 Task: Set up alerts for new listings in Louisville, Kentucky, that have a covered parking space or garage.
Action: Key pressed l<Key.caps_lock>OUISVILLE
Screenshot: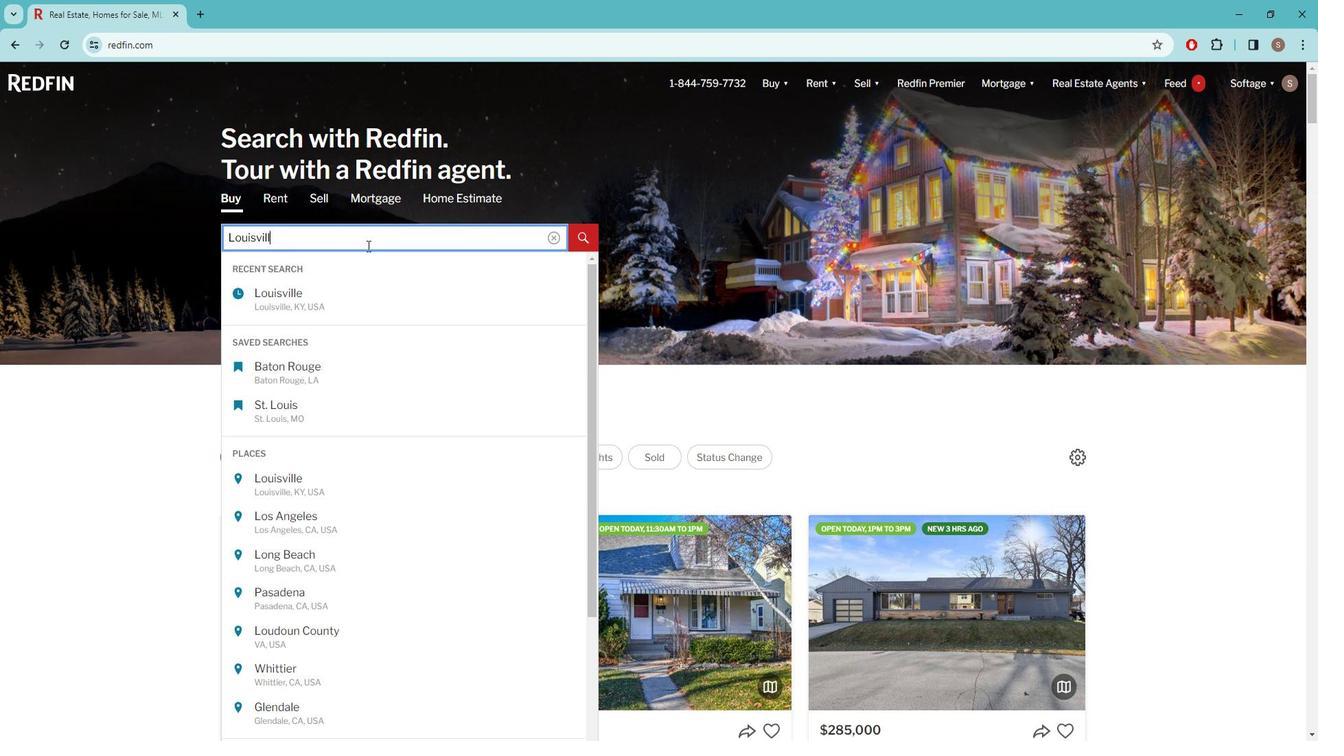 
Action: Mouse moved to (334, 318)
Screenshot: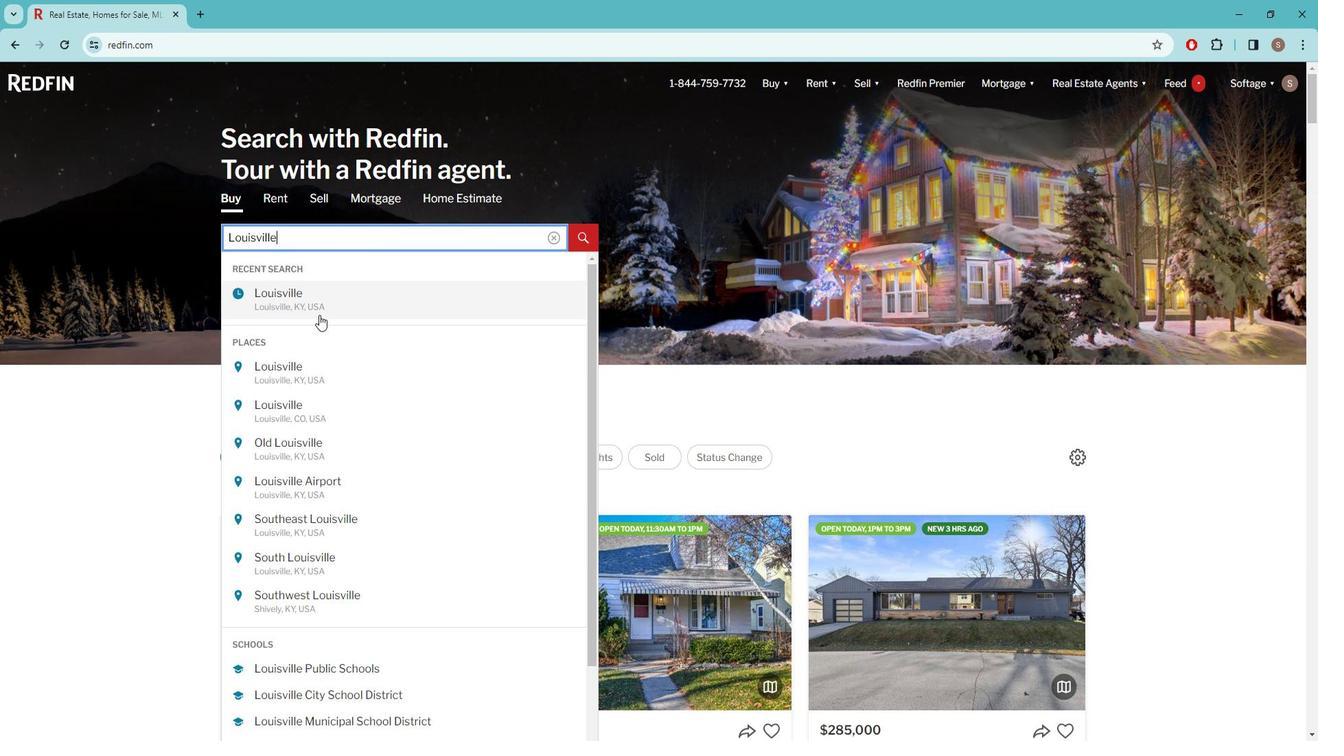 
Action: Mouse pressed left at (334, 318)
Screenshot: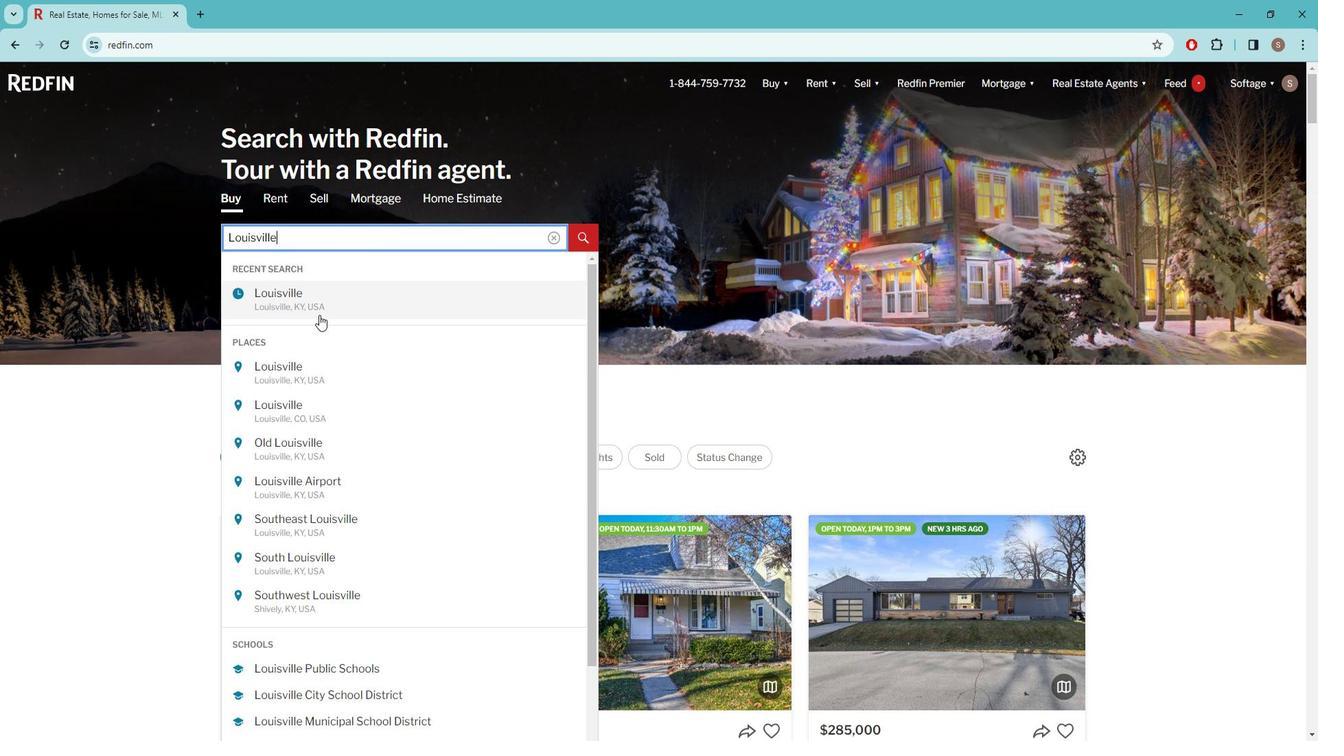 
Action: Mouse moved to (1171, 179)
Screenshot: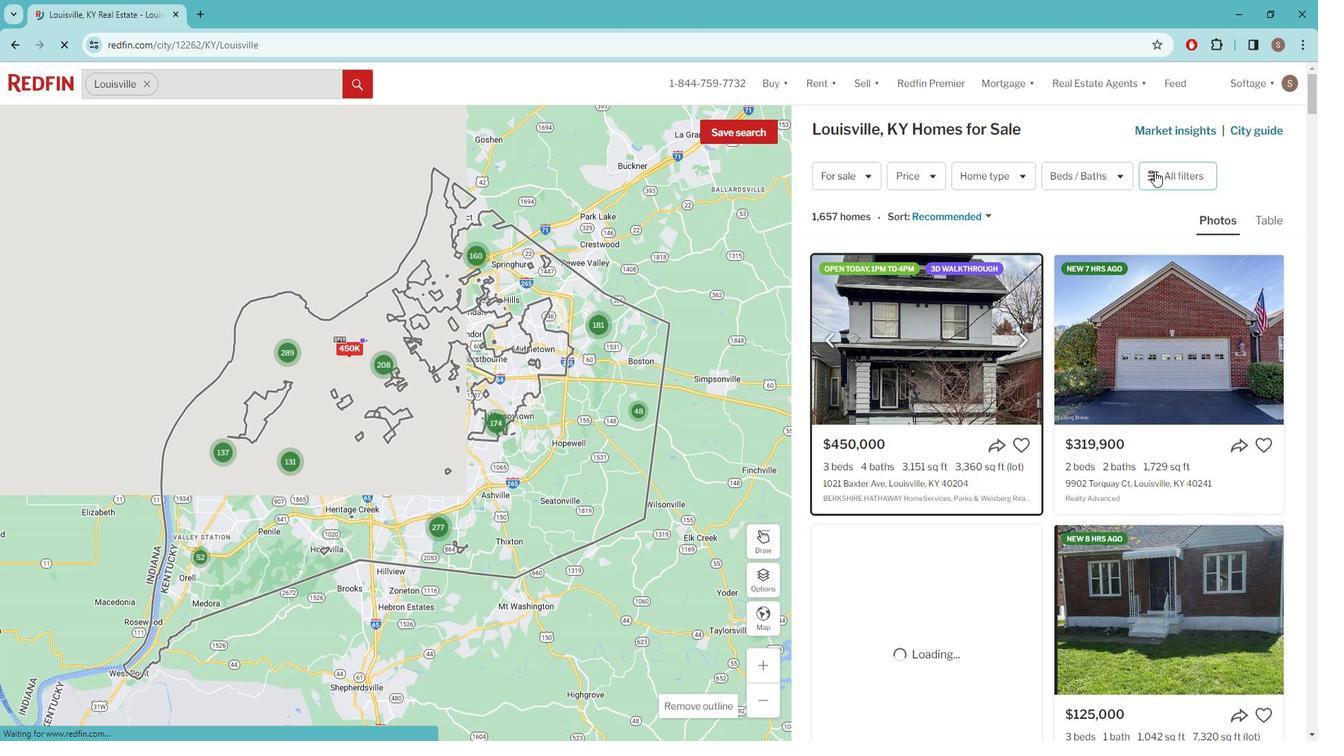 
Action: Mouse pressed left at (1171, 179)
Screenshot: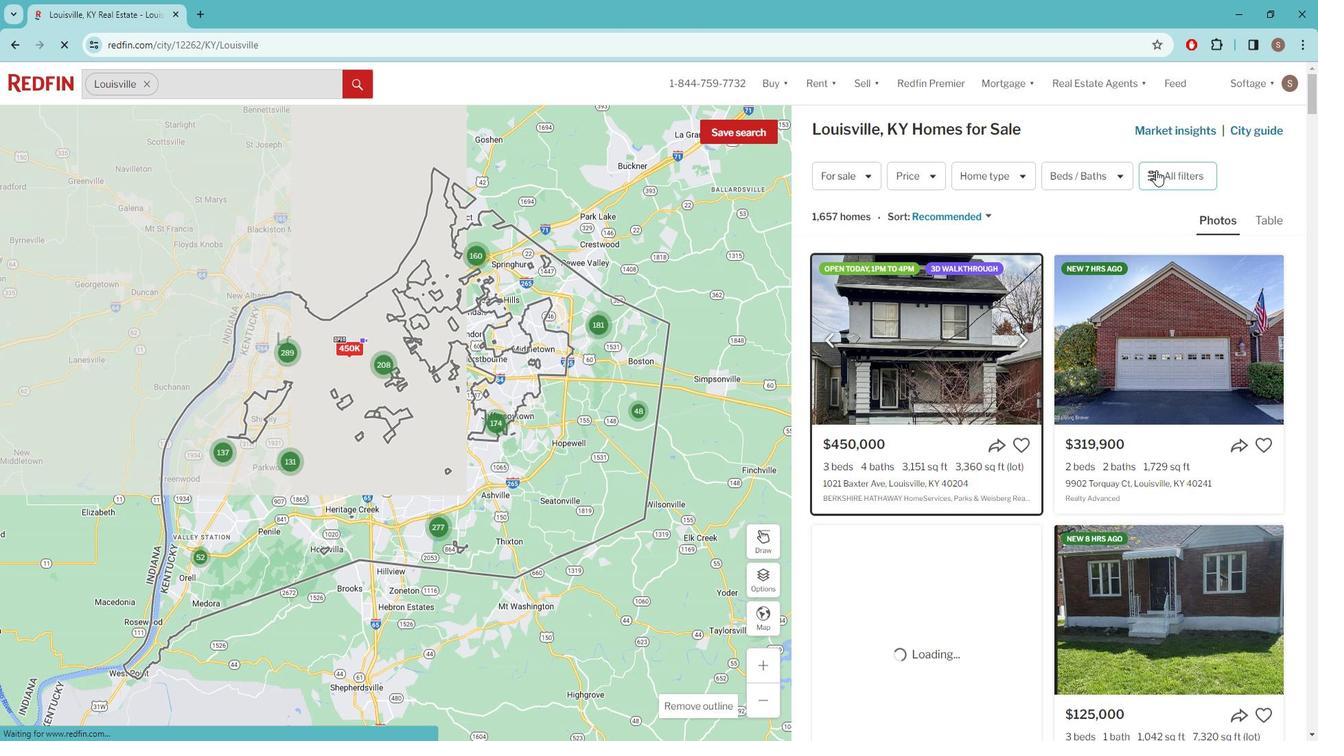 
Action: Mouse pressed left at (1171, 179)
Screenshot: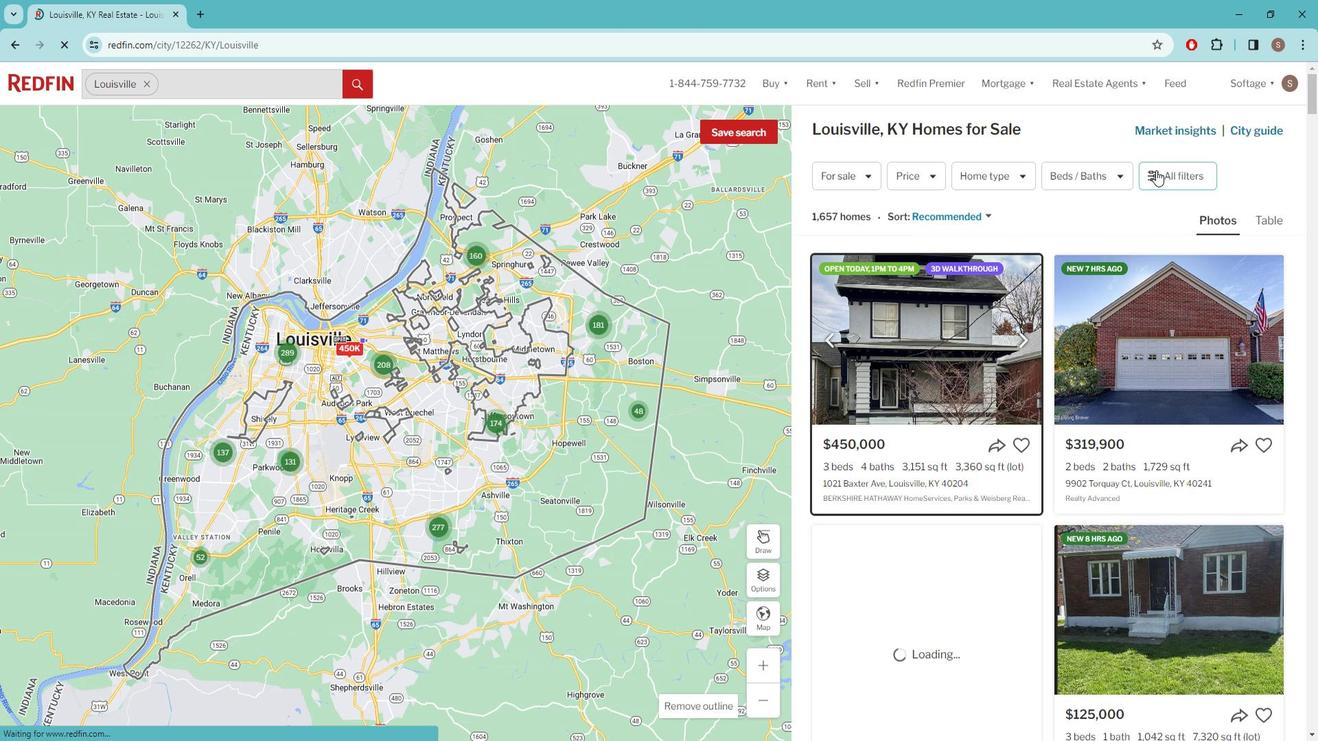 
Action: Mouse pressed left at (1171, 179)
Screenshot: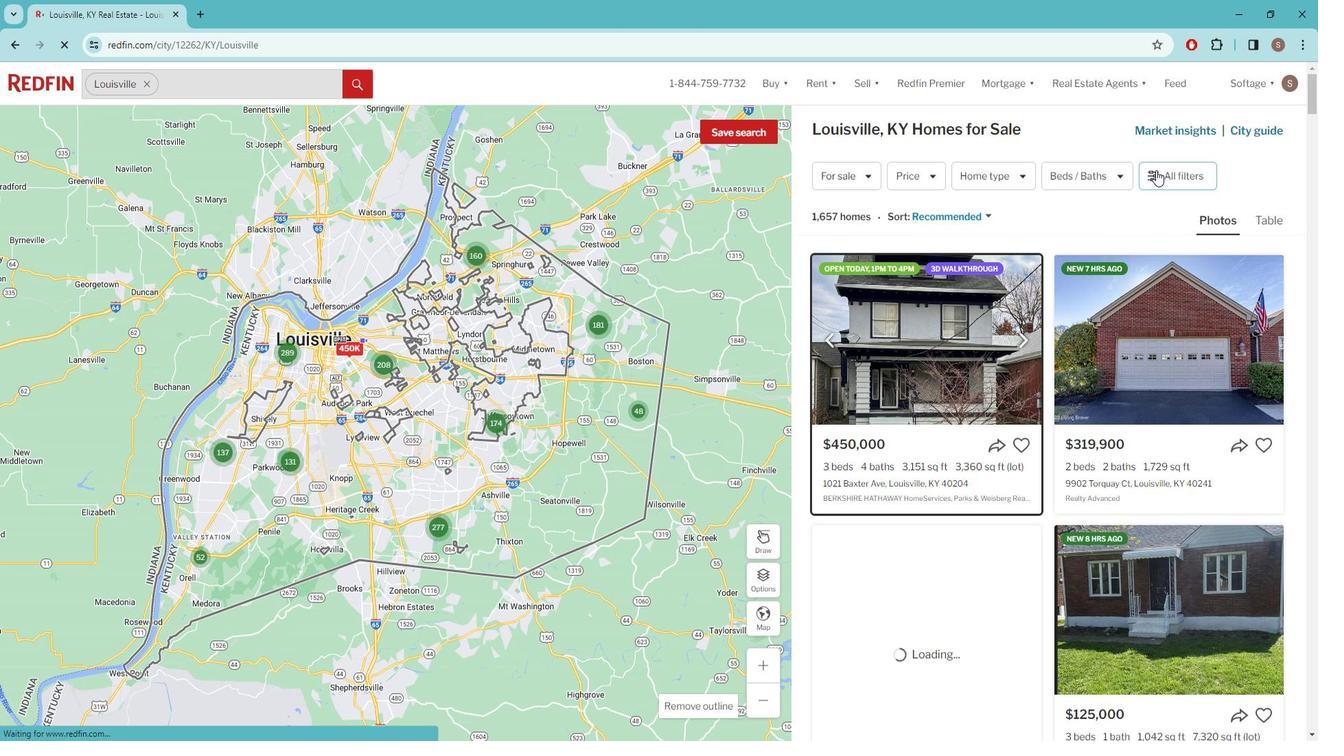 
Action: Mouse pressed left at (1171, 179)
Screenshot: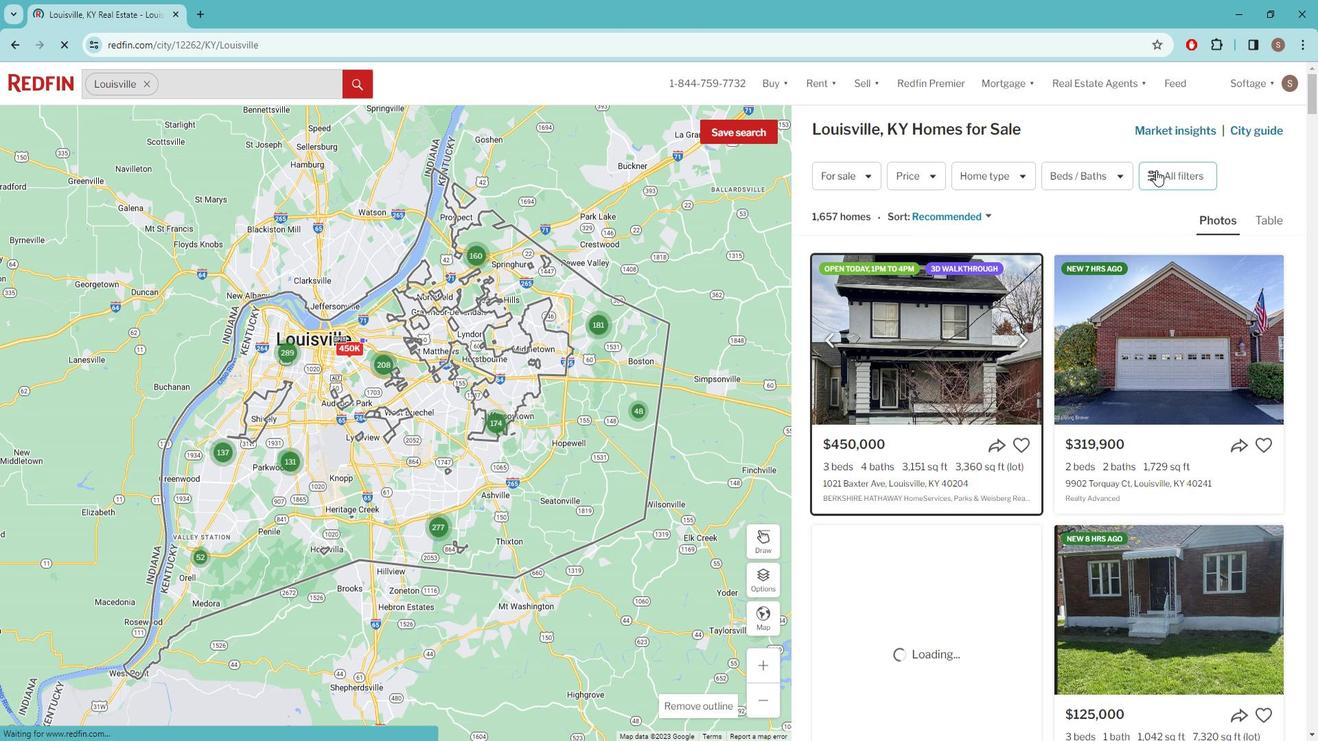 
Action: Mouse pressed left at (1171, 179)
Screenshot: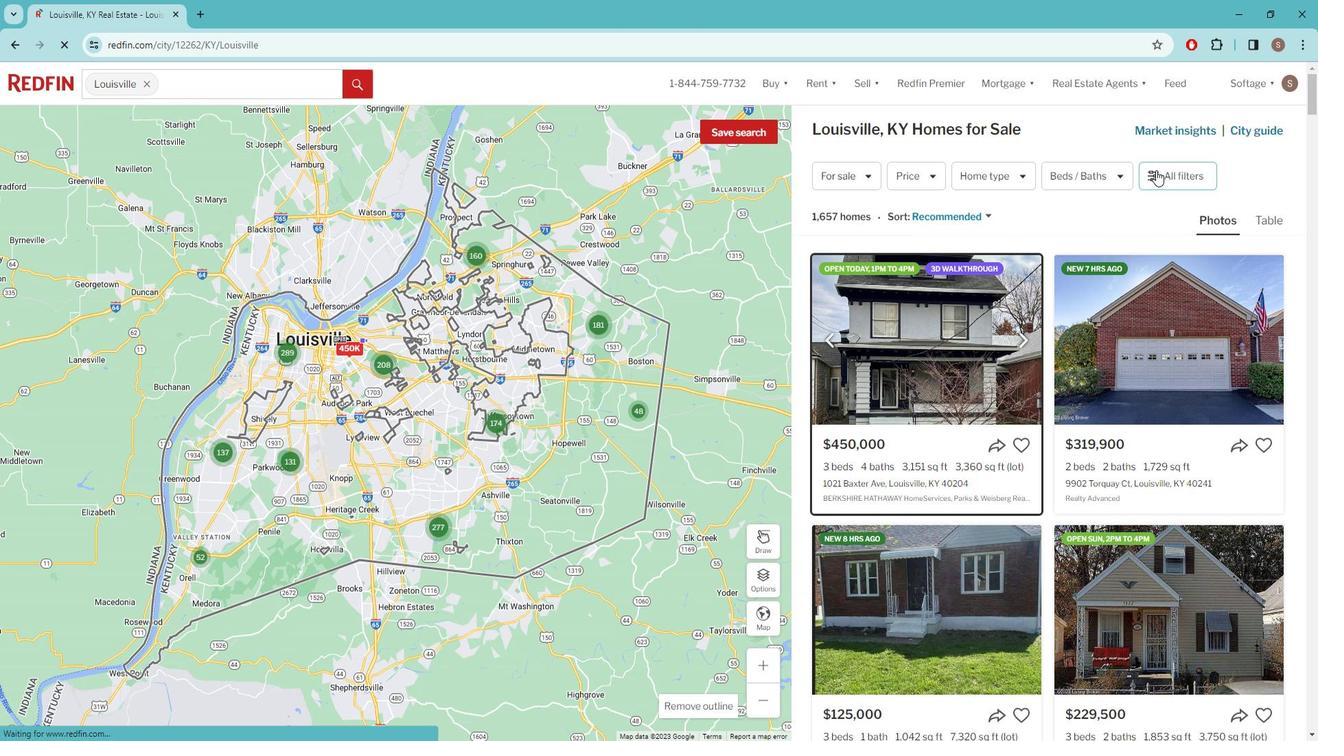 
Action: Mouse pressed left at (1171, 179)
Screenshot: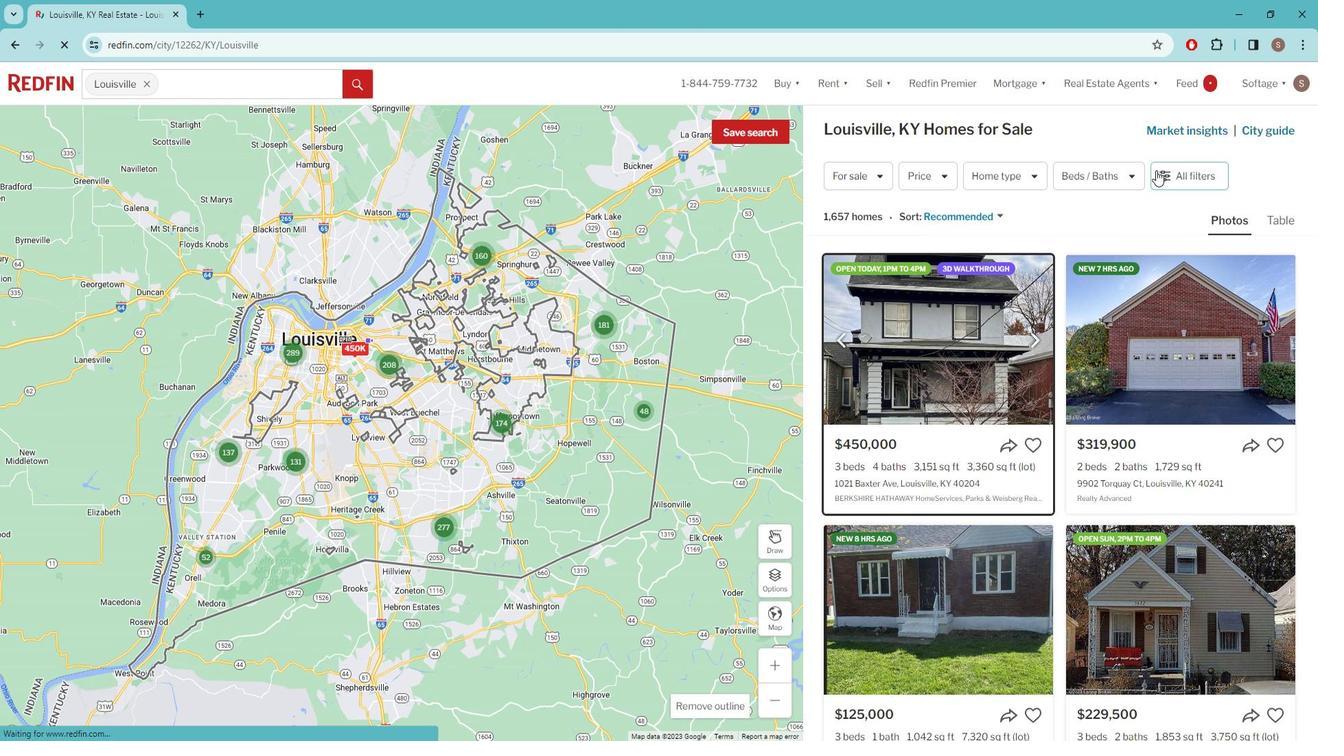 
Action: Mouse pressed left at (1171, 179)
Screenshot: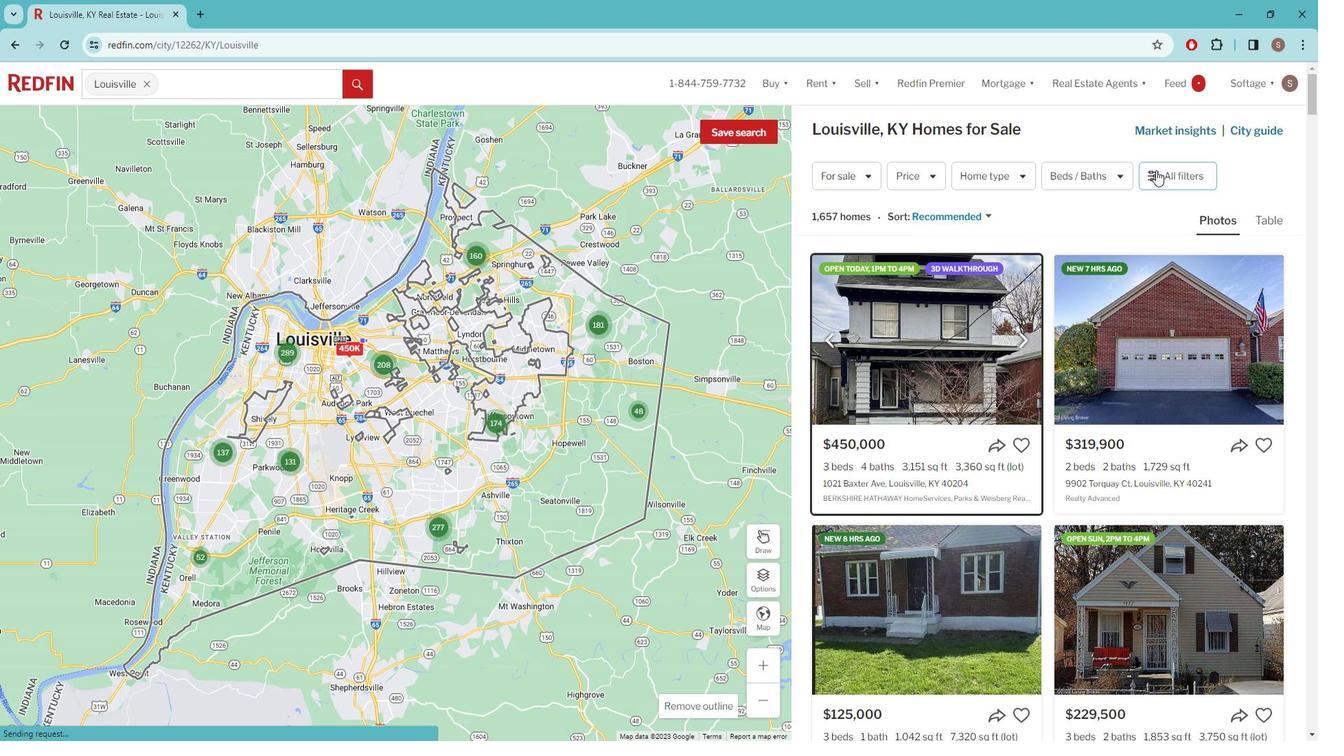 
Action: Mouse moved to (1063, 299)
Screenshot: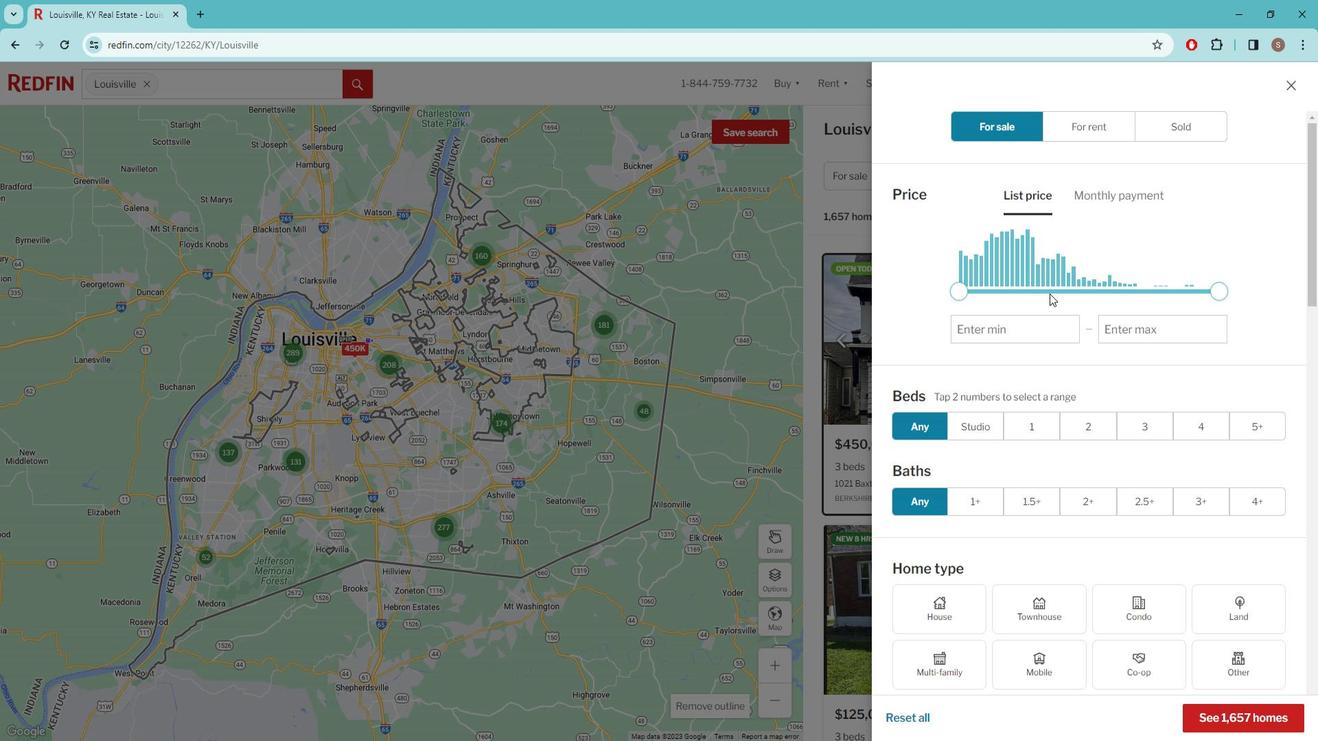 
Action: Mouse scrolled (1063, 298) with delta (0, 0)
Screenshot: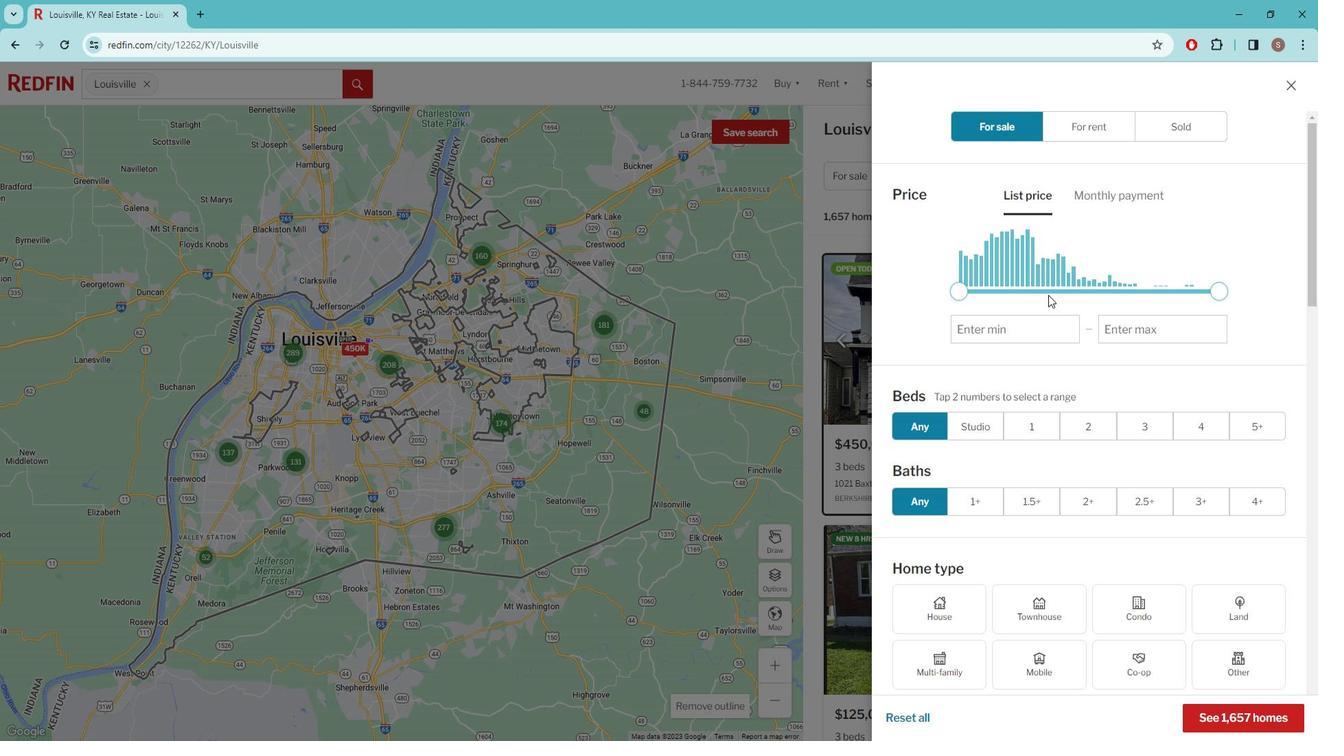 
Action: Mouse moved to (1063, 299)
Screenshot: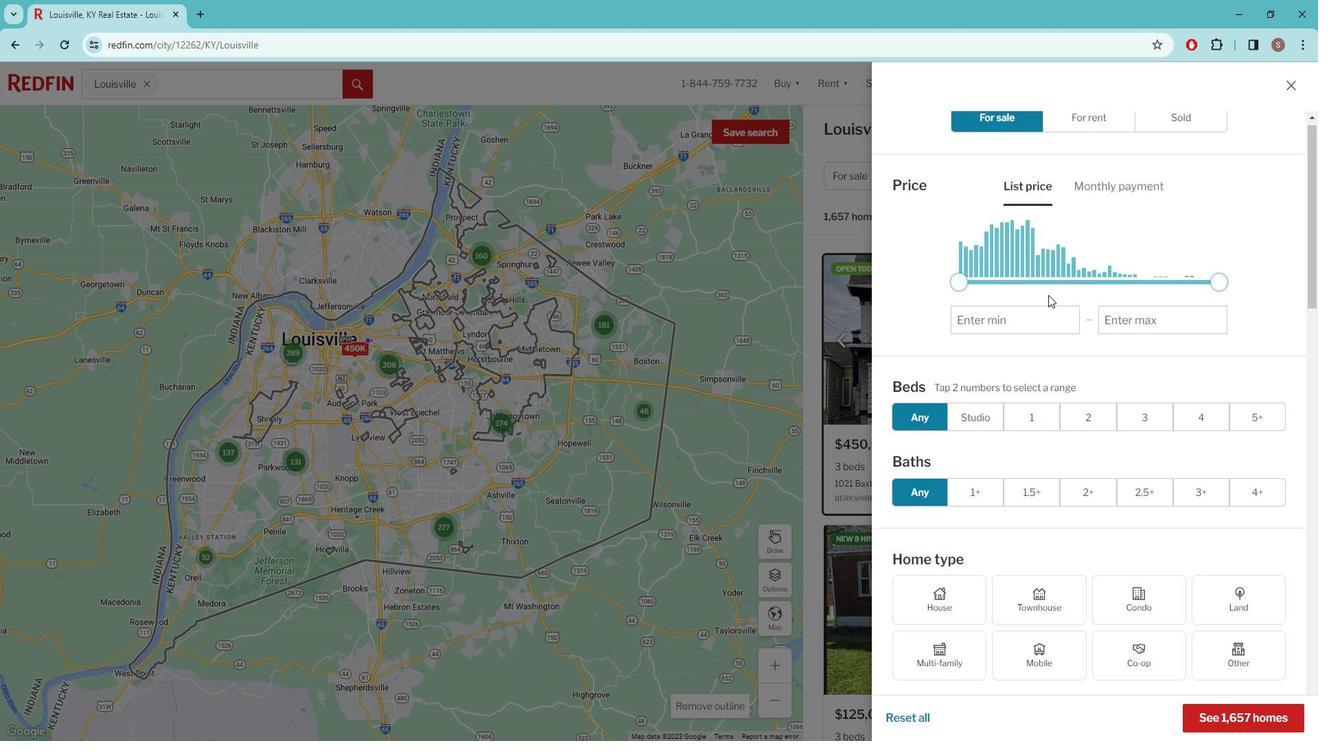 
Action: Mouse scrolled (1063, 298) with delta (0, 0)
Screenshot: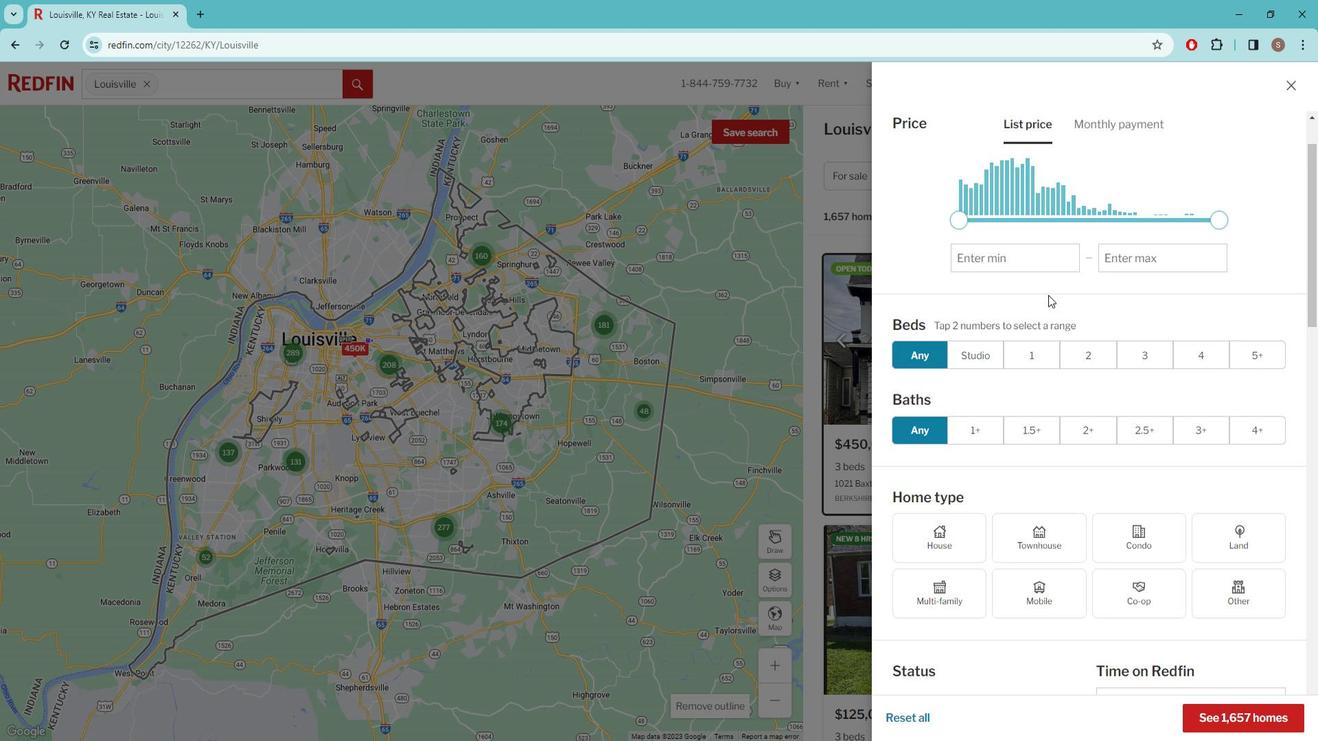 
Action: Mouse scrolled (1063, 298) with delta (0, 0)
Screenshot: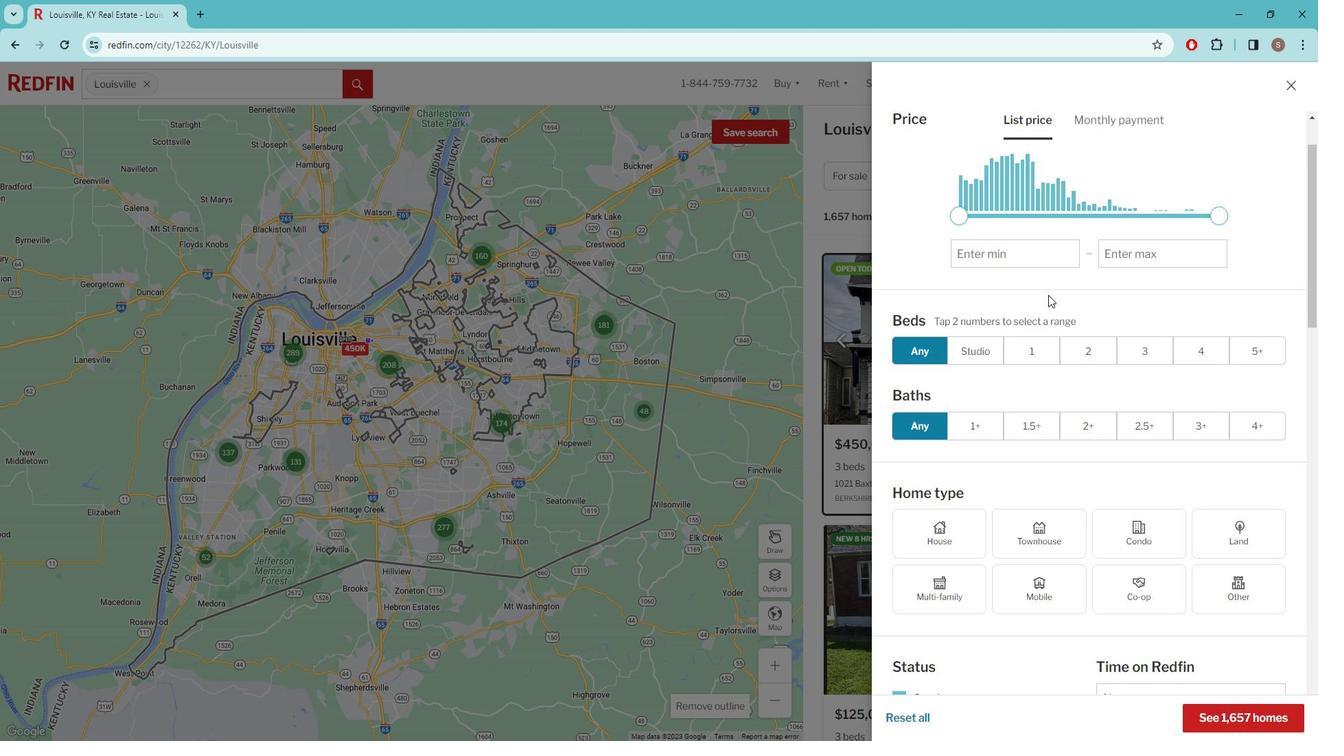 
Action: Mouse scrolled (1063, 298) with delta (0, 0)
Screenshot: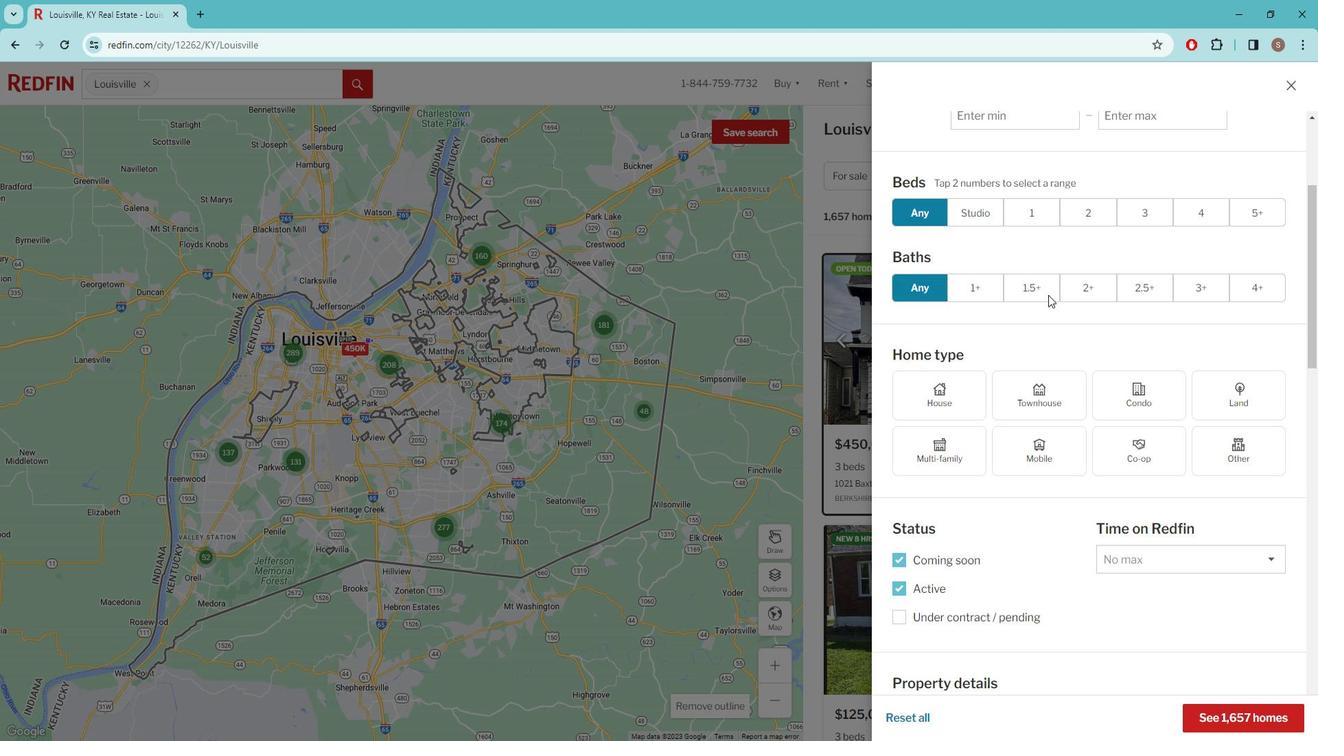 
Action: Mouse moved to (1063, 303)
Screenshot: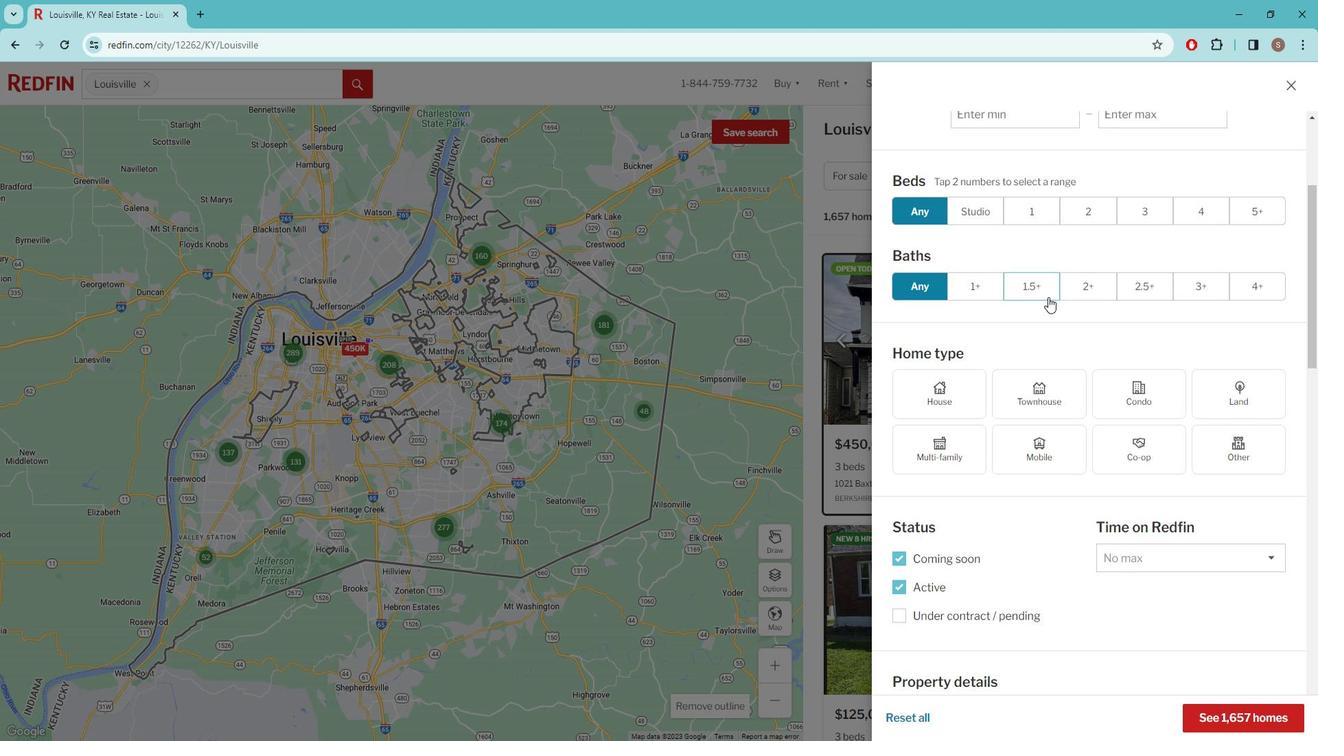 
Action: Mouse scrolled (1063, 302) with delta (0, 0)
Screenshot: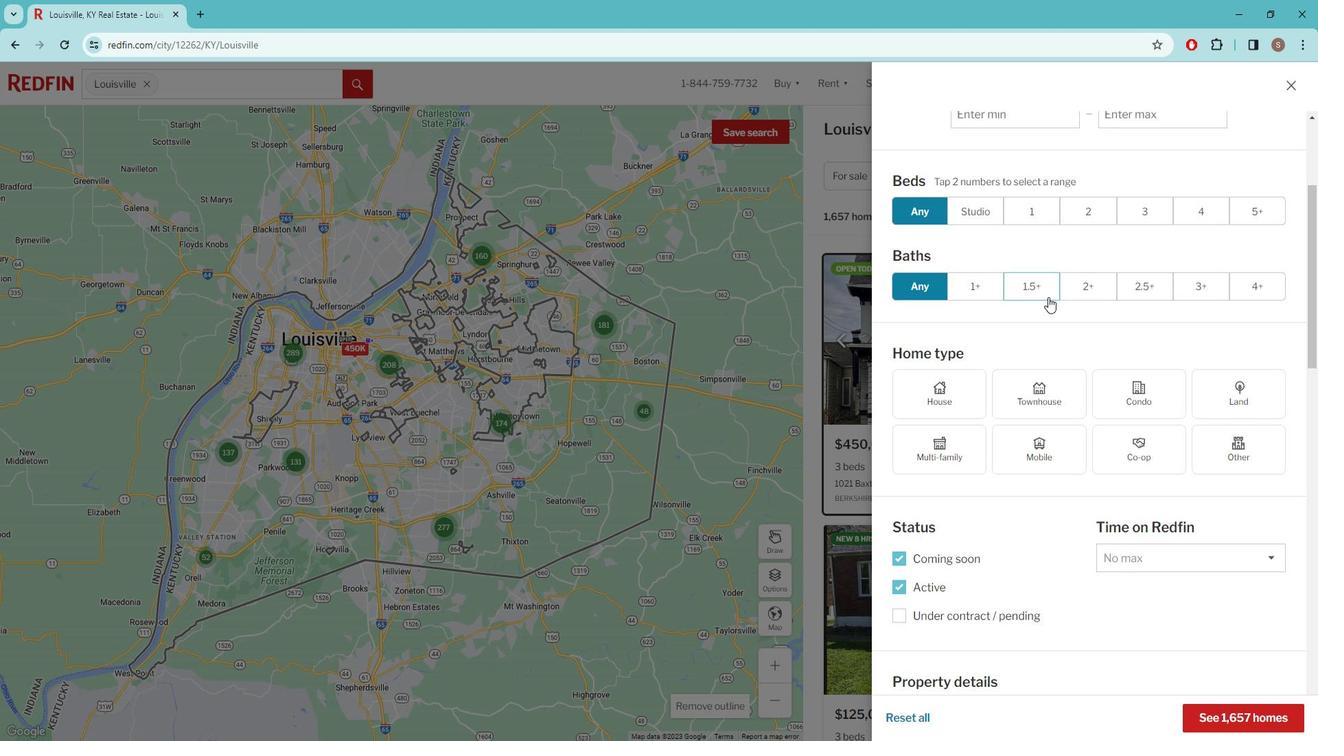 
Action: Mouse moved to (1176, 410)
Screenshot: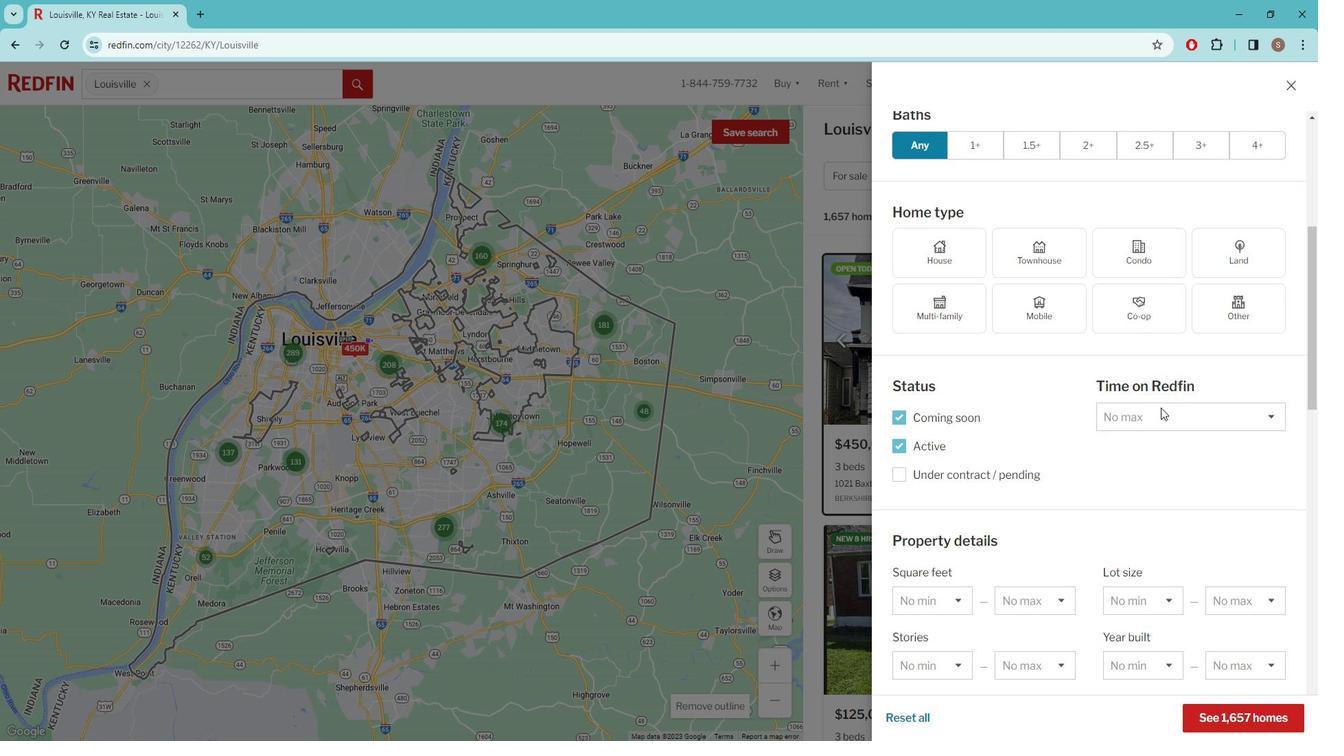 
Action: Mouse pressed left at (1176, 410)
Screenshot: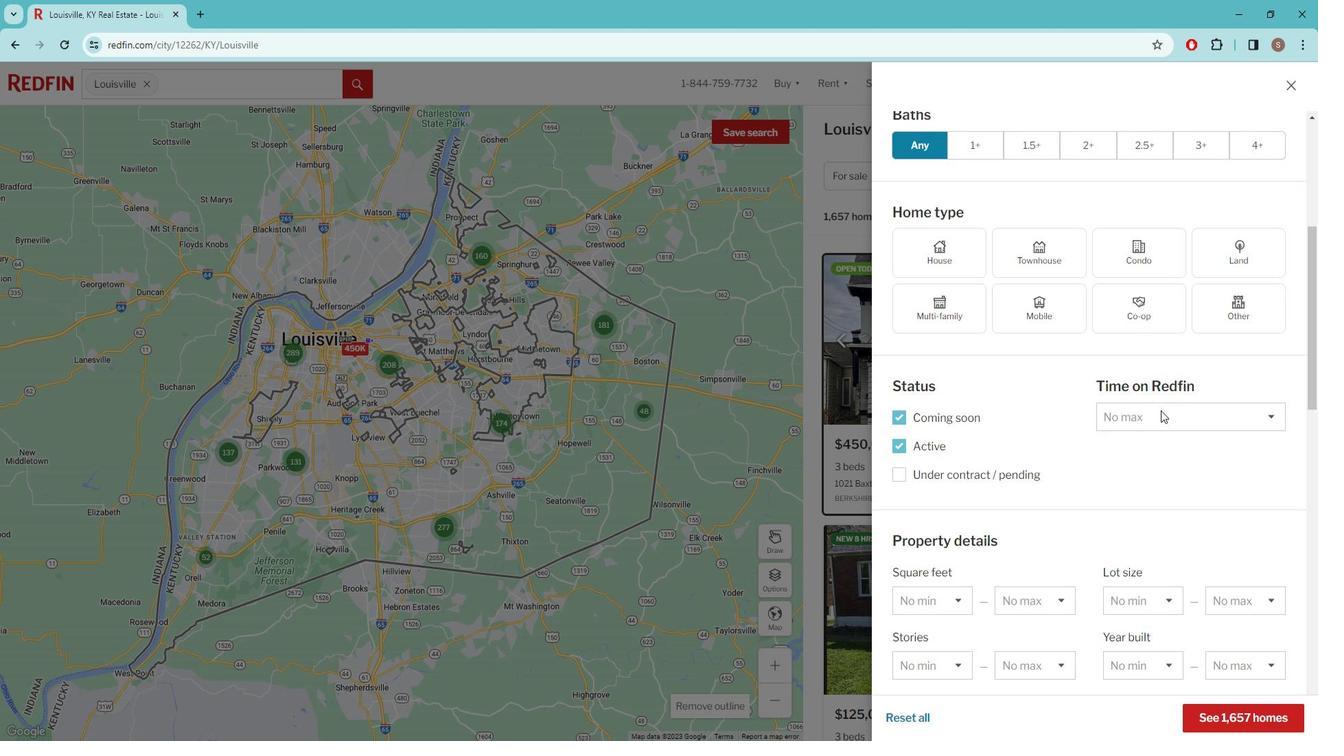 
Action: Mouse moved to (1179, 447)
Screenshot: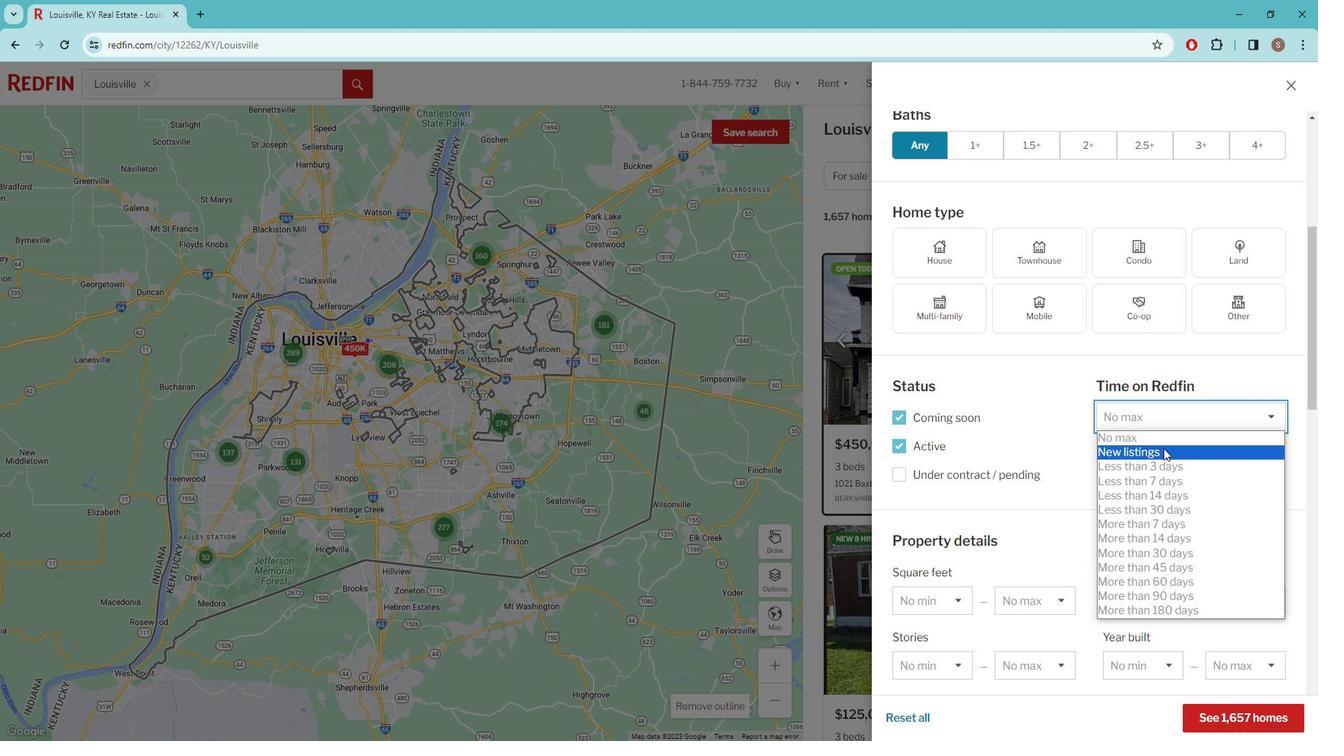 
Action: Mouse pressed left at (1179, 447)
Screenshot: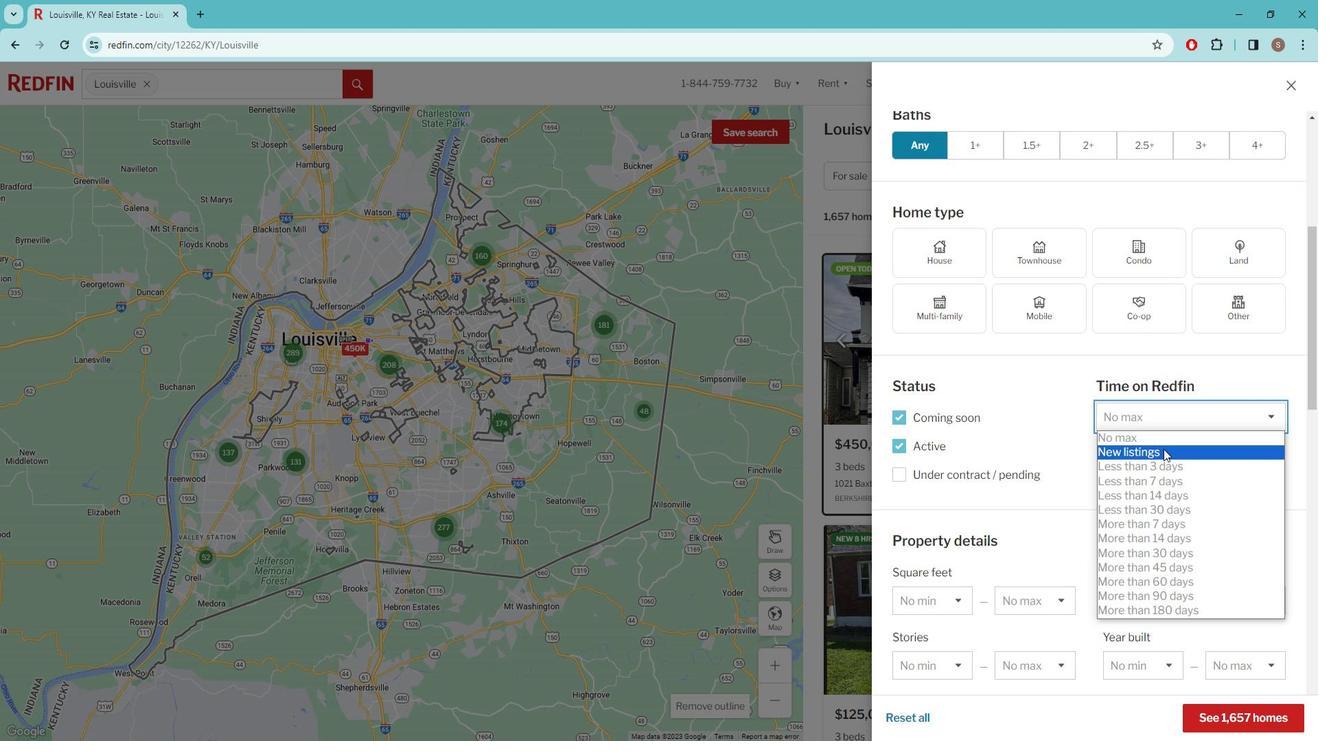
Action: Mouse scrolled (1179, 447) with delta (0, 0)
Screenshot: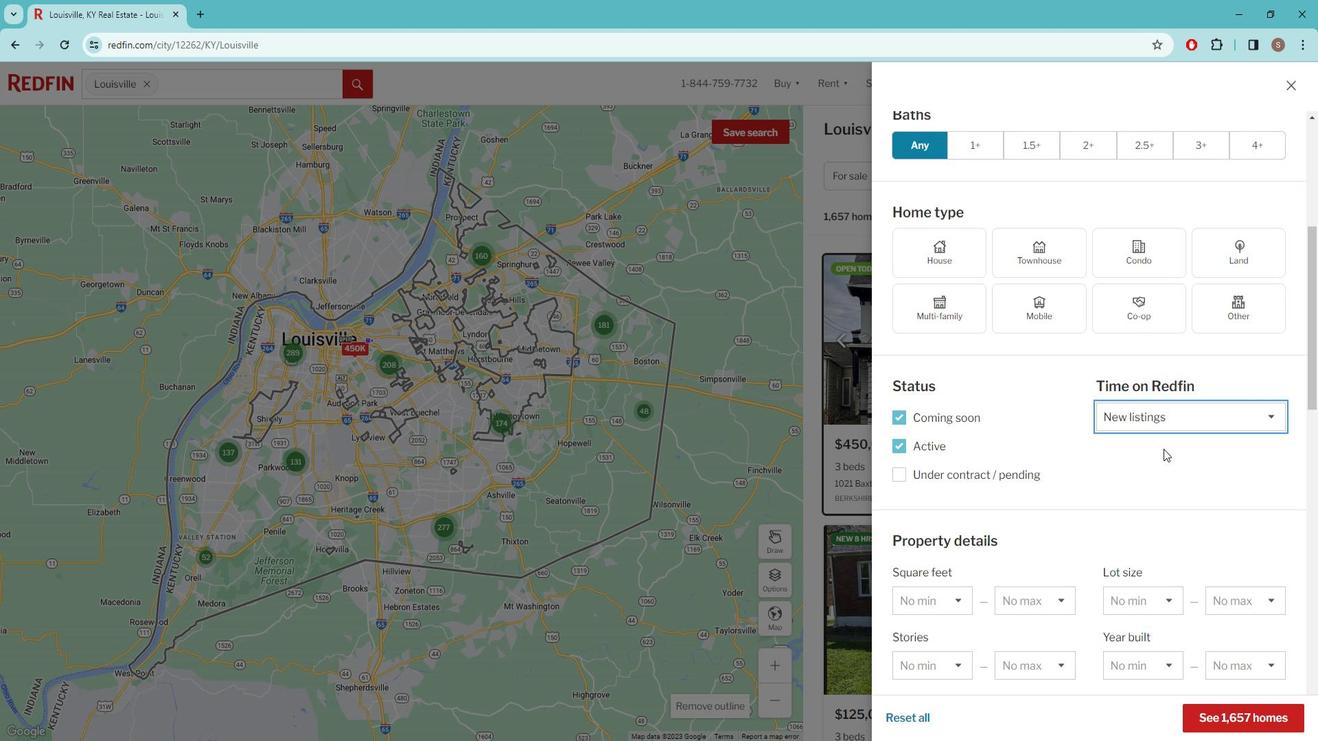 
Action: Mouse scrolled (1179, 447) with delta (0, 0)
Screenshot: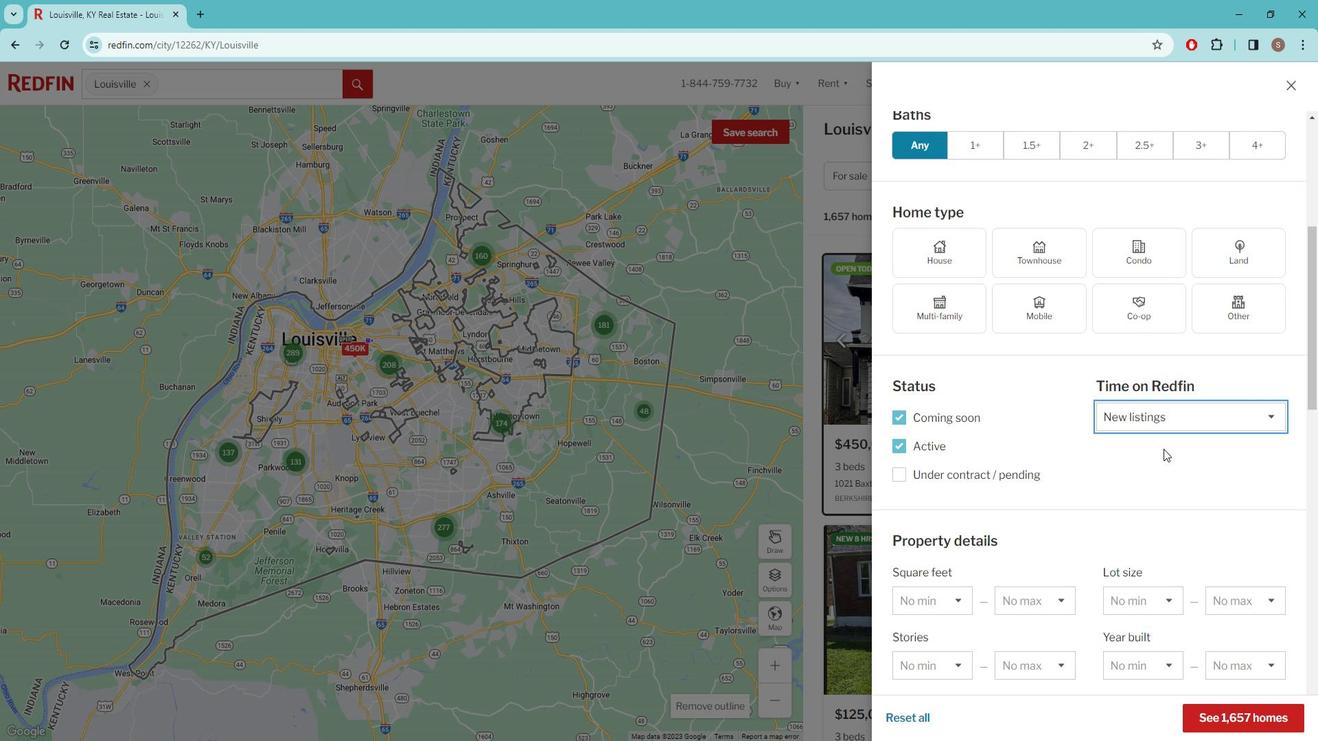 
Action: Mouse scrolled (1179, 447) with delta (0, 0)
Screenshot: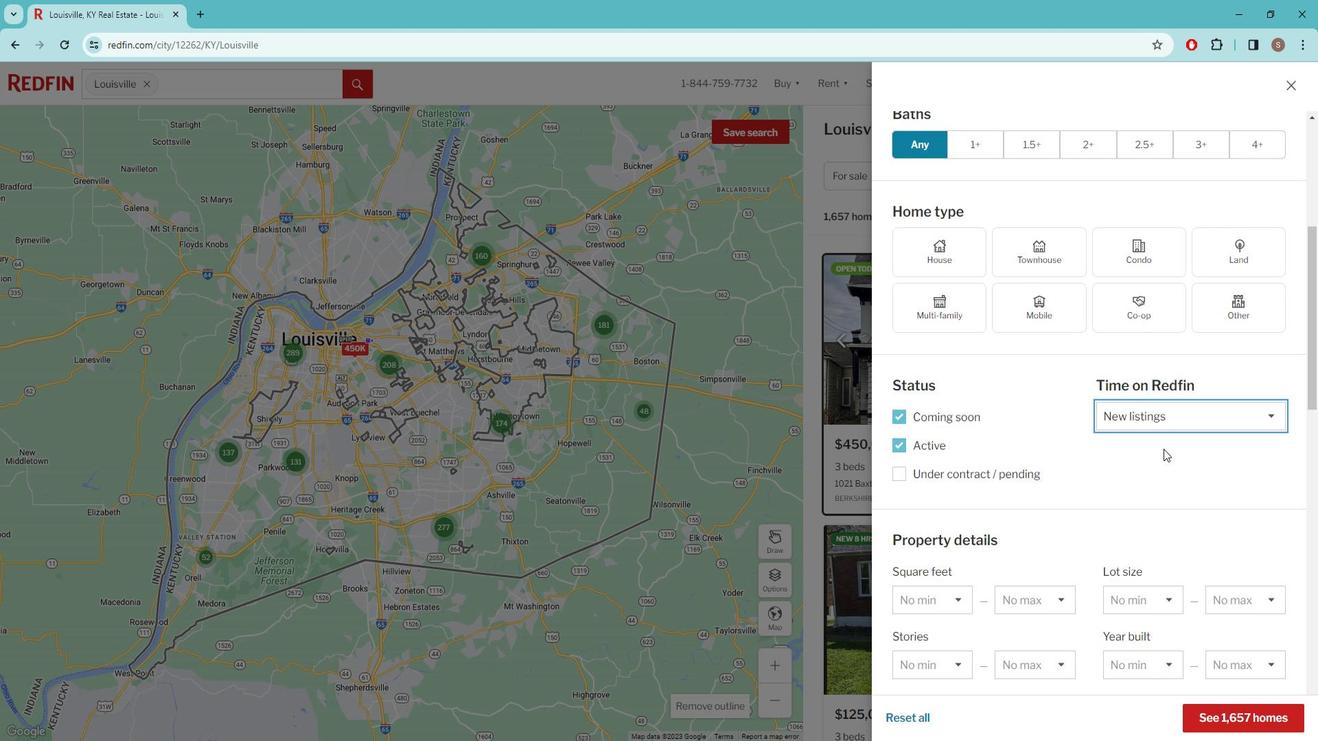 
Action: Mouse scrolled (1179, 447) with delta (0, 0)
Screenshot: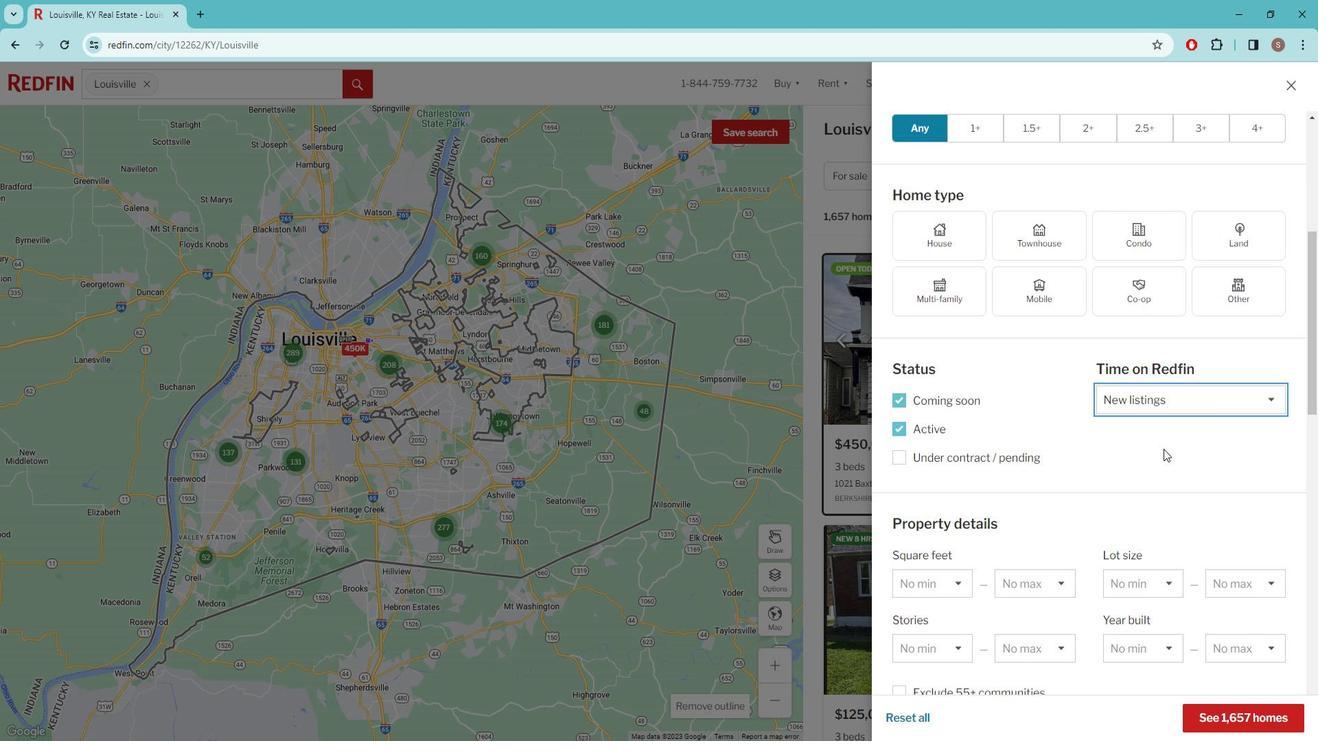 
Action: Mouse scrolled (1179, 447) with delta (0, 0)
Screenshot: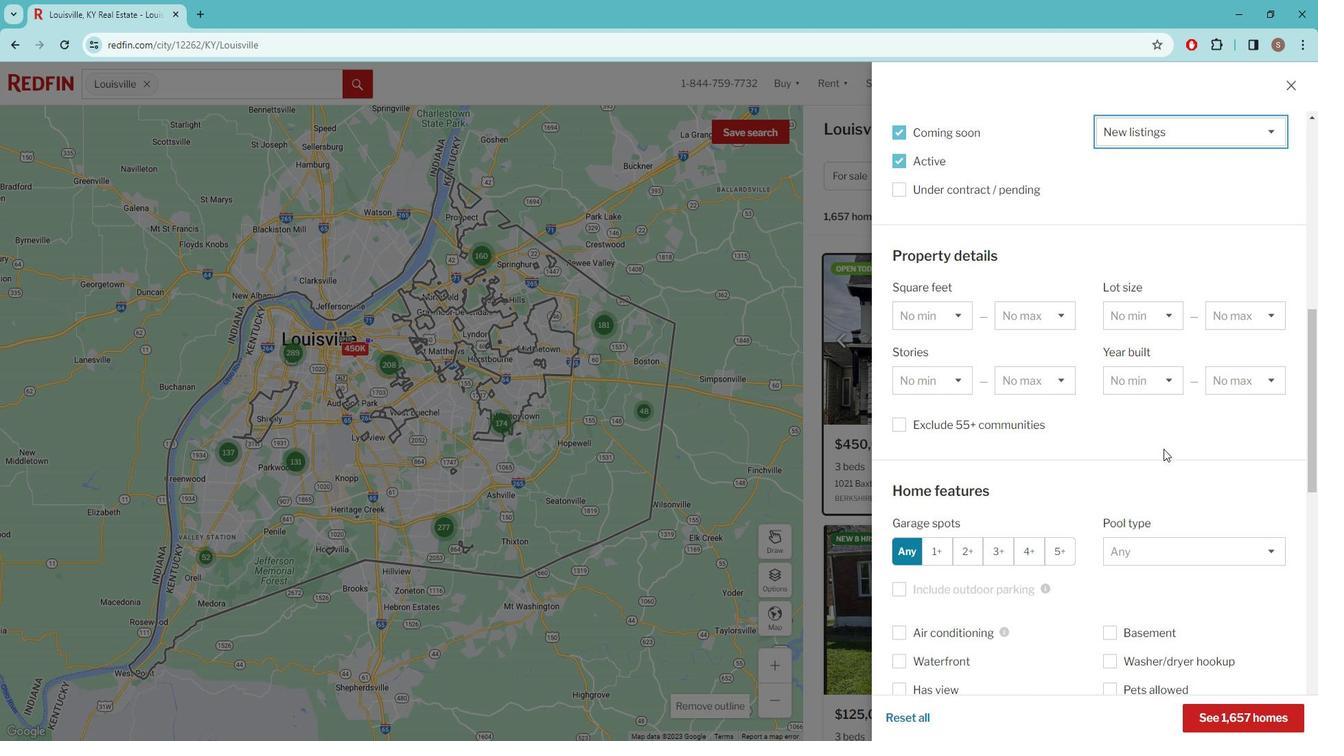 
Action: Mouse scrolled (1179, 447) with delta (0, 0)
Screenshot: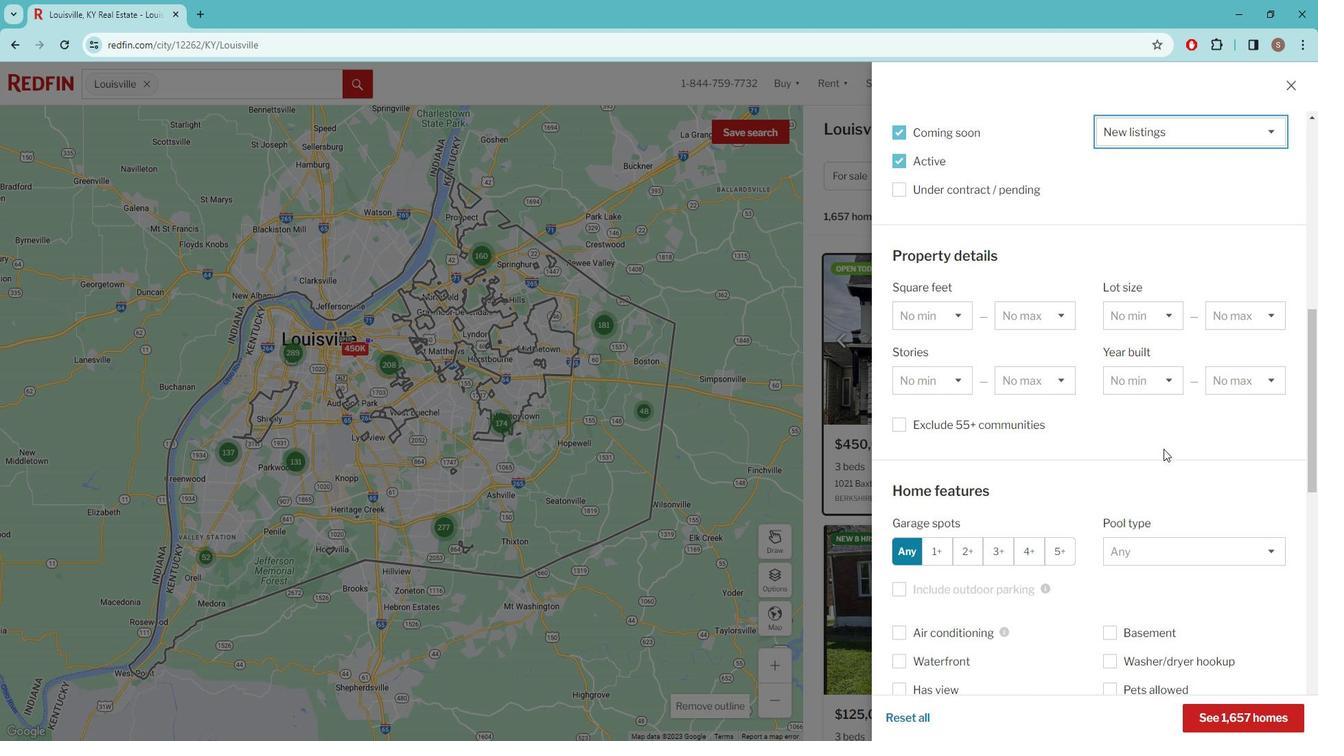 
Action: Mouse scrolled (1179, 447) with delta (0, 0)
Screenshot: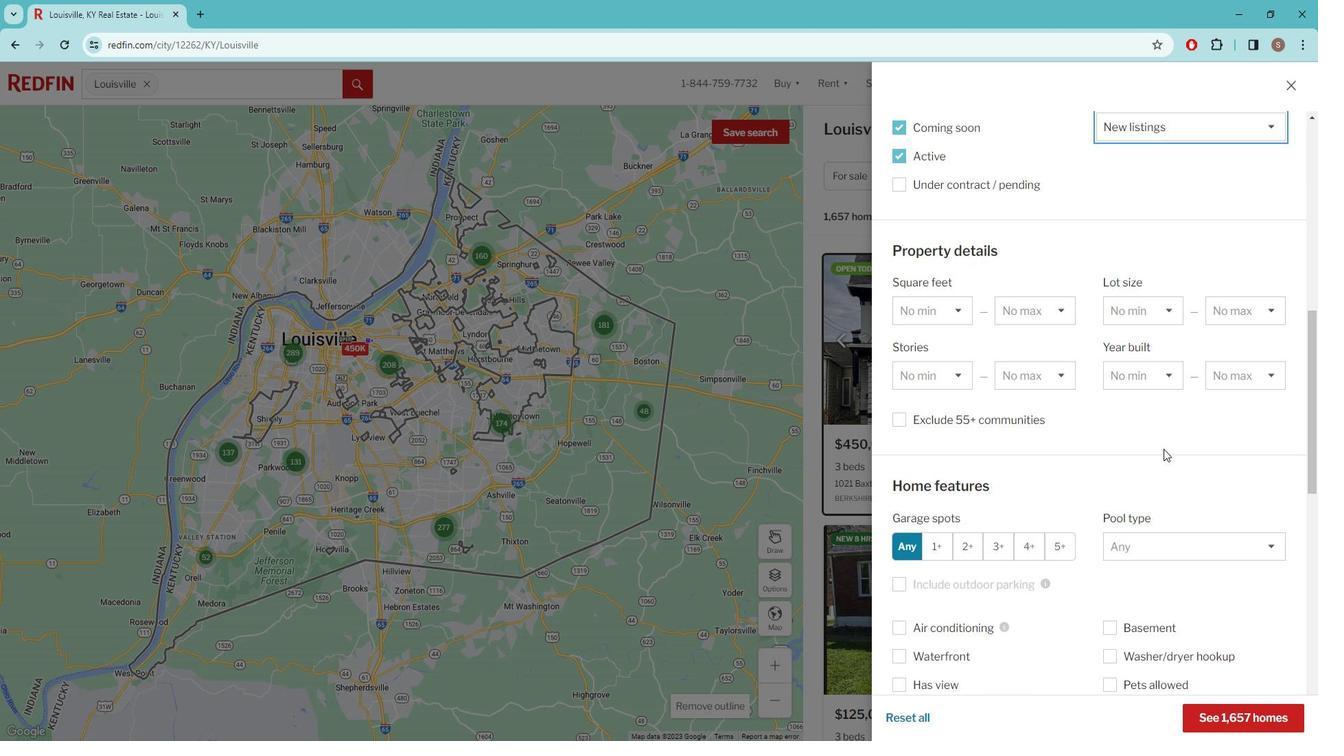 
Action: Mouse moved to (1063, 534)
Screenshot: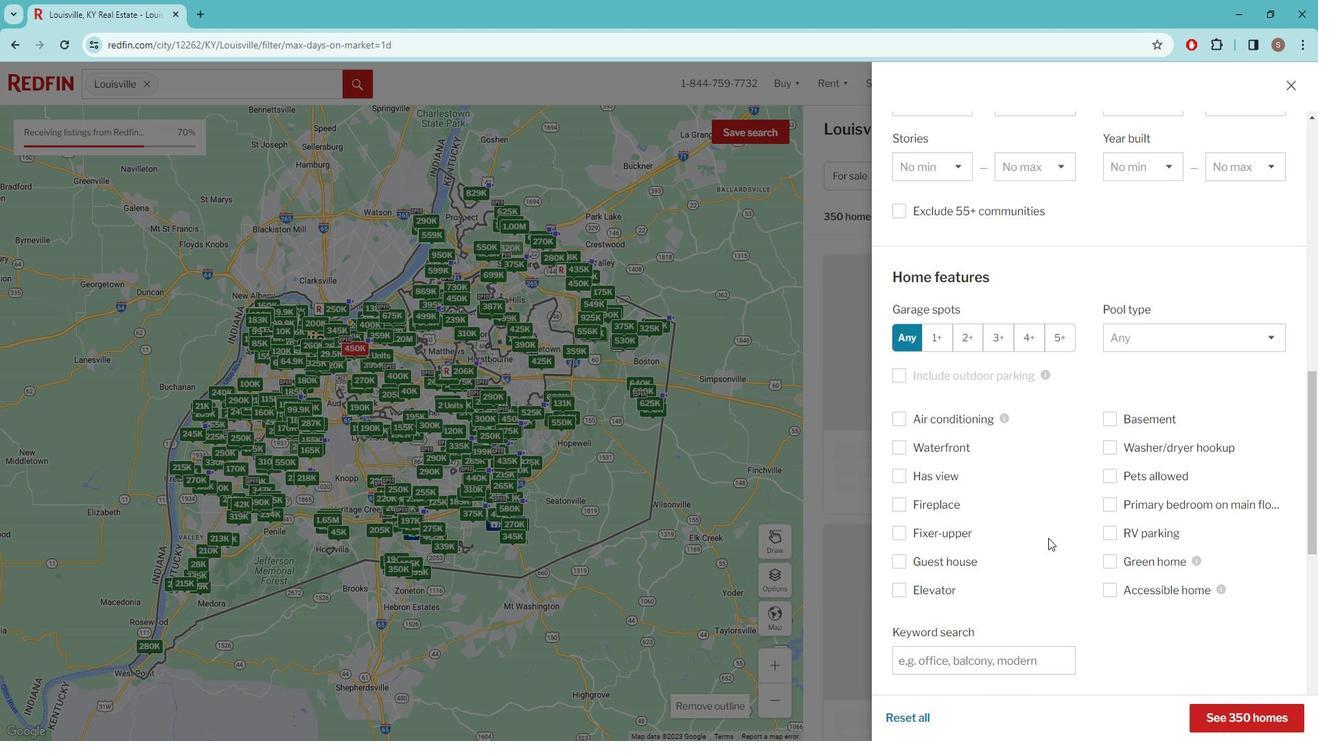 
Action: Mouse scrolled (1063, 534) with delta (0, 0)
Screenshot: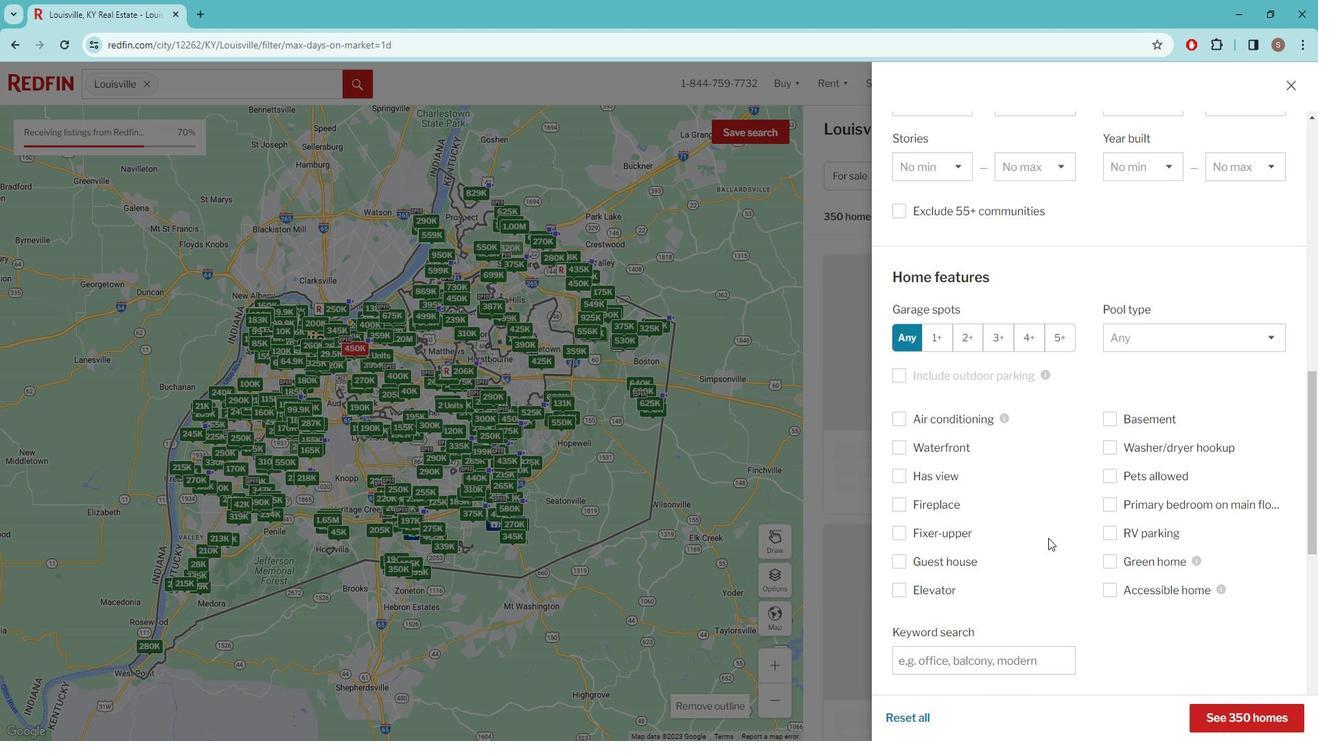 
Action: Mouse moved to (1063, 534)
Screenshot: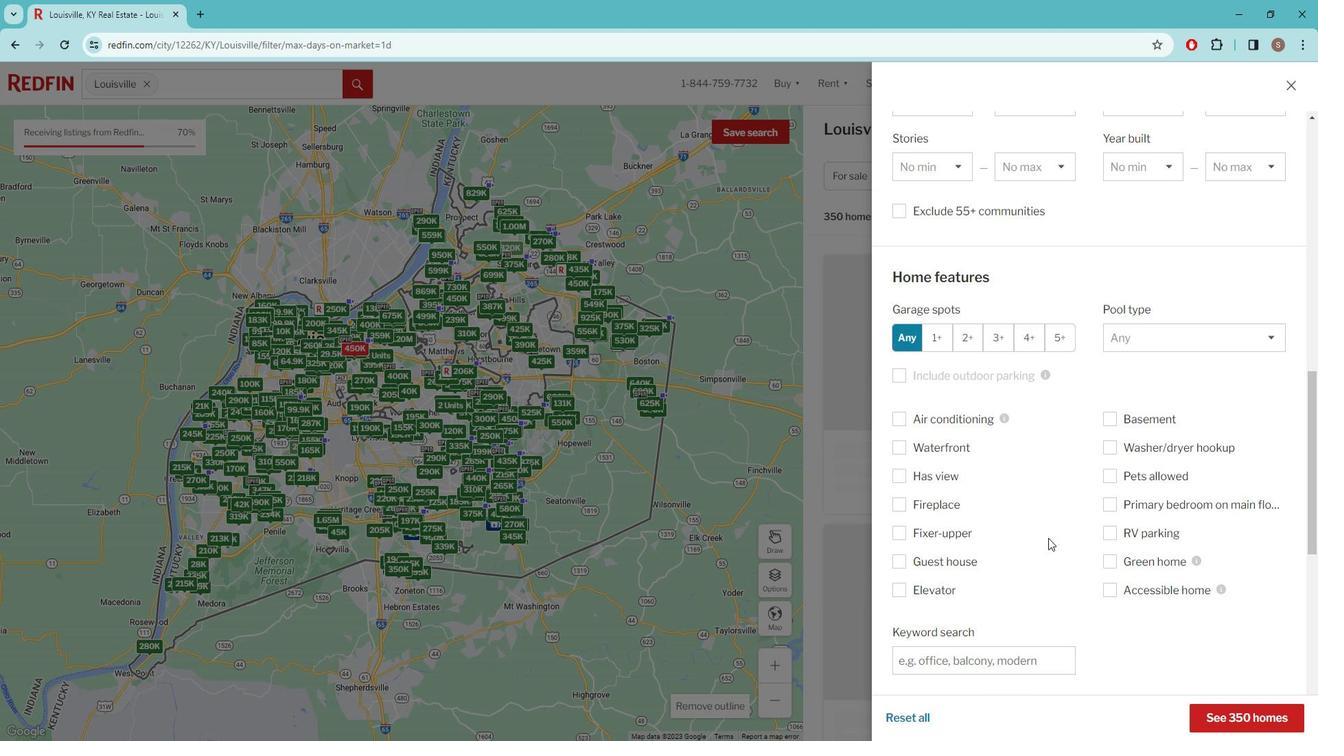 
Action: Mouse scrolled (1063, 534) with delta (0, 0)
Screenshot: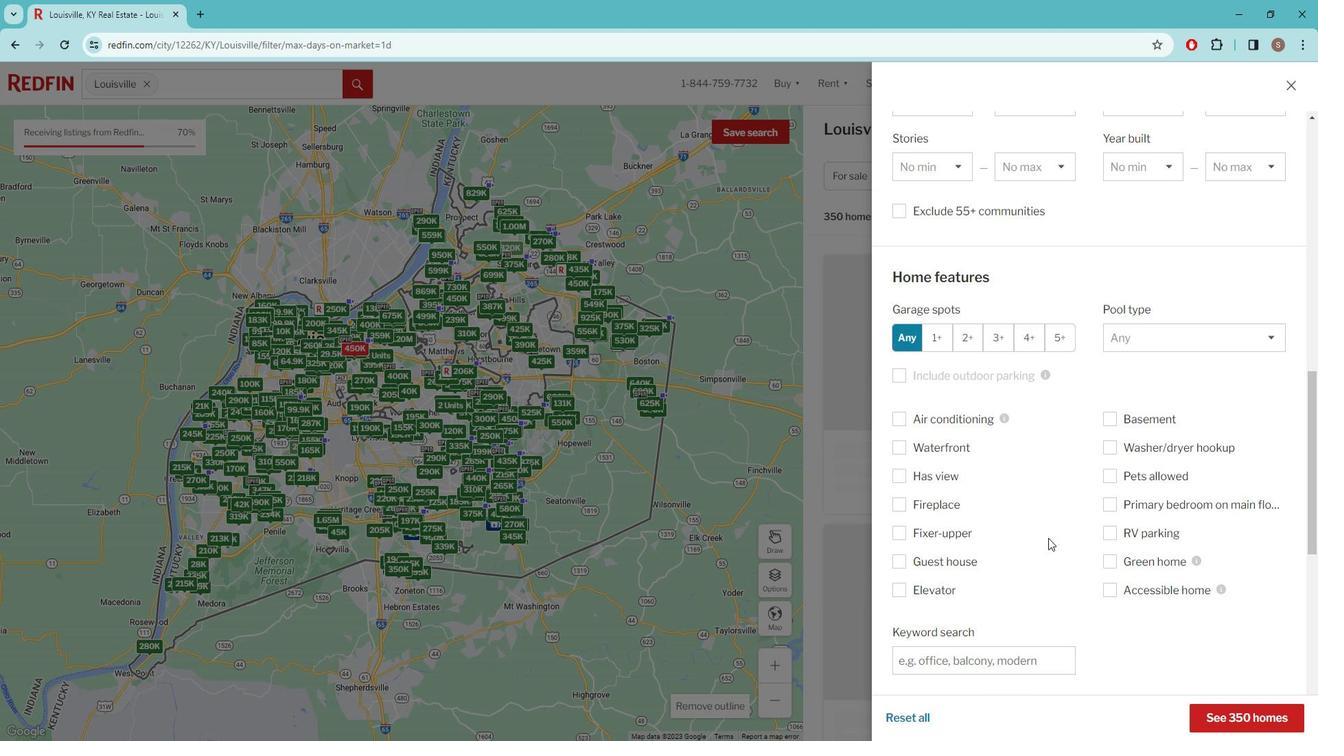 
Action: Mouse moved to (995, 516)
Screenshot: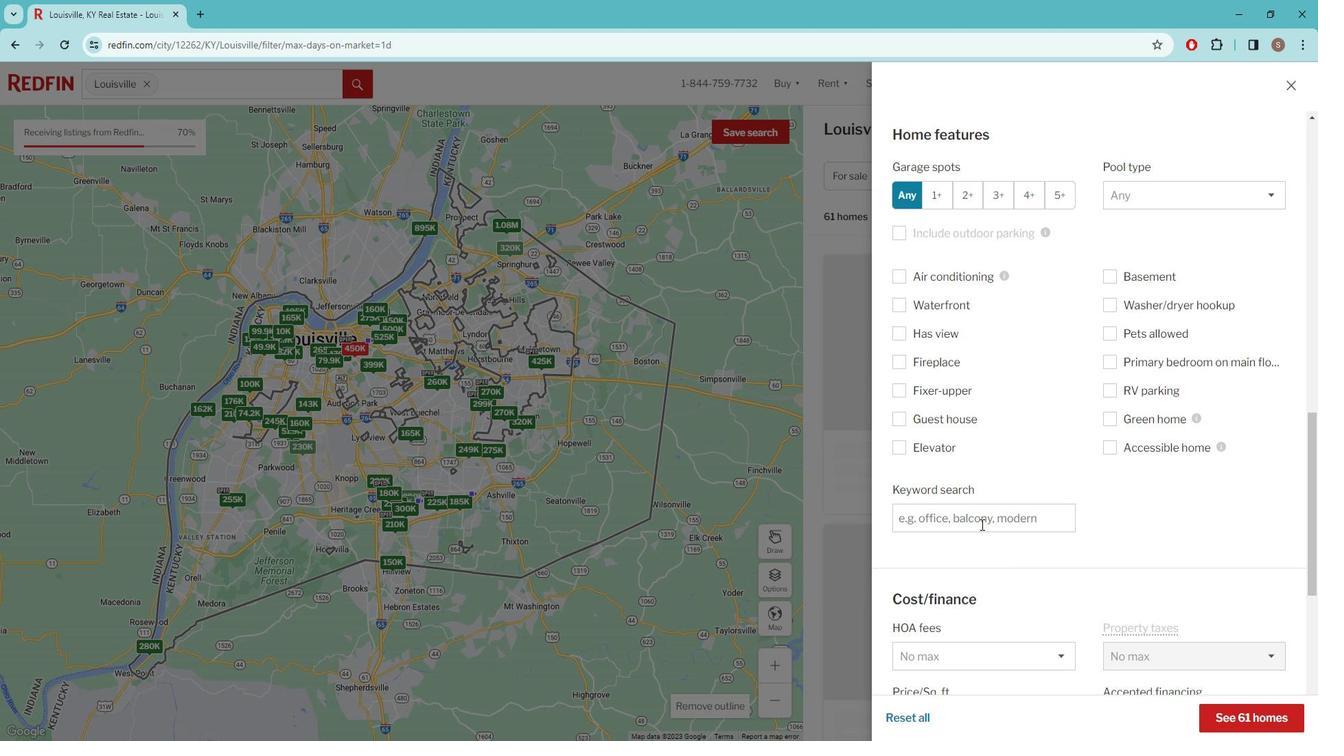 
Action: Mouse pressed left at (995, 516)
Screenshot: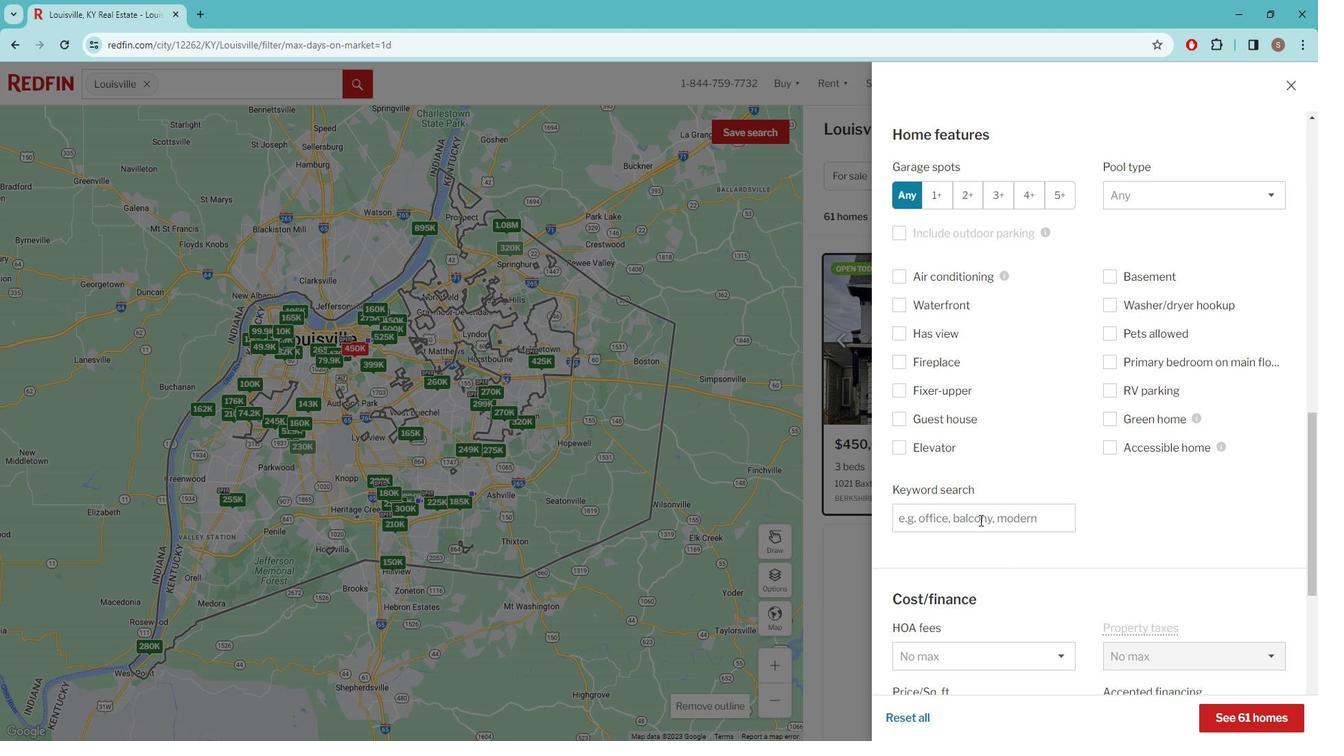 
Action: Mouse moved to (949, 203)
Screenshot: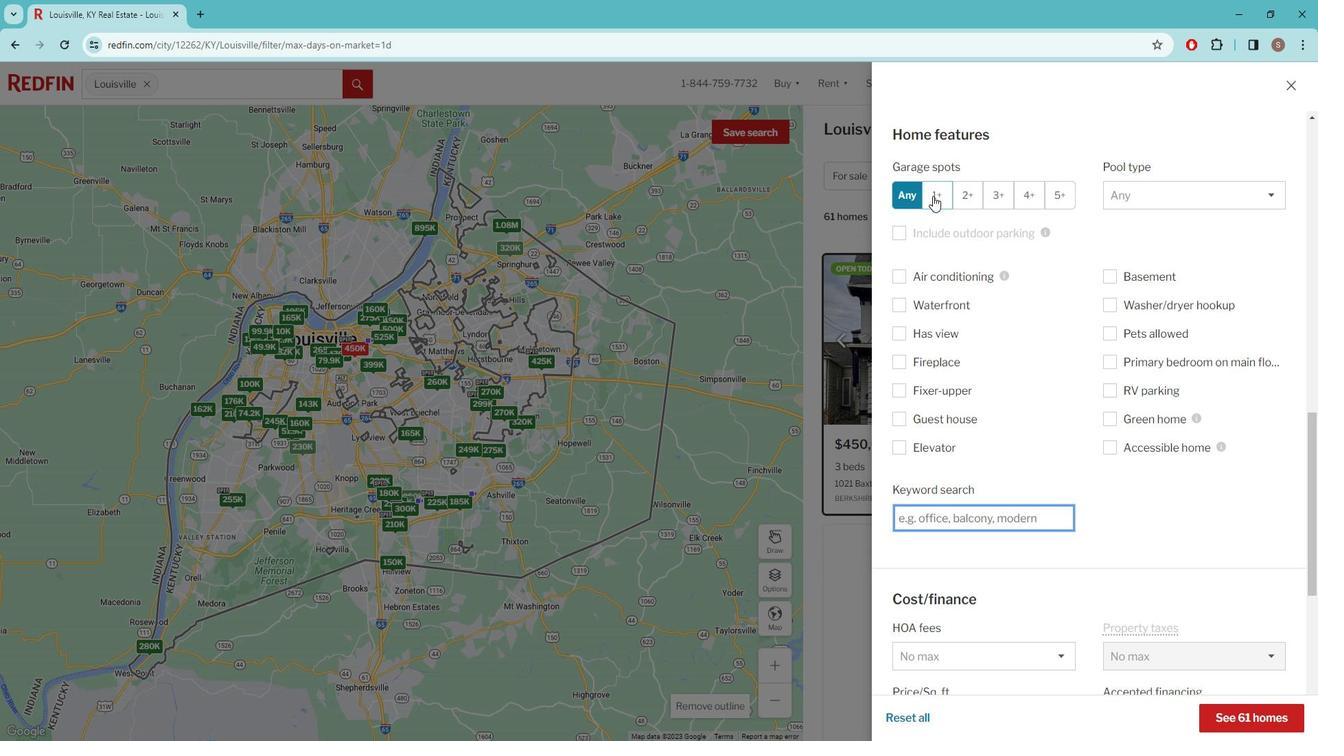 
Action: Mouse pressed left at (949, 203)
Screenshot: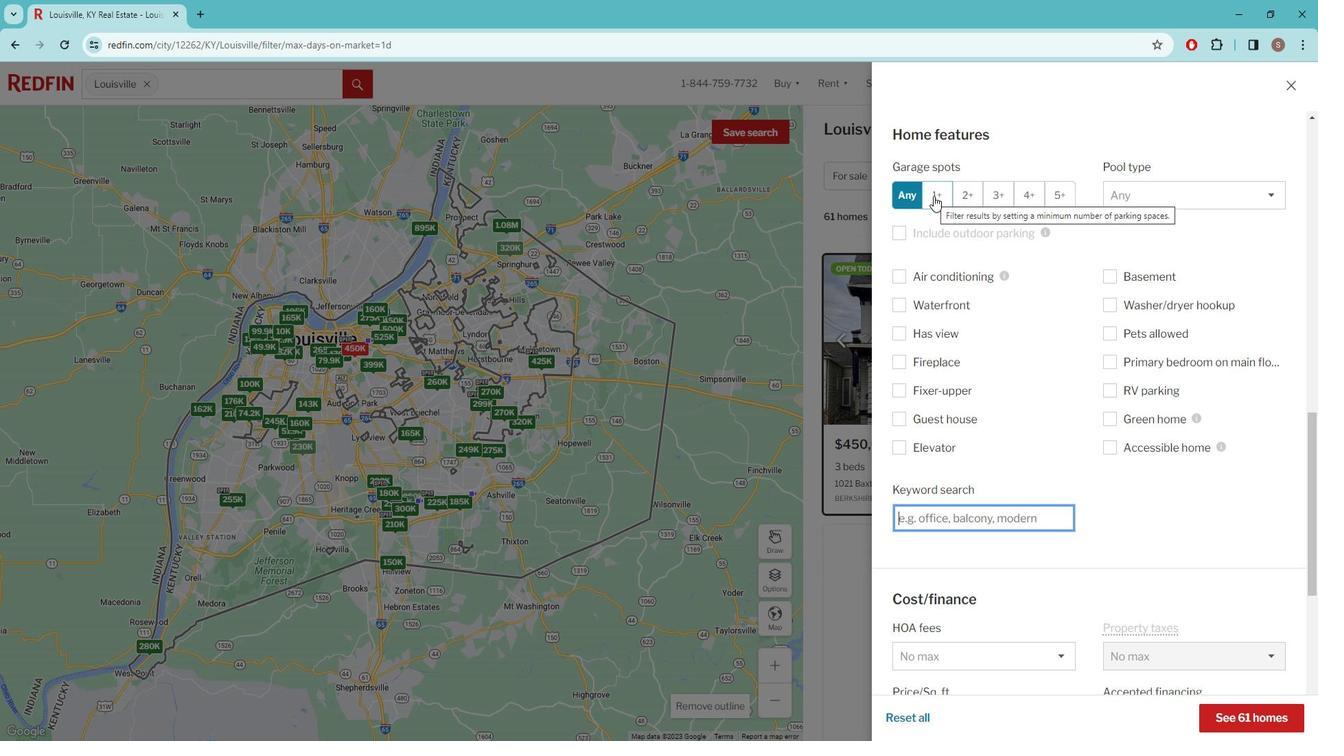 
Action: Mouse moved to (966, 446)
Screenshot: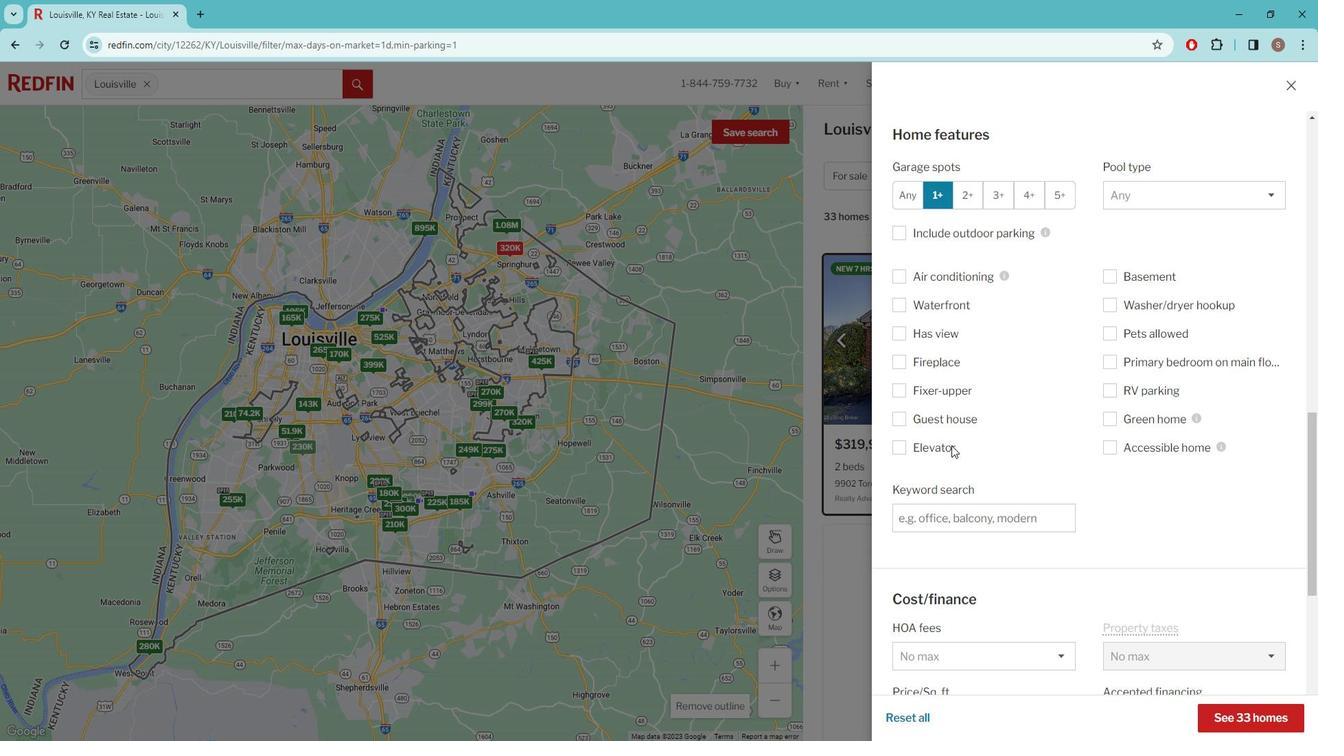 
Action: Mouse scrolled (966, 445) with delta (0, 0)
Screenshot: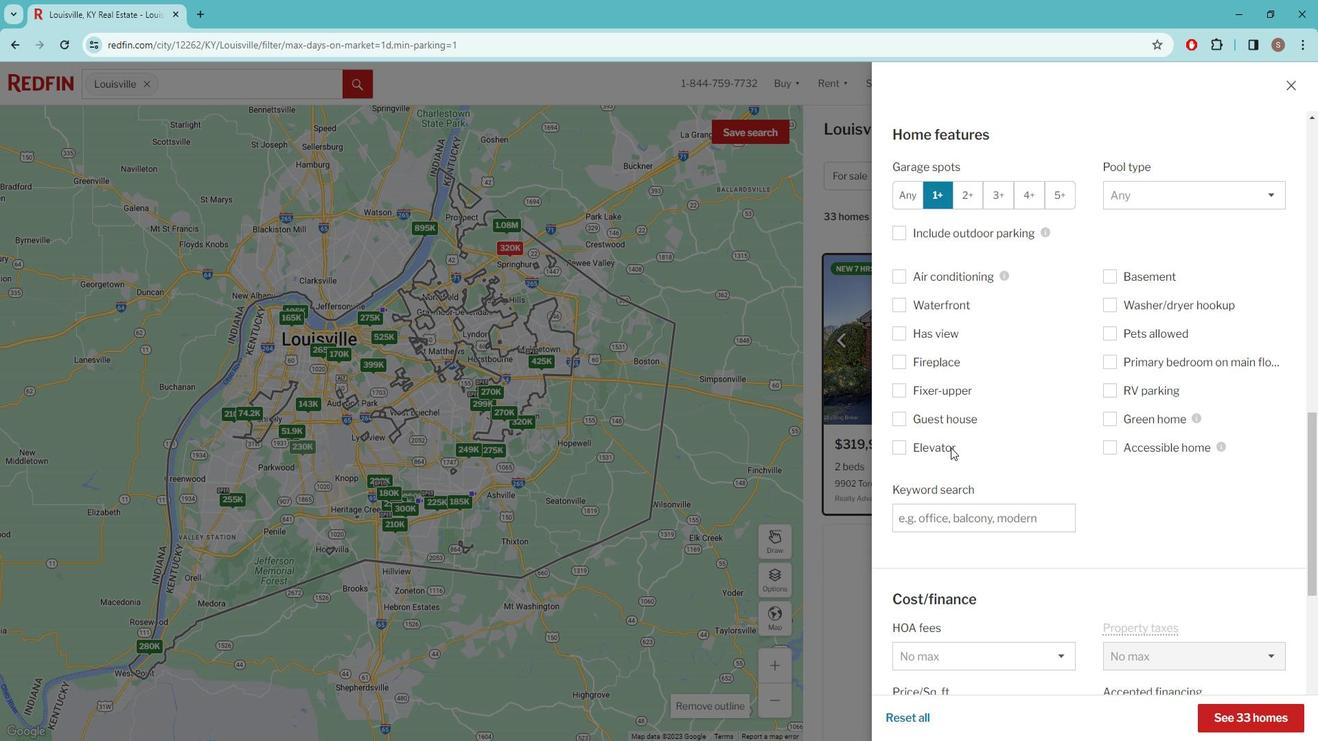 
Action: Mouse moved to (966, 466)
Screenshot: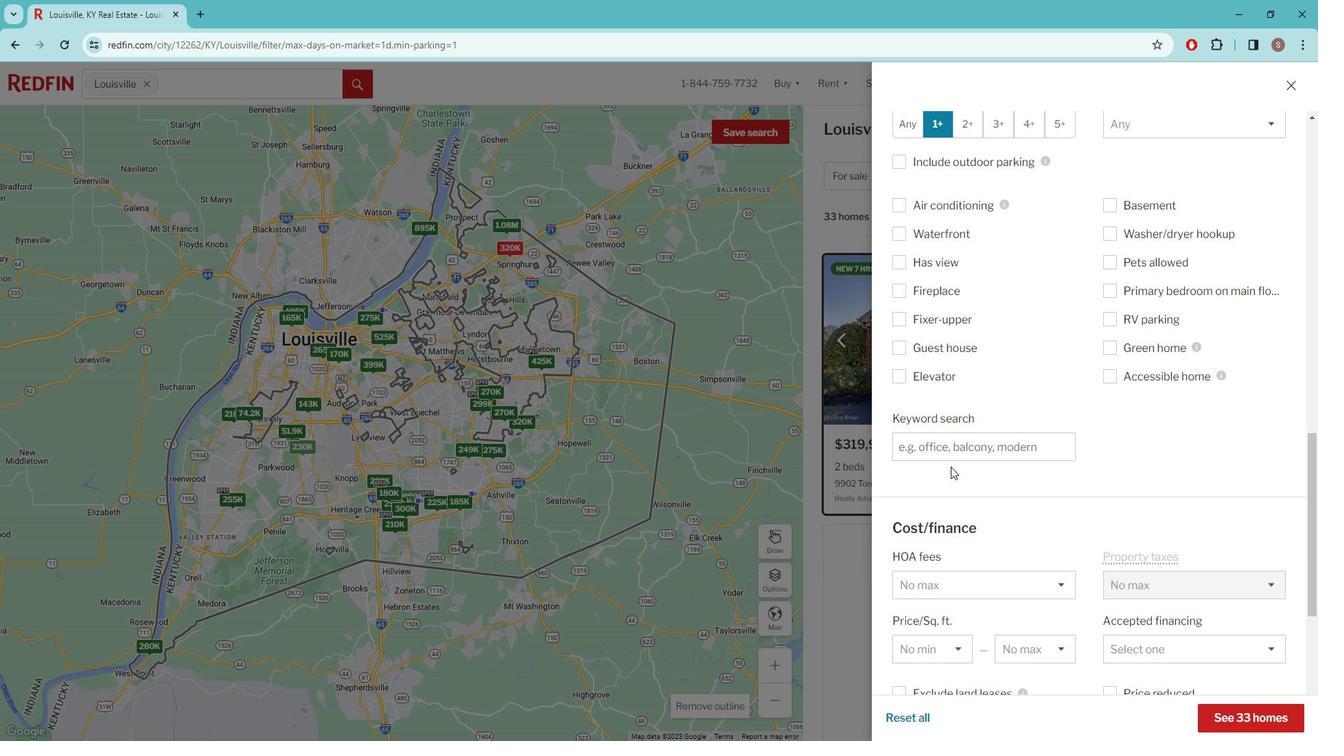 
Action: Mouse scrolled (966, 465) with delta (0, 0)
Screenshot: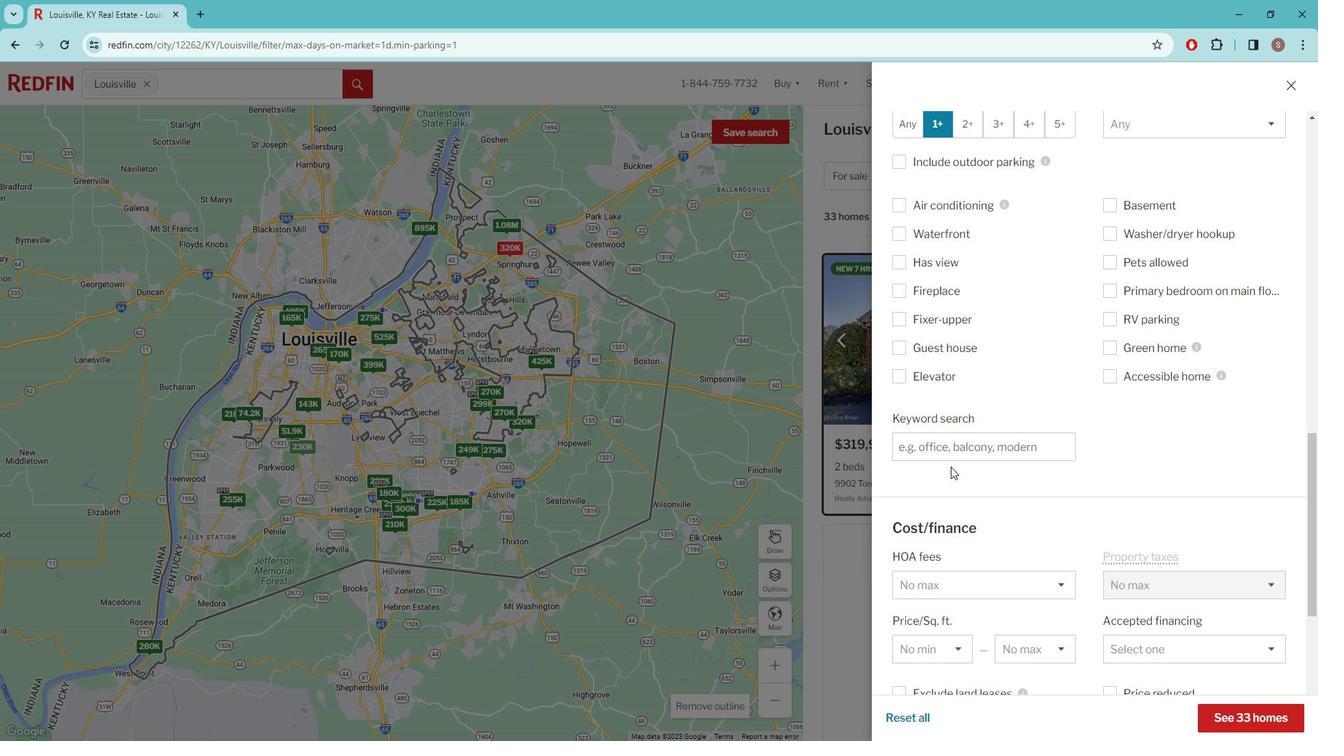 
Action: Mouse moved to (966, 468)
Screenshot: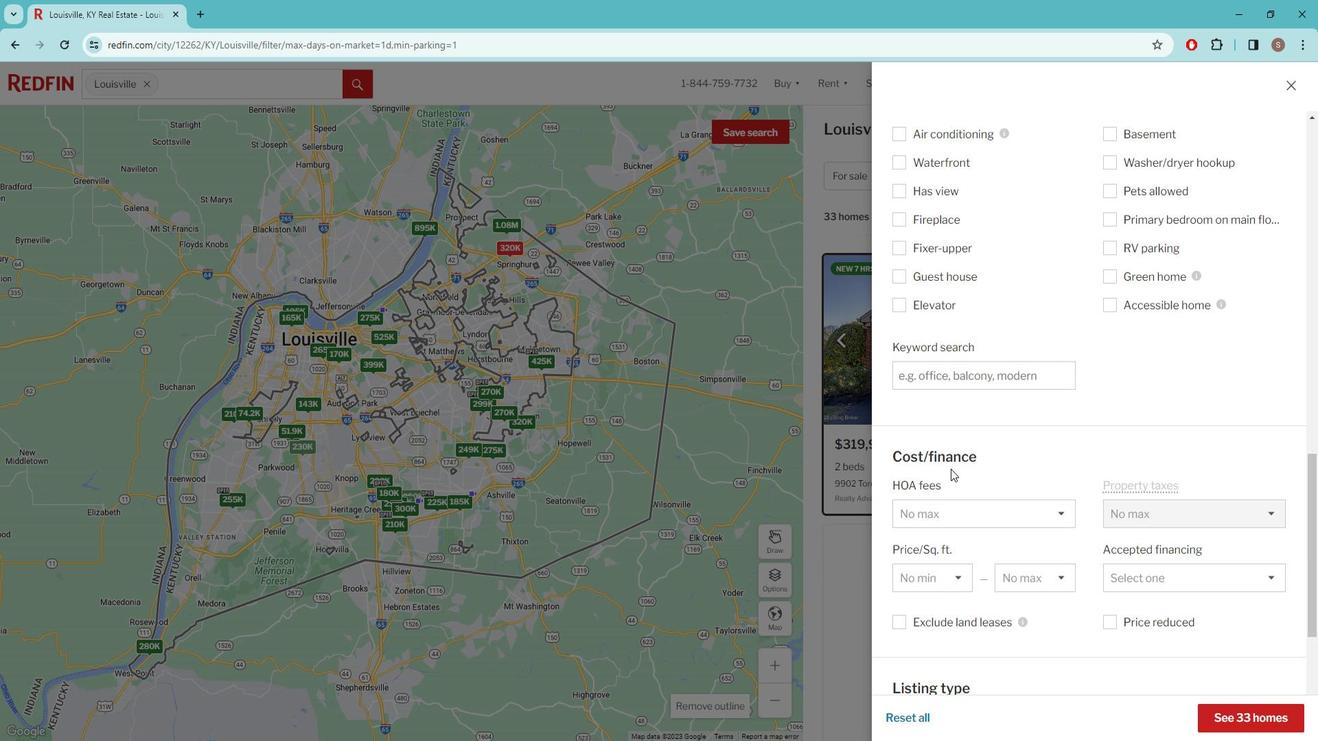 
Action: Mouse scrolled (966, 467) with delta (0, 0)
Screenshot: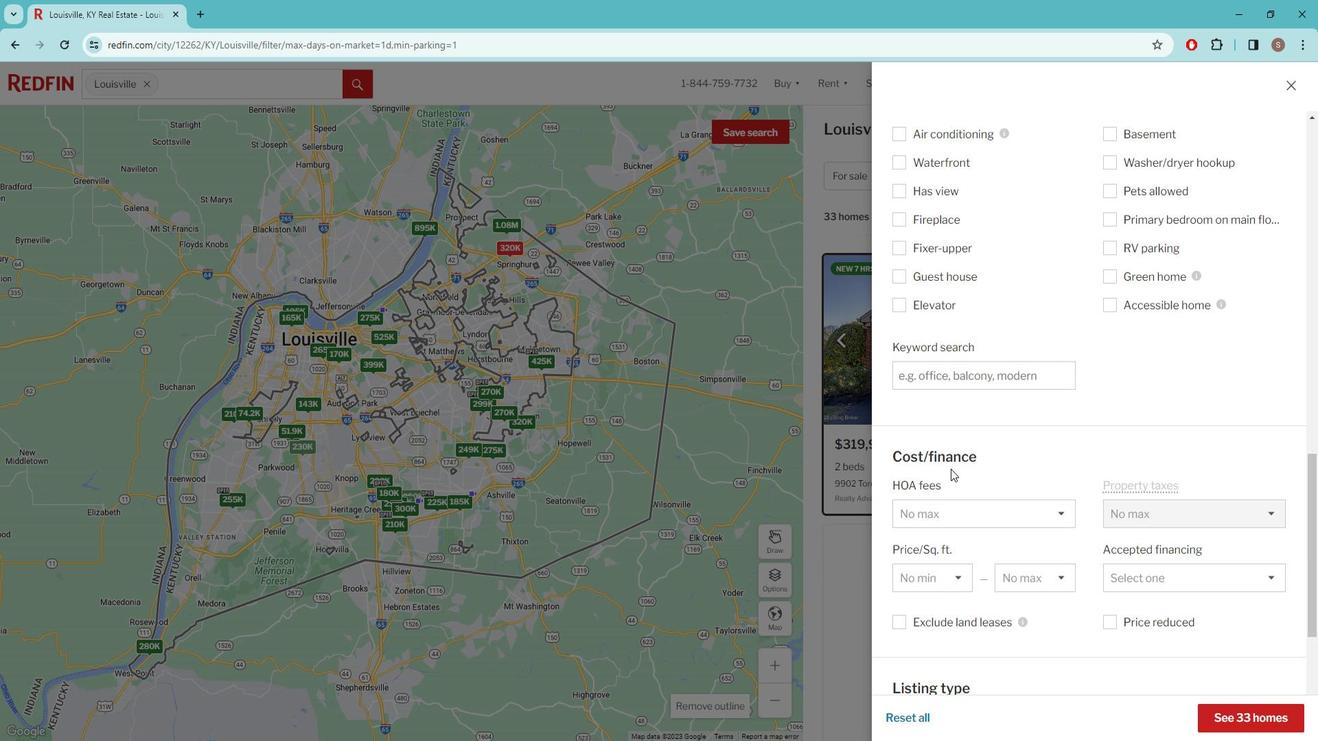 
Action: Mouse moved to (966, 468)
Screenshot: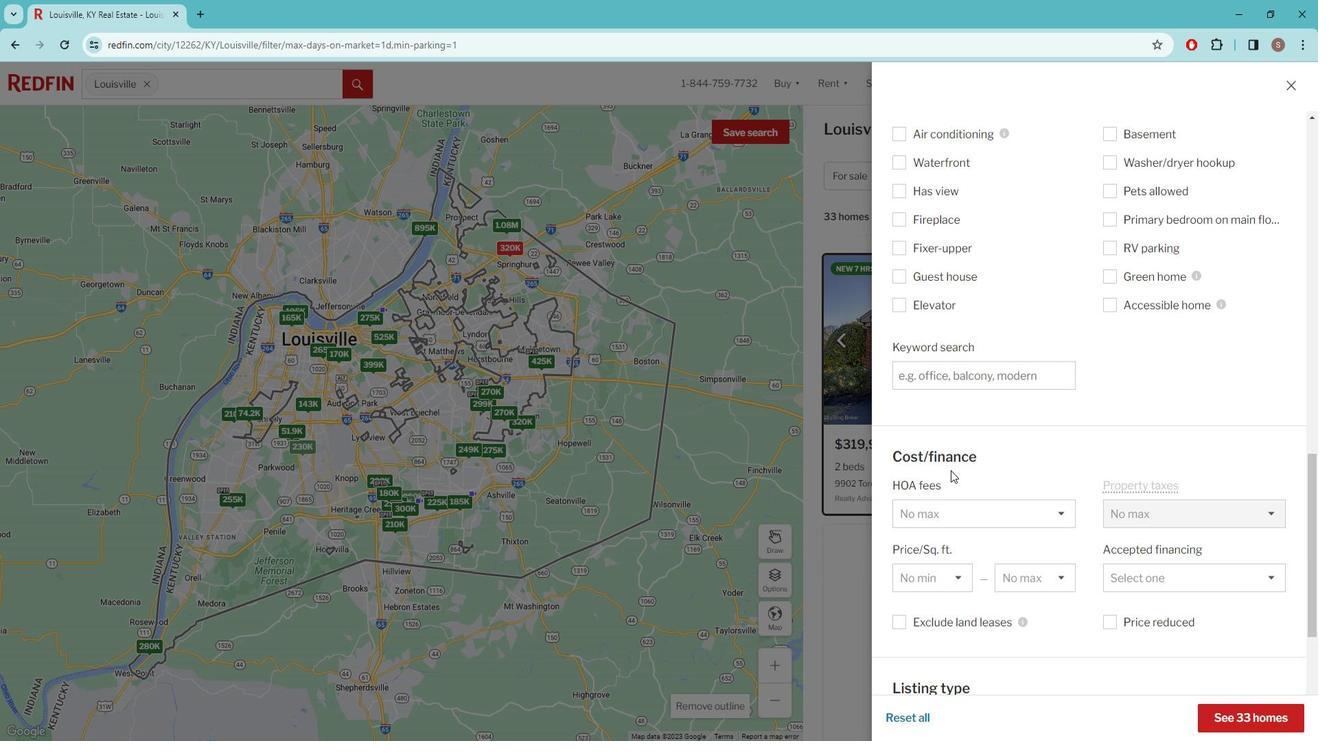 
Action: Mouse scrolled (966, 467) with delta (0, 0)
Screenshot: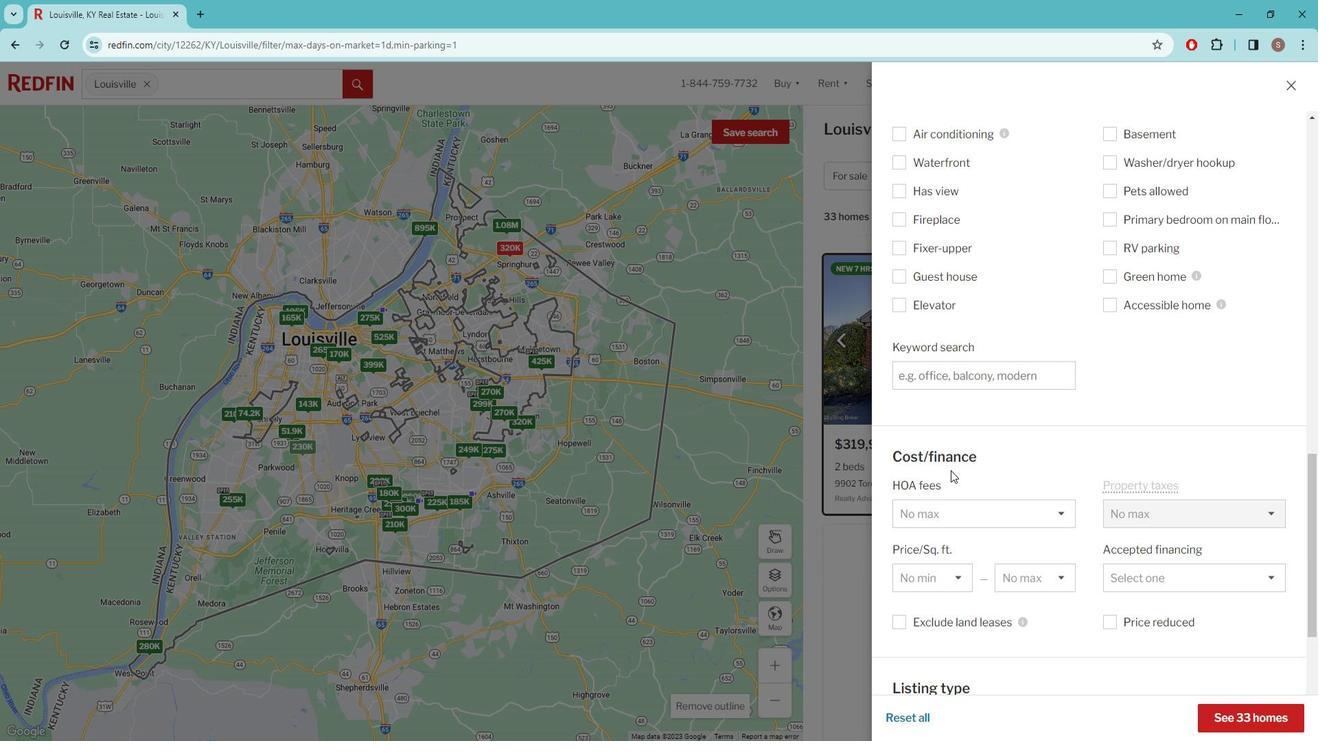 
Action: Mouse moved to (966, 470)
Screenshot: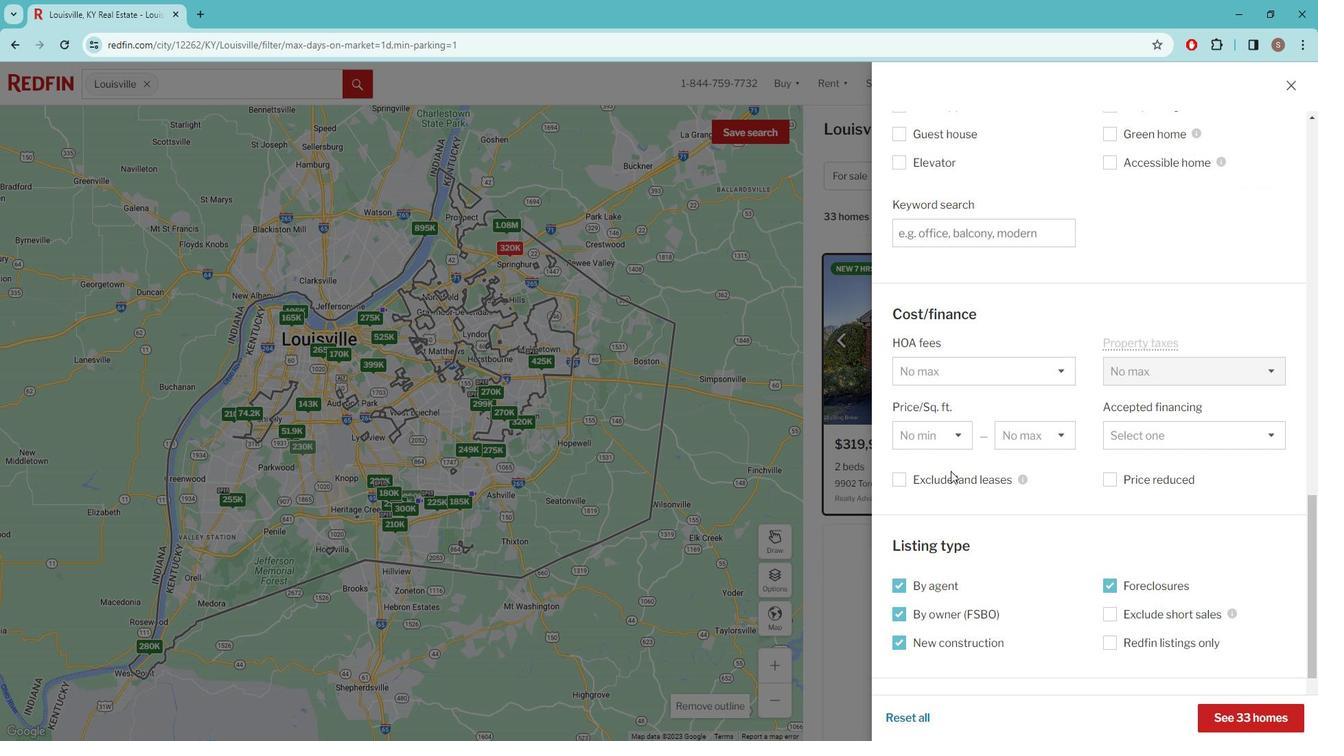 
Action: Mouse scrolled (966, 469) with delta (0, 0)
Screenshot: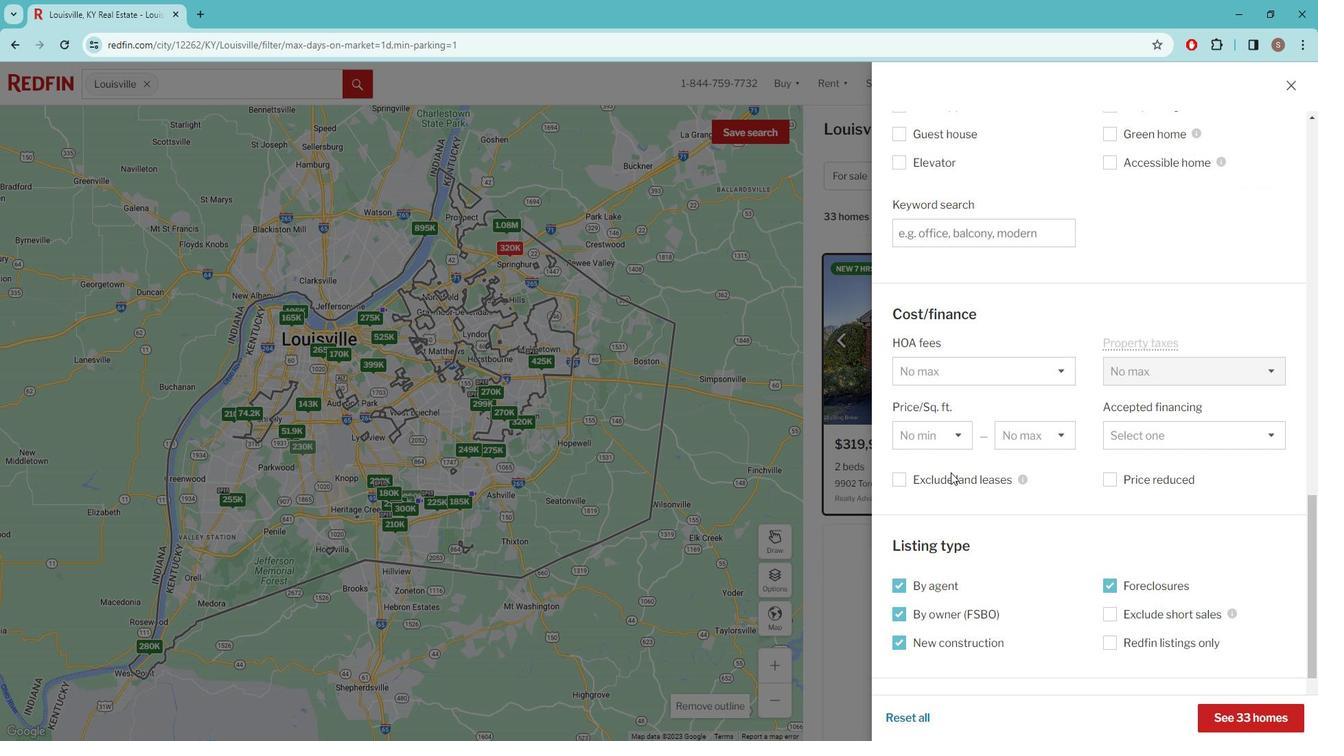 
Action: Mouse moved to (965, 471)
Screenshot: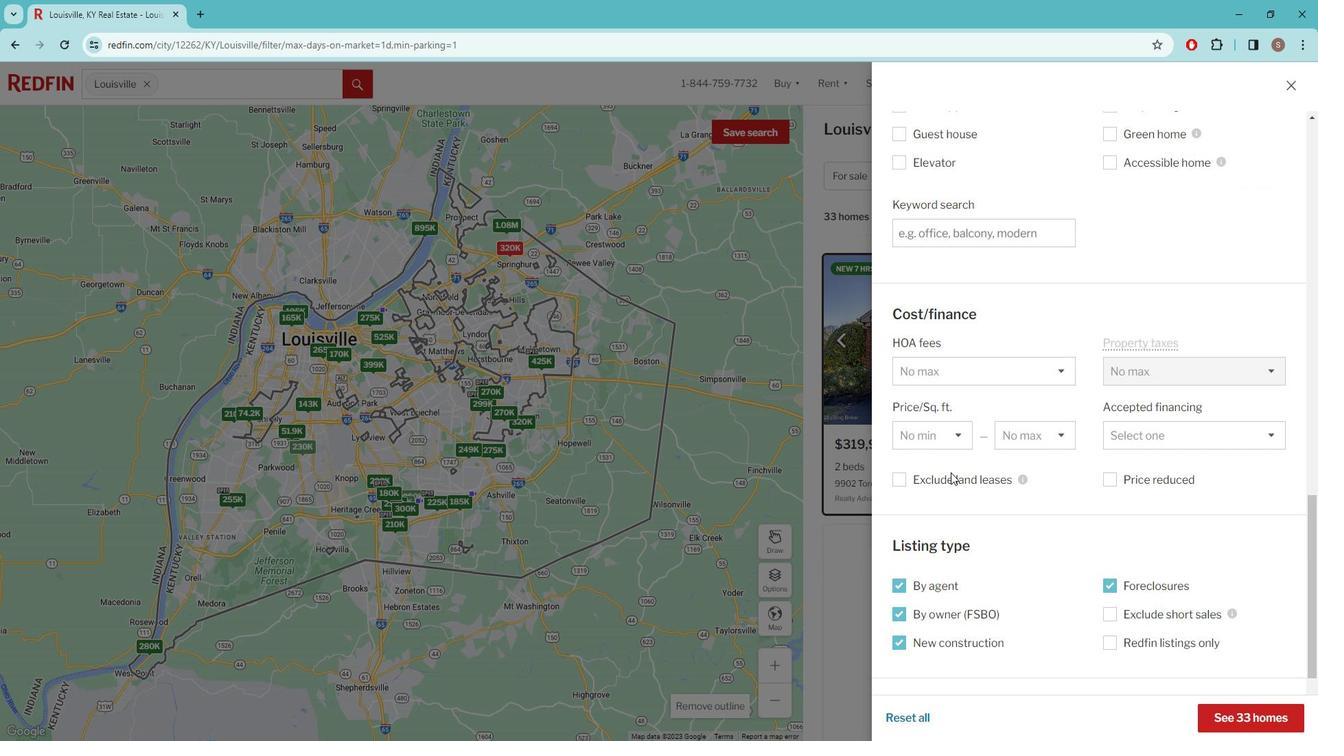 
Action: Mouse scrolled (965, 470) with delta (0, 0)
Screenshot: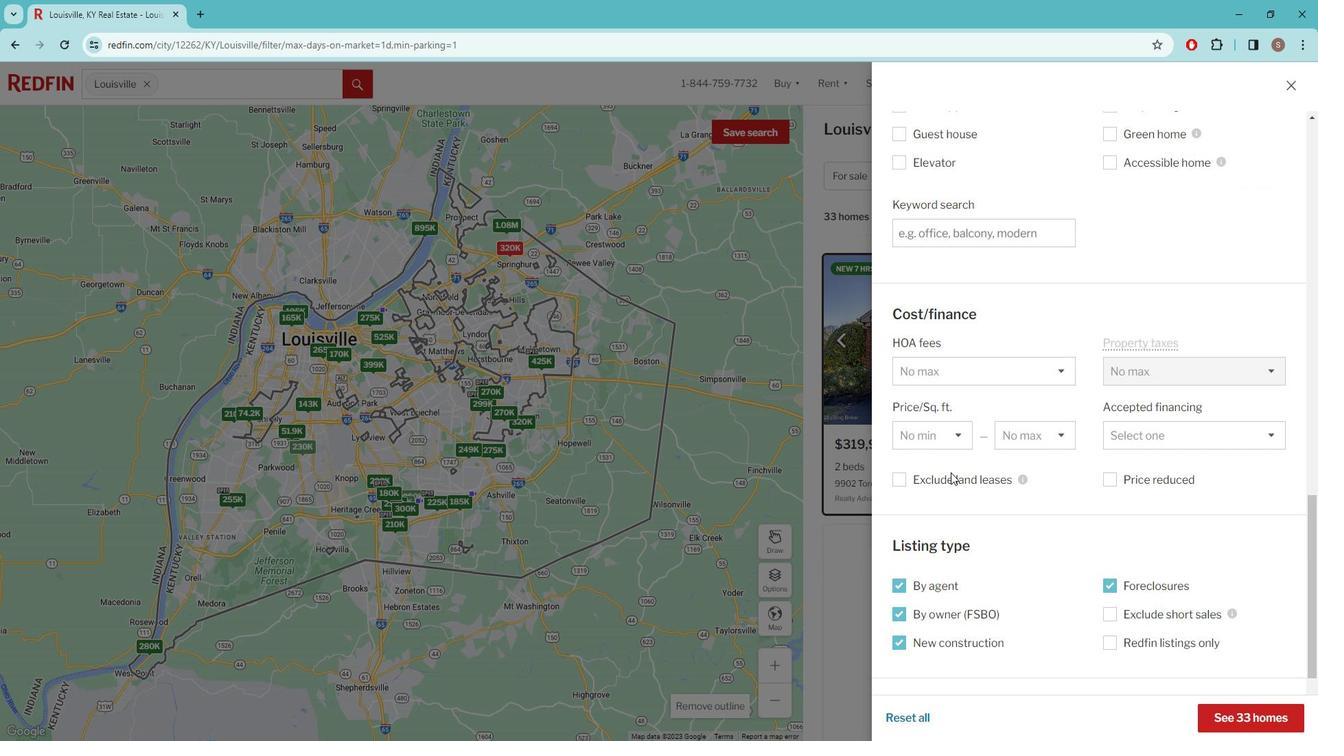 
Action: Mouse scrolled (965, 470) with delta (0, 0)
Screenshot: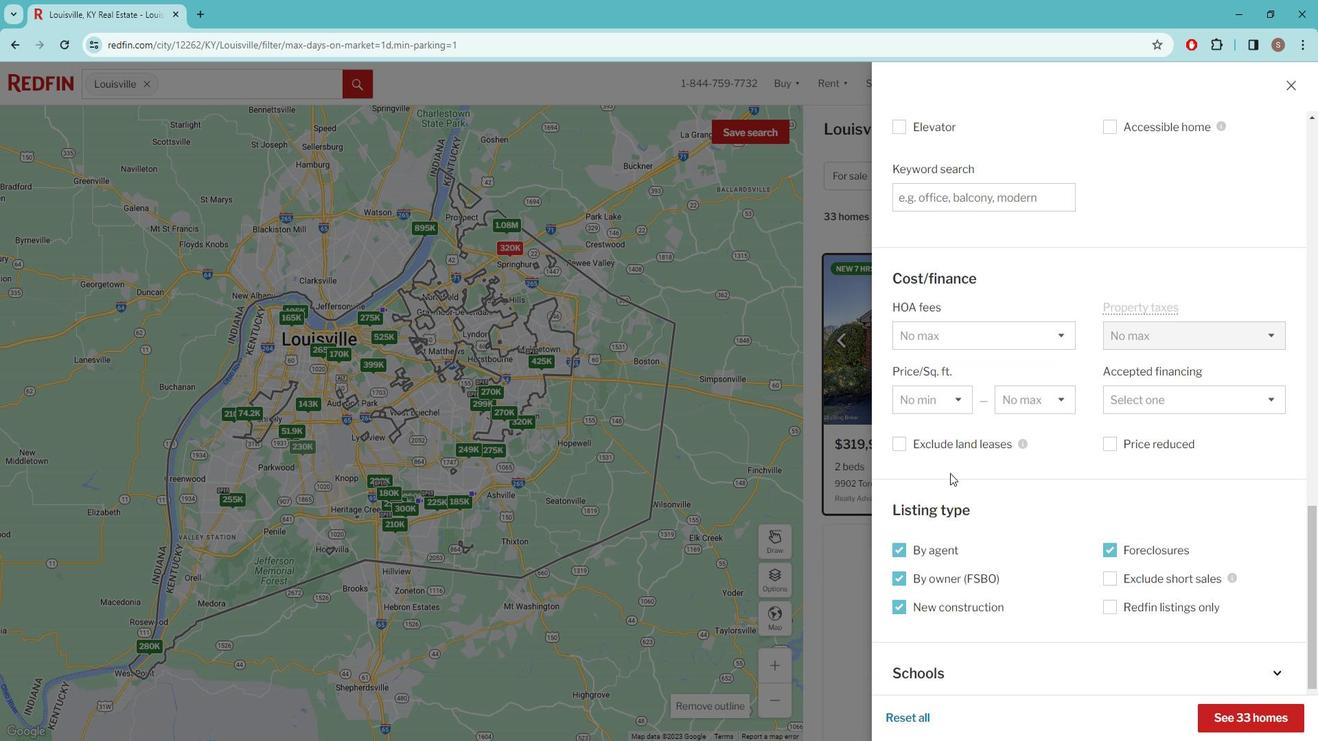 
Action: Mouse moved to (964, 473)
Screenshot: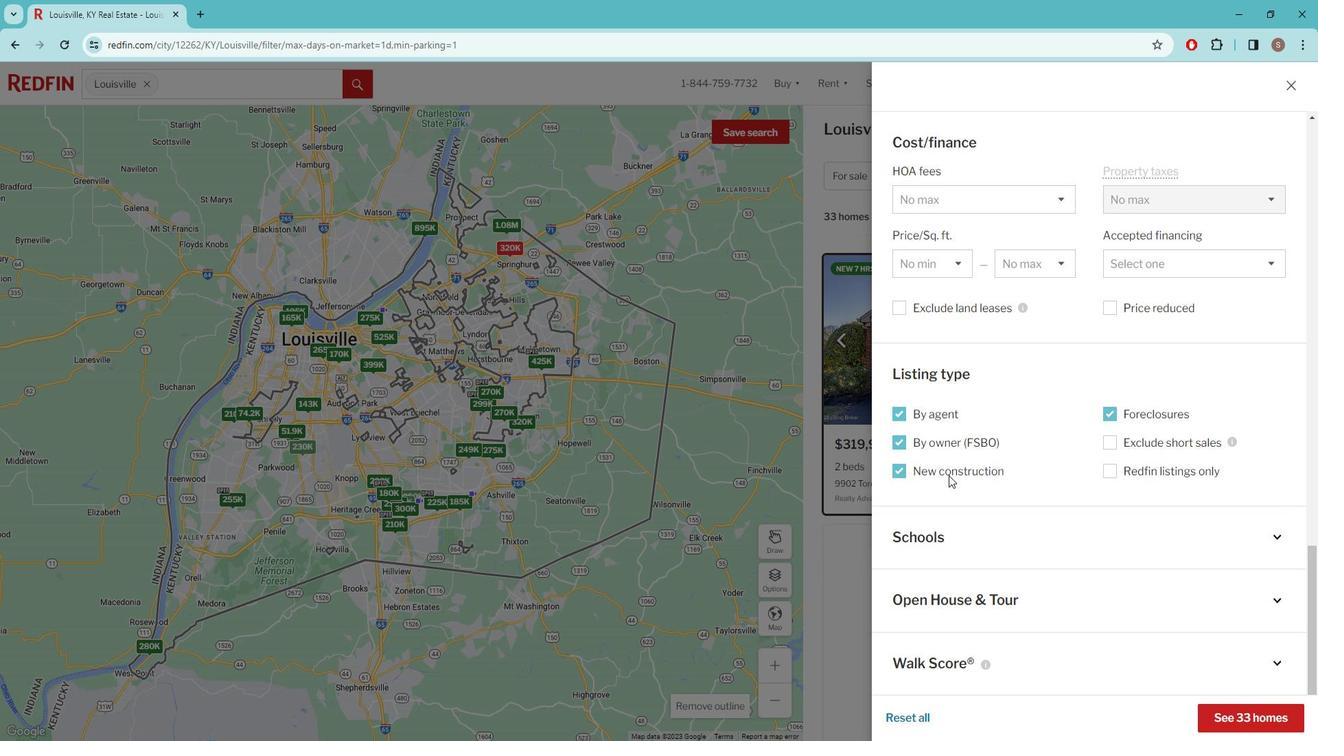 
Action: Mouse scrolled (964, 472) with delta (0, 0)
Screenshot: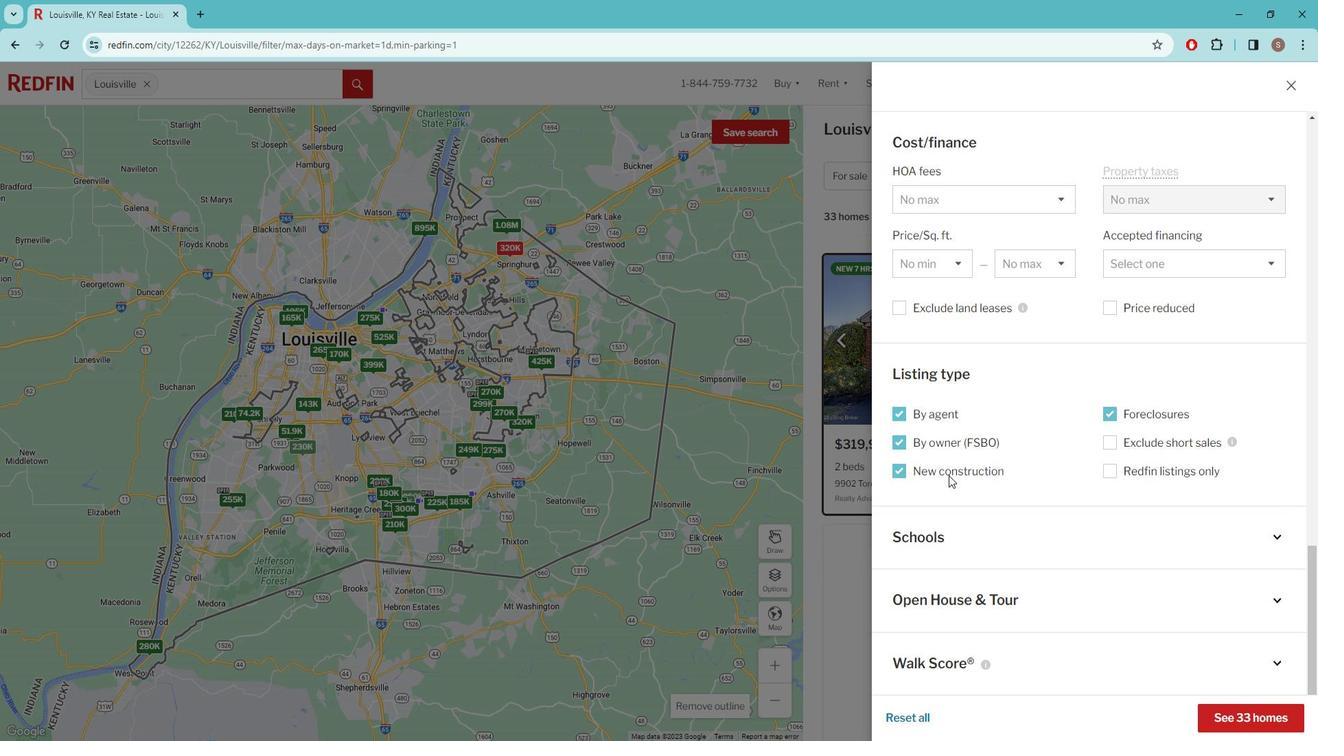 
Action: Mouse moved to (964, 473)
Screenshot: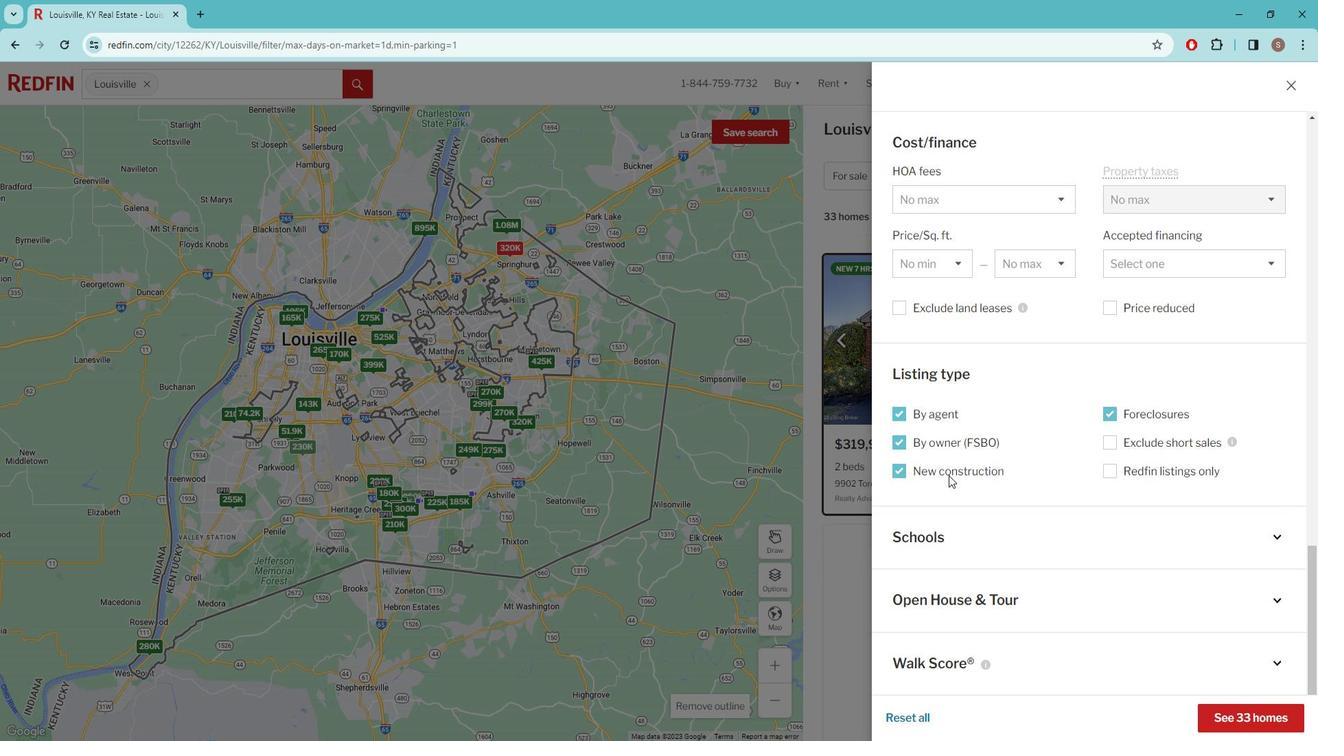 
Action: Mouse scrolled (964, 473) with delta (0, 0)
Screenshot: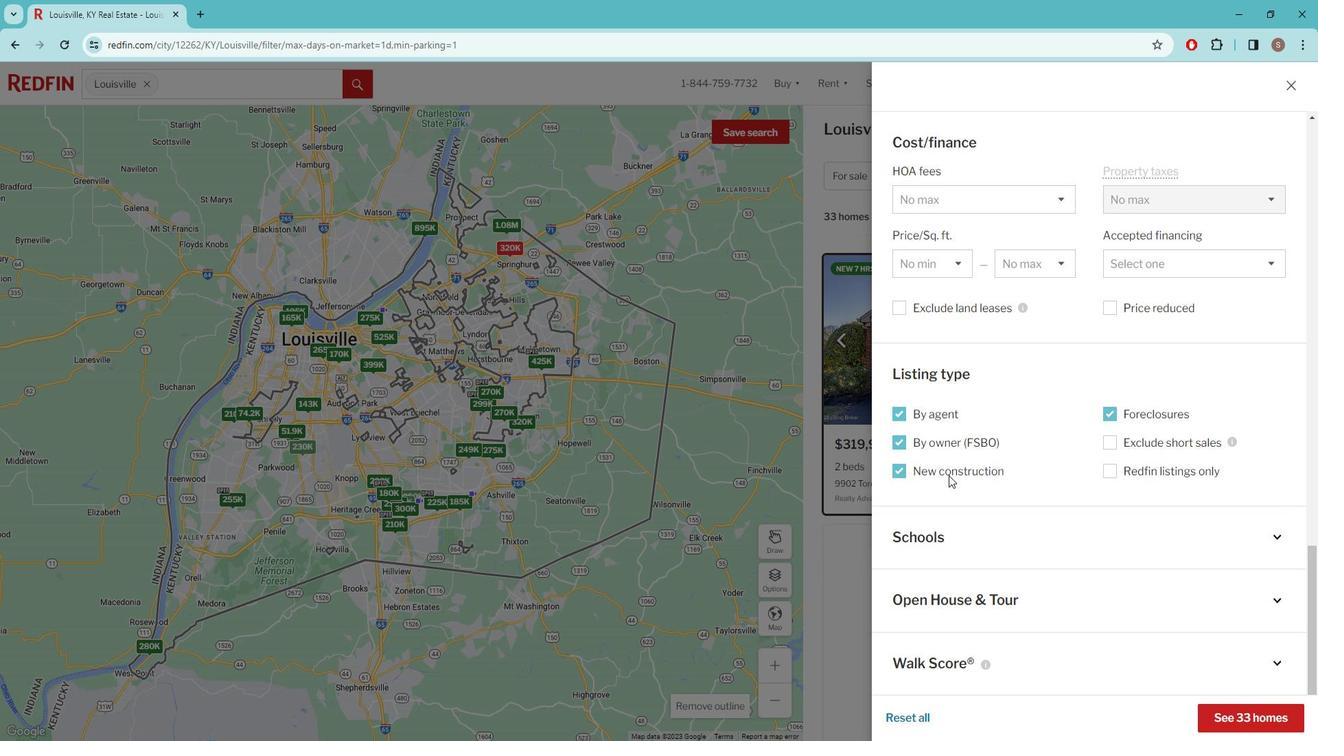 
Action: Mouse scrolled (964, 473) with delta (0, 0)
Screenshot: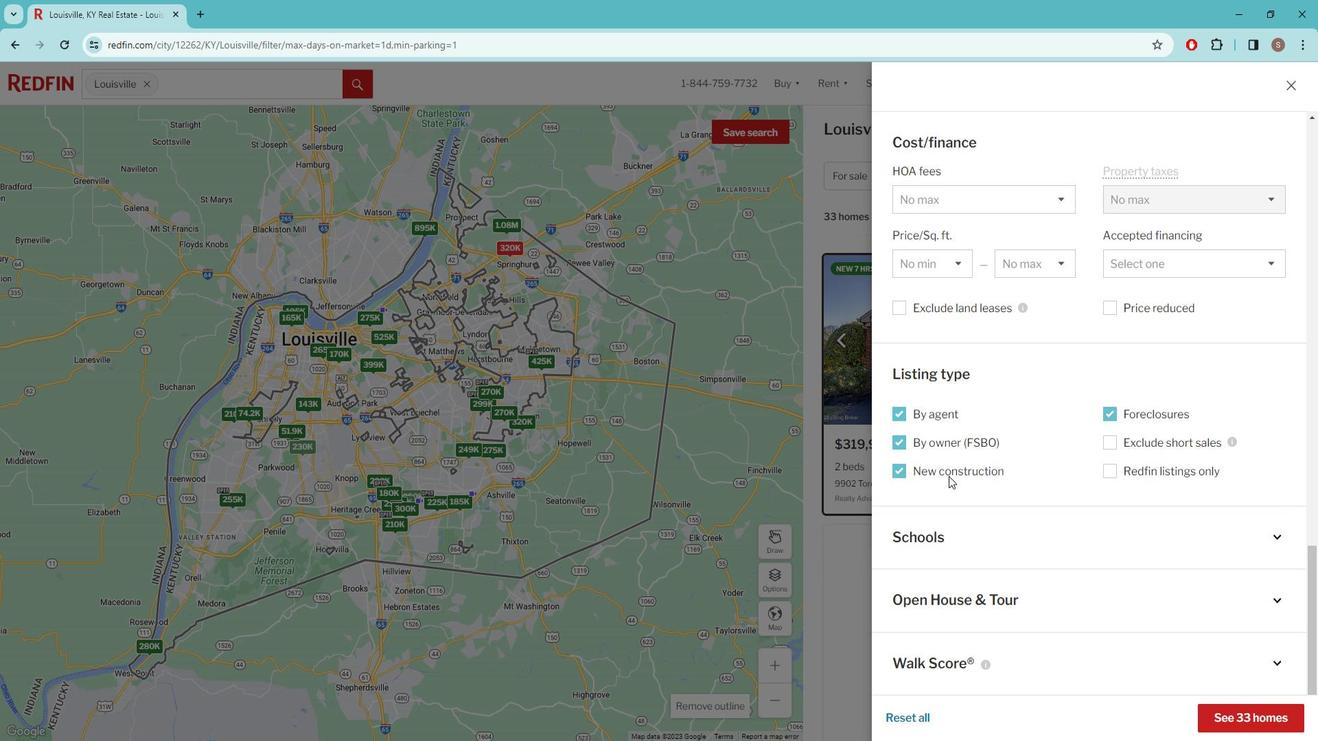 
Action: Mouse scrolled (964, 473) with delta (0, 0)
Screenshot: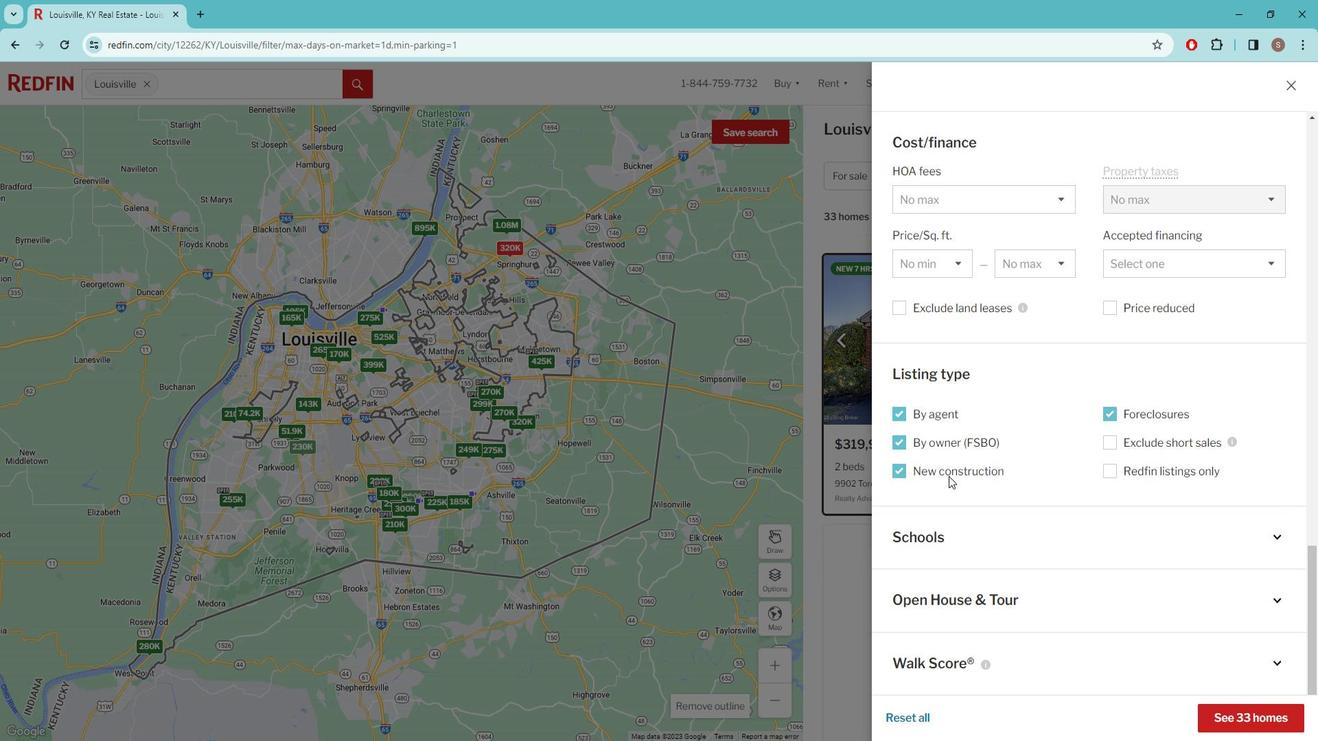 
Action: Mouse moved to (968, 507)
Screenshot: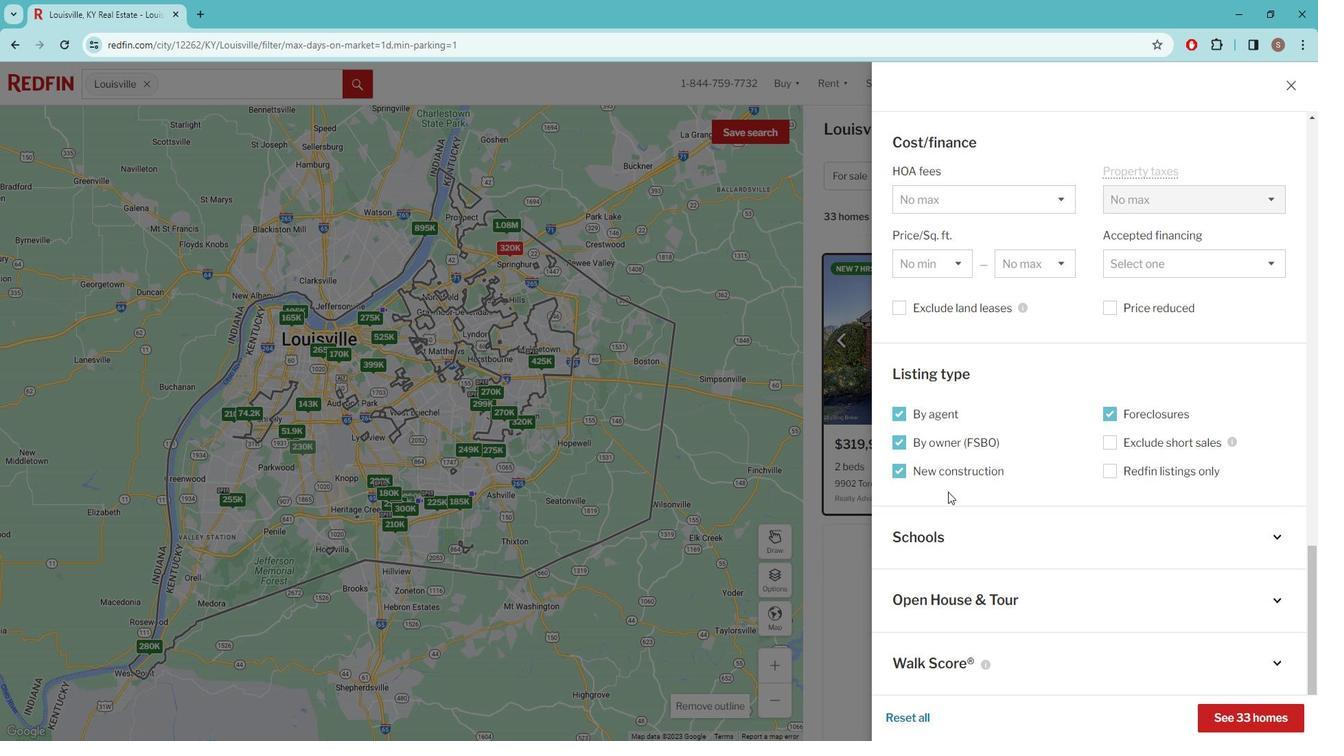 
Action: Mouse scrolled (968, 506) with delta (0, 0)
Screenshot: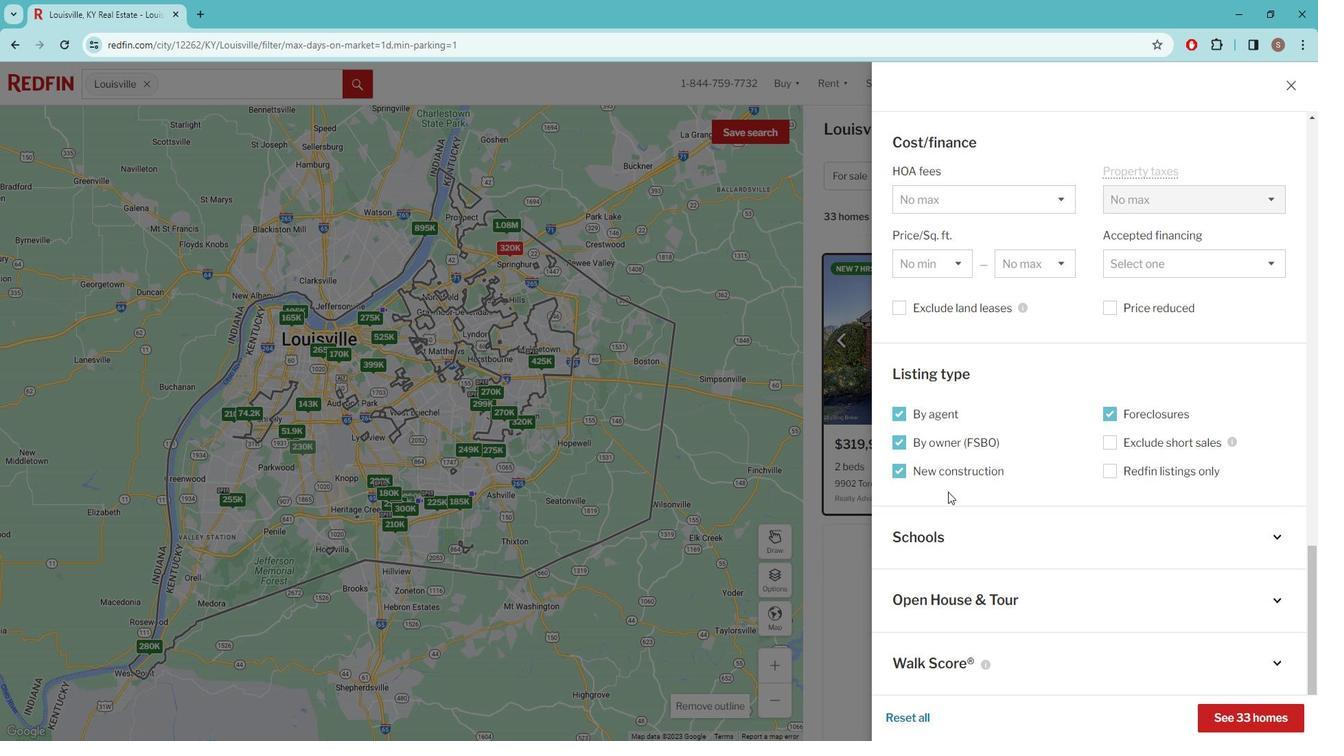 
Action: Mouse moved to (984, 543)
Screenshot: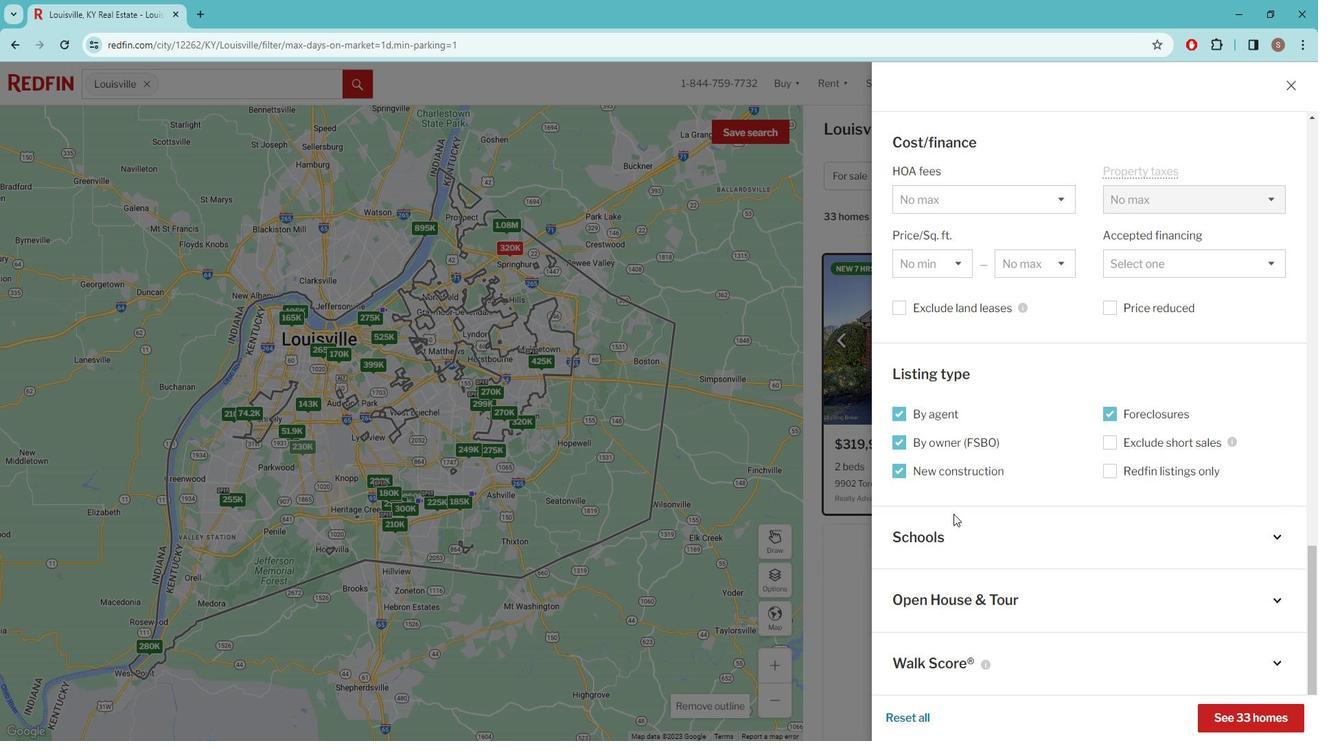 
Action: Mouse scrolled (984, 543) with delta (0, 0)
Screenshot: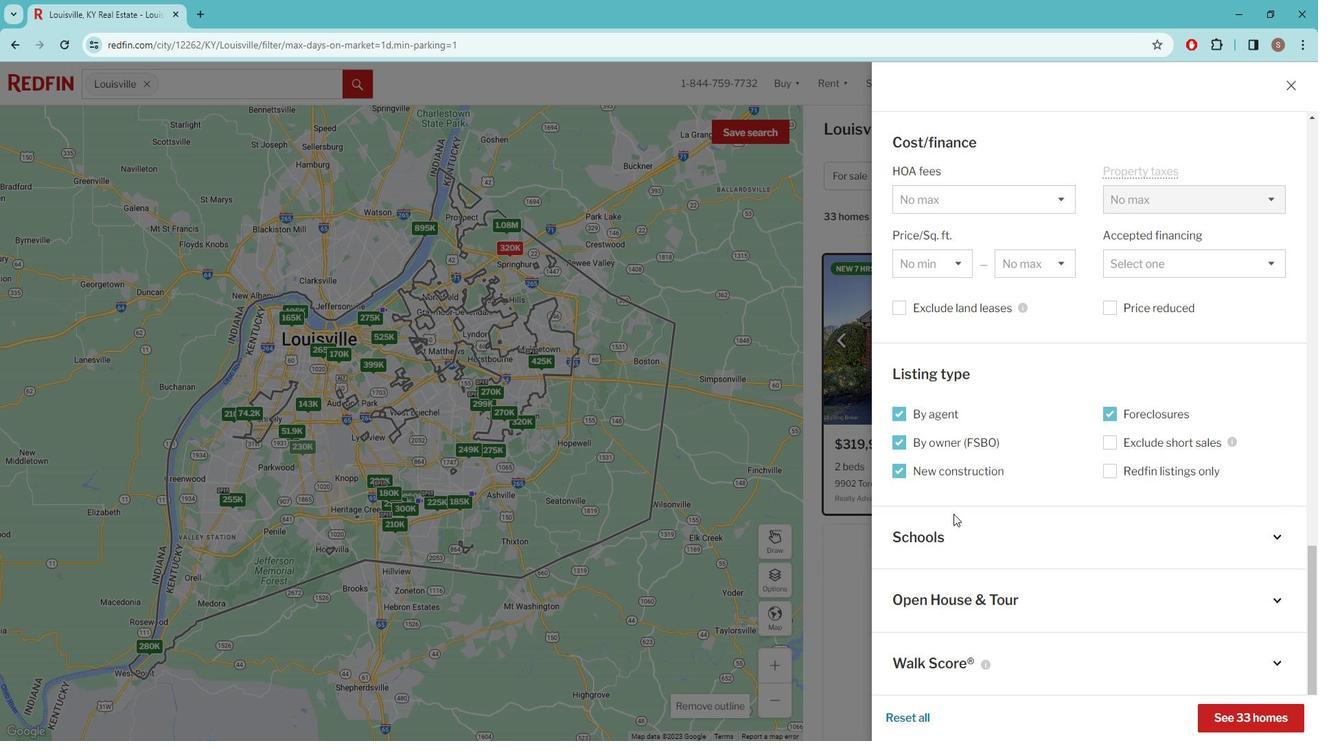 
Action: Mouse moved to (1262, 705)
Screenshot: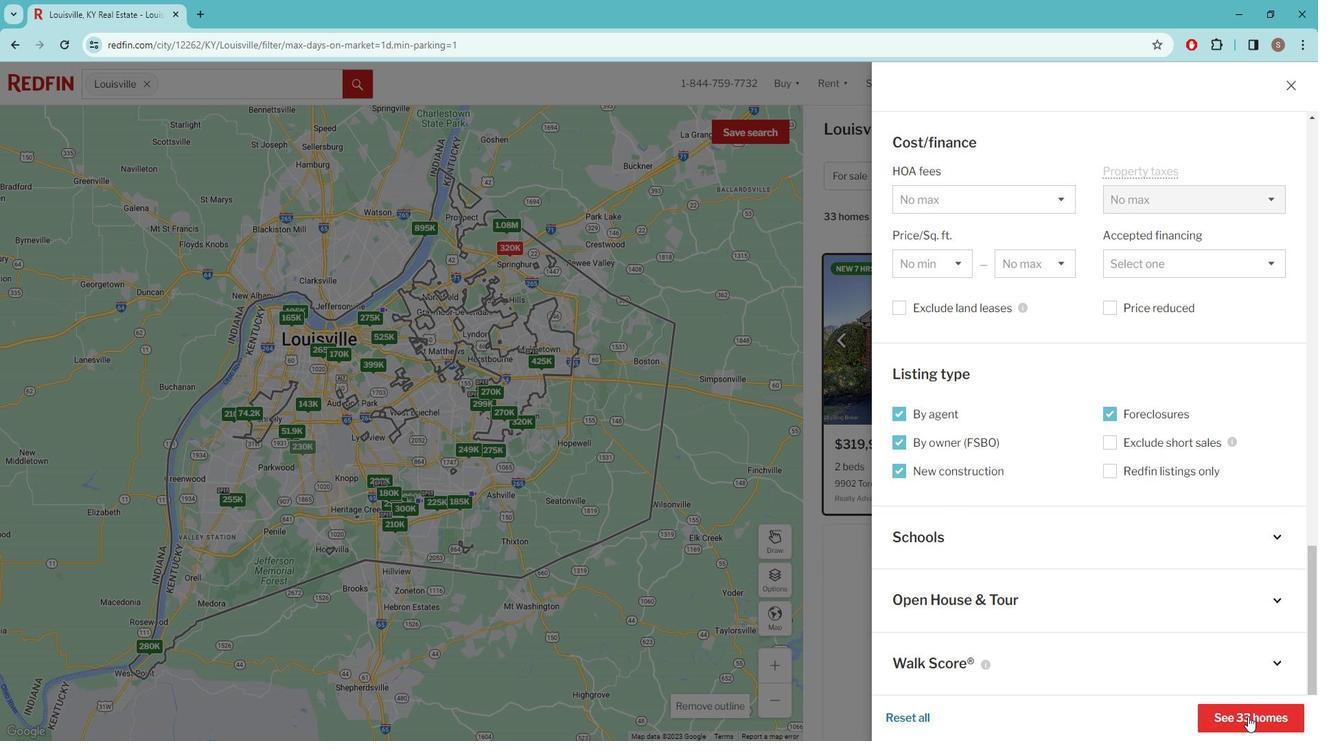 
Action: Mouse pressed left at (1262, 705)
Screenshot: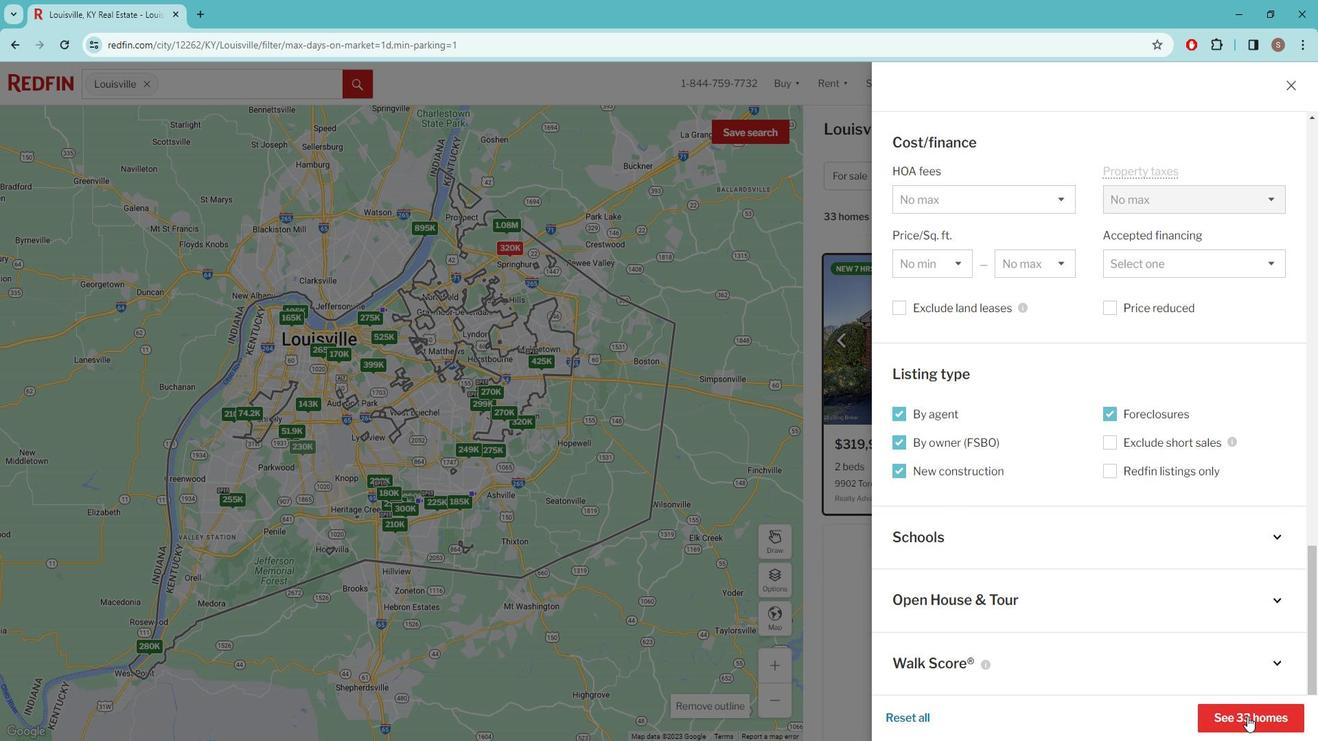 
Action: Mouse moved to (960, 445)
Screenshot: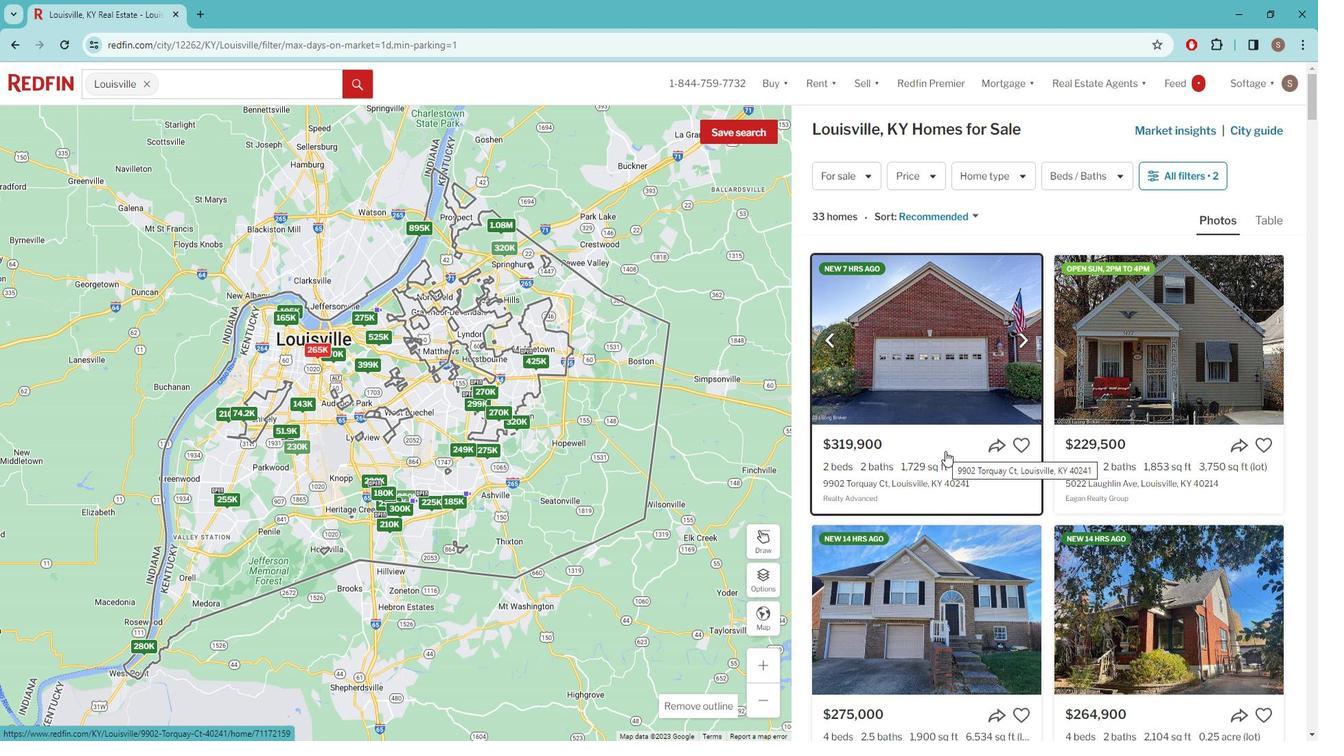 
Action: Mouse pressed left at (960, 445)
Screenshot: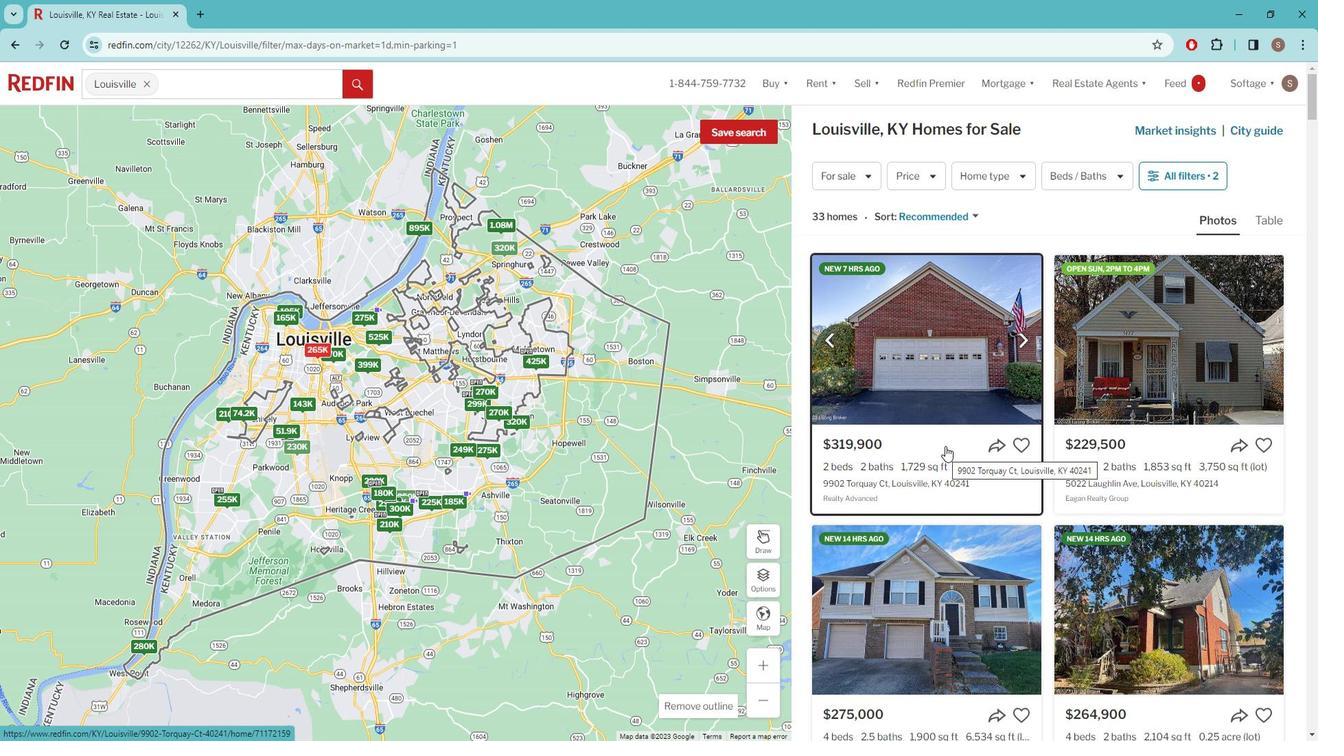 
Action: Mouse moved to (701, 360)
Screenshot: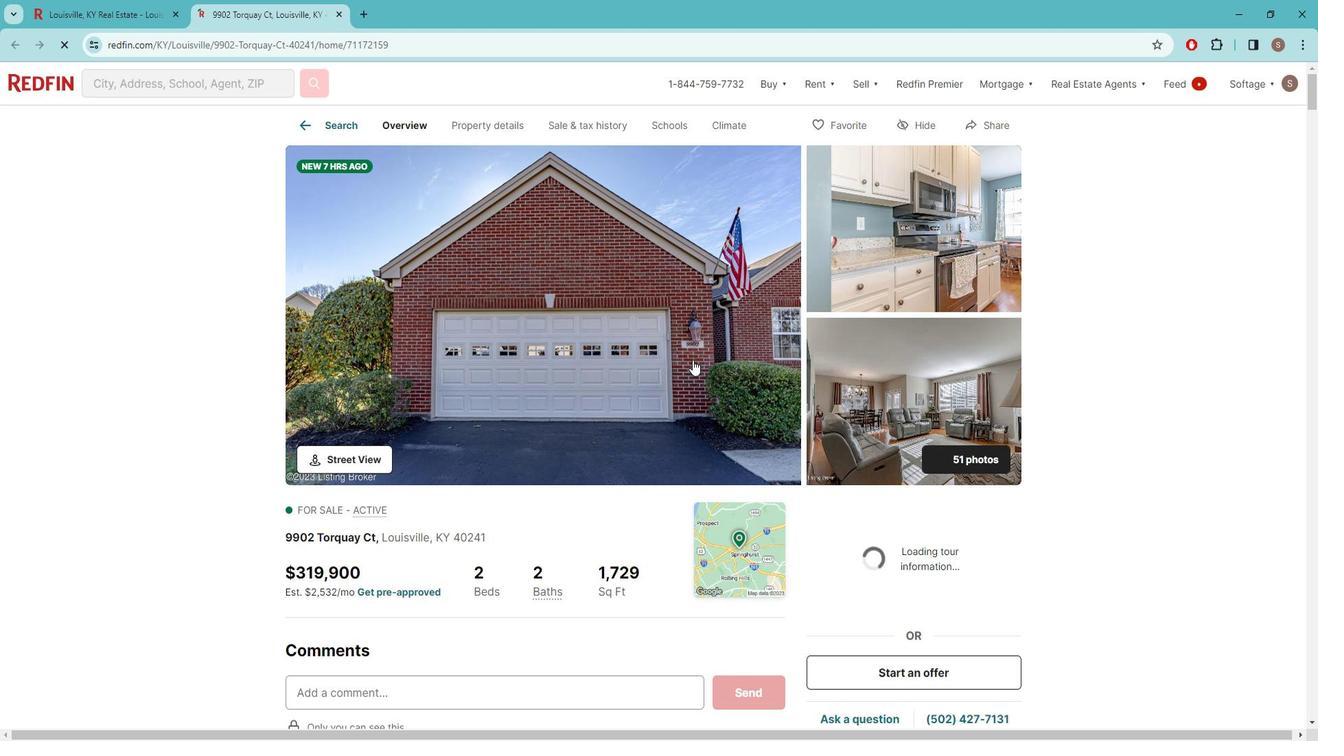 
Action: Mouse pressed left at (701, 360)
Screenshot: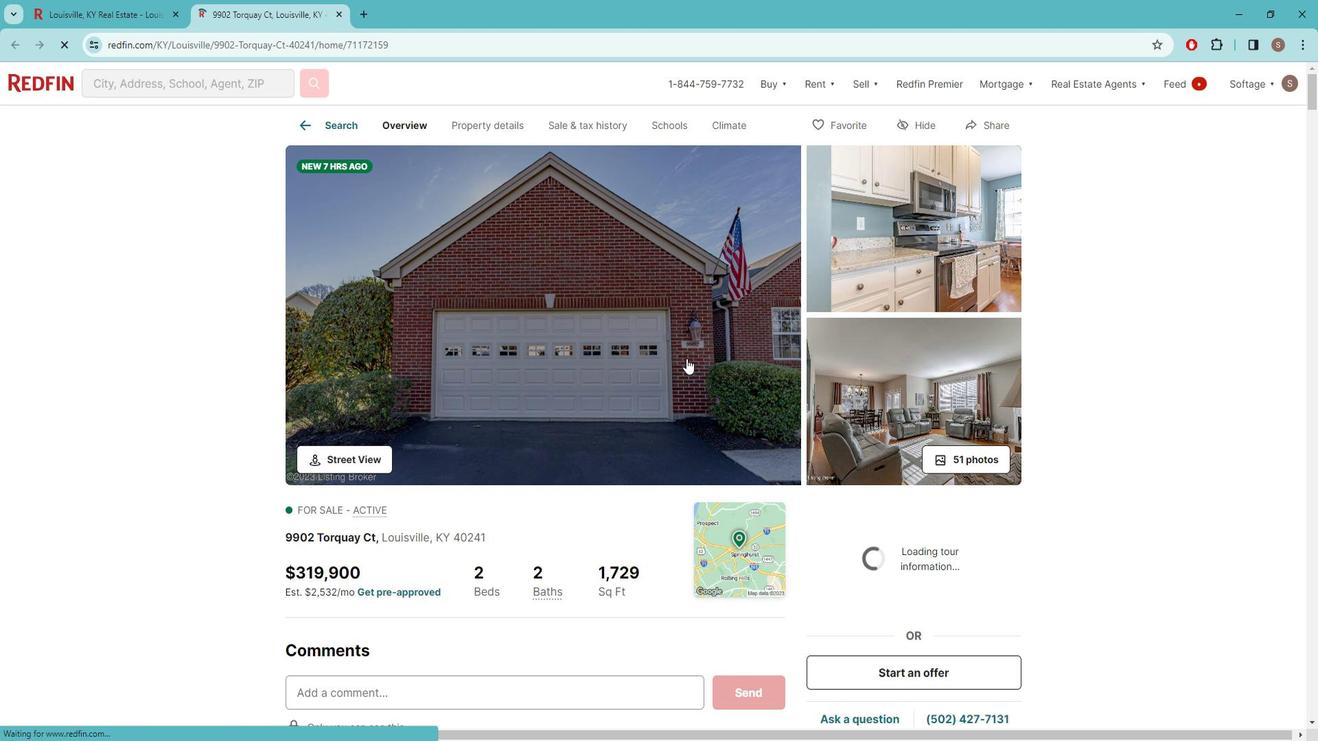 
Action: Mouse moved to (1258, 399)
Screenshot: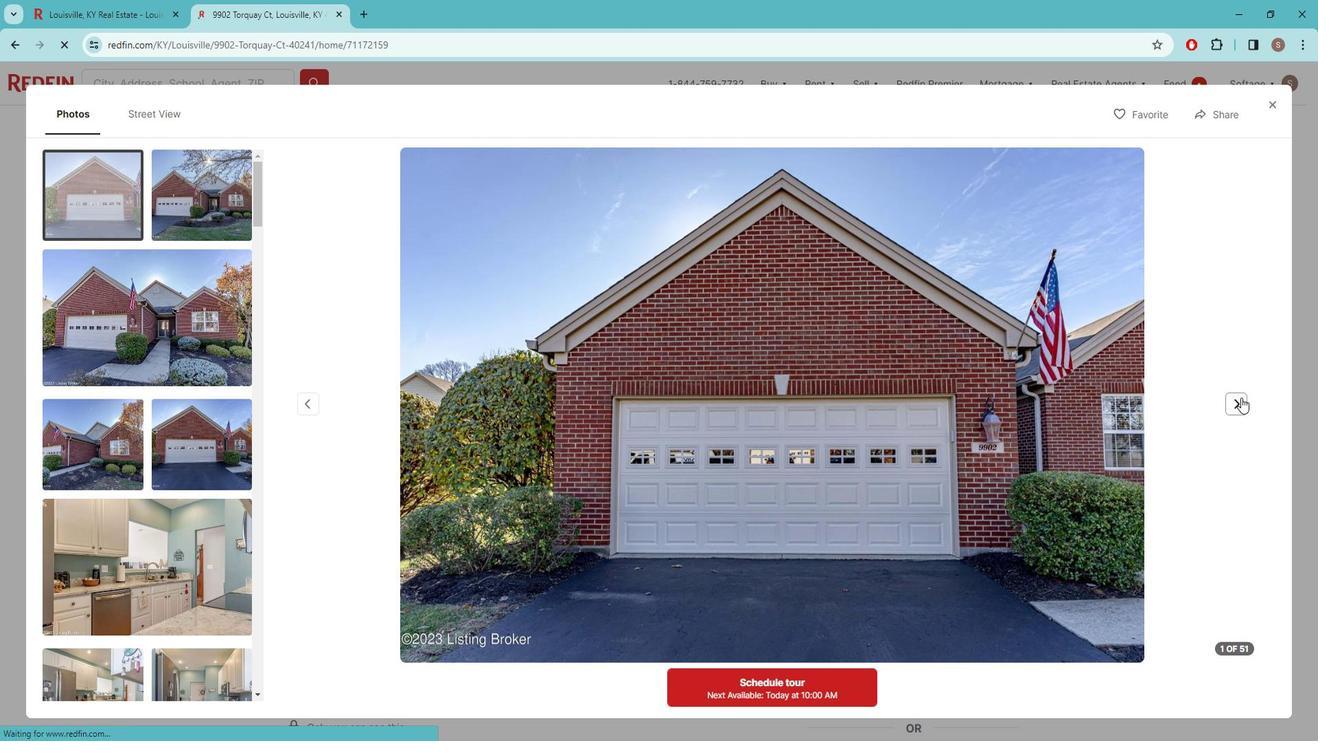
Action: Mouse pressed left at (1258, 399)
Screenshot: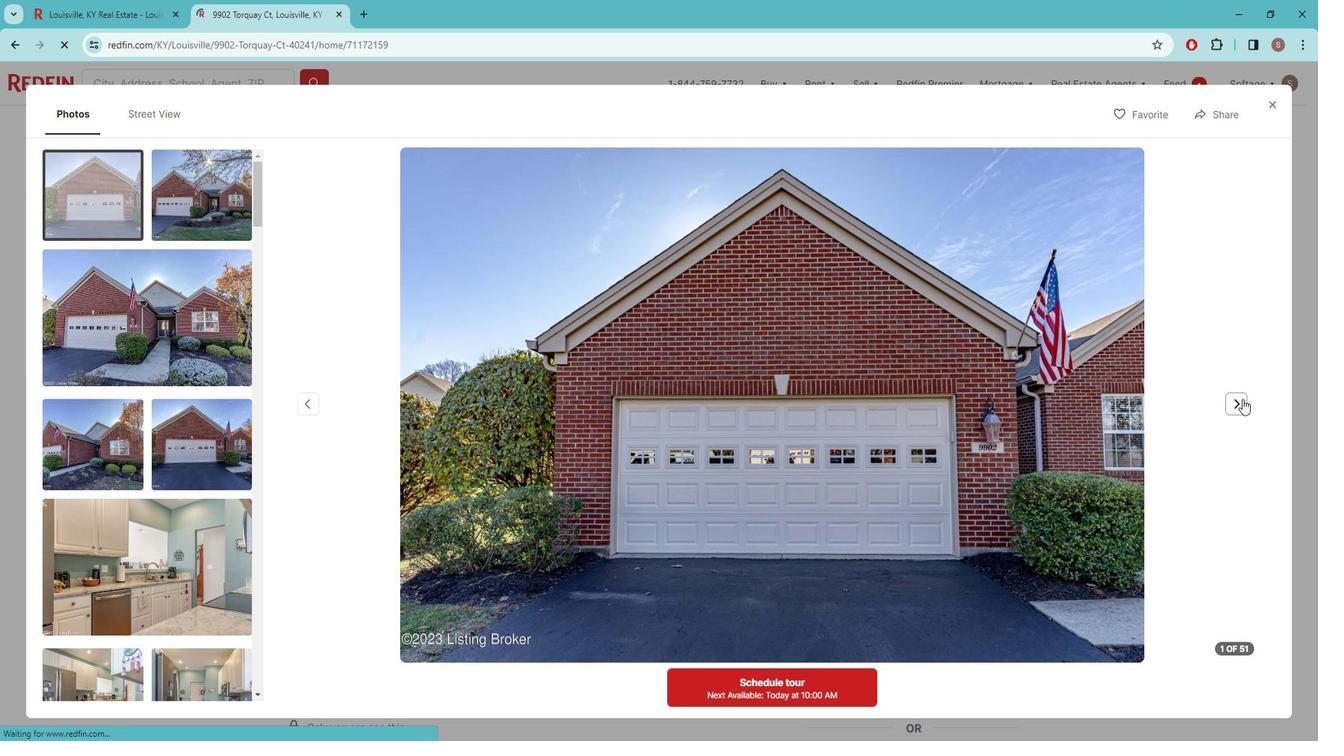 
Action: Mouse pressed left at (1258, 399)
Screenshot: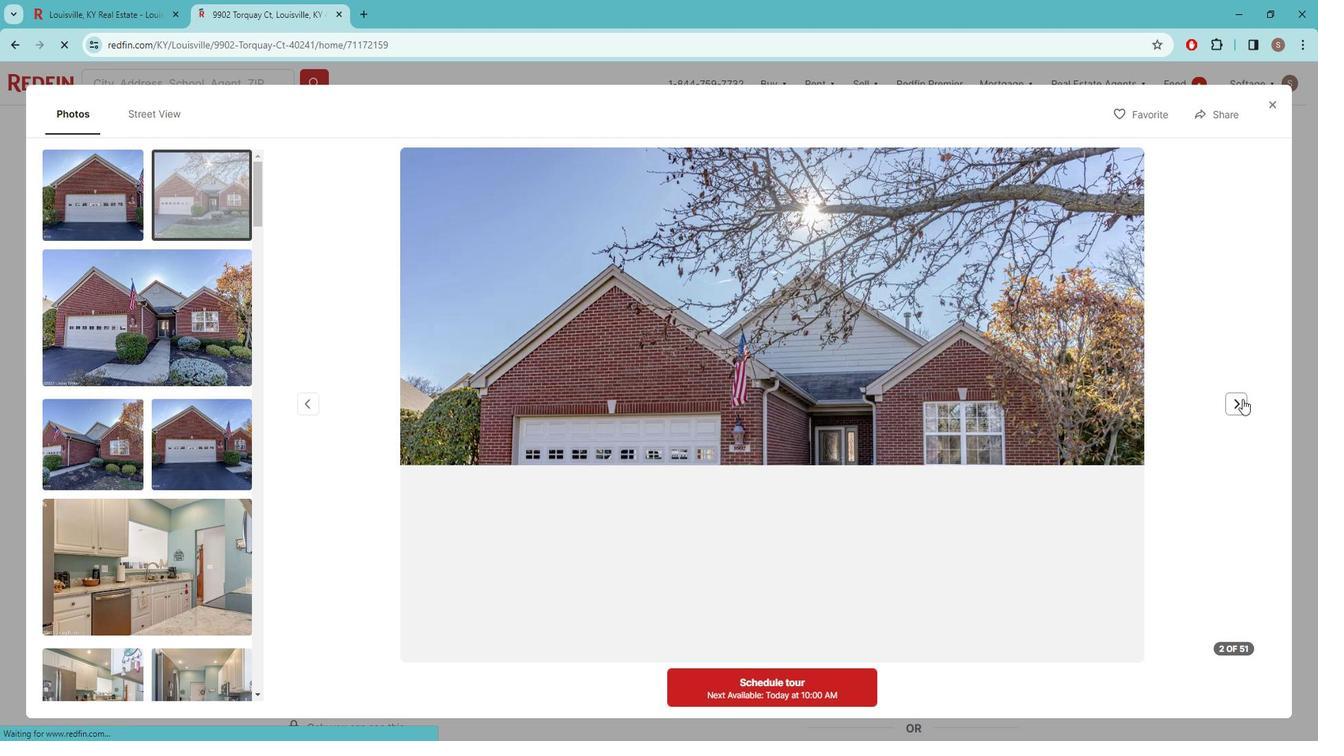 
Action: Mouse pressed left at (1258, 399)
Screenshot: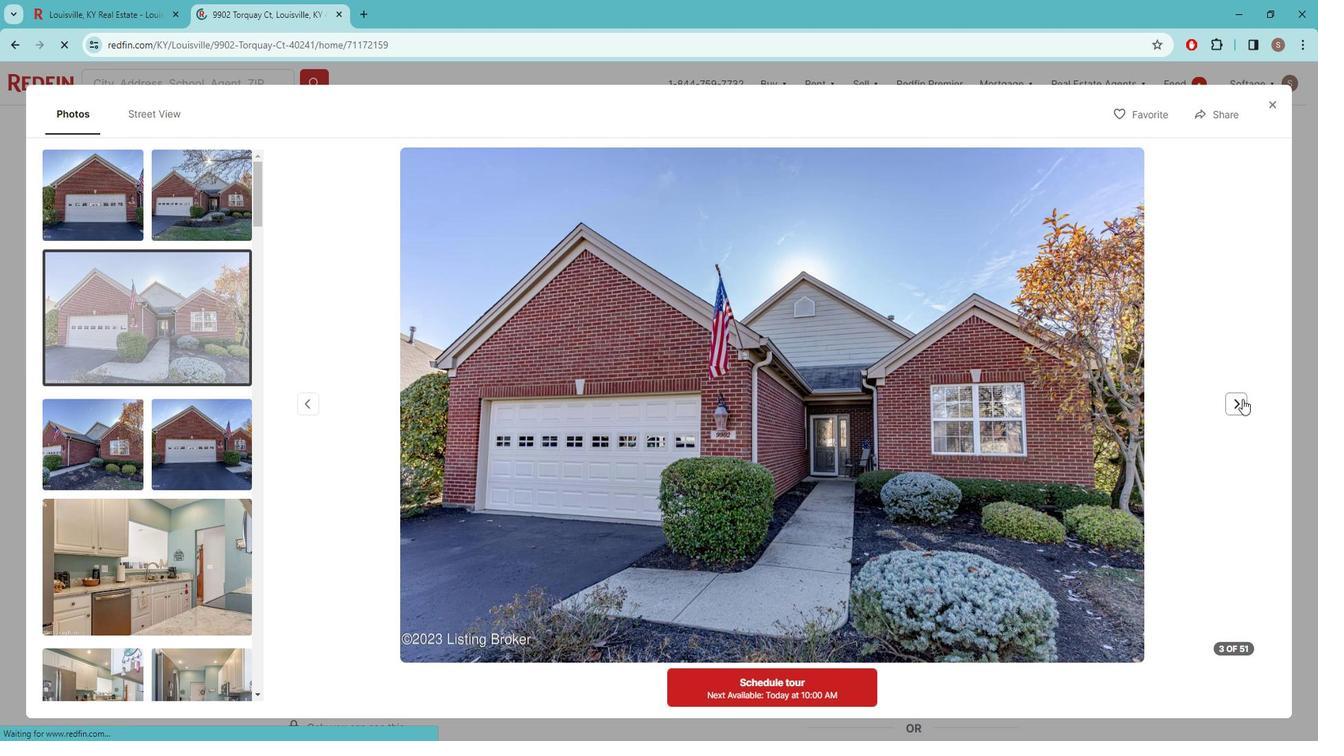 
Action: Mouse pressed left at (1258, 399)
Screenshot: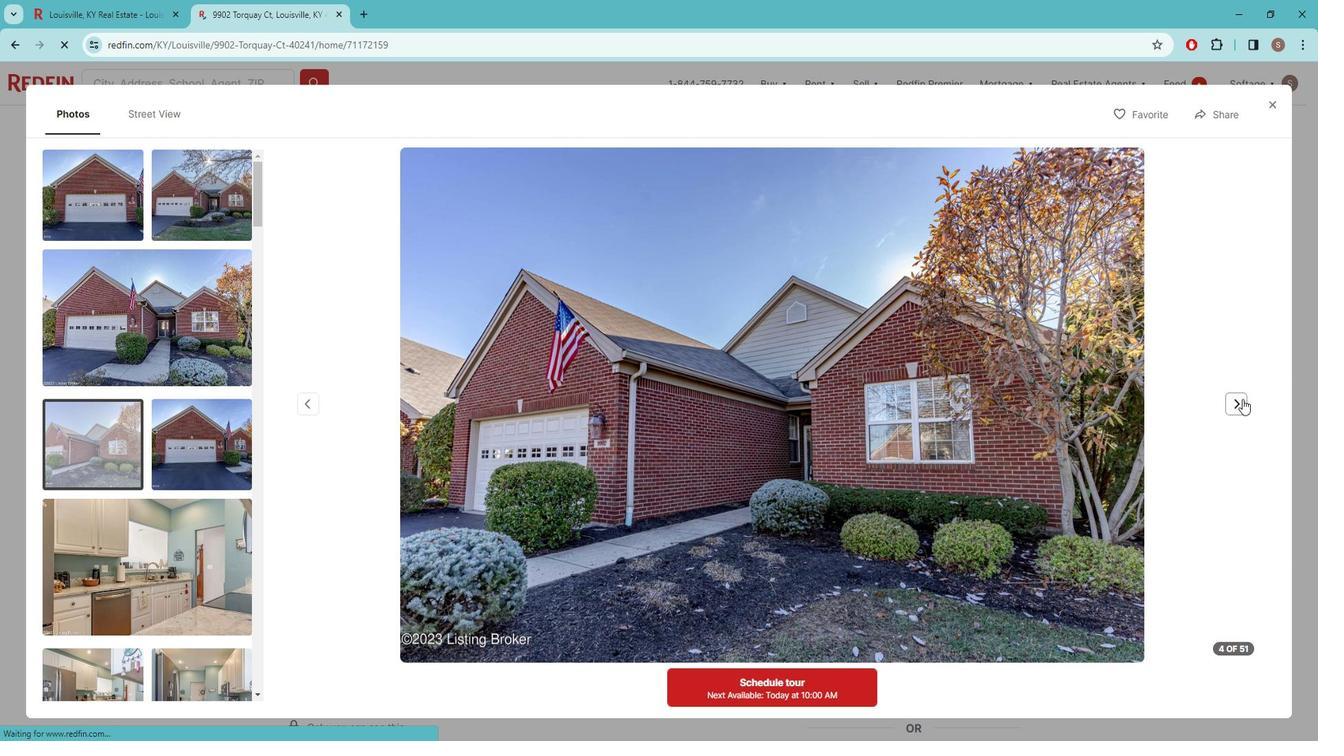 
Action: Mouse pressed left at (1258, 399)
Screenshot: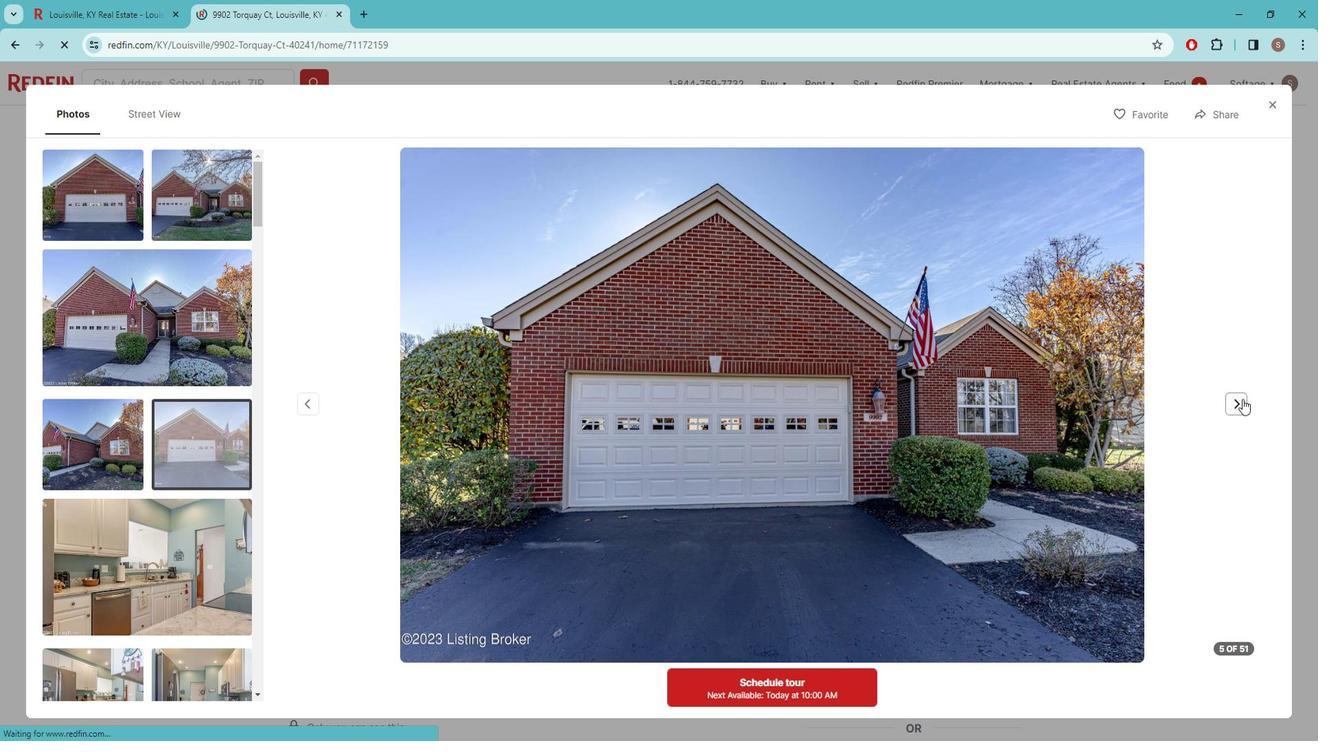 
Action: Mouse pressed left at (1258, 399)
Screenshot: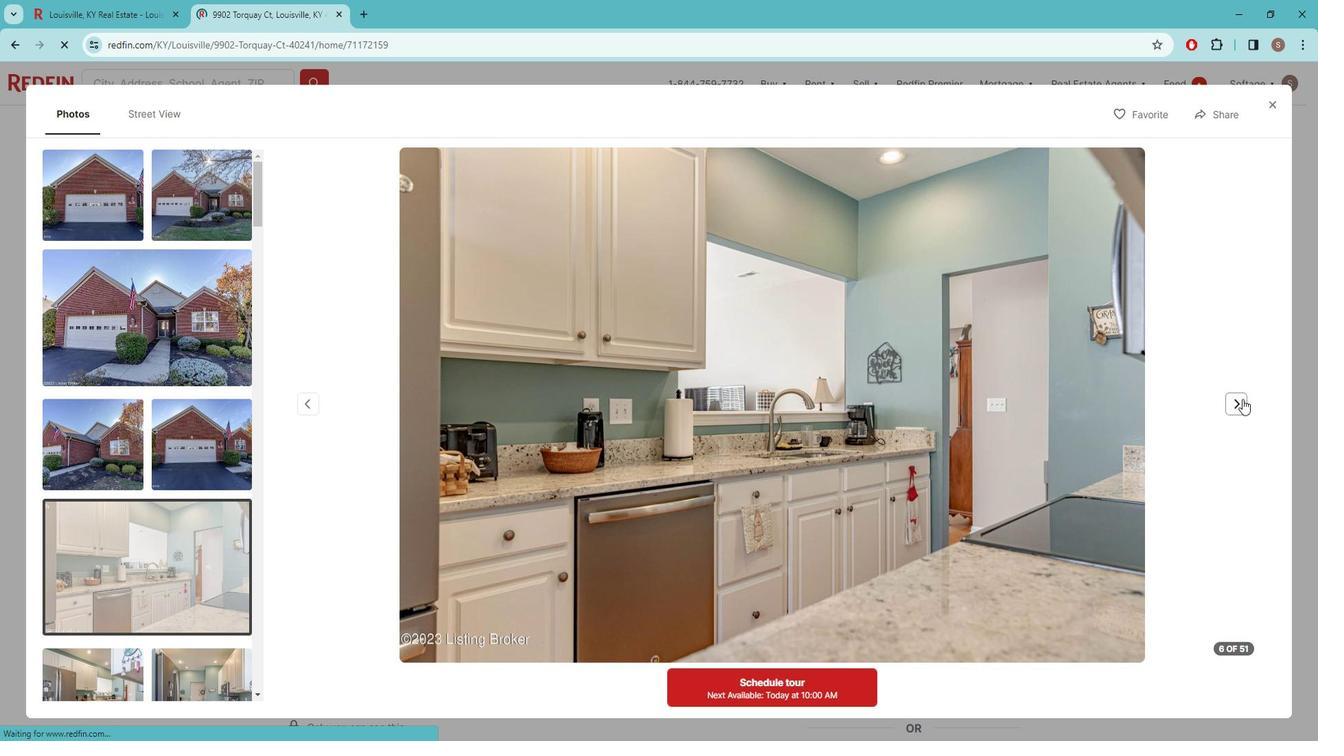 
Action: Mouse pressed left at (1258, 399)
Screenshot: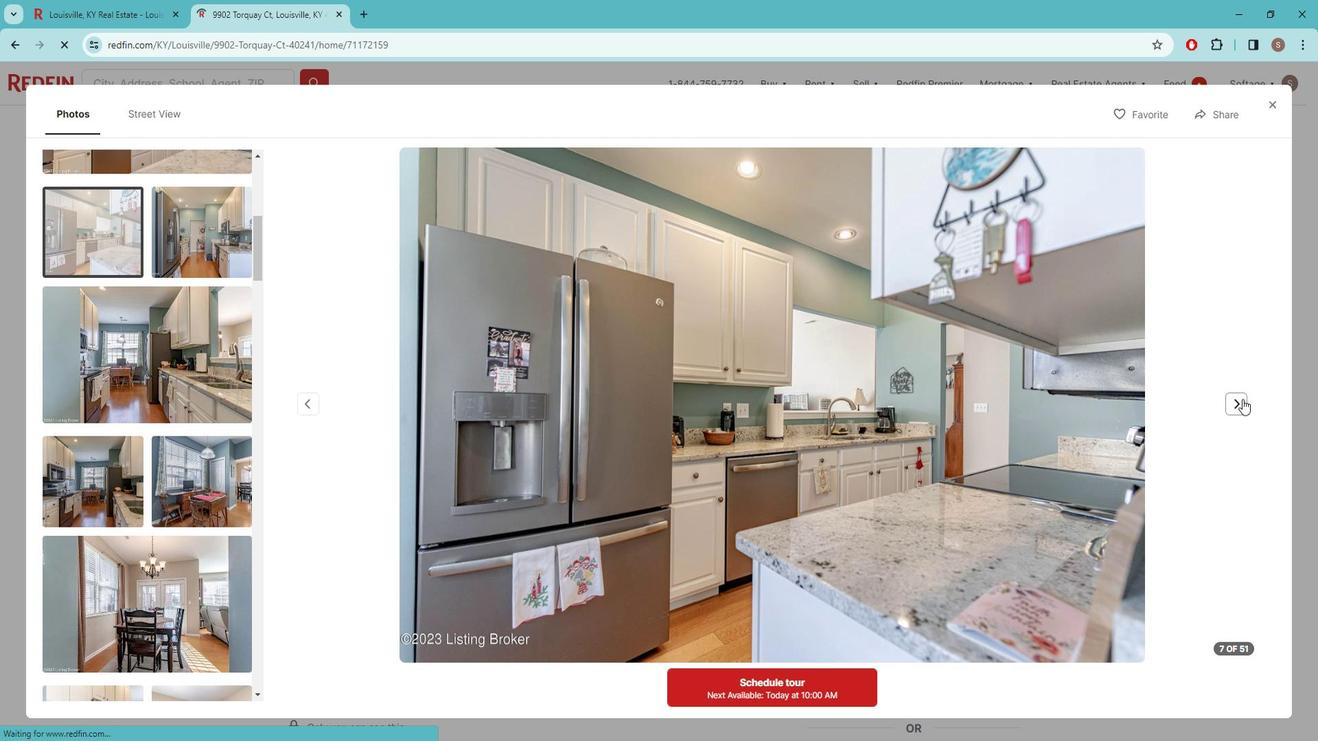 
Action: Mouse pressed left at (1258, 399)
Screenshot: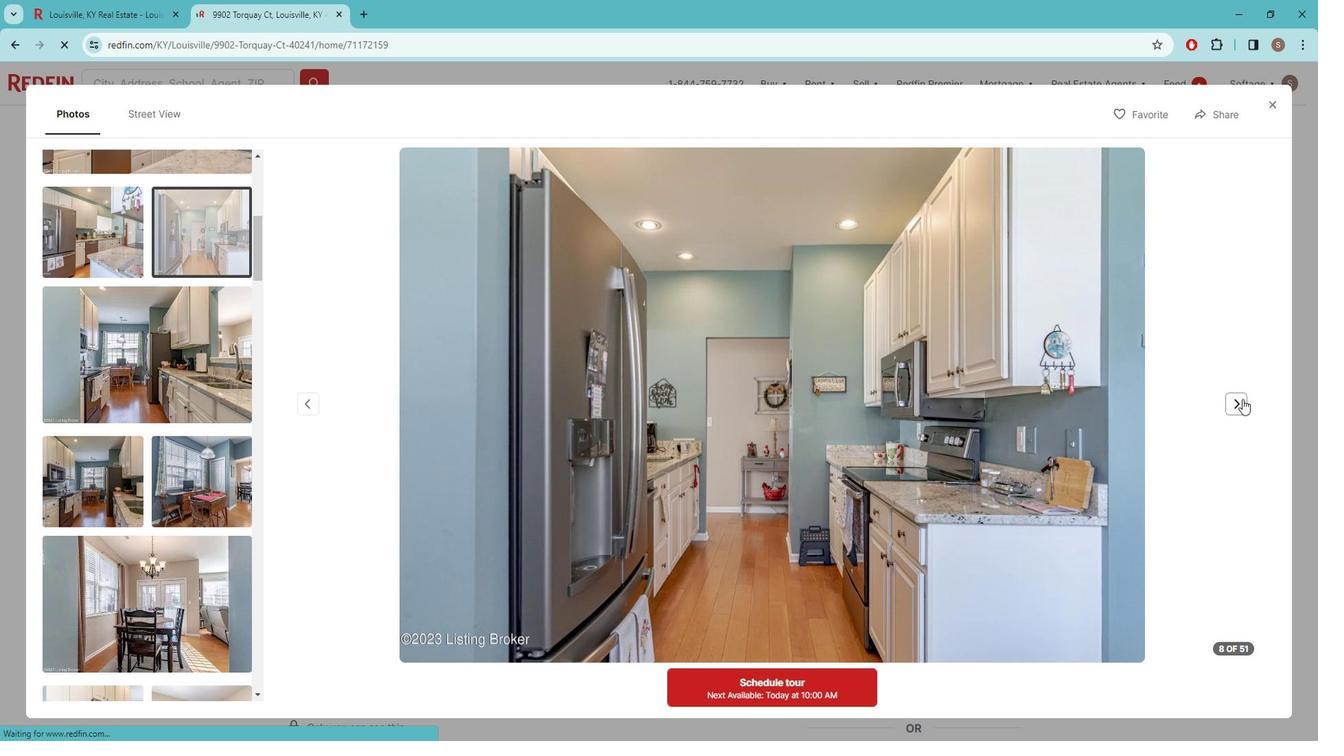 
Action: Mouse pressed left at (1258, 399)
Screenshot: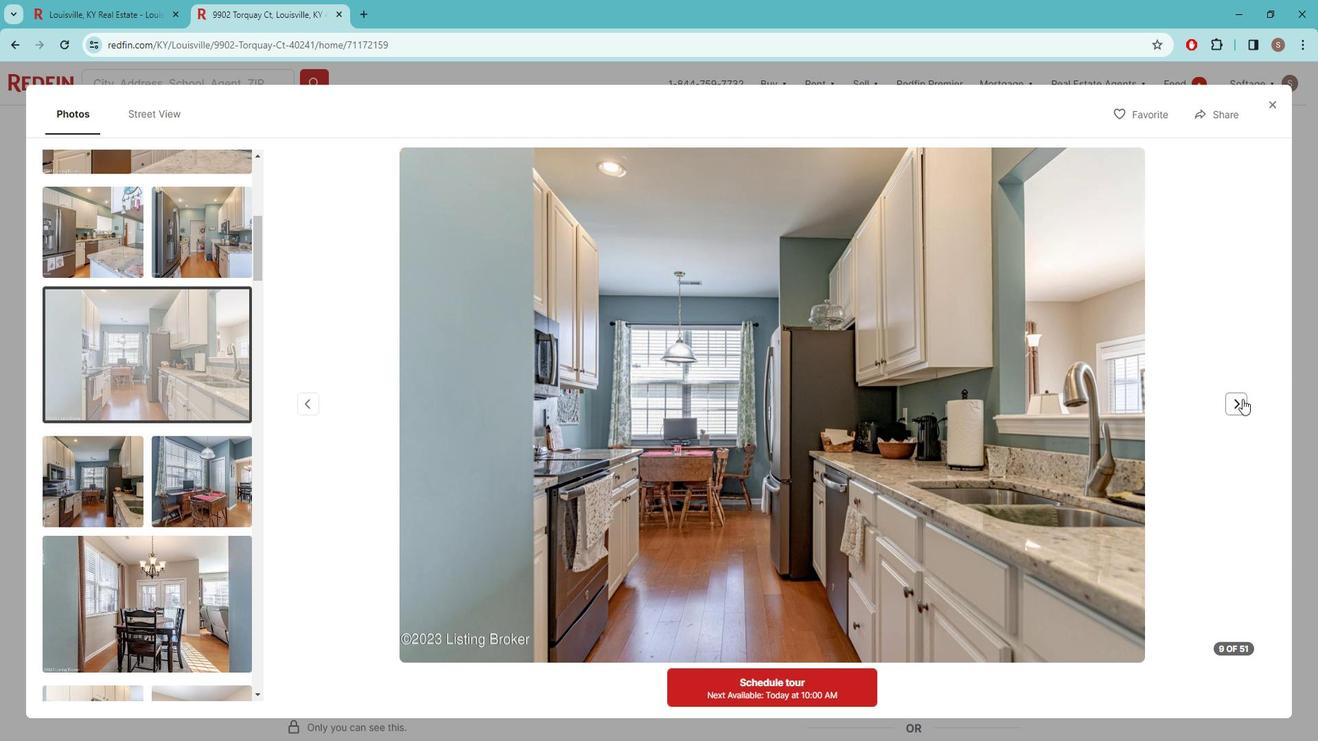 
Action: Mouse pressed left at (1258, 399)
Screenshot: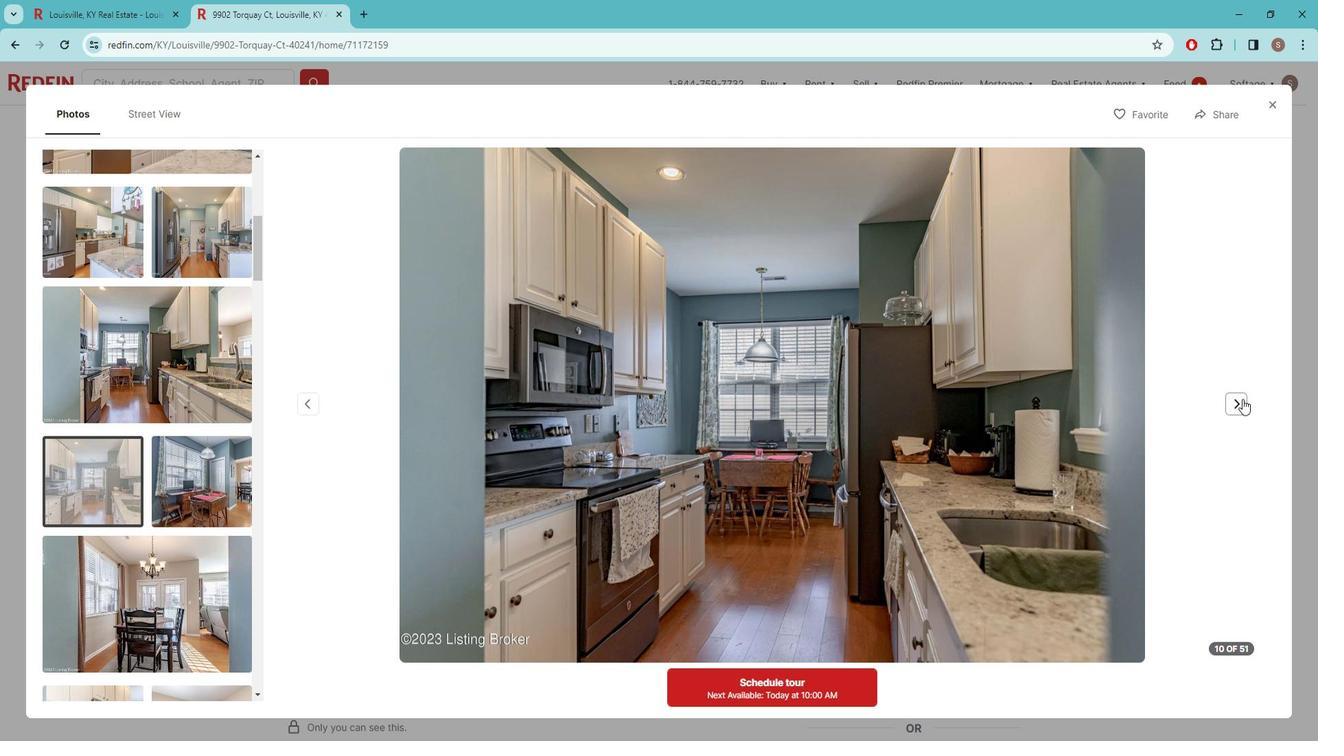 
Action: Mouse pressed left at (1258, 399)
Screenshot: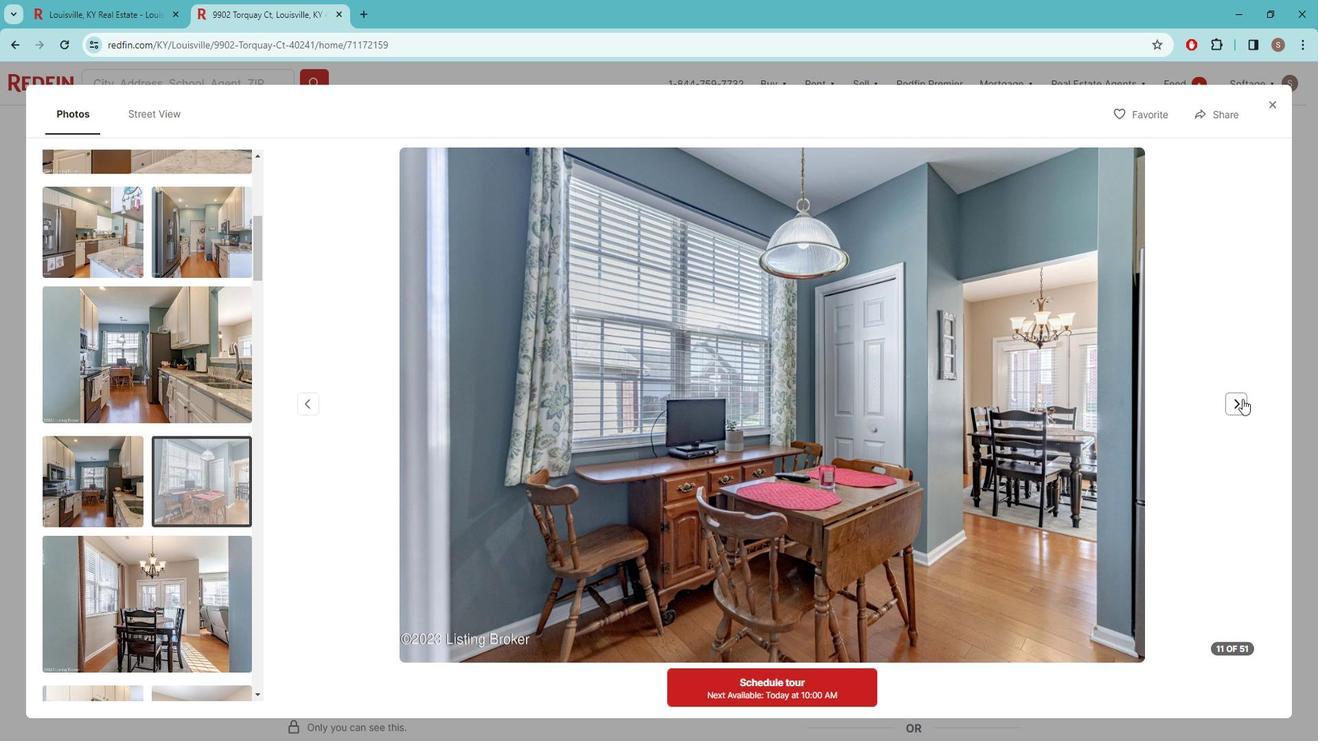 
Action: Mouse pressed left at (1258, 399)
Screenshot: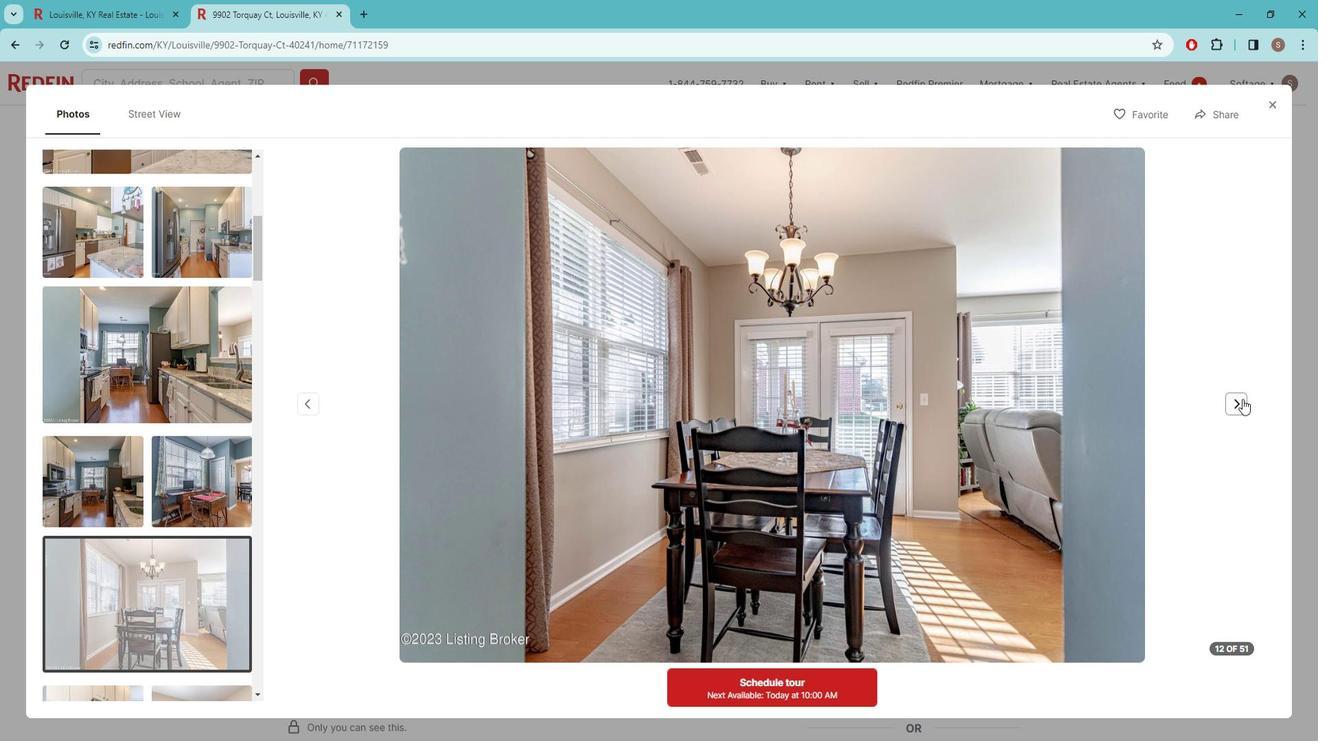 
Action: Mouse pressed left at (1258, 399)
Screenshot: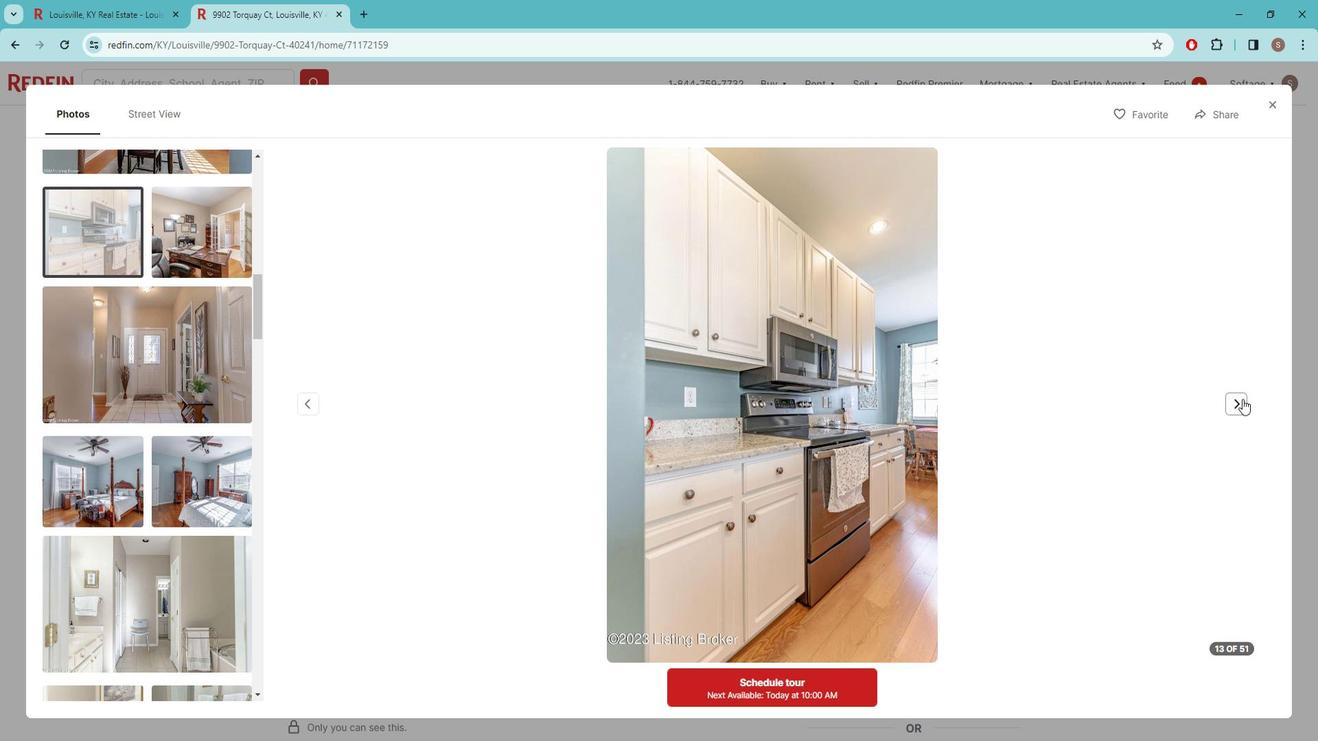 
Action: Mouse pressed left at (1258, 399)
Screenshot: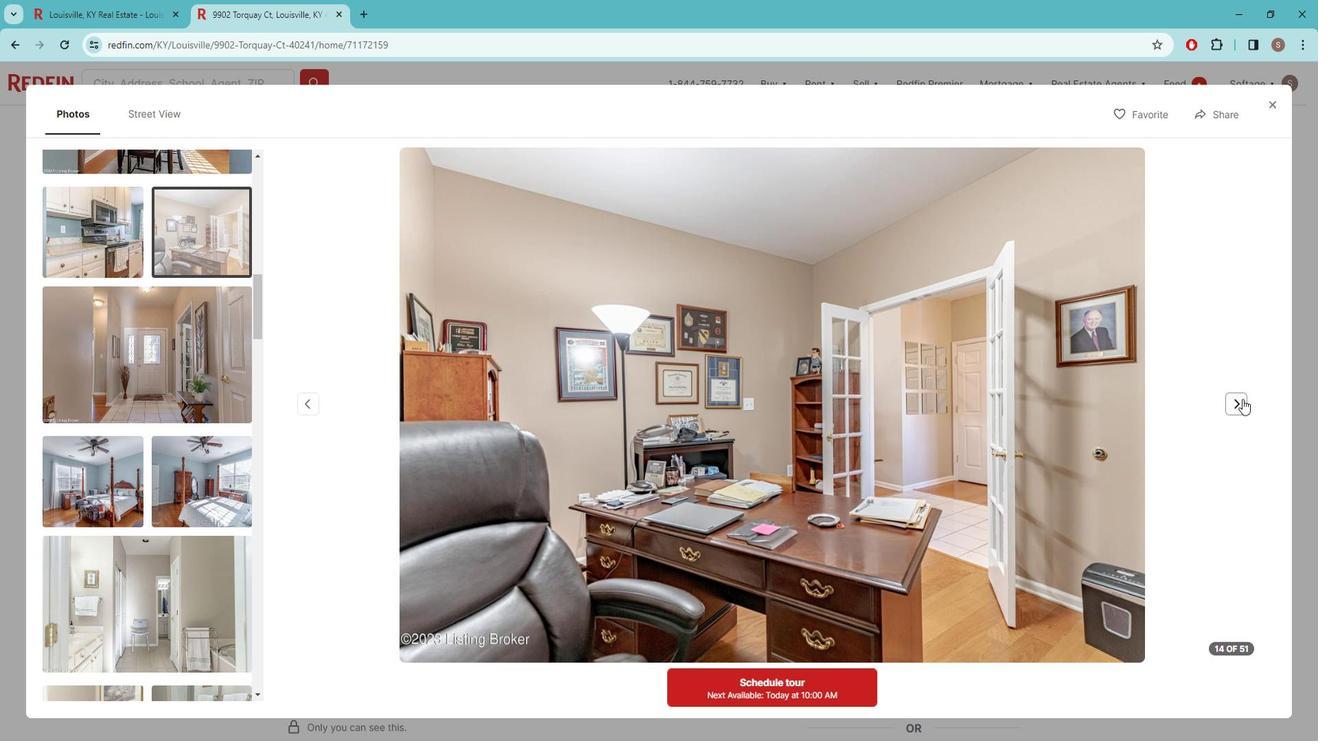 
Action: Mouse pressed left at (1258, 399)
Screenshot: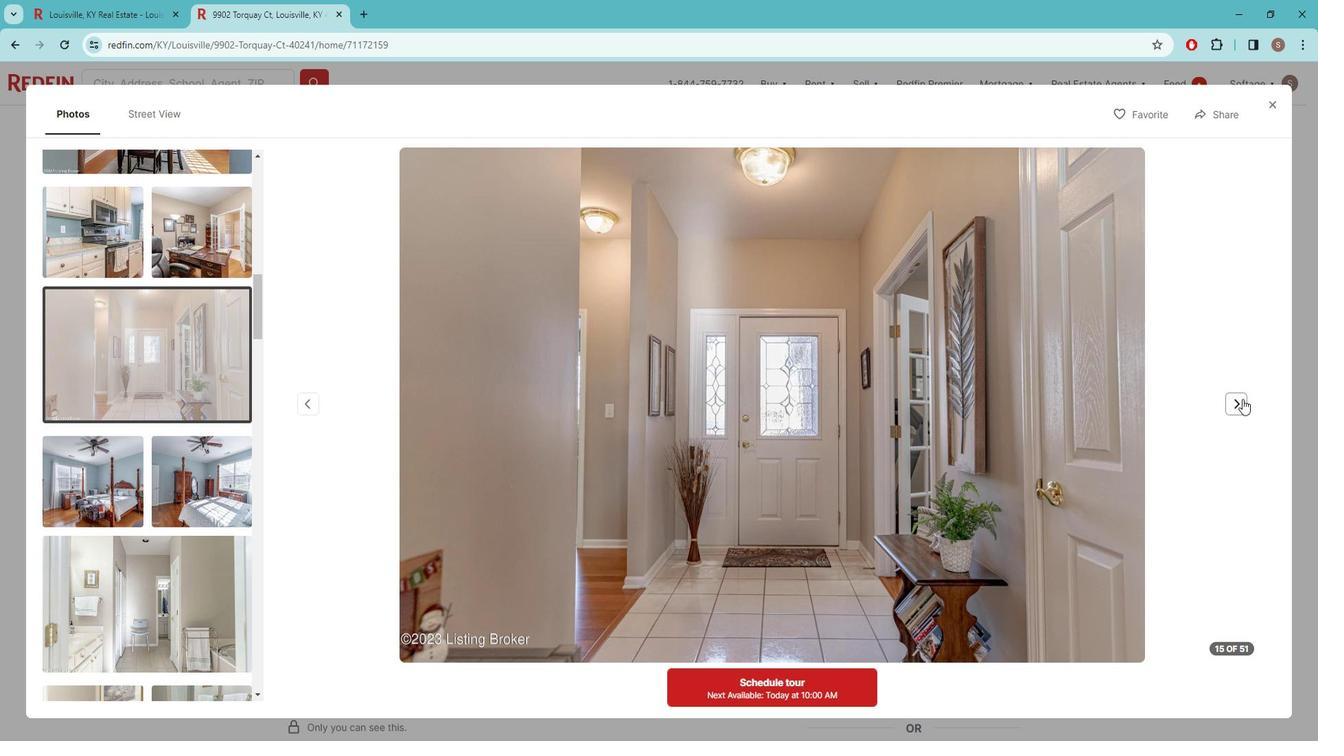 
Action: Mouse pressed left at (1258, 399)
Screenshot: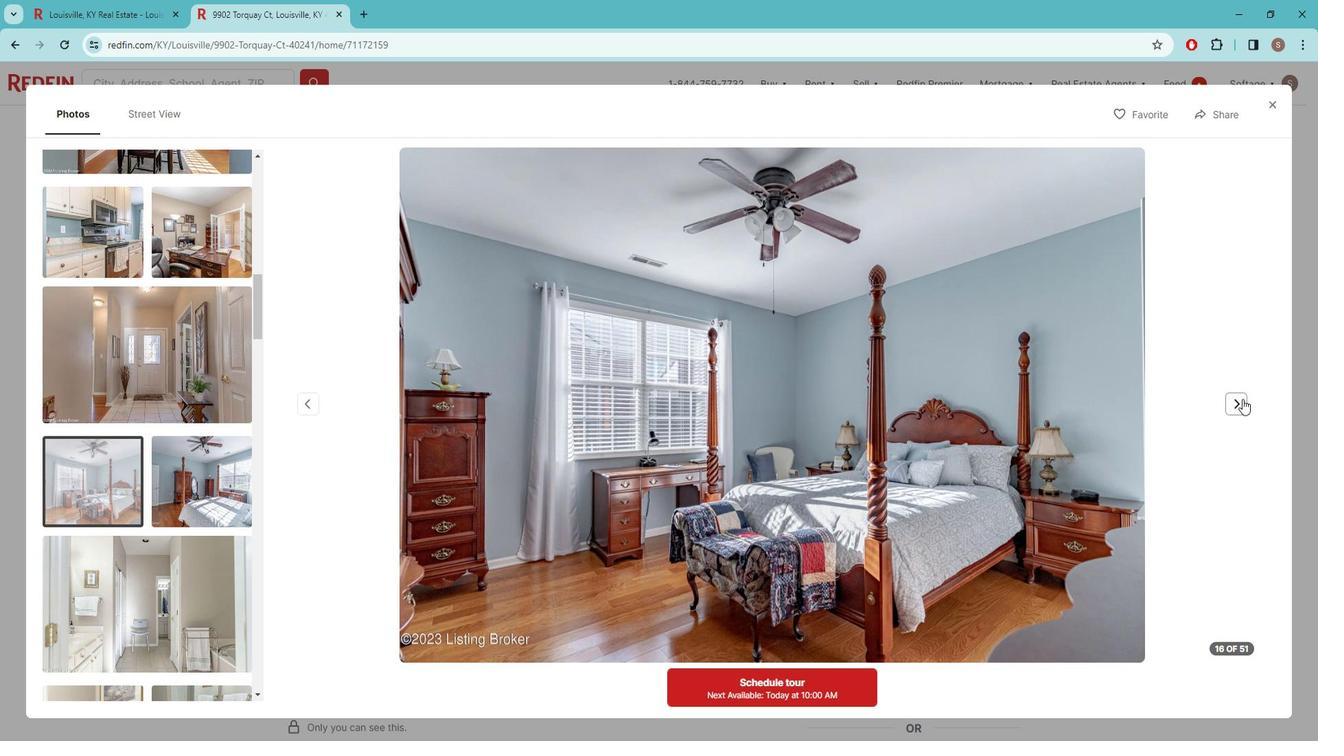 
Action: Mouse pressed left at (1258, 399)
Screenshot: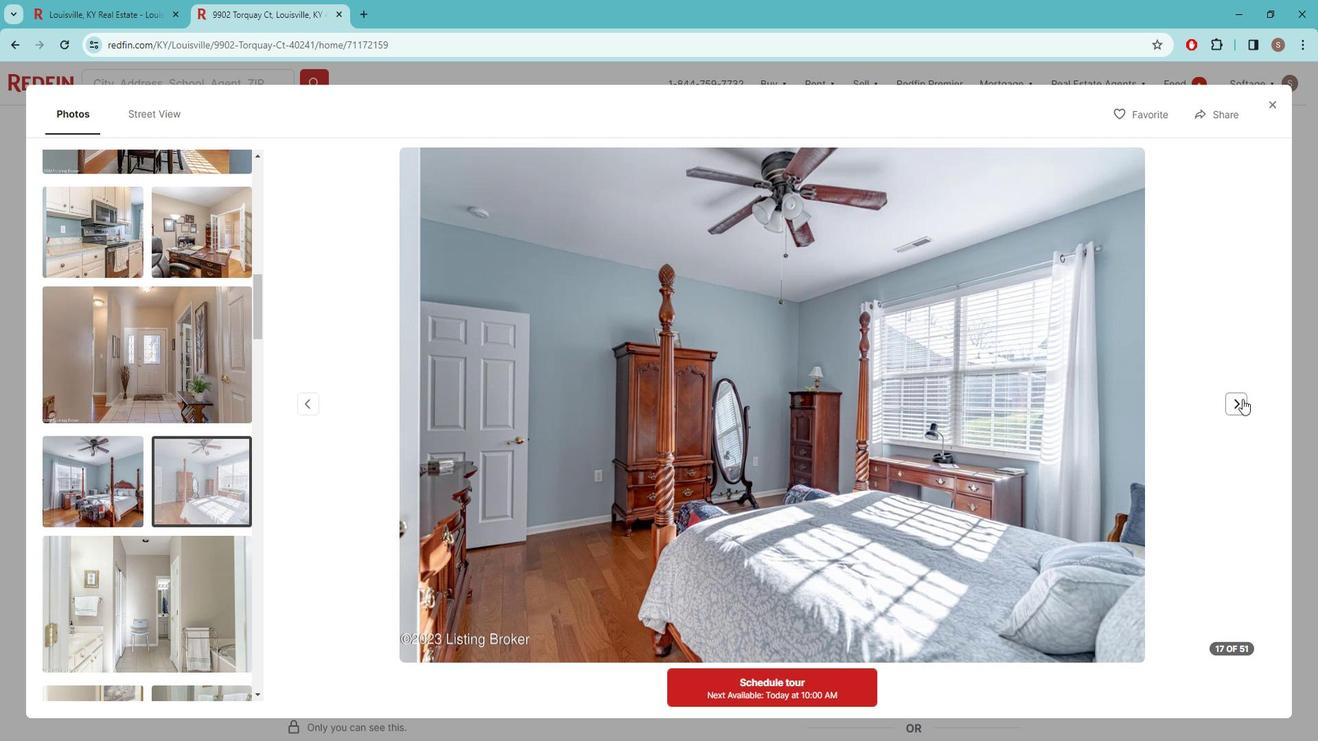 
Action: Mouse pressed left at (1258, 399)
Screenshot: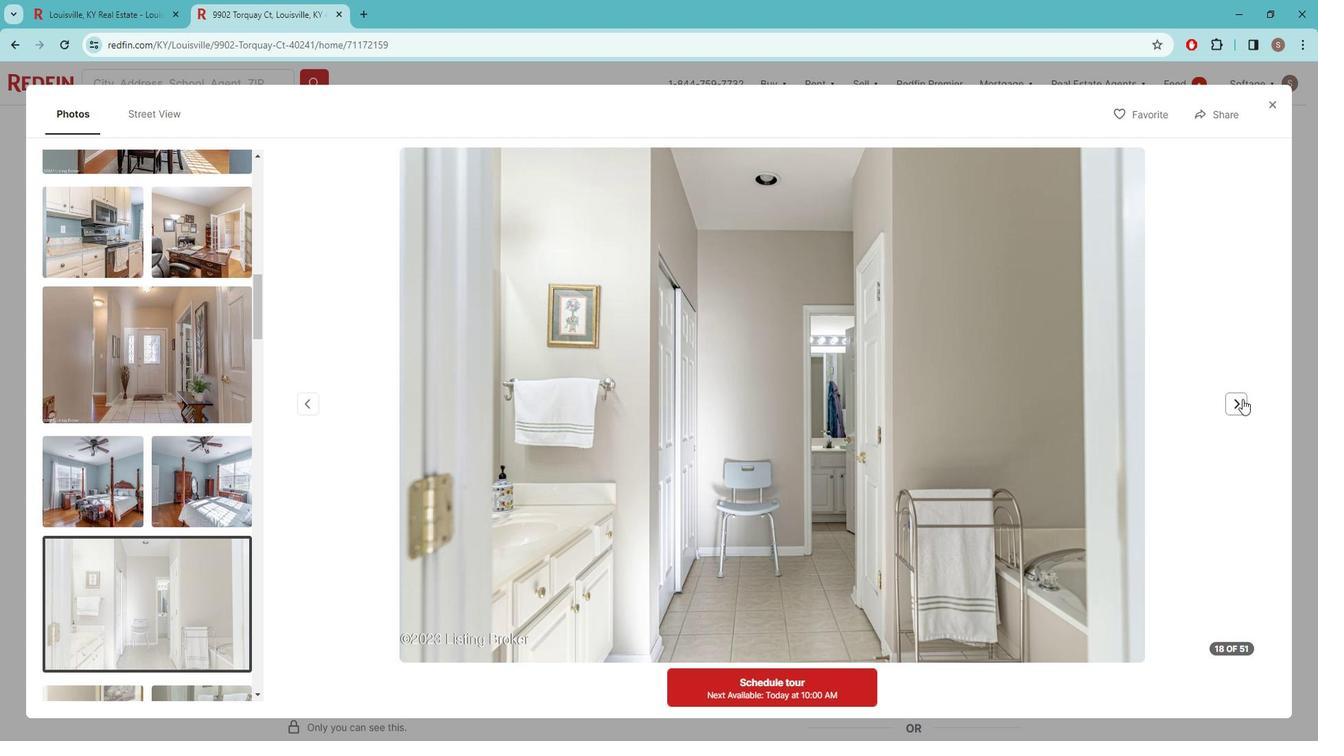 
Action: Mouse pressed left at (1258, 399)
Screenshot: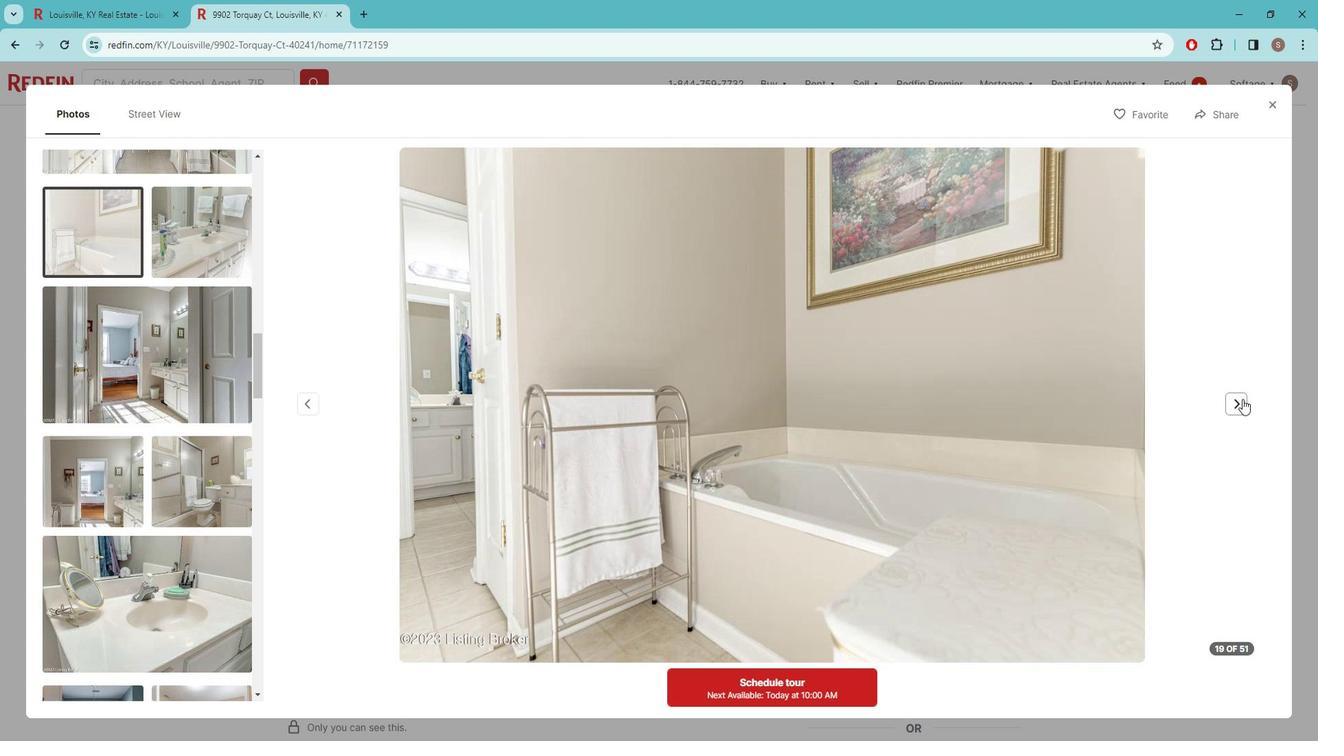 
Action: Mouse pressed left at (1258, 399)
Screenshot: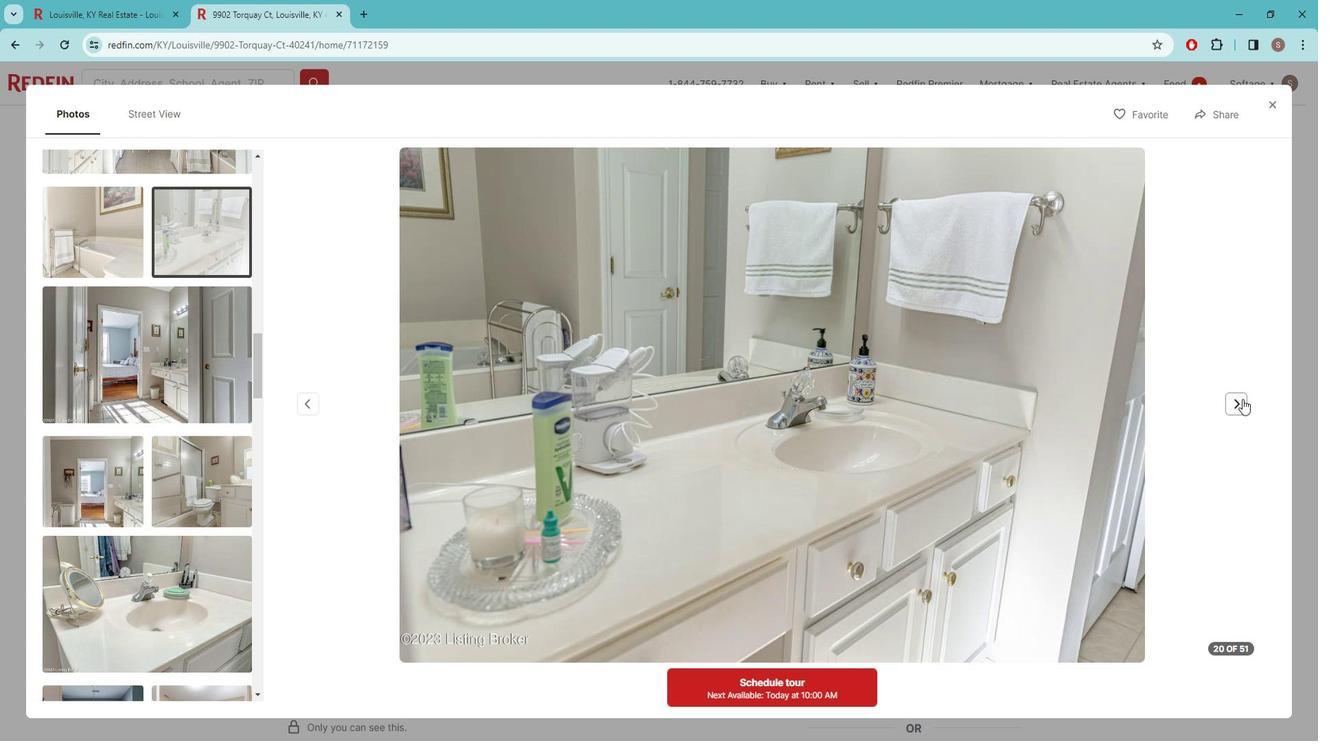
Action: Mouse pressed left at (1258, 399)
Screenshot: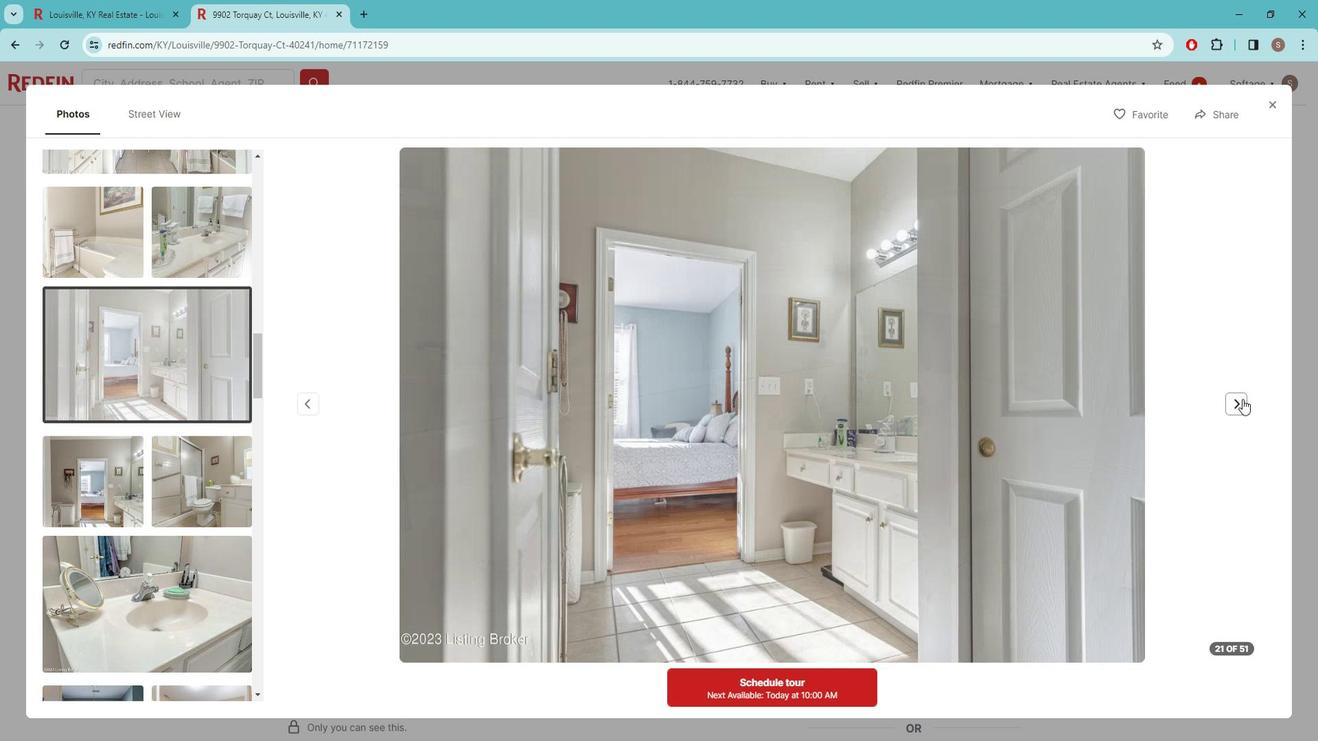 
Action: Mouse pressed left at (1258, 399)
Screenshot: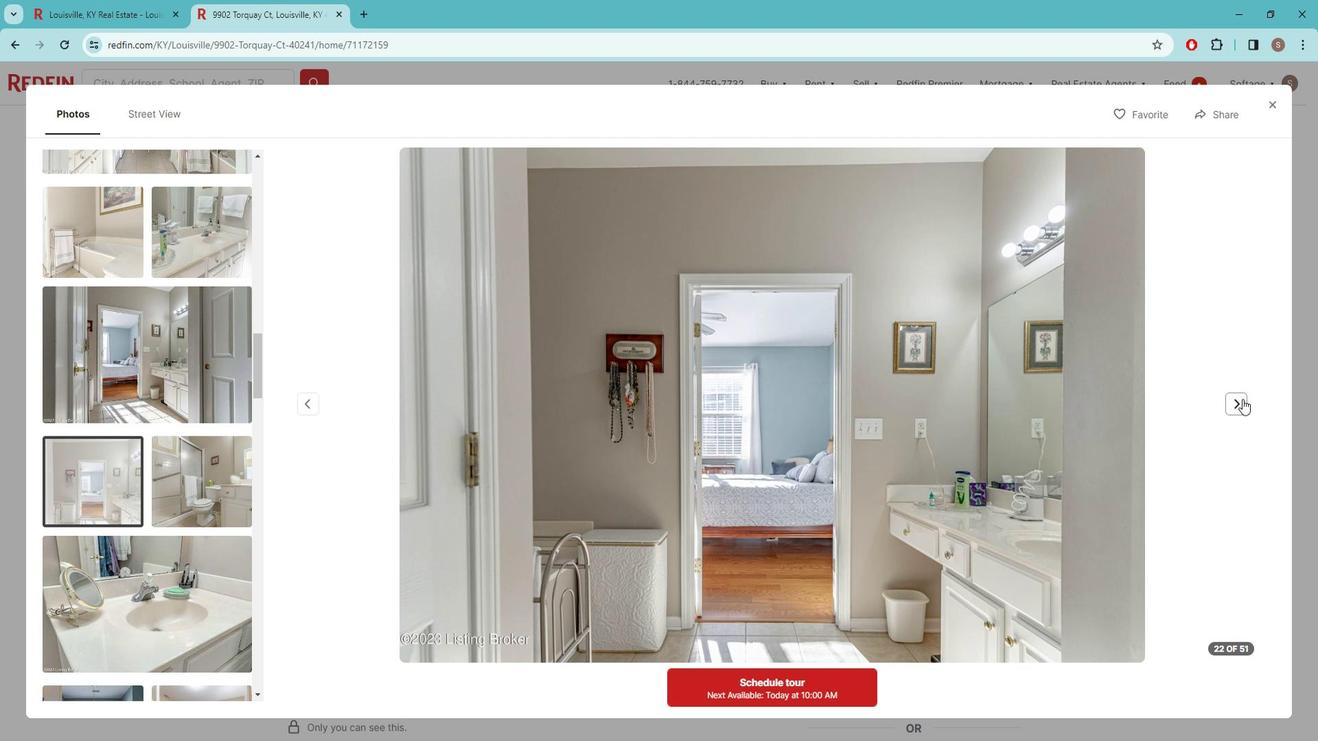 
Action: Mouse pressed left at (1258, 399)
Screenshot: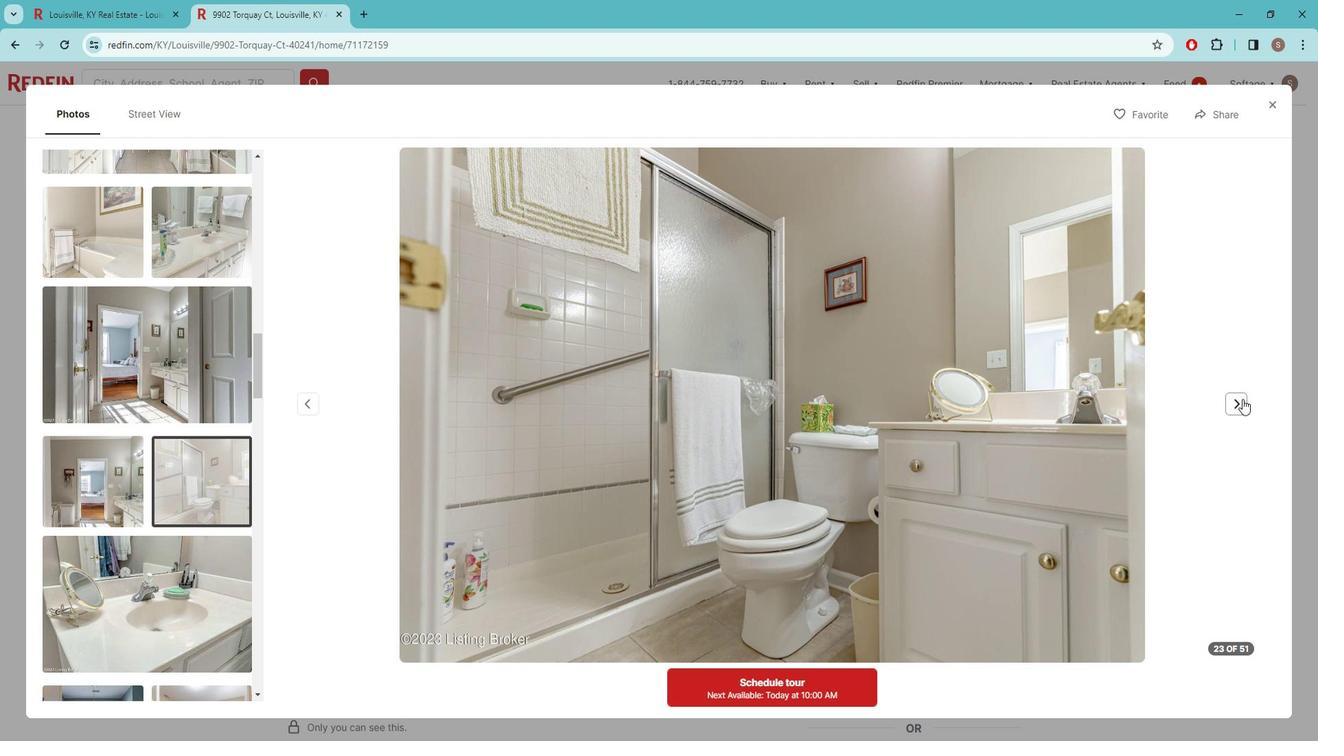 
Action: Mouse pressed left at (1258, 399)
Screenshot: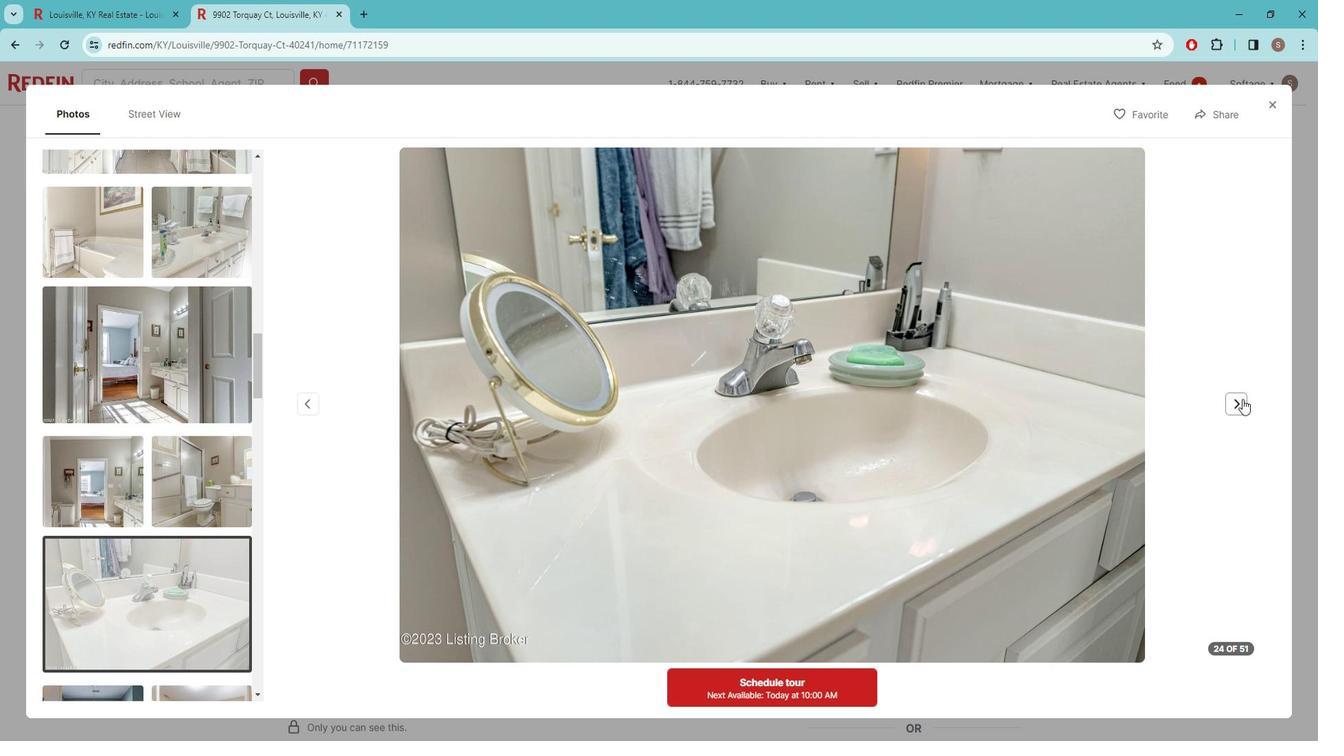 
Action: Mouse pressed left at (1258, 399)
Screenshot: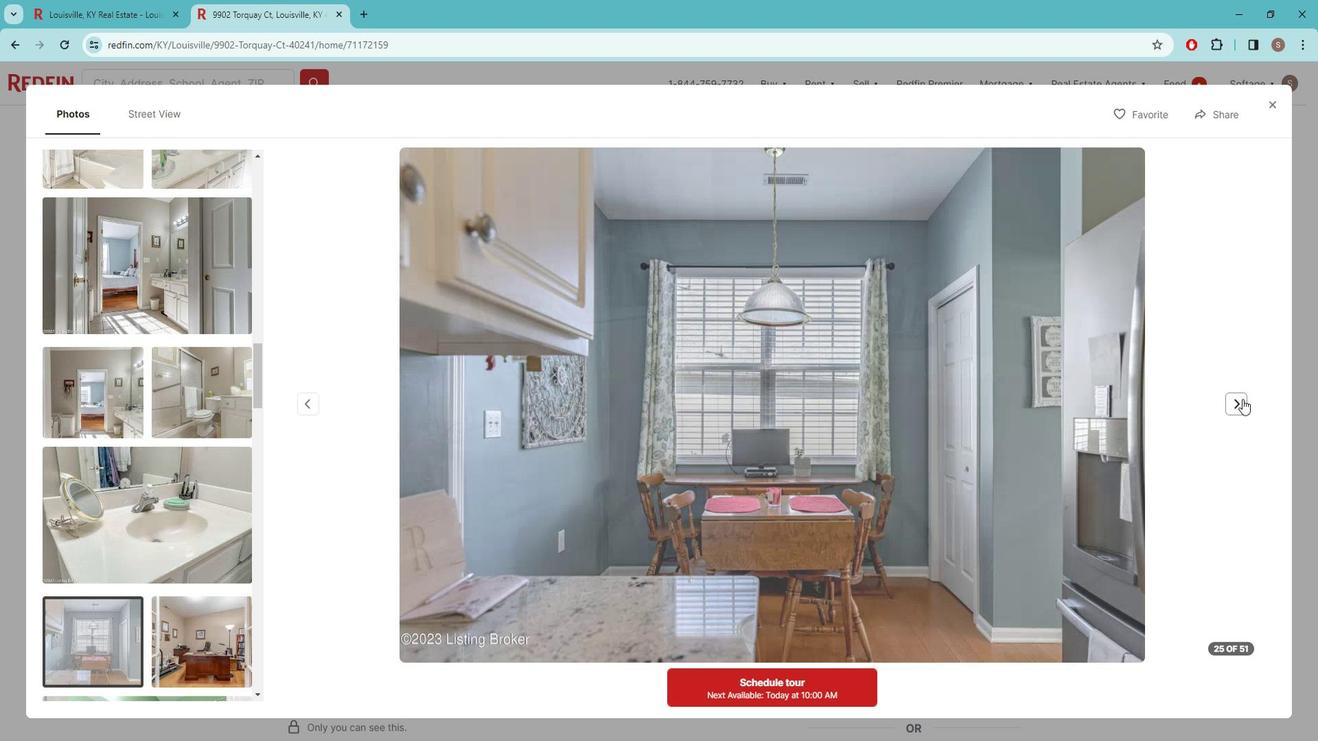 
Action: Mouse pressed left at (1258, 399)
Screenshot: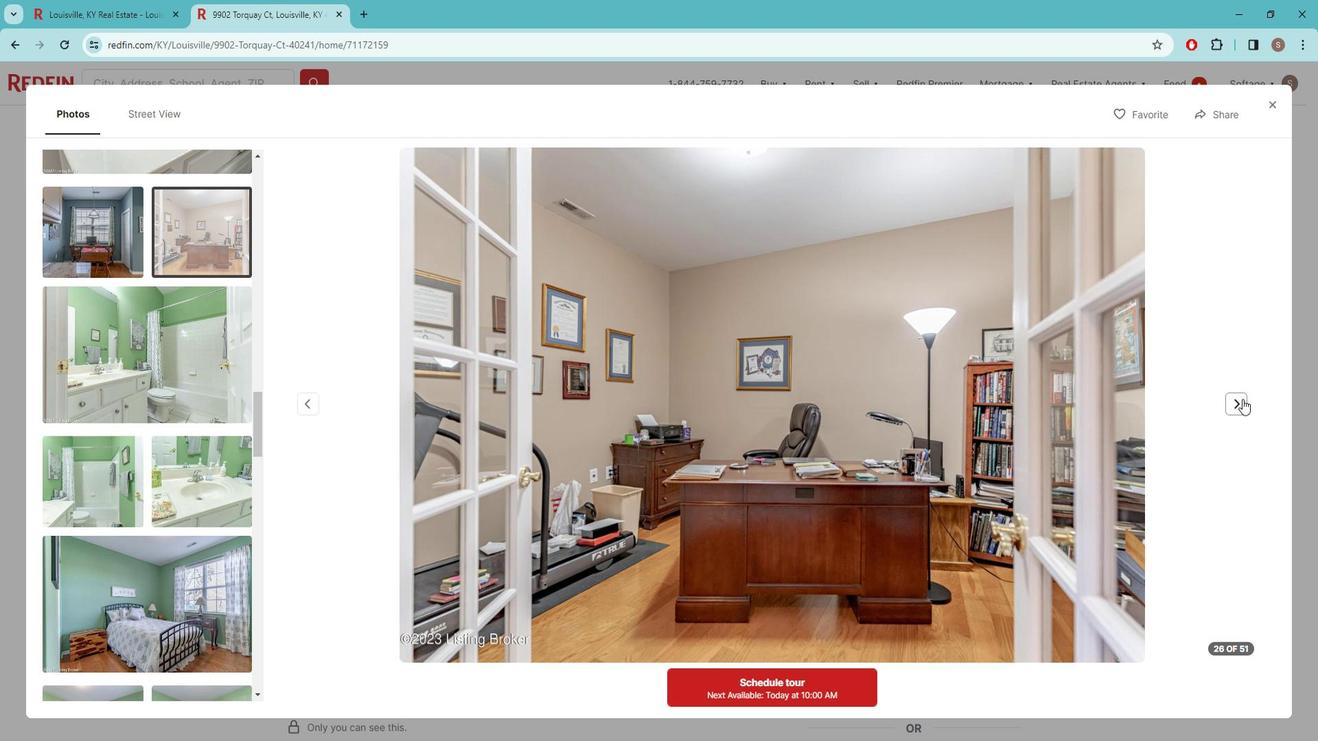 
Action: Mouse pressed left at (1258, 399)
Screenshot: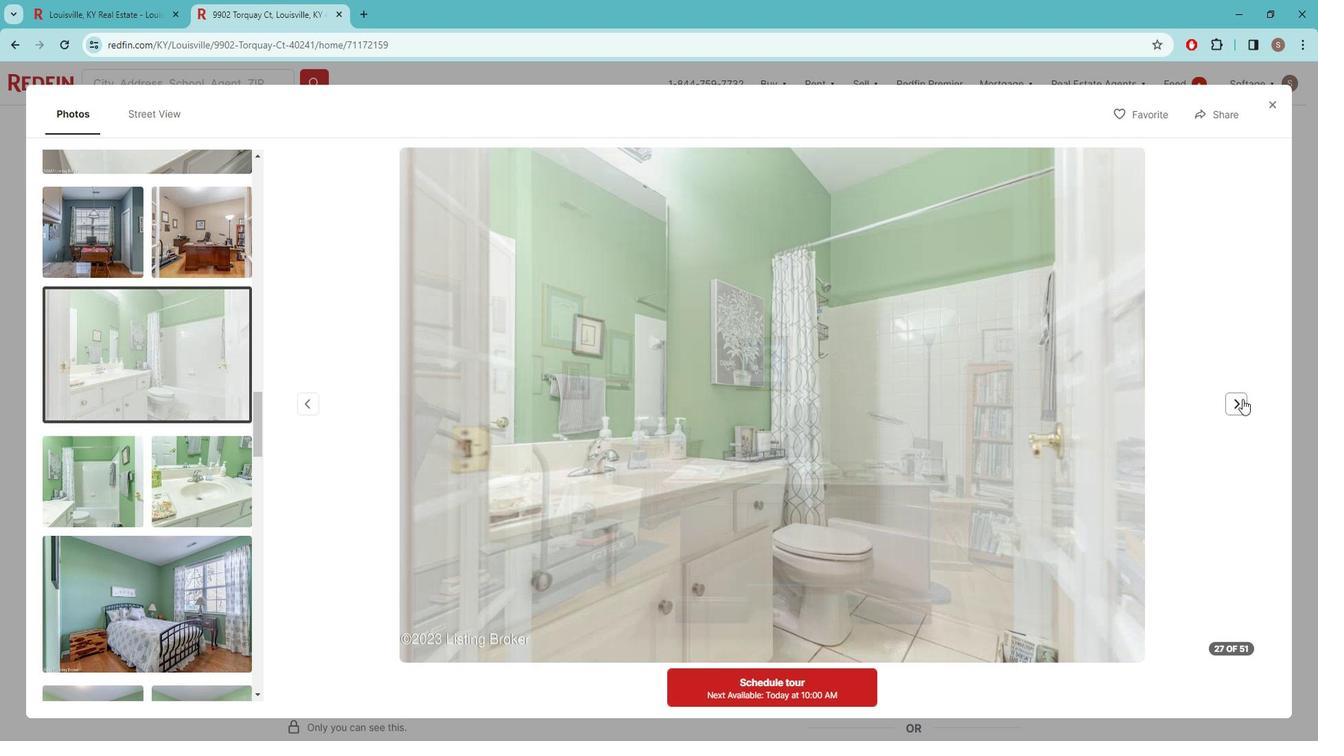 
Action: Mouse pressed left at (1258, 399)
Screenshot: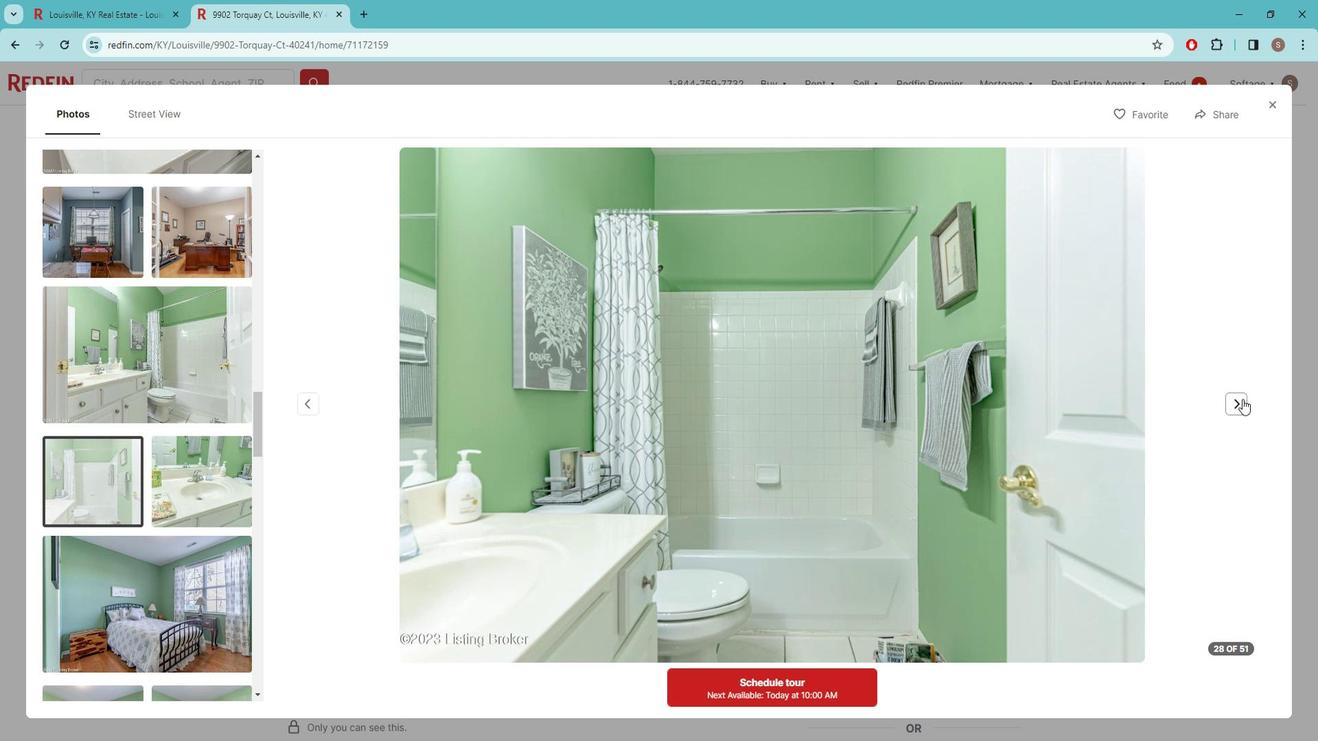 
Action: Mouse pressed left at (1258, 399)
Screenshot: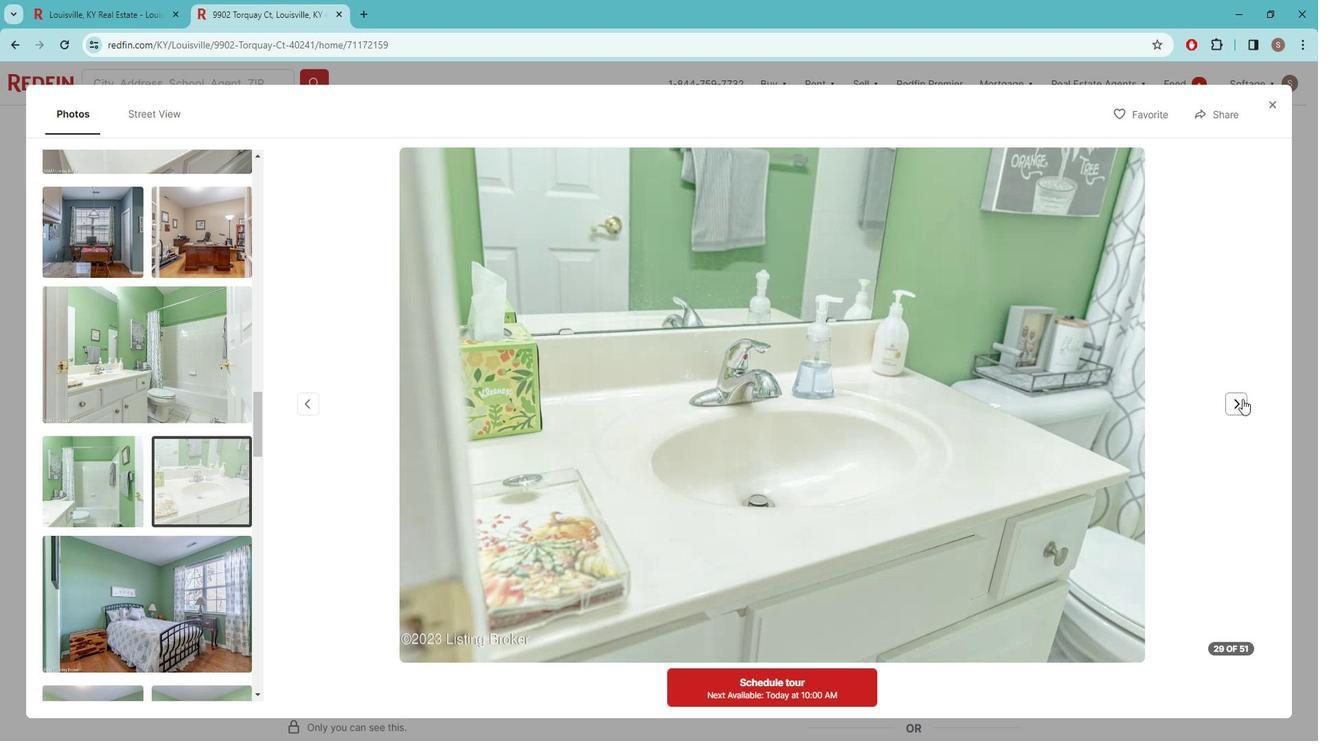 
Action: Mouse pressed left at (1258, 399)
Screenshot: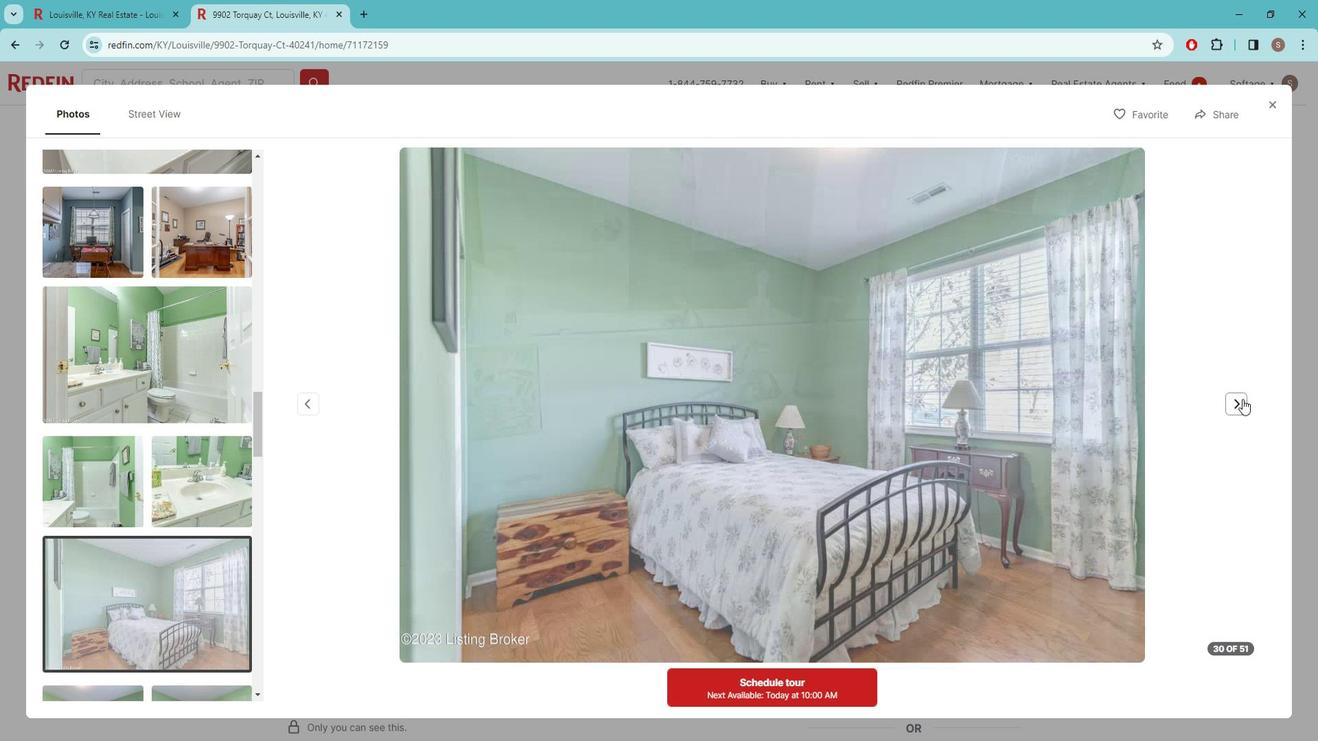 
Action: Mouse pressed left at (1258, 399)
Screenshot: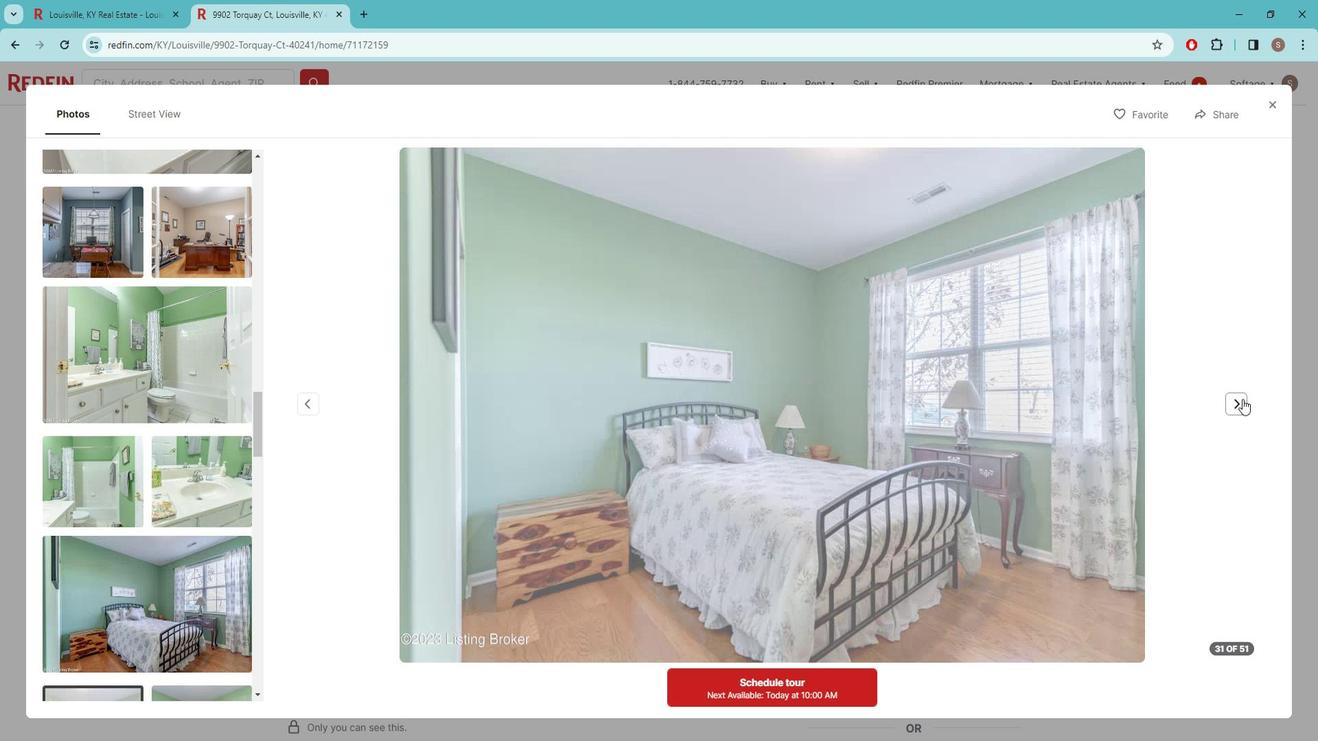 
Action: Mouse pressed left at (1258, 399)
Screenshot: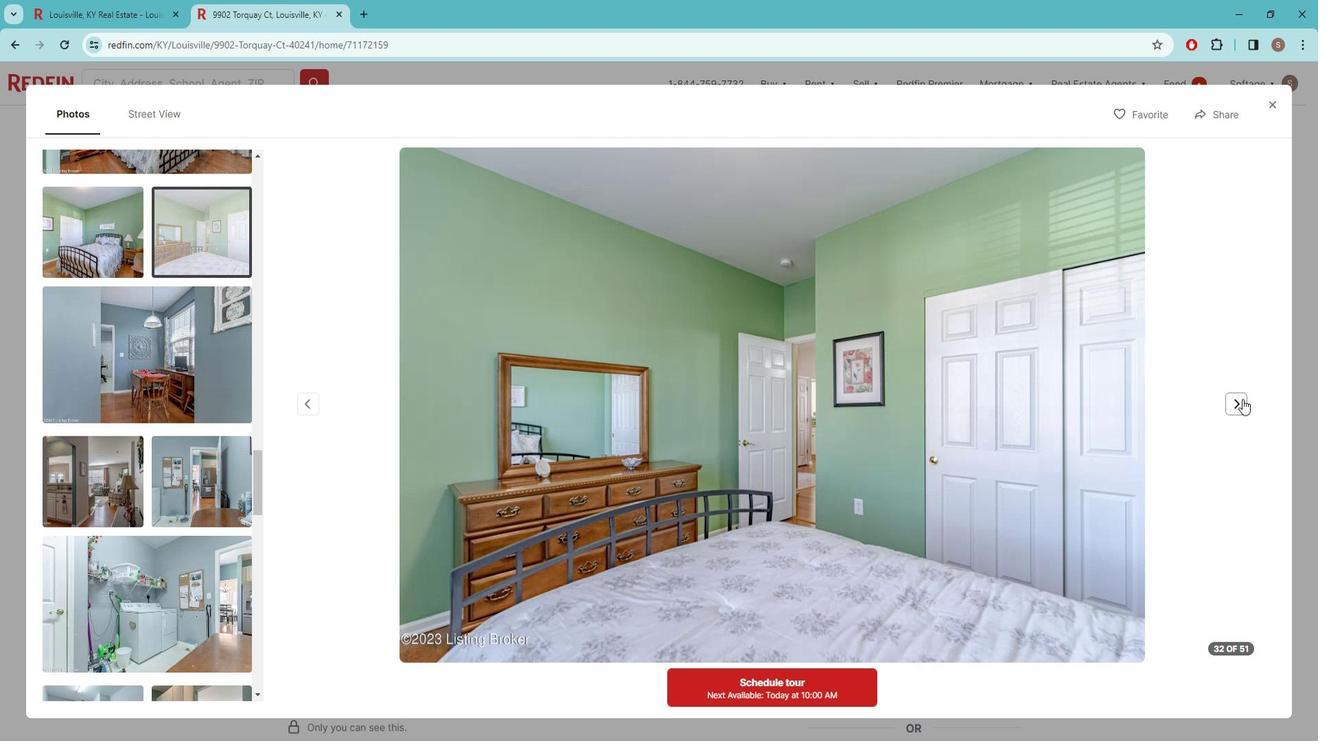 
Action: Mouse pressed left at (1258, 399)
Screenshot: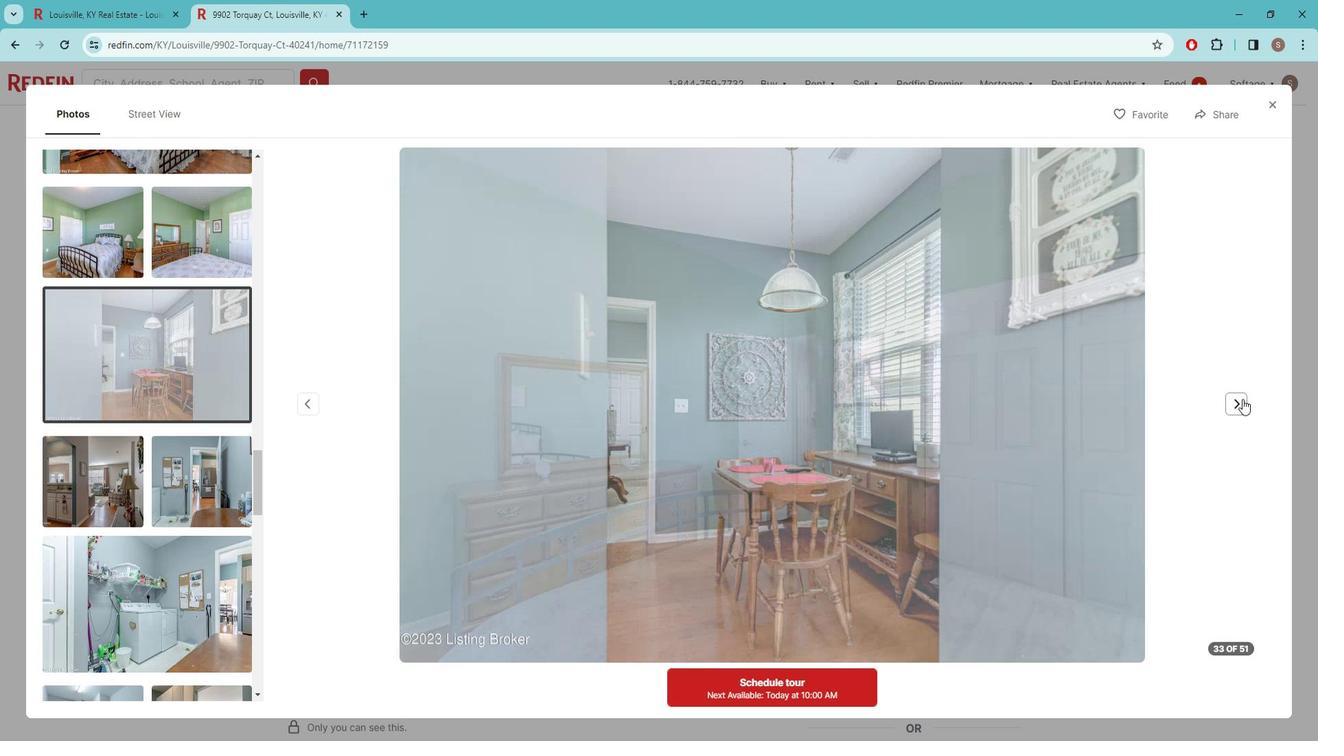 
Action: Mouse pressed left at (1258, 399)
Screenshot: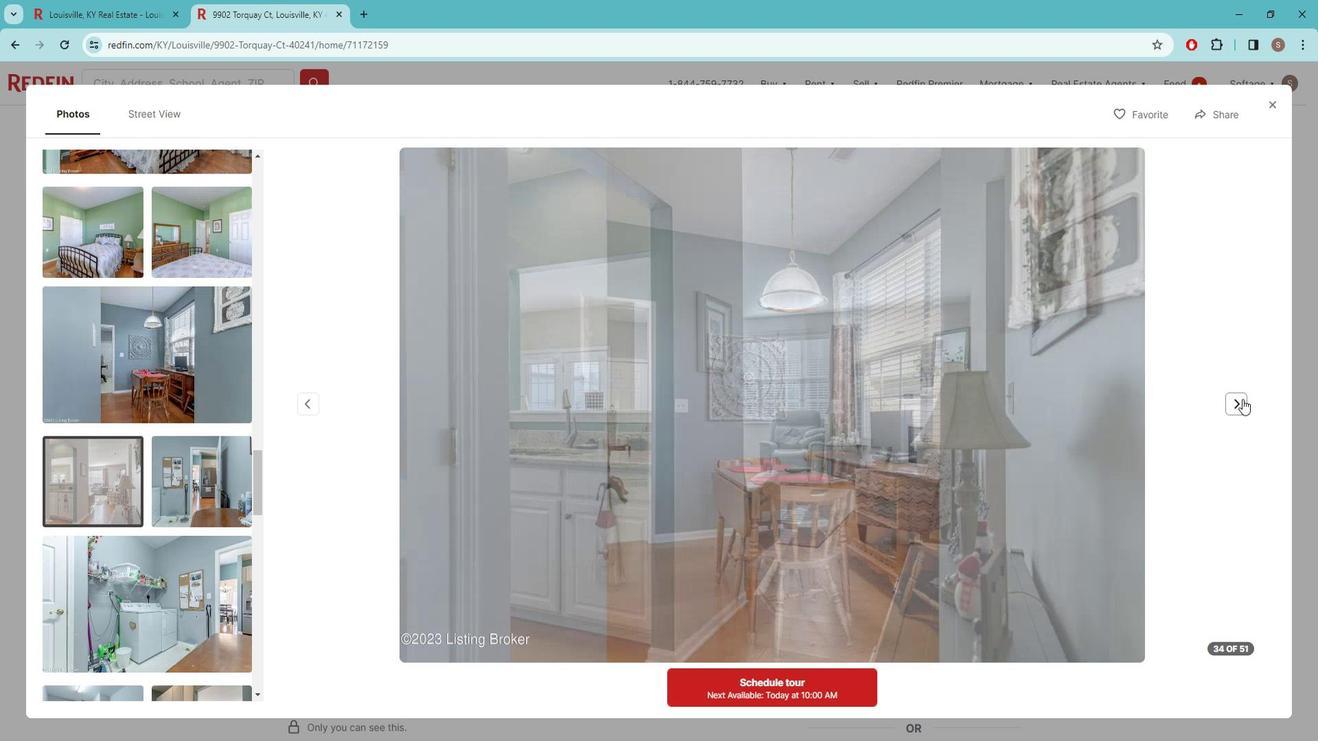 
Action: Mouse pressed left at (1258, 399)
Screenshot: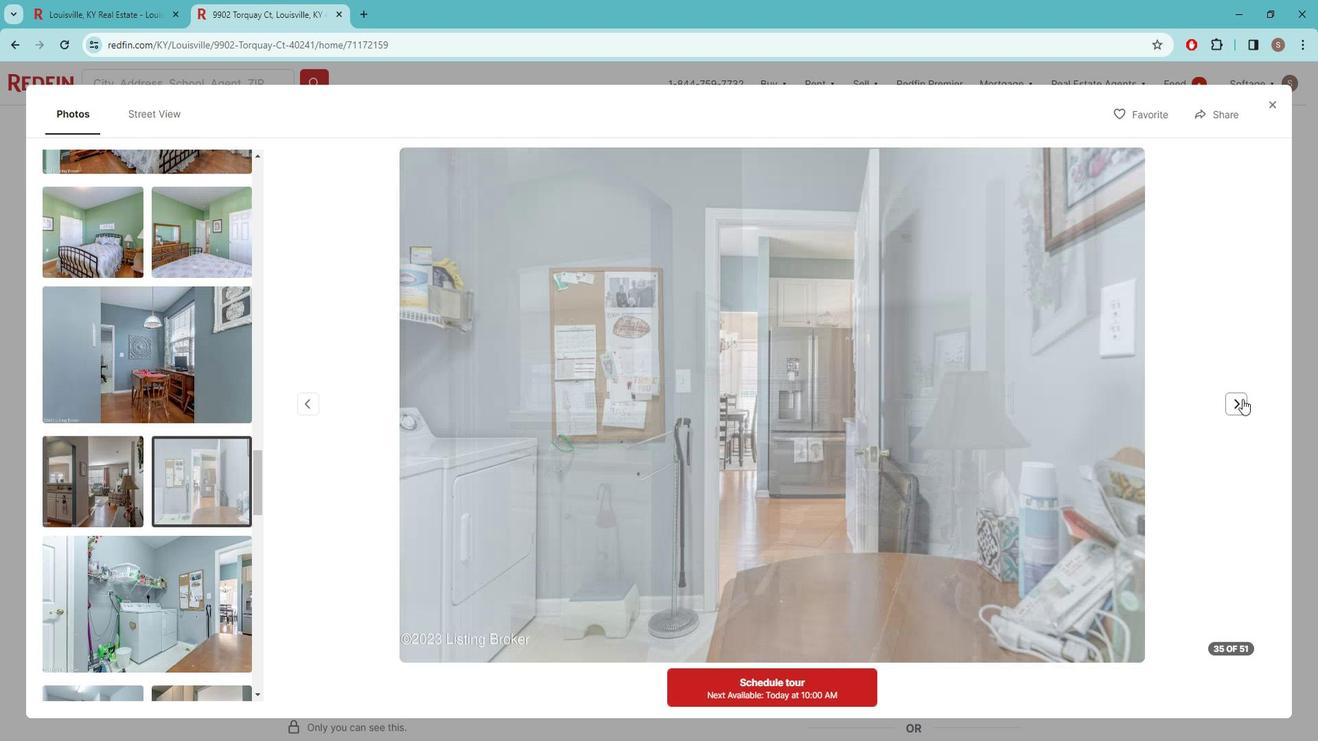 
Action: Mouse pressed left at (1258, 399)
Screenshot: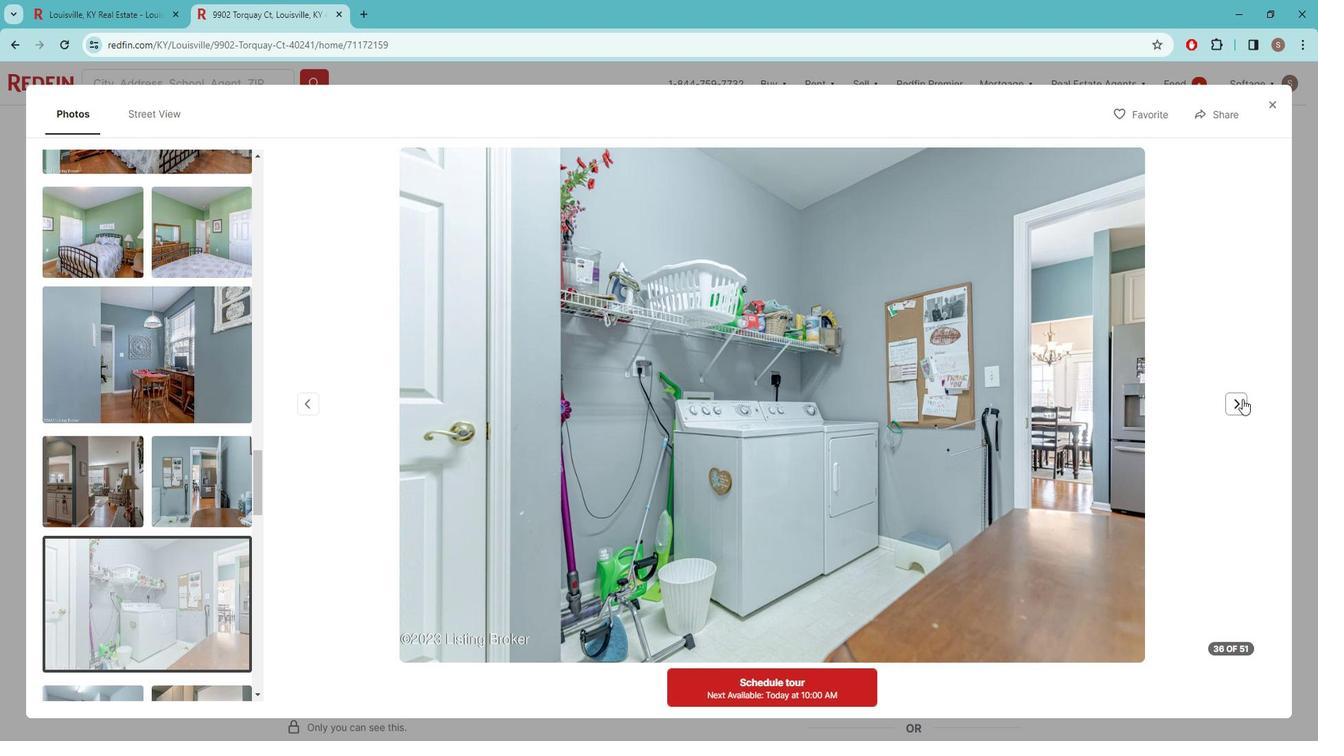 
Action: Mouse pressed left at (1258, 399)
Screenshot: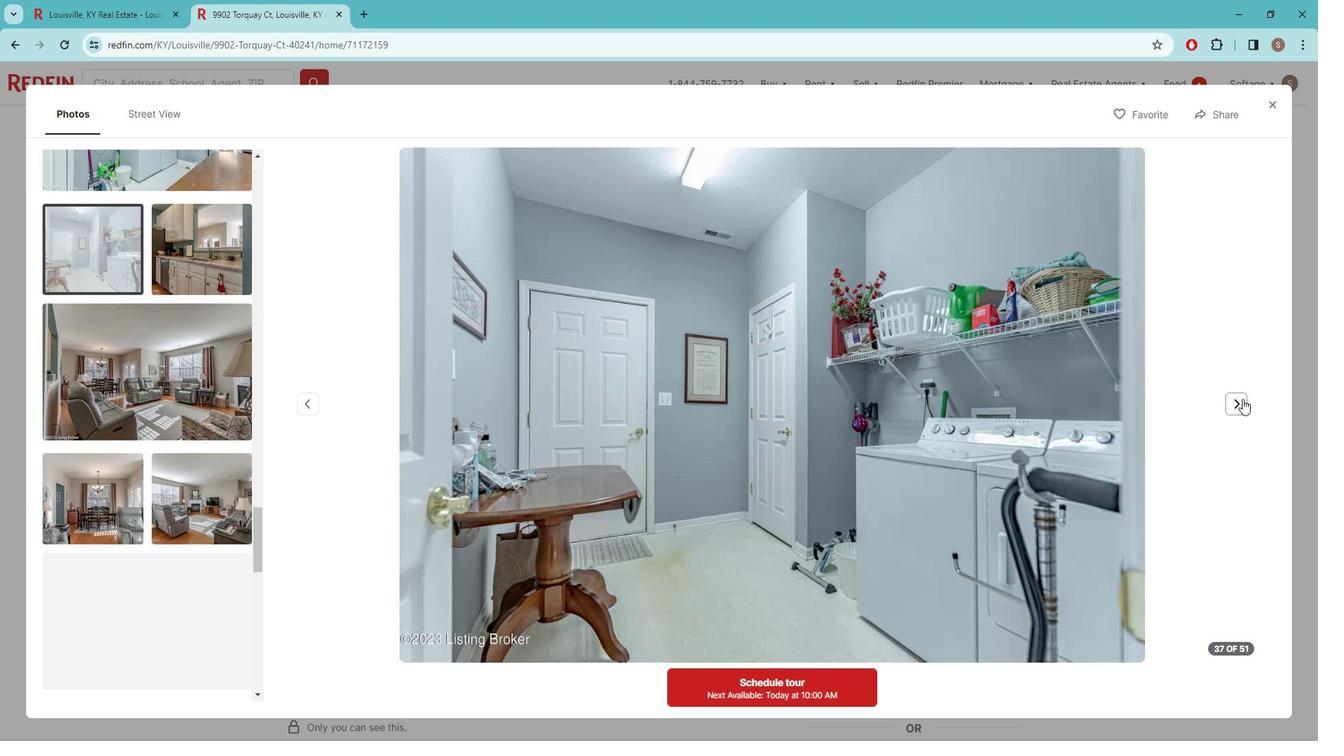 
Action: Mouse pressed left at (1258, 399)
Screenshot: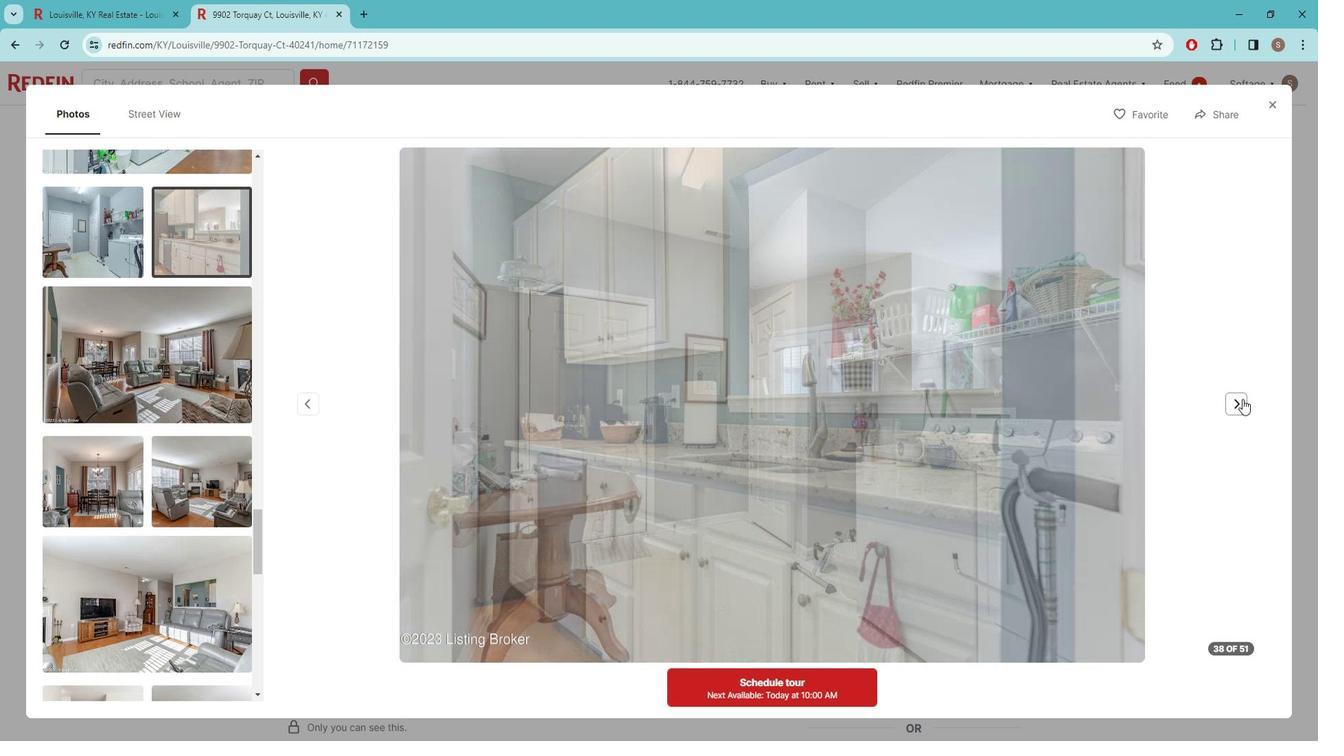 
Action: Mouse pressed left at (1258, 399)
Screenshot: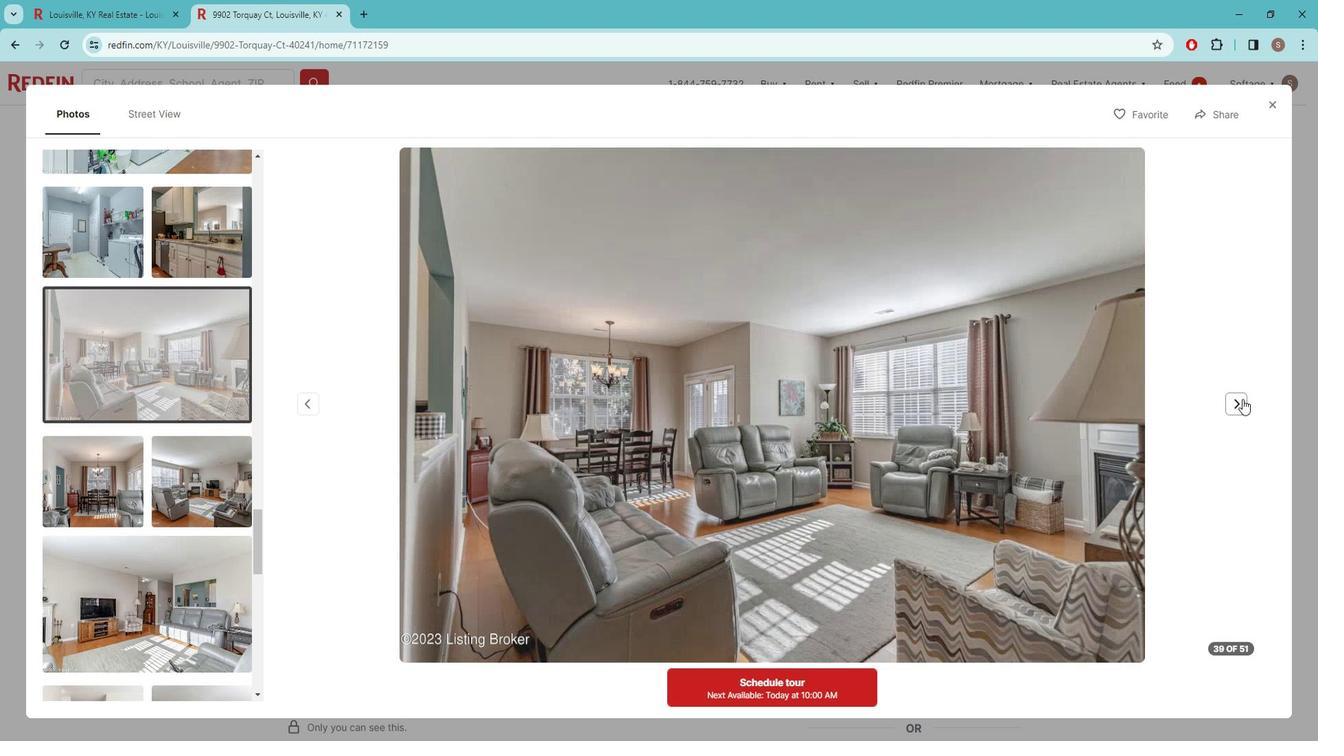 
Action: Mouse pressed left at (1258, 399)
Screenshot: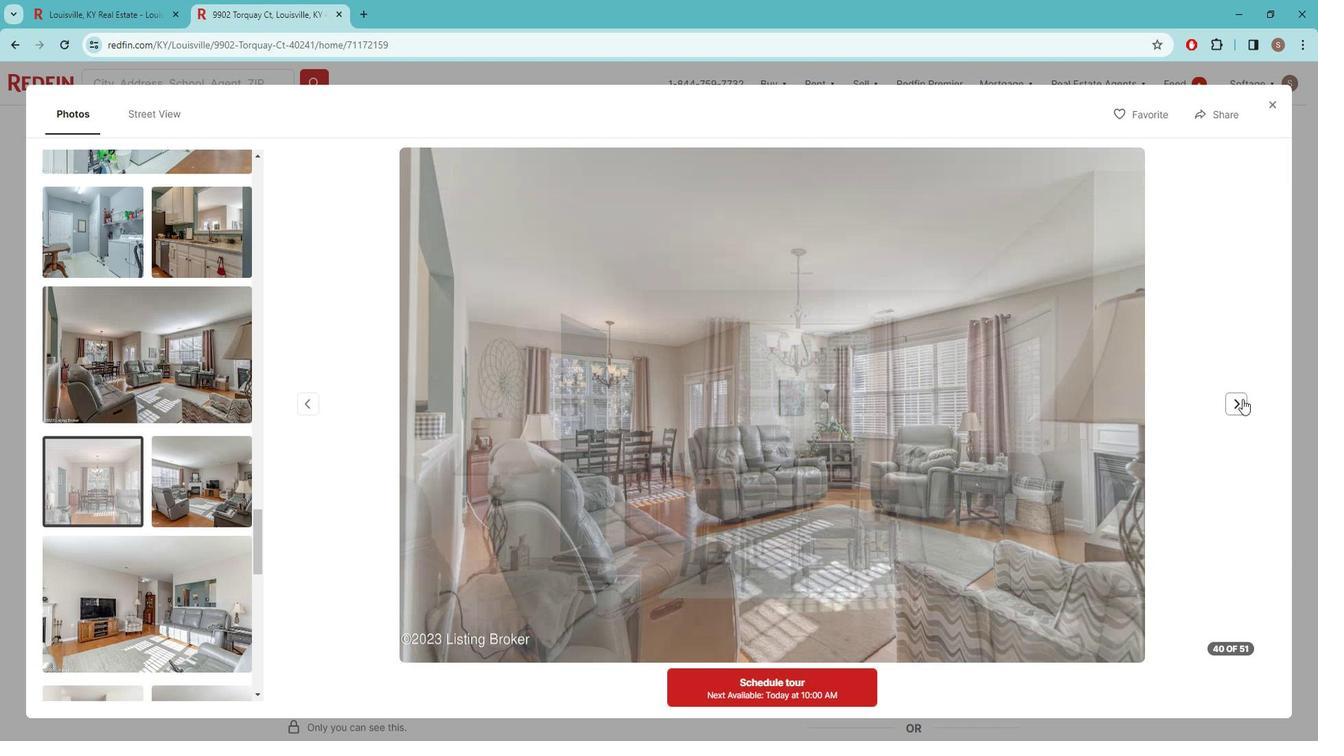 
Action: Mouse pressed left at (1258, 399)
Screenshot: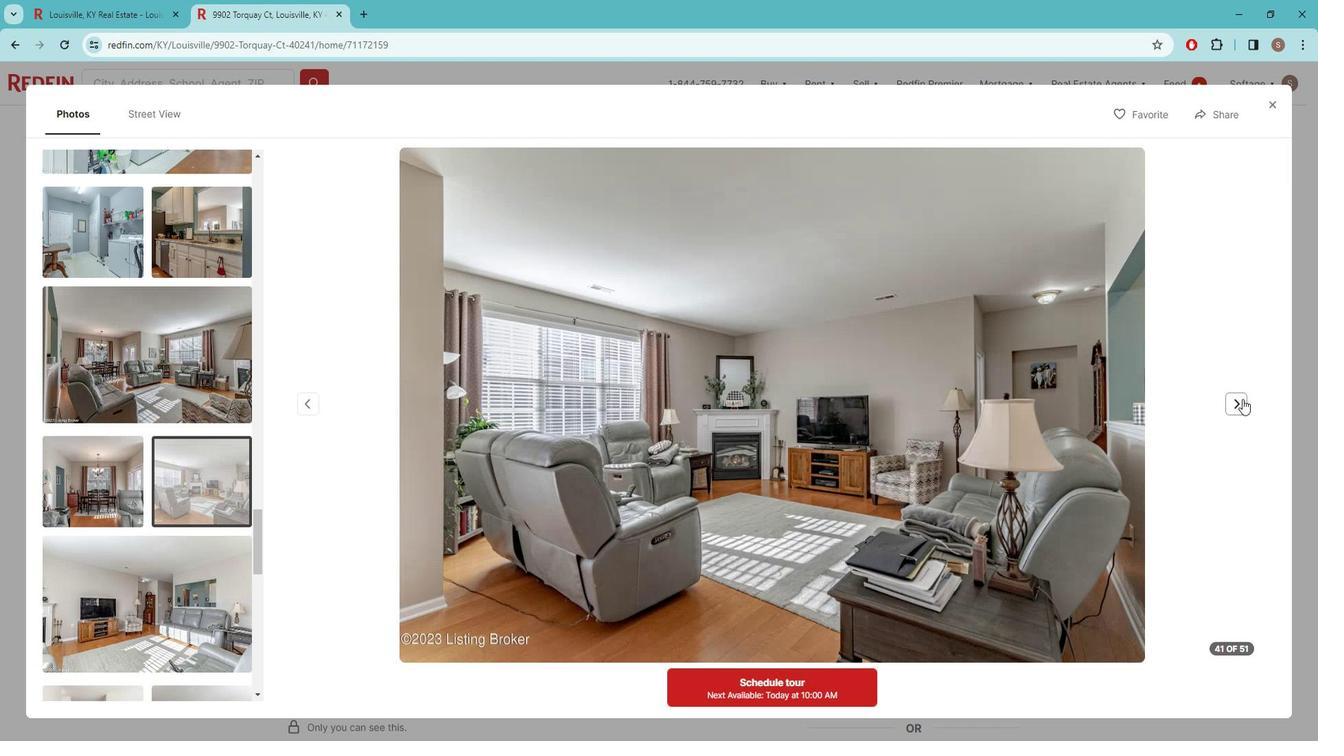 
Action: Mouse pressed left at (1258, 399)
Screenshot: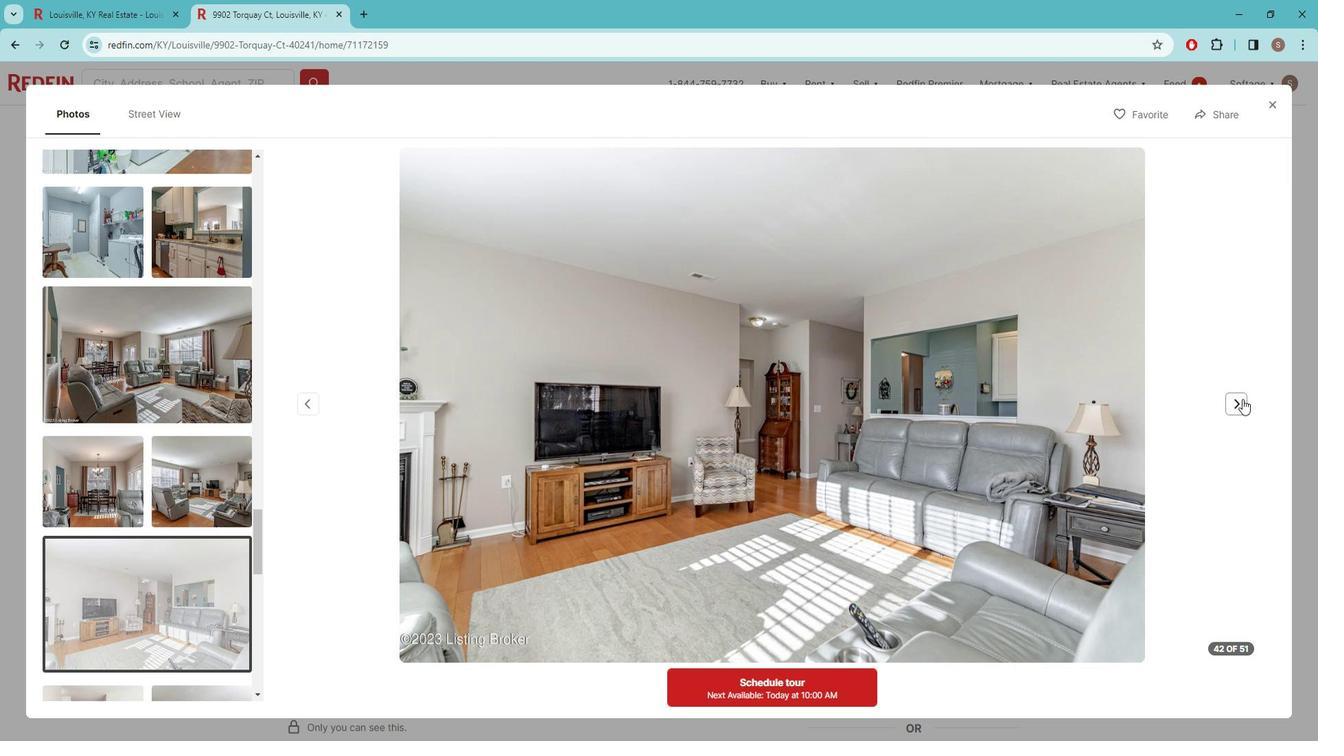 
Action: Mouse pressed left at (1258, 399)
Screenshot: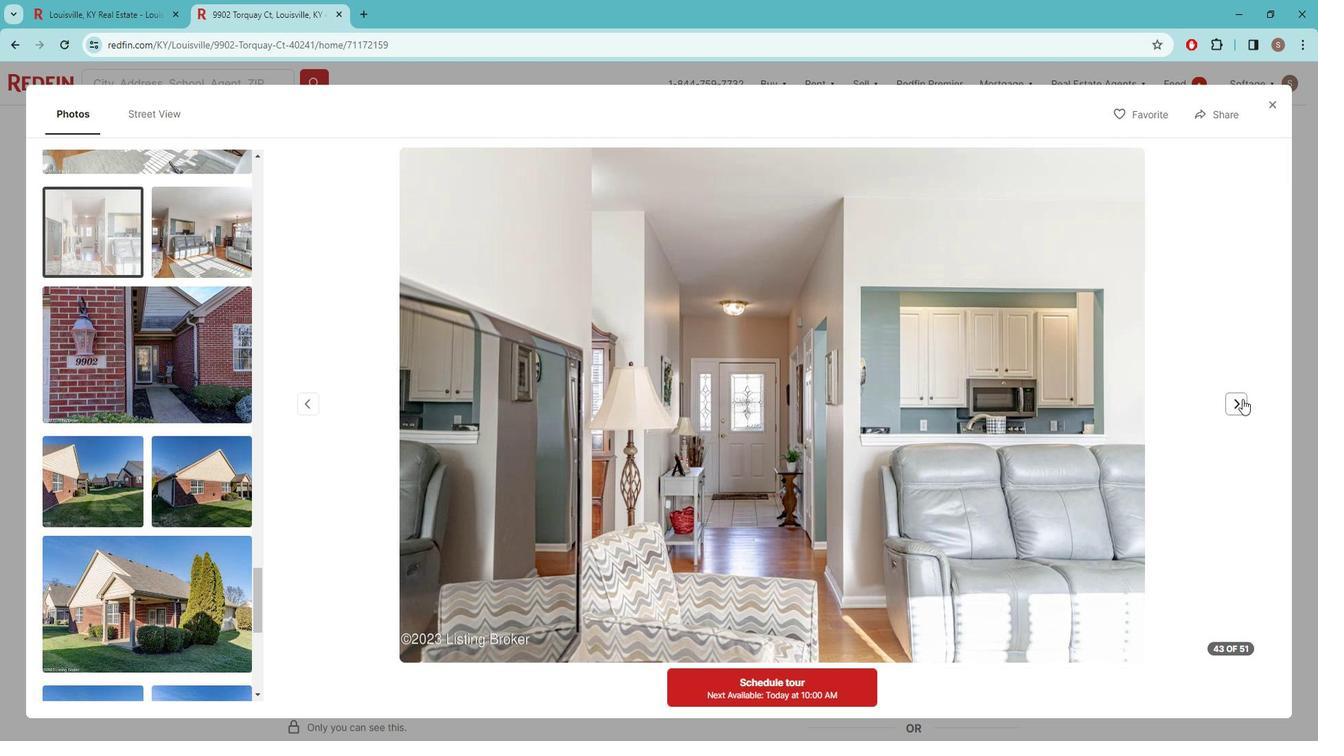 
Action: Mouse pressed left at (1258, 399)
Screenshot: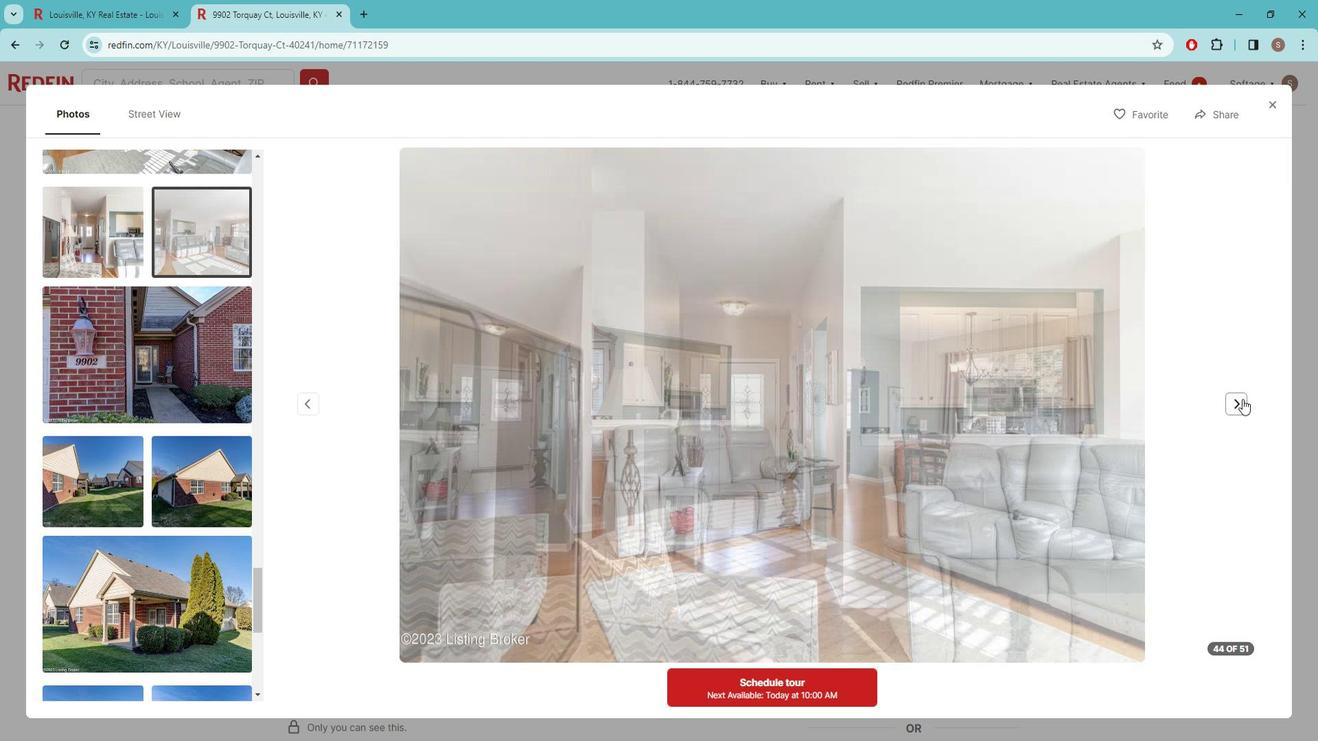 
Action: Mouse pressed left at (1258, 399)
Screenshot: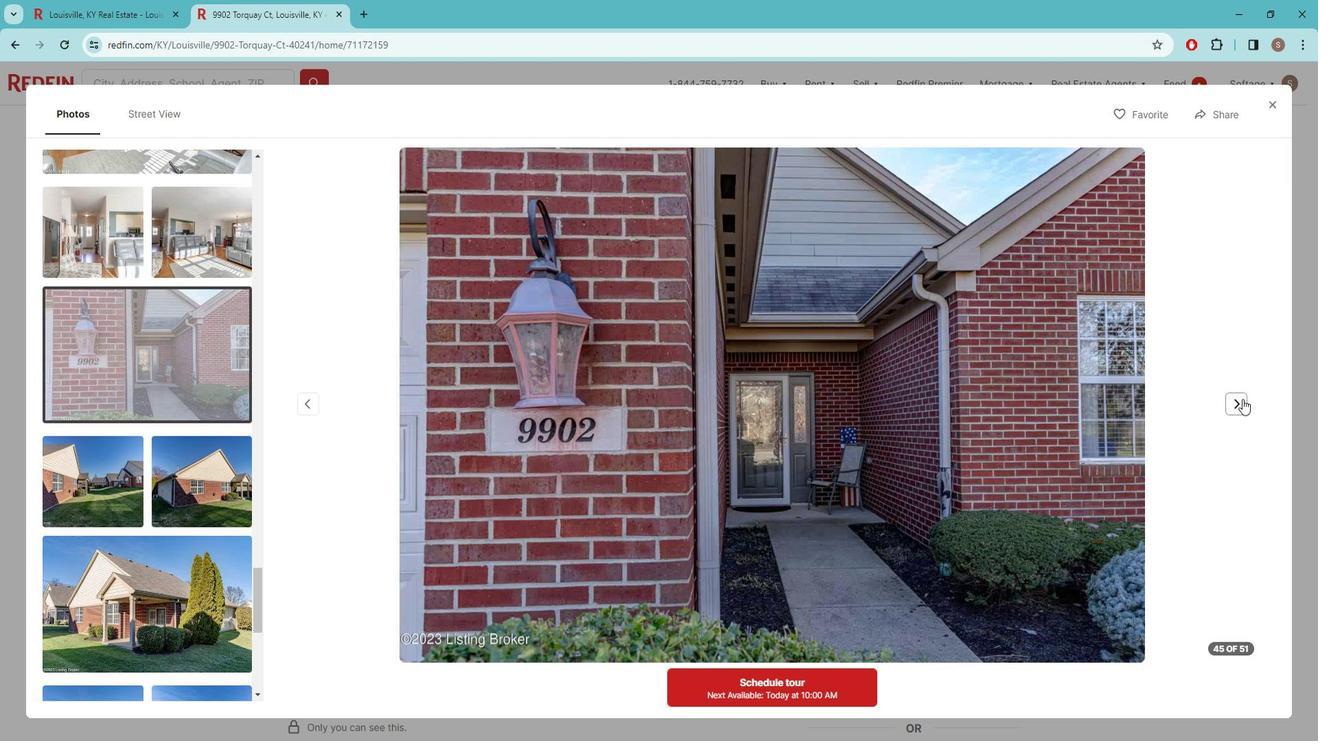 
Action: Mouse pressed left at (1258, 399)
Screenshot: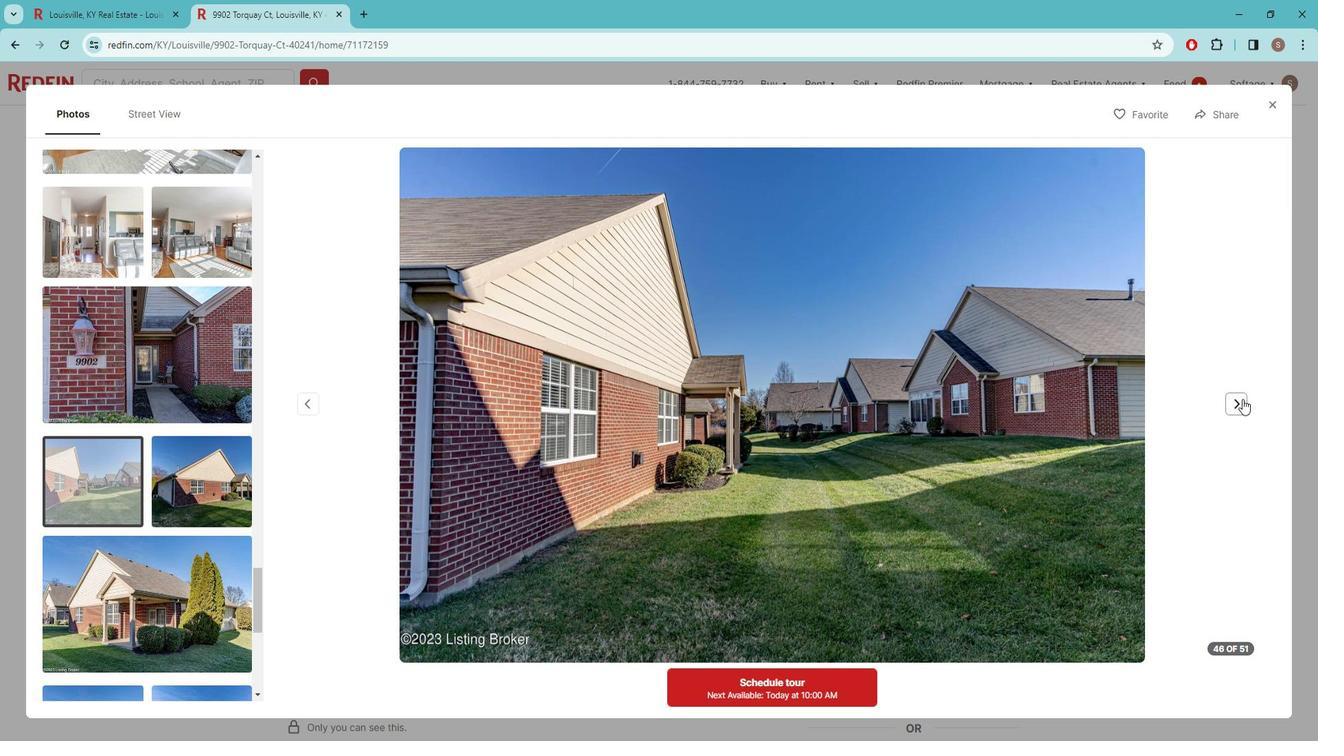 
Action: Mouse pressed left at (1258, 399)
Screenshot: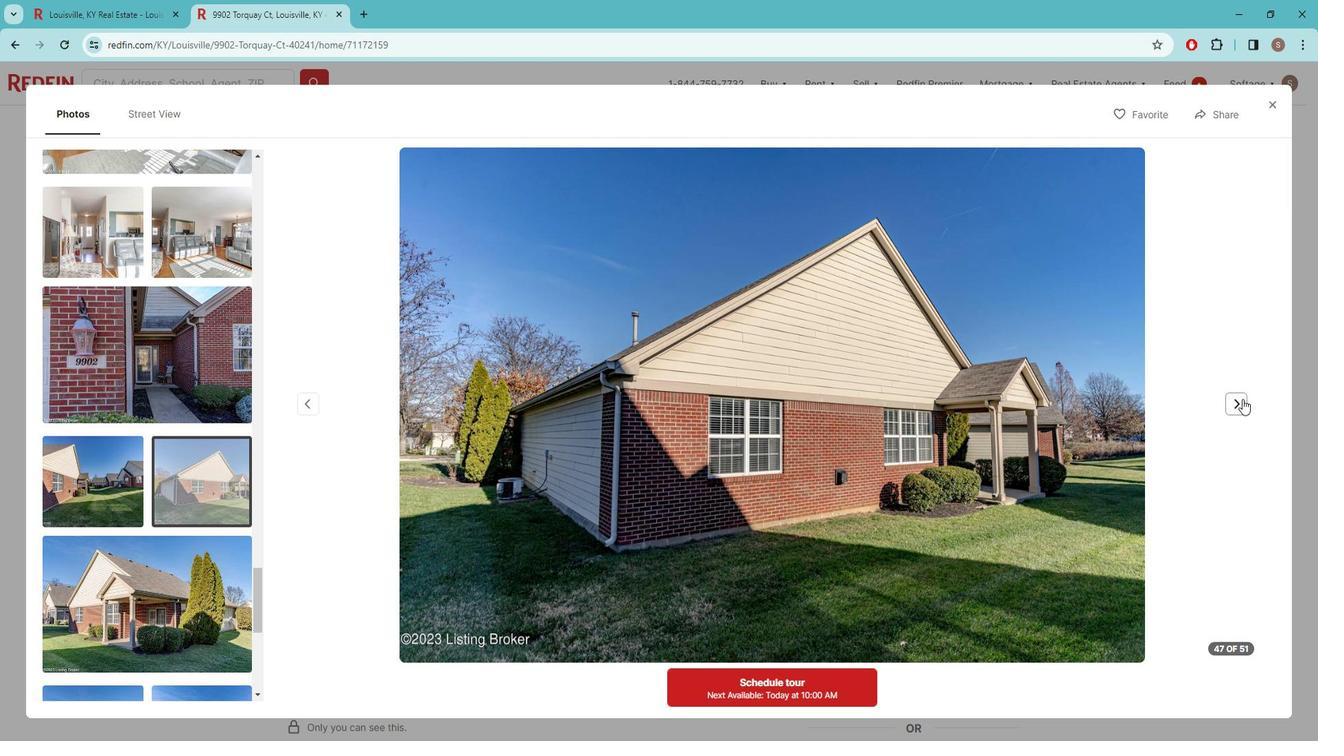 
Action: Mouse moved to (1285, 120)
Screenshot: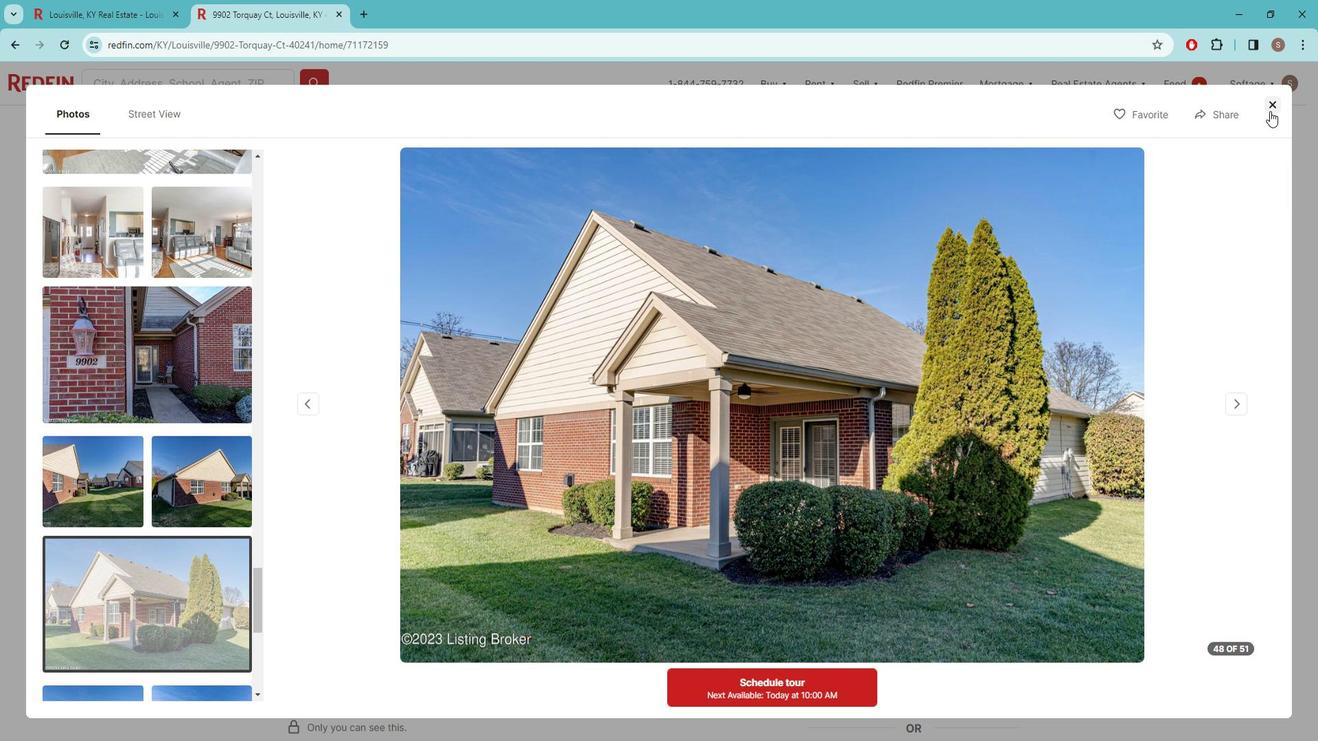 
Action: Mouse pressed left at (1285, 120)
Screenshot: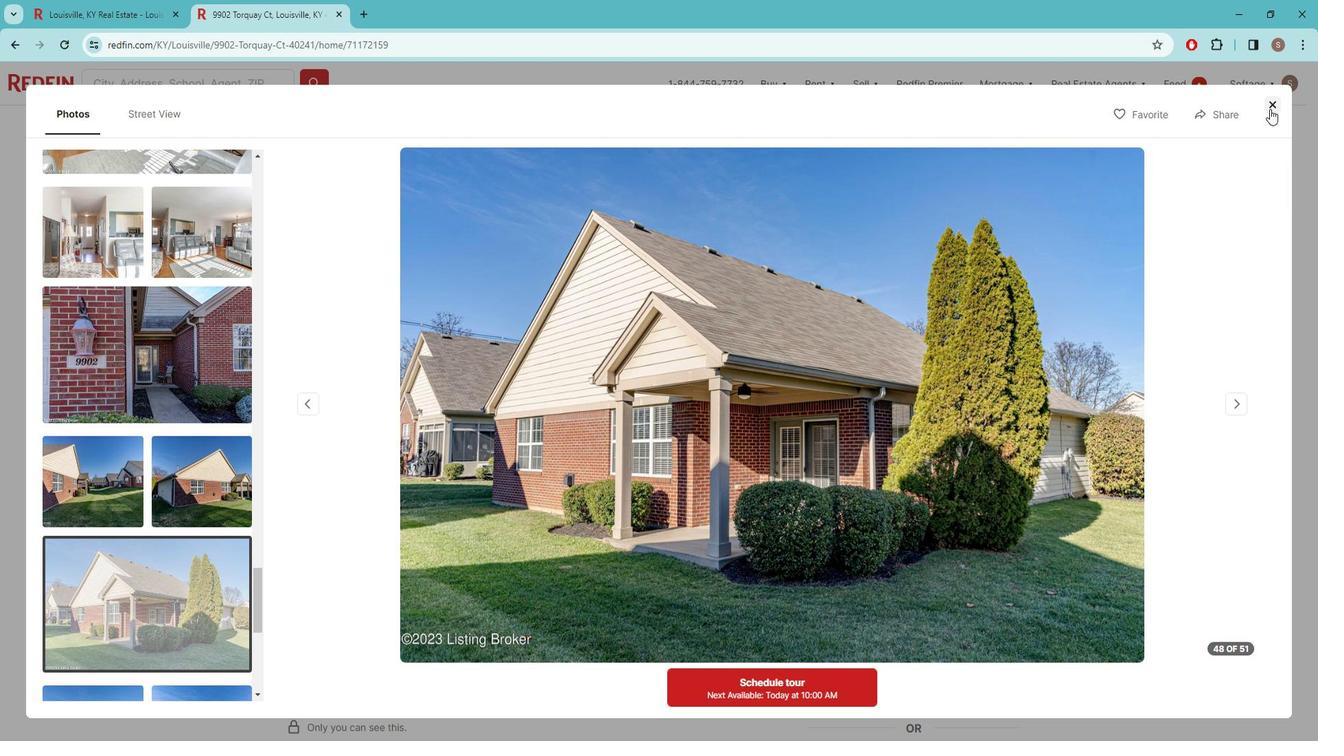 
Action: Mouse moved to (621, 418)
Screenshot: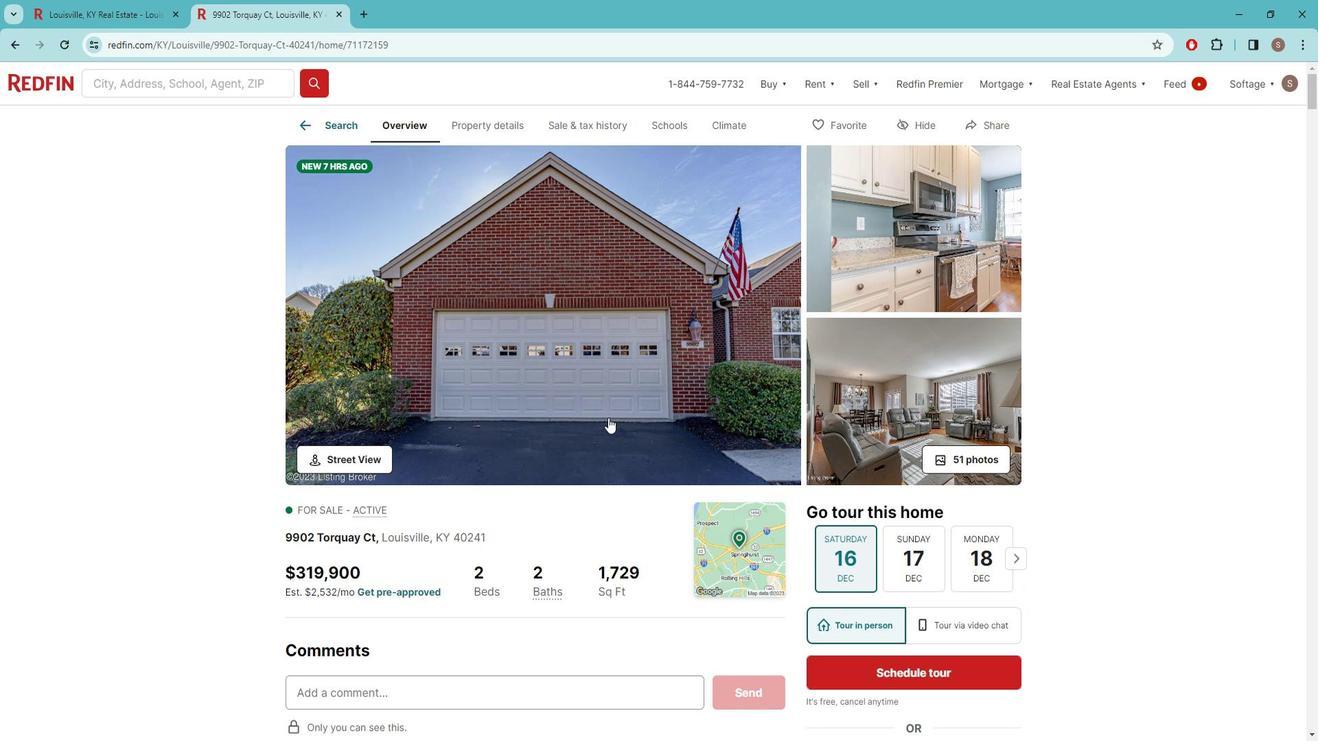 
Action: Mouse scrolled (621, 417) with delta (0, 0)
Screenshot: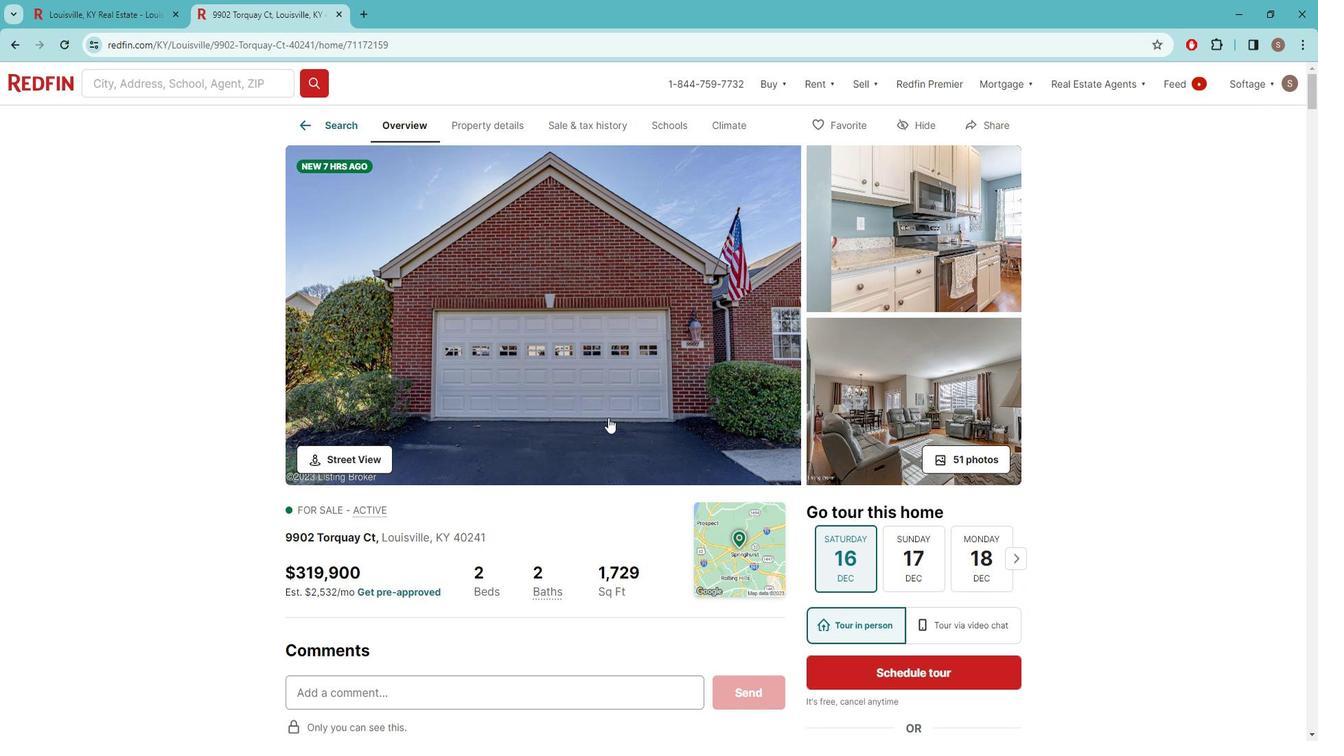 
Action: Mouse moved to (616, 419)
Screenshot: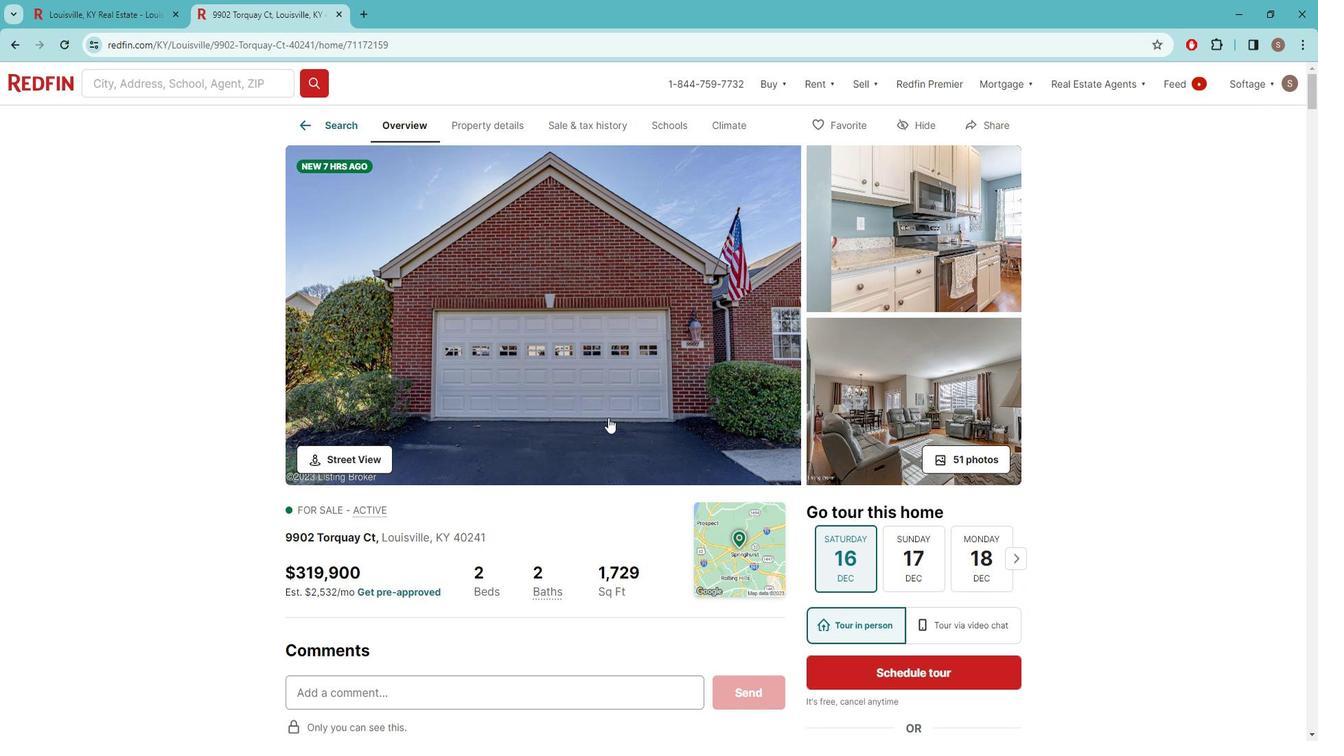 
Action: Mouse scrolled (616, 418) with delta (0, 0)
Screenshot: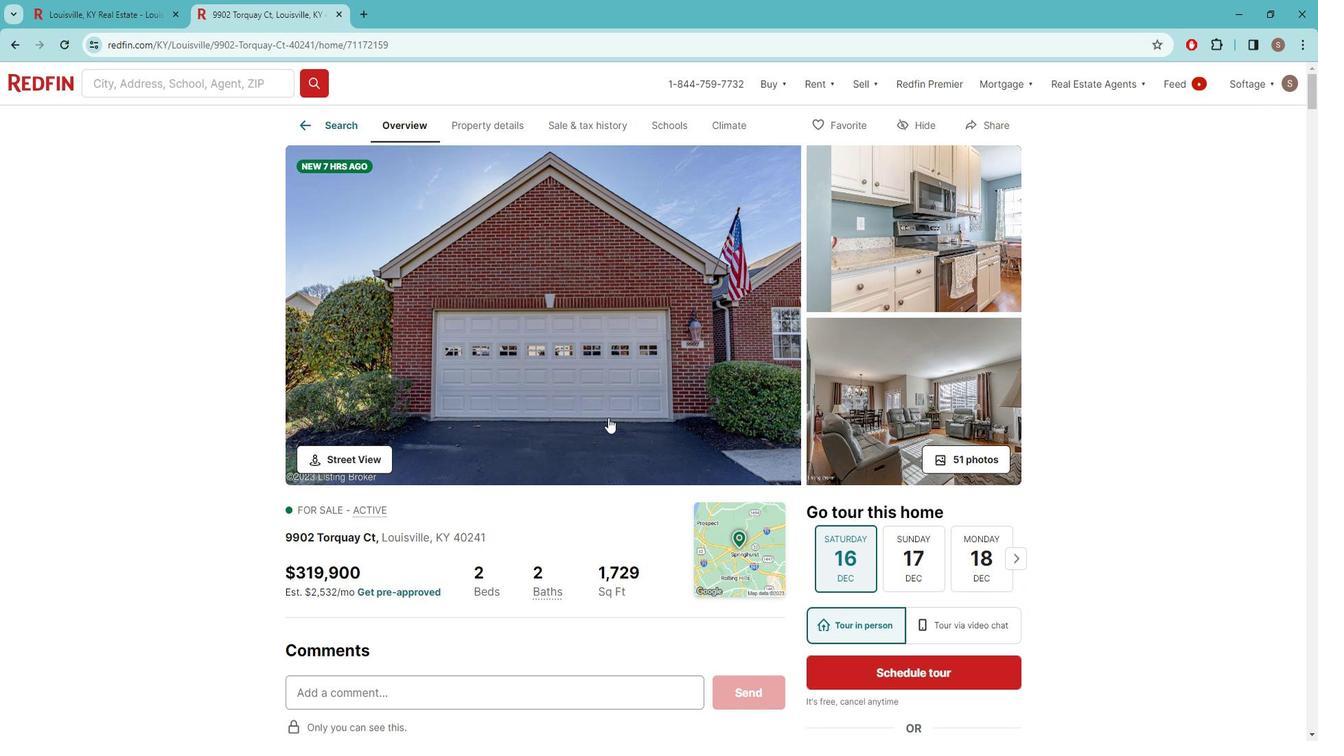 
Action: Mouse moved to (615, 420)
Screenshot: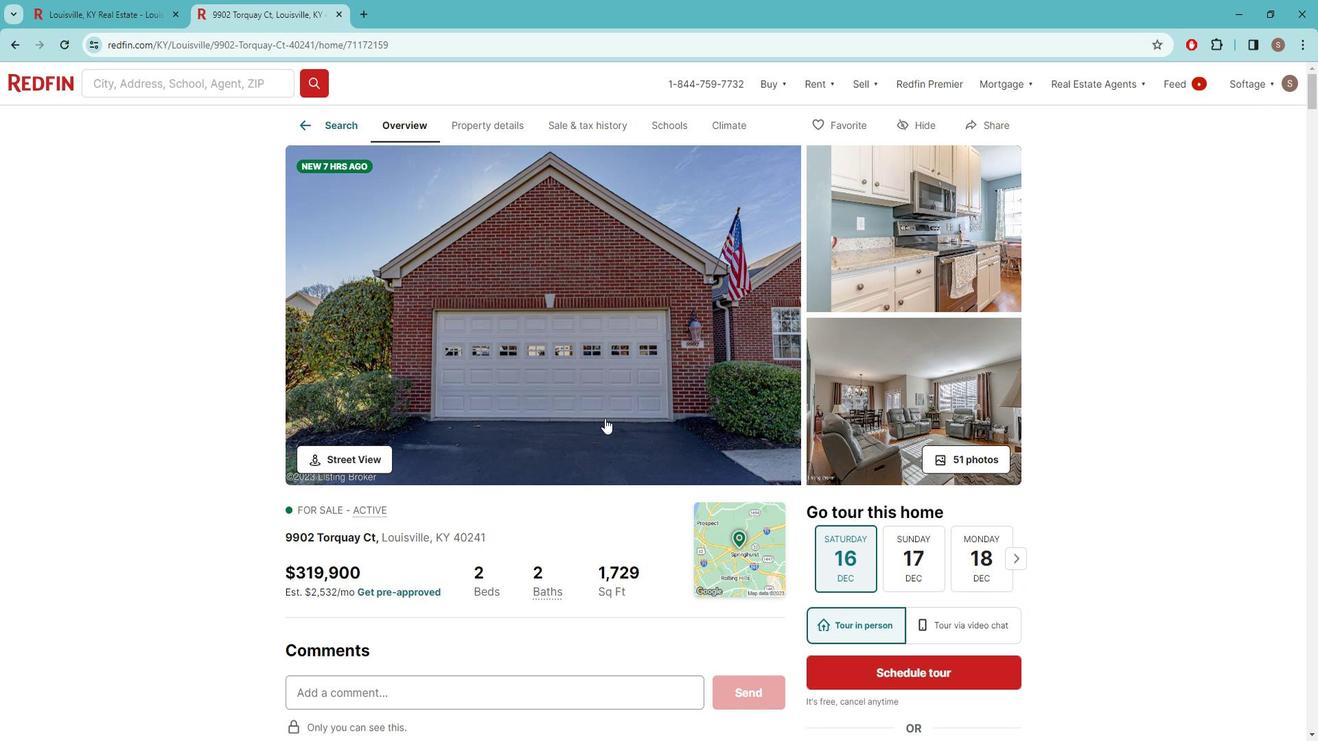 
Action: Mouse scrolled (615, 419) with delta (0, 0)
Screenshot: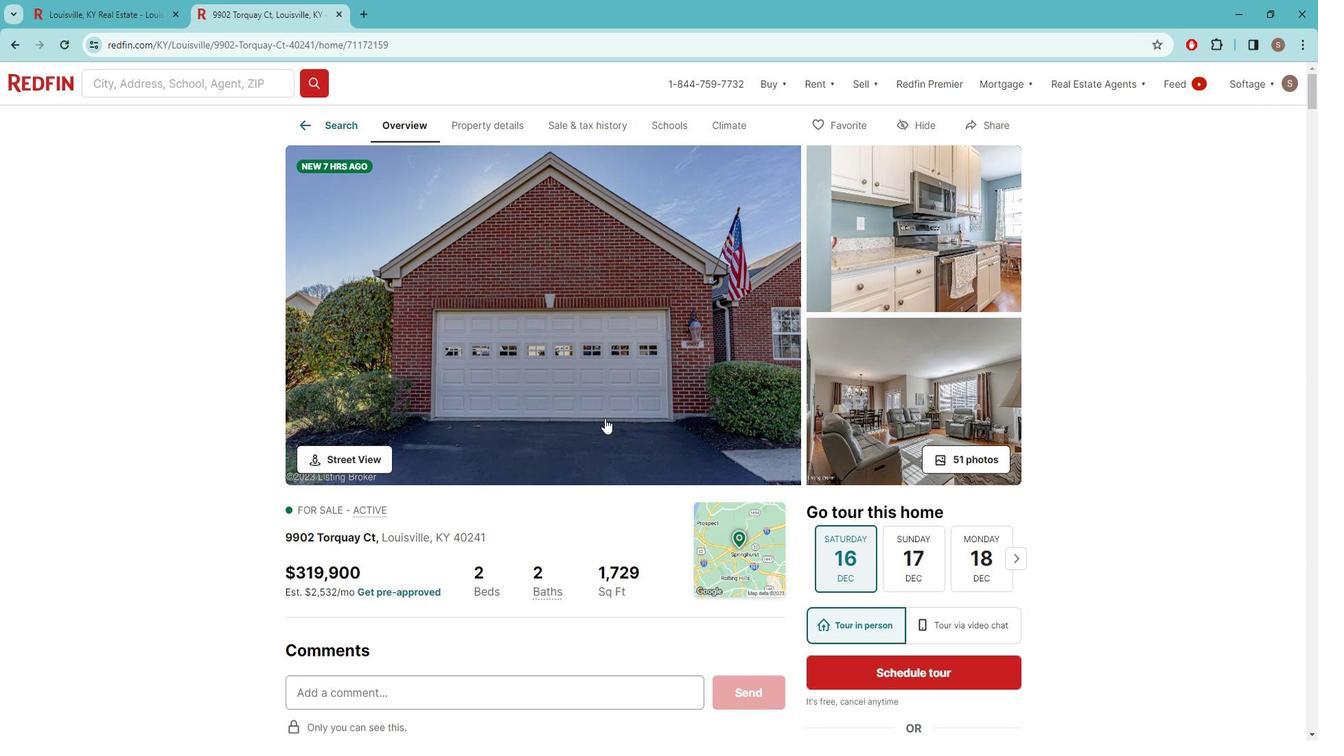 
Action: Mouse scrolled (615, 419) with delta (0, 0)
Screenshot: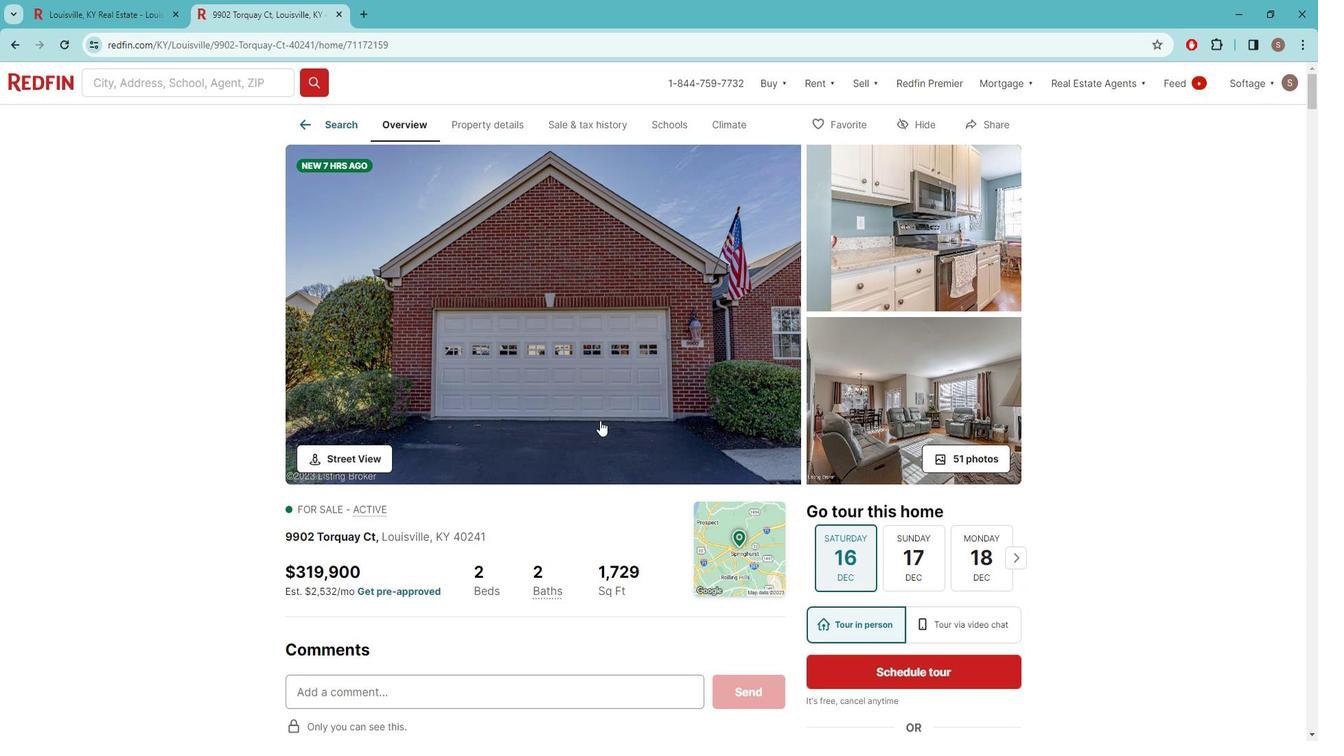 
Action: Mouse moved to (614, 420)
Screenshot: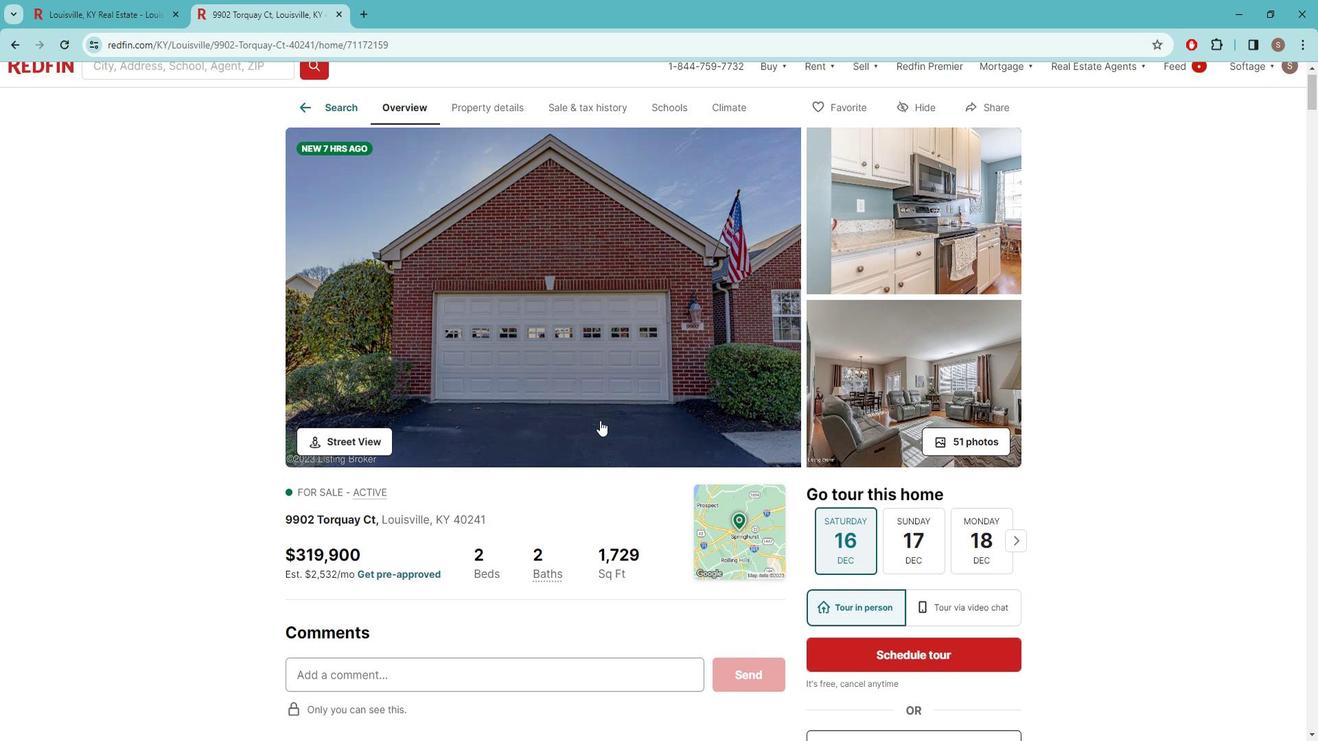 
Action: Mouse scrolled (614, 419) with delta (0, 0)
Screenshot: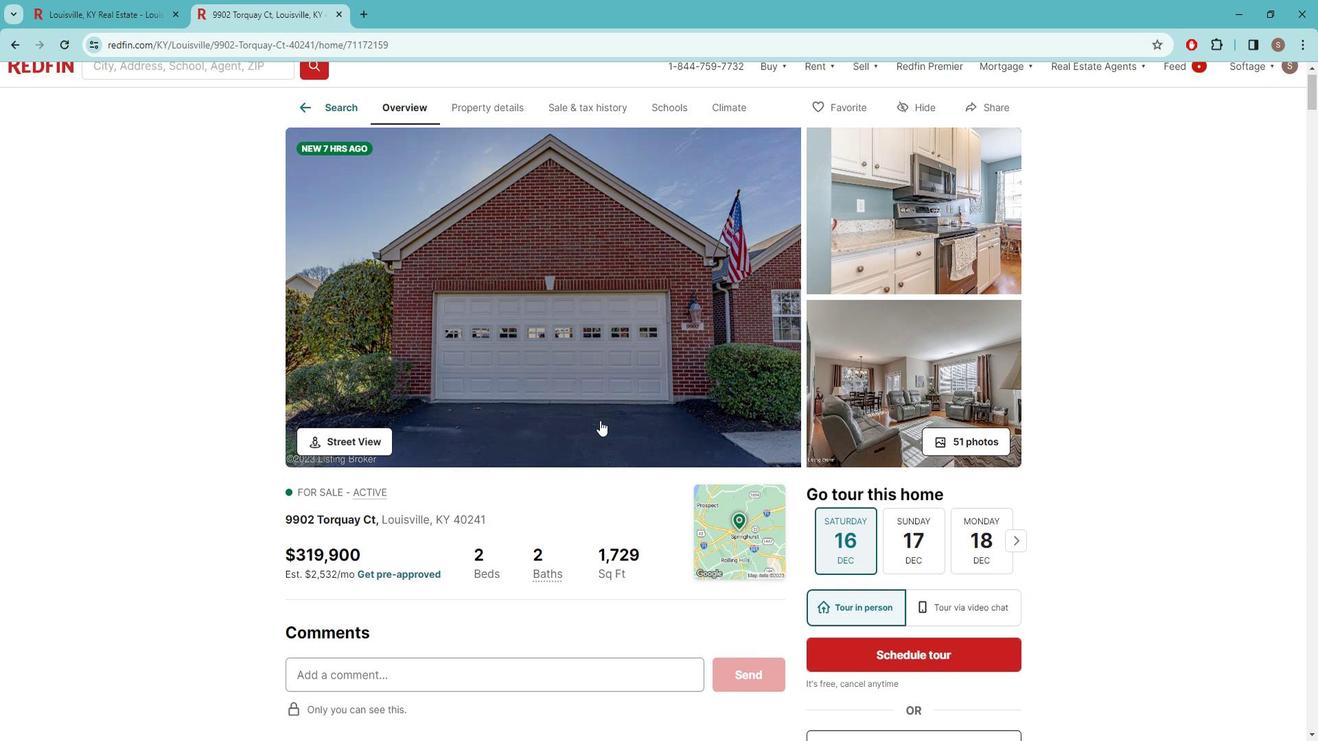 
Action: Mouse moved to (364, 561)
Screenshot: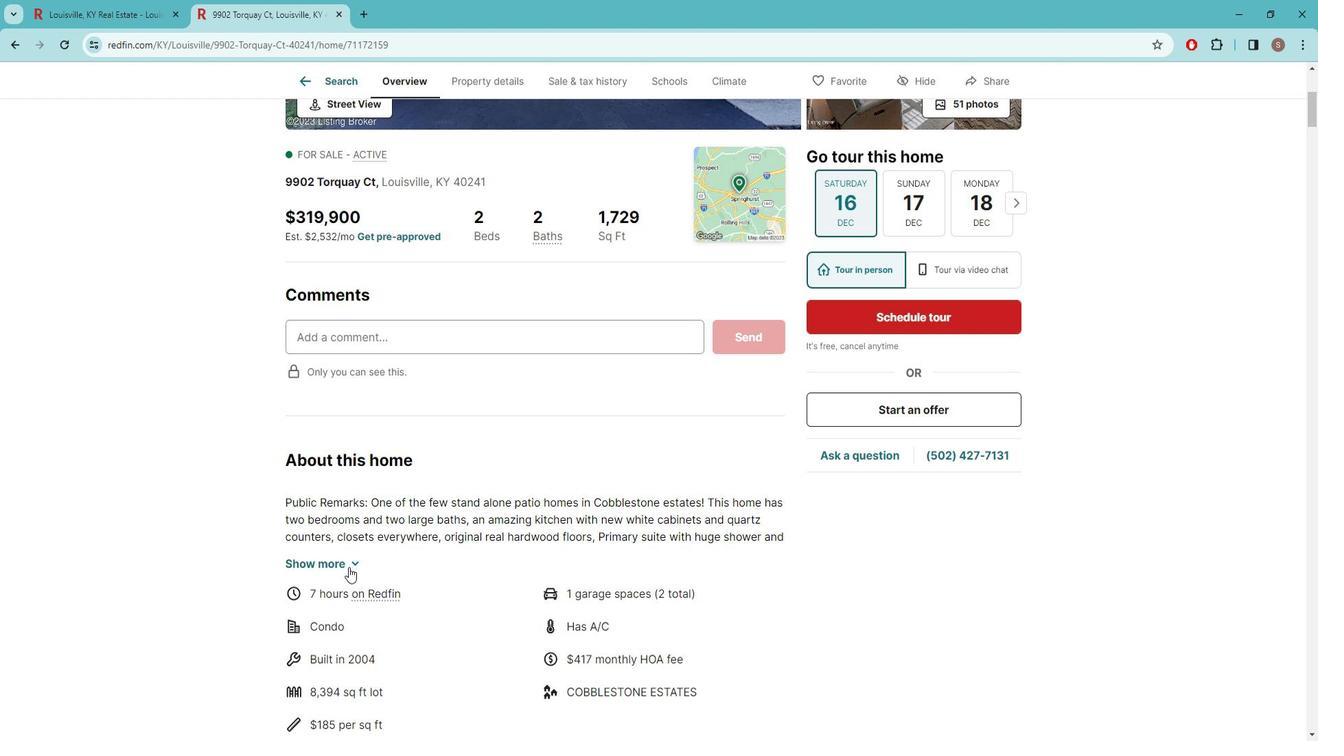 
Action: Mouse pressed left at (364, 561)
Screenshot: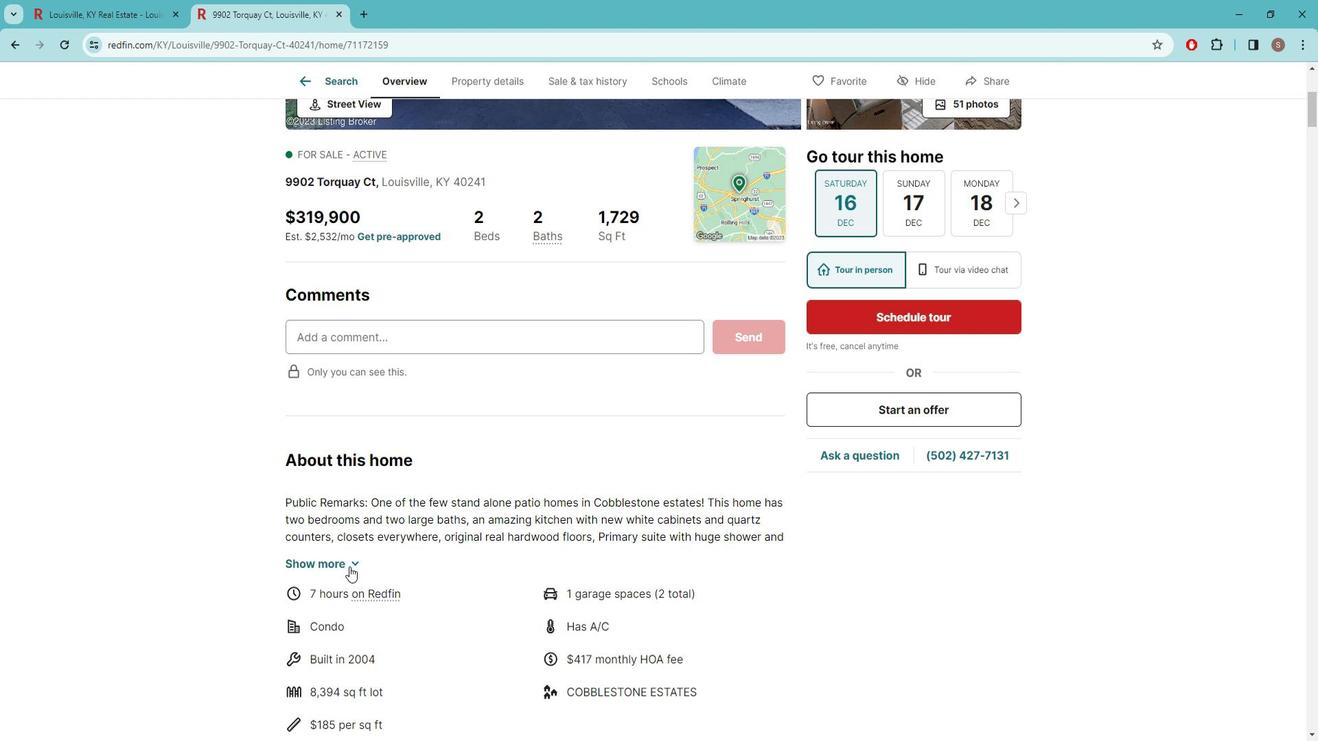 
Action: Mouse moved to (486, 513)
Screenshot: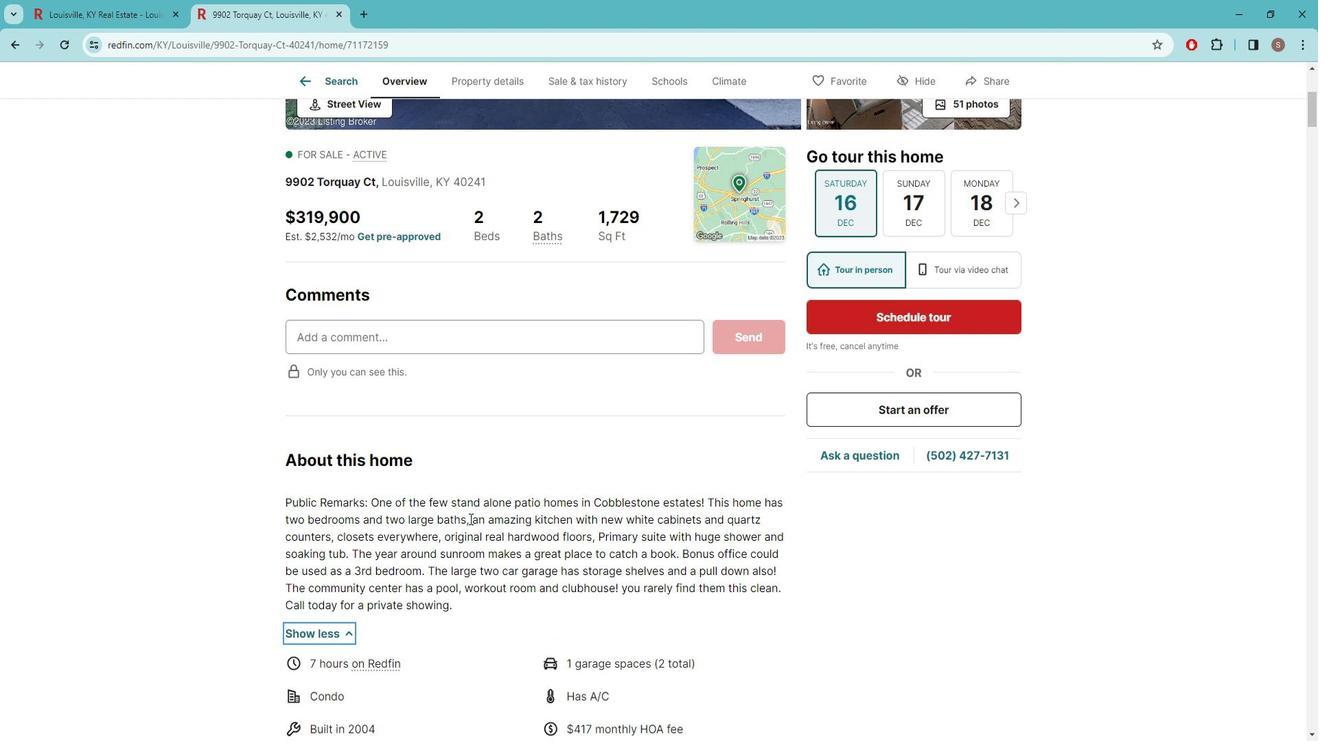 
Action: Mouse scrolled (486, 513) with delta (0, 0)
Screenshot: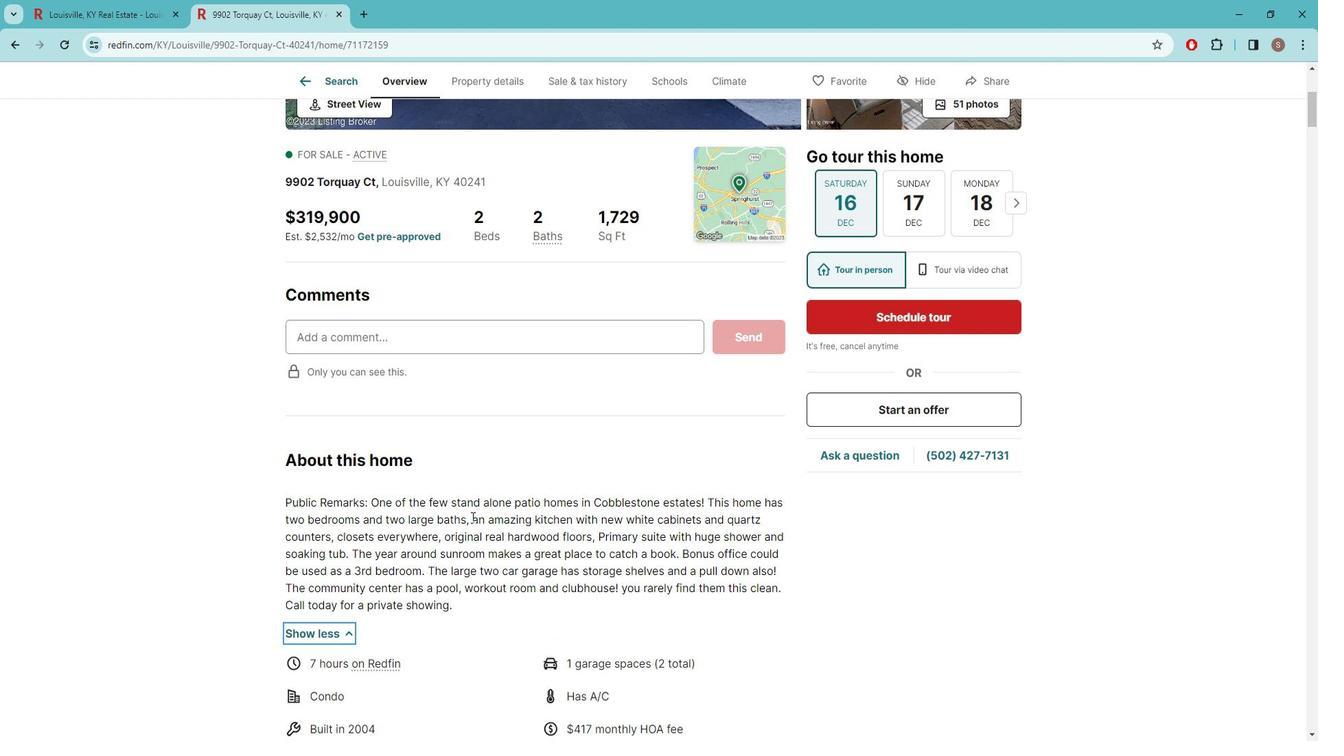 
Action: Mouse scrolled (486, 513) with delta (0, 0)
Screenshot: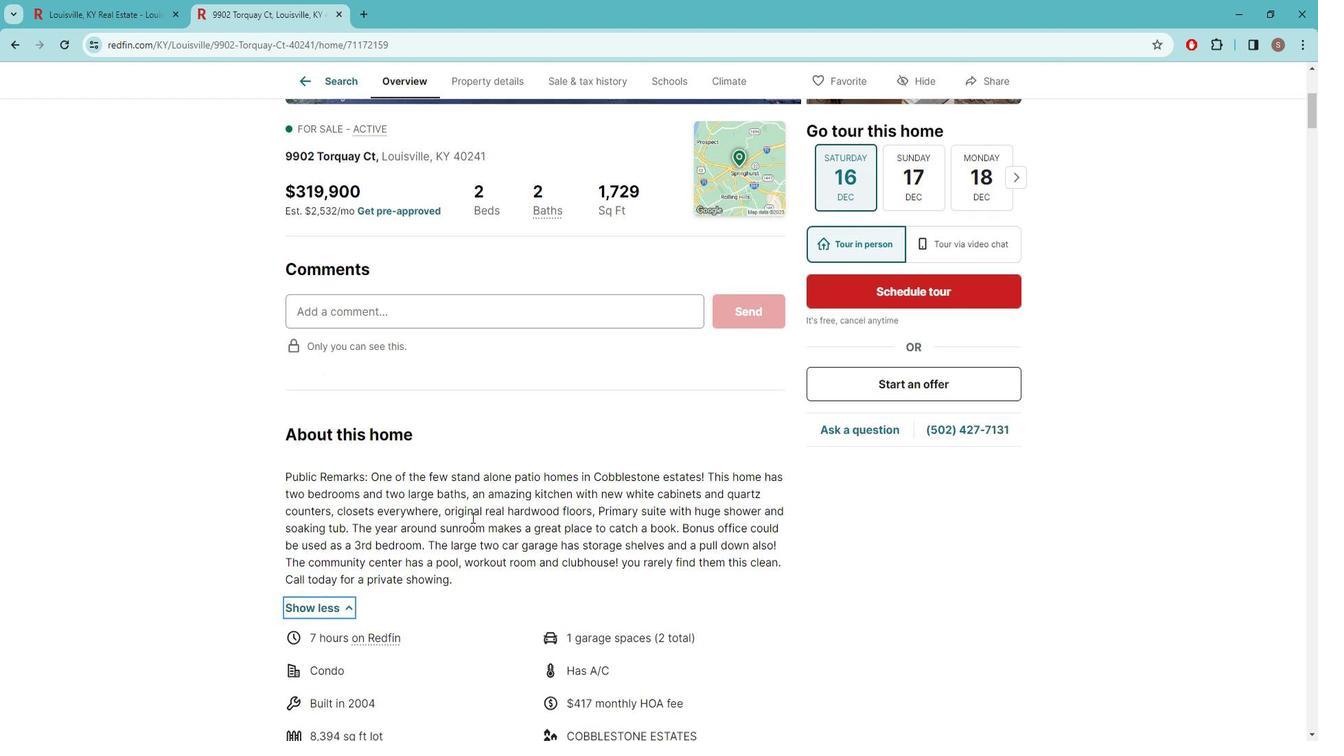 
Action: Mouse moved to (486, 472)
Screenshot: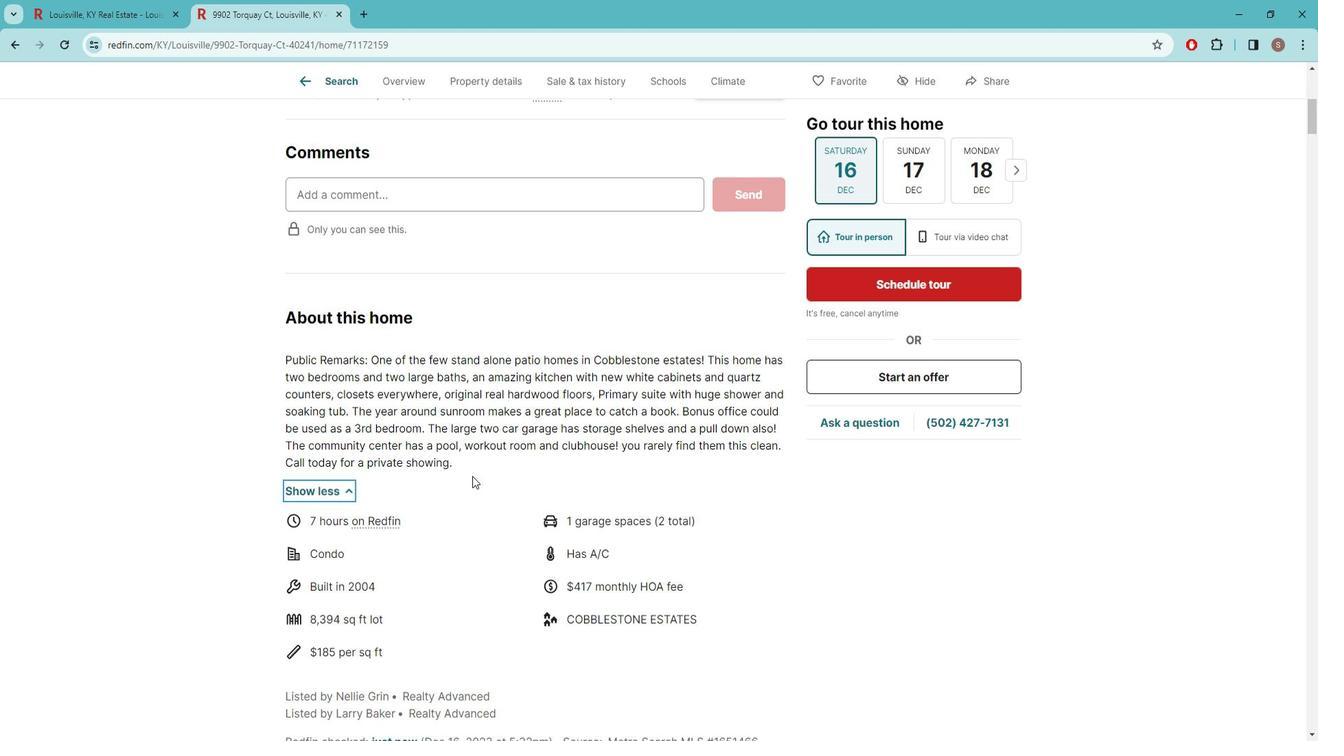 
Action: Mouse scrolled (486, 471) with delta (0, 0)
Screenshot: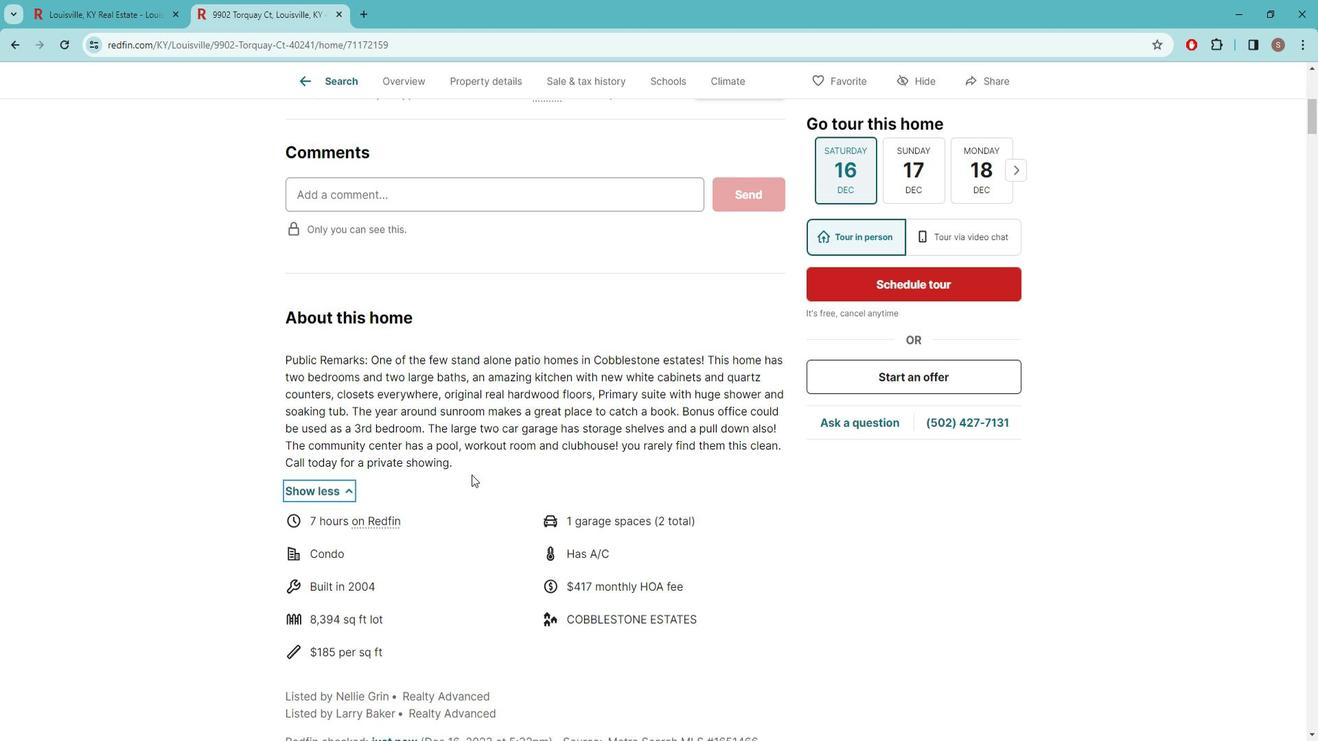 
Action: Mouse moved to (482, 470)
Screenshot: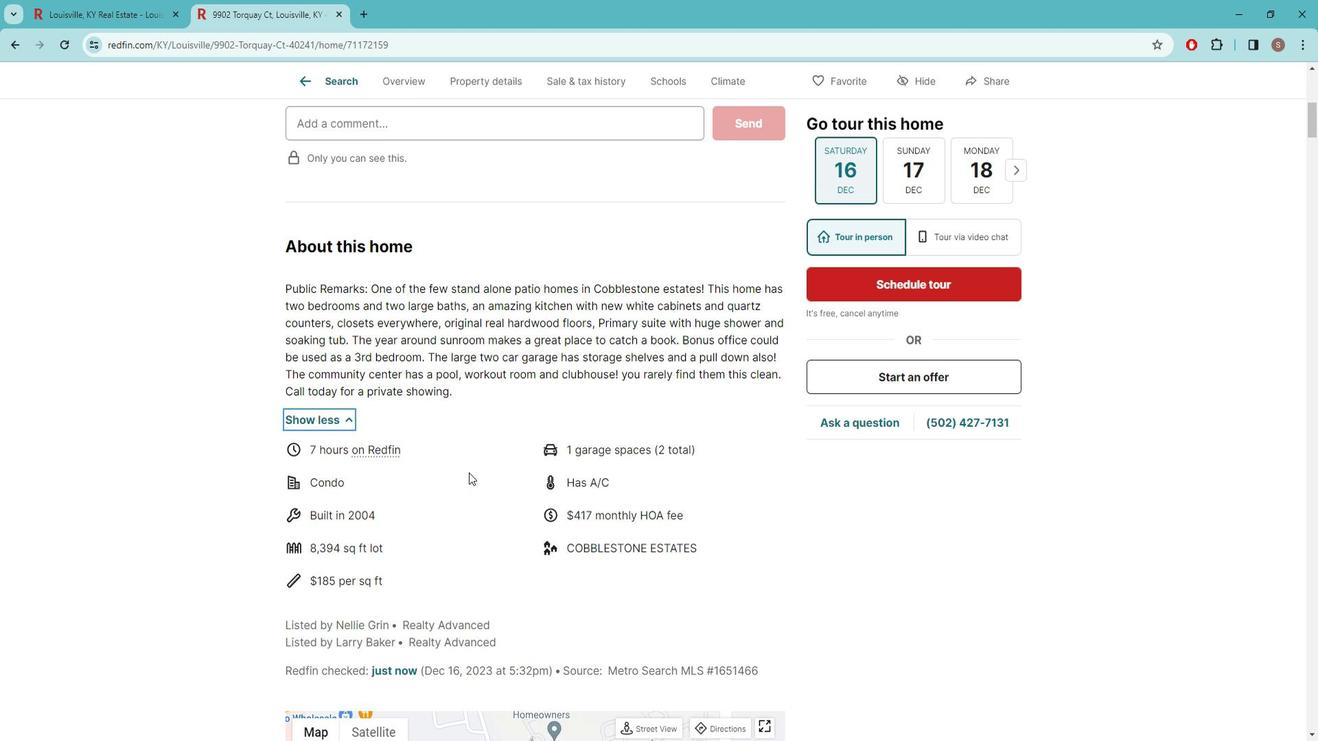 
Action: Mouse scrolled (482, 469) with delta (0, 0)
Screenshot: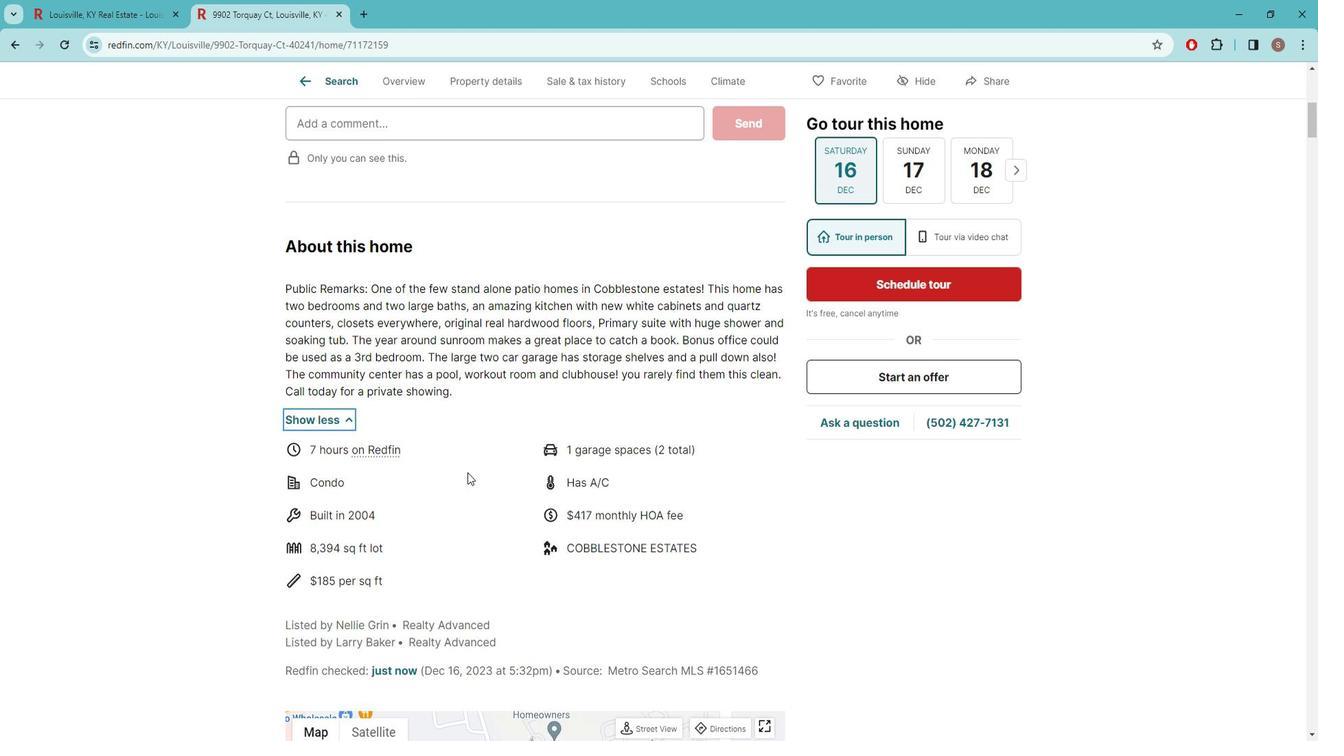 
Action: Mouse moved to (482, 470)
Screenshot: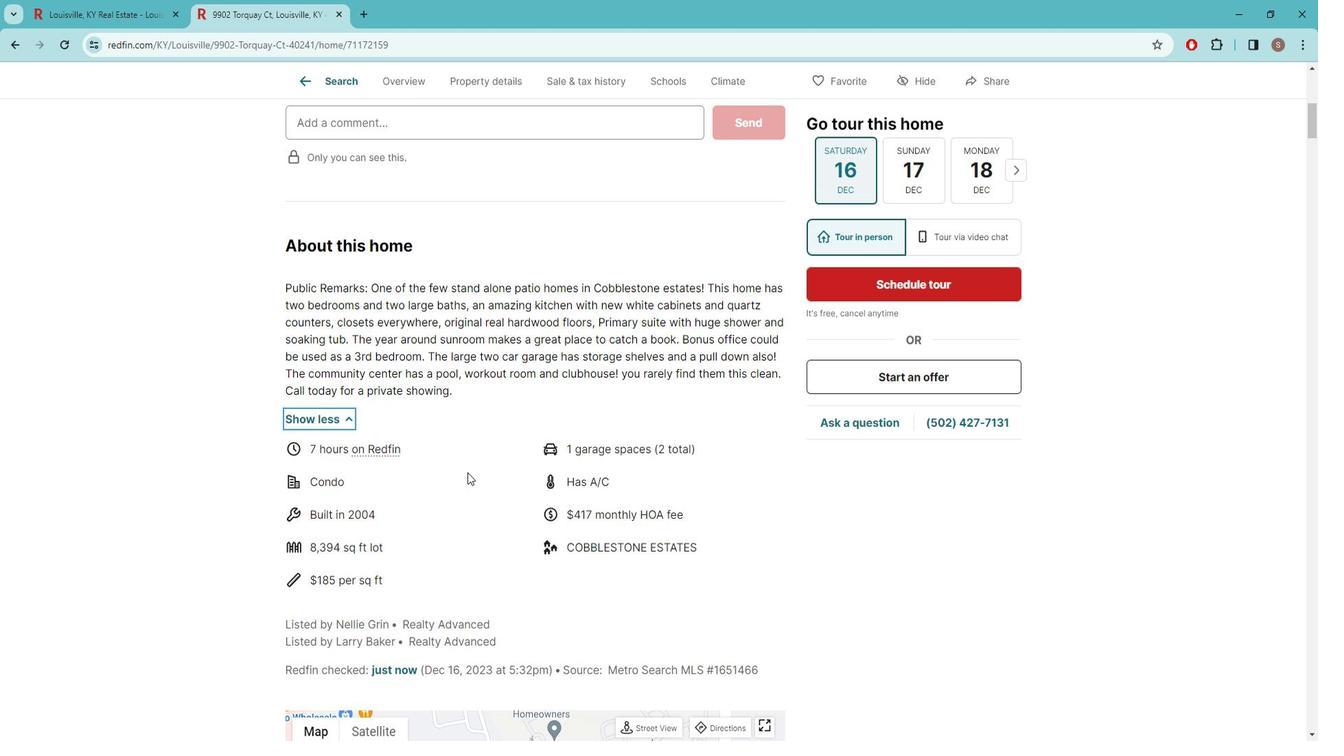 
Action: Mouse scrolled (482, 469) with delta (0, 0)
Screenshot: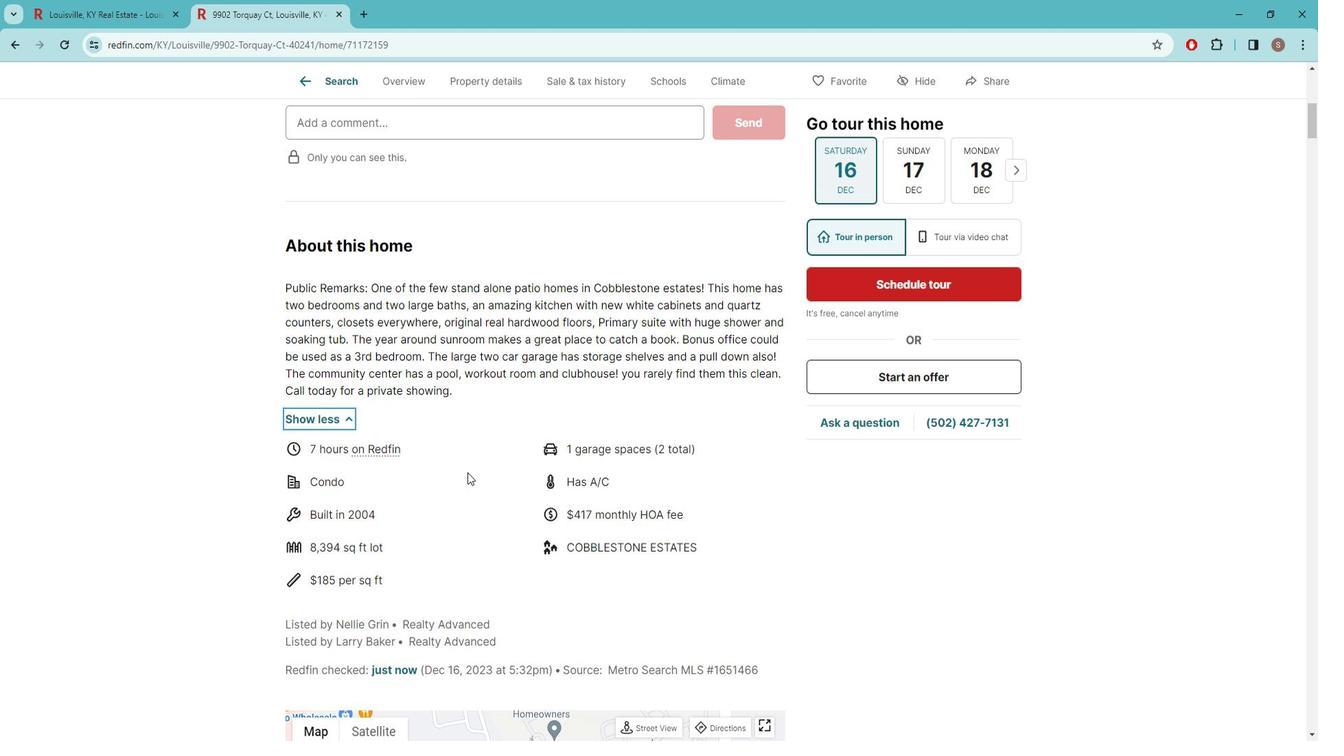
Action: Mouse scrolled (482, 469) with delta (0, 0)
Screenshot: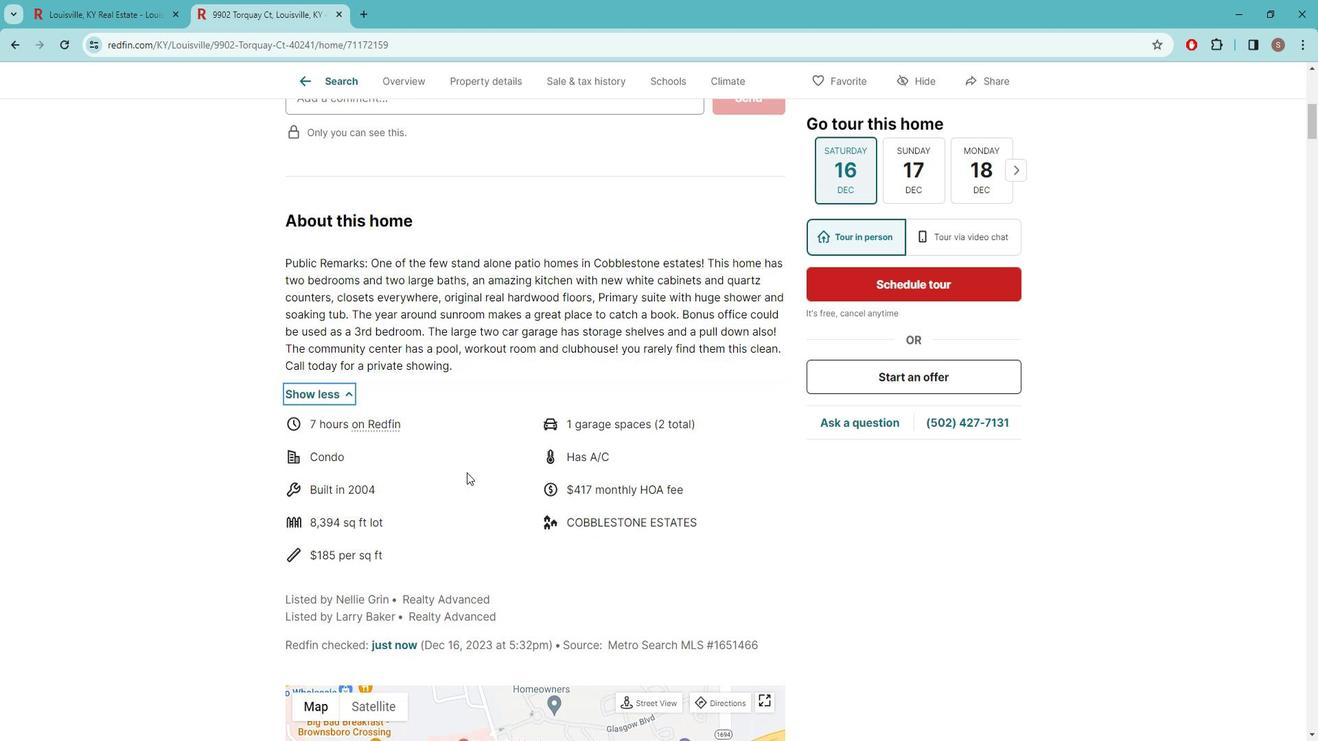 
Action: Mouse moved to (478, 453)
Screenshot: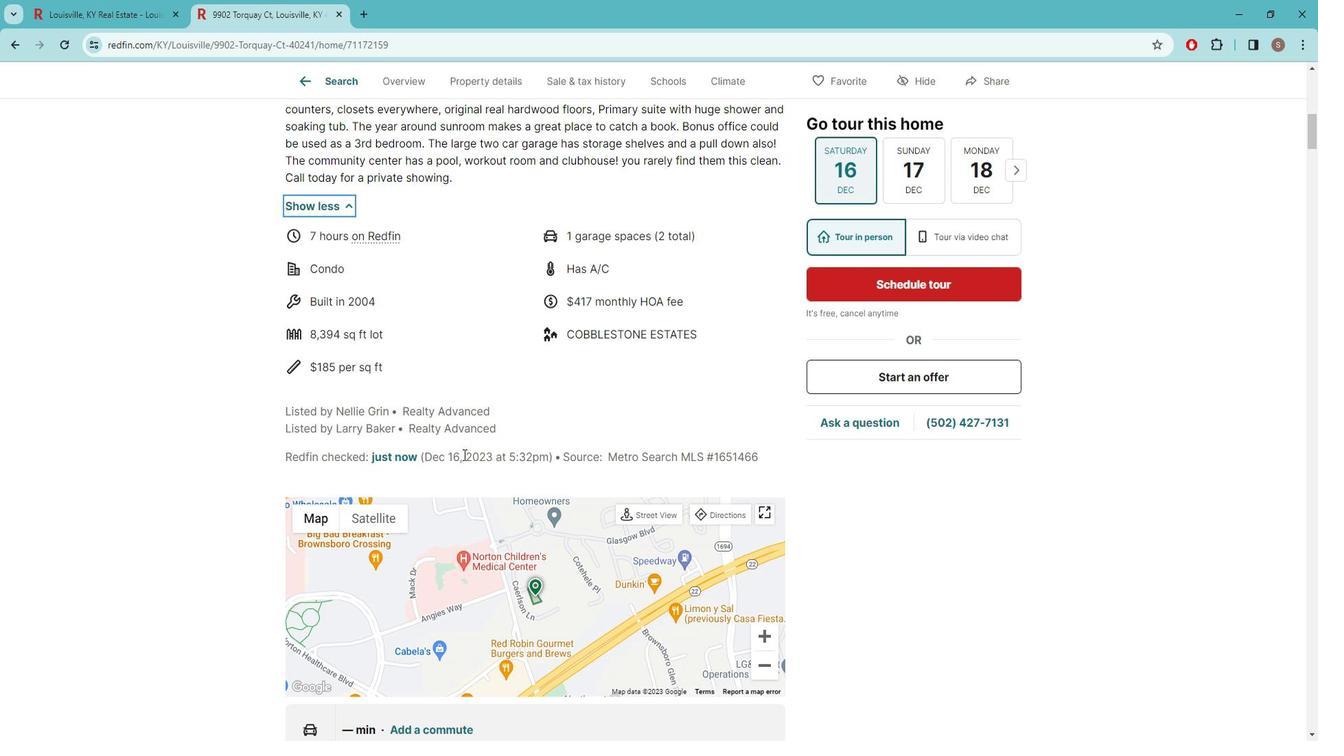 
Action: Mouse scrolled (478, 452) with delta (0, 0)
Screenshot: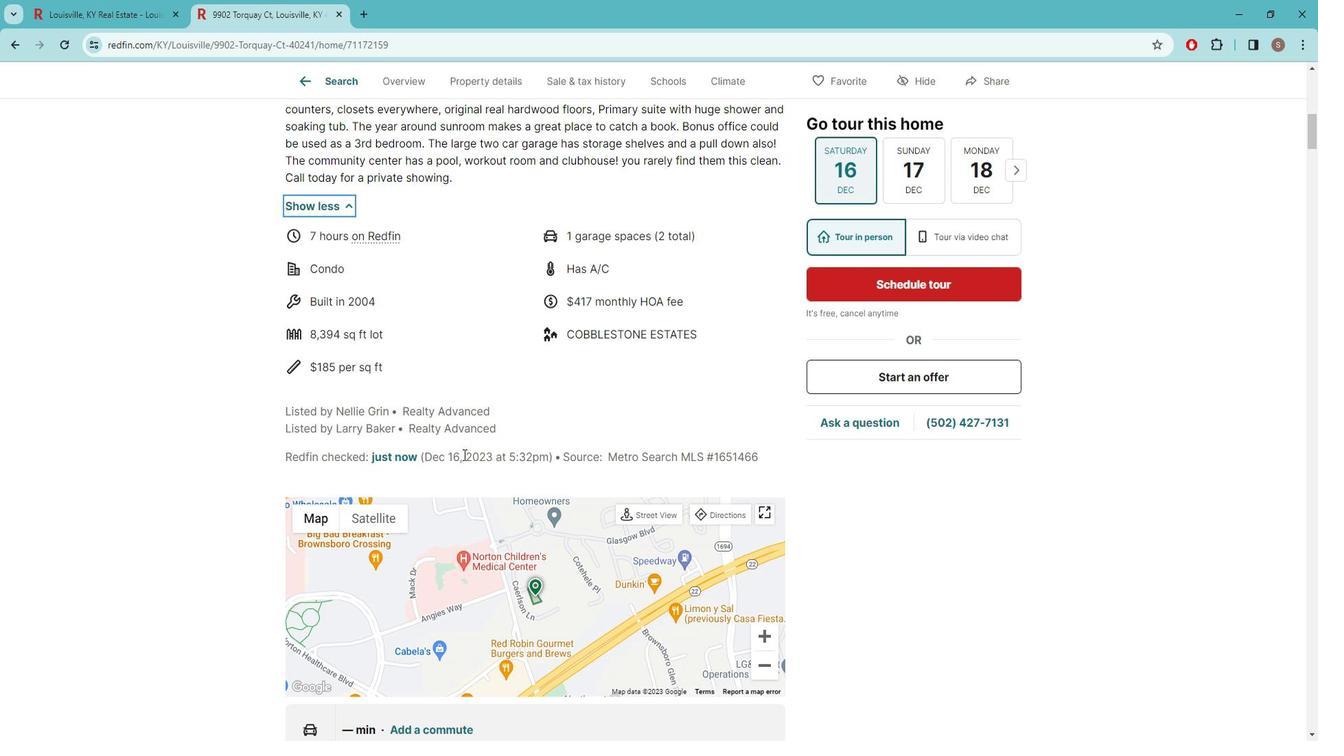 
Action: Mouse moved to (478, 453)
Screenshot: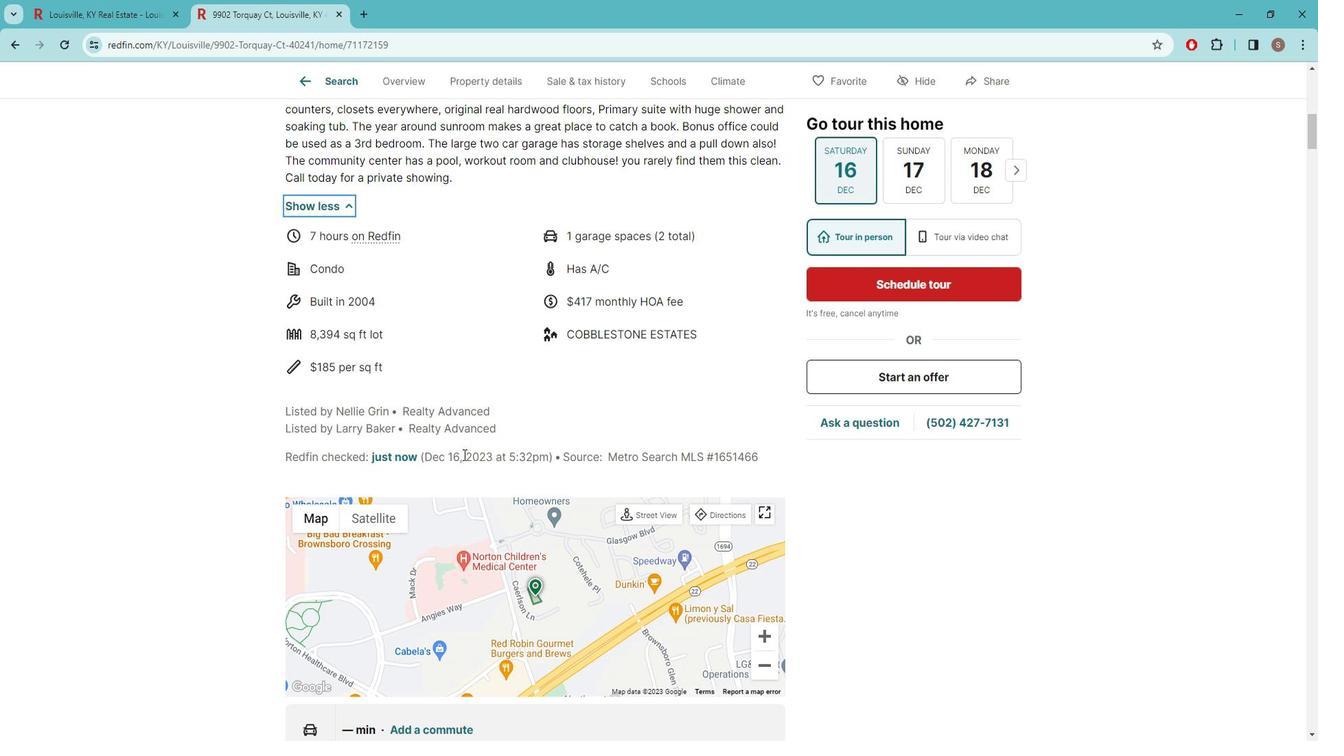 
Action: Mouse scrolled (478, 452) with delta (0, 0)
Screenshot: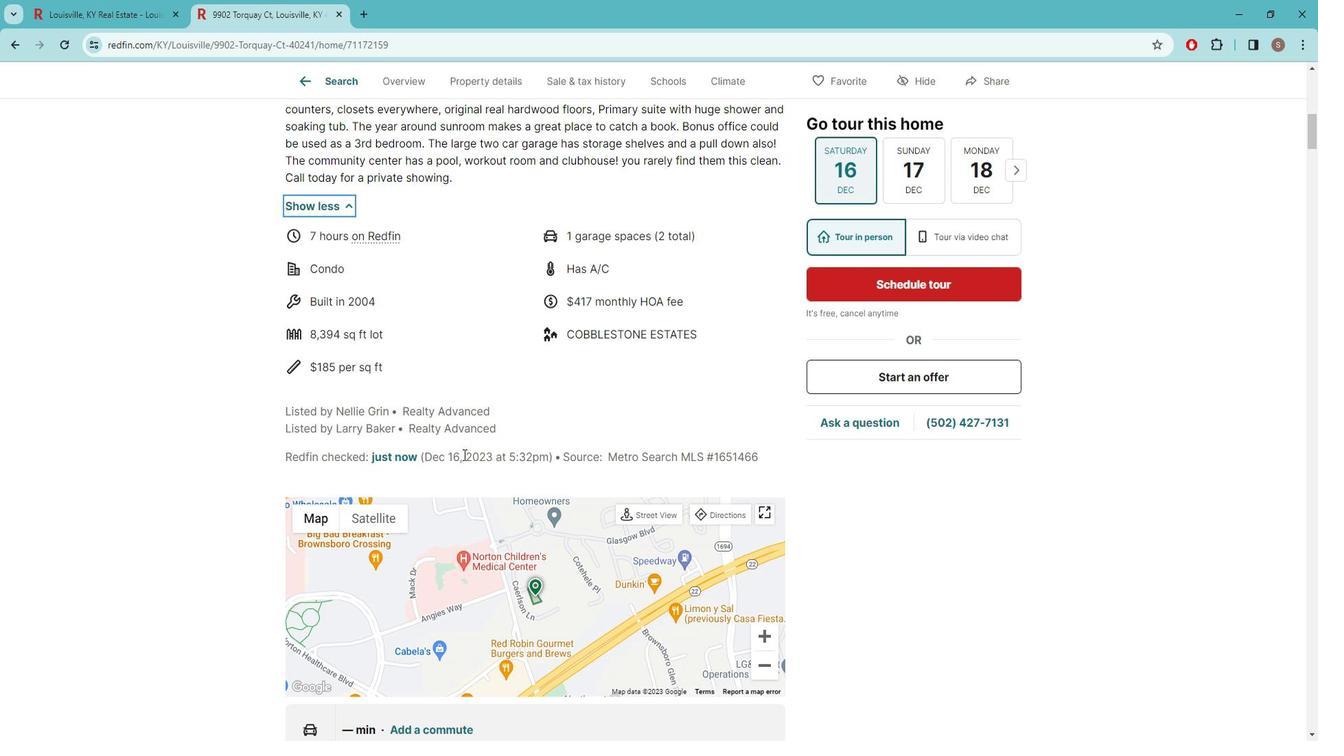 
Action: Mouse moved to (476, 453)
Screenshot: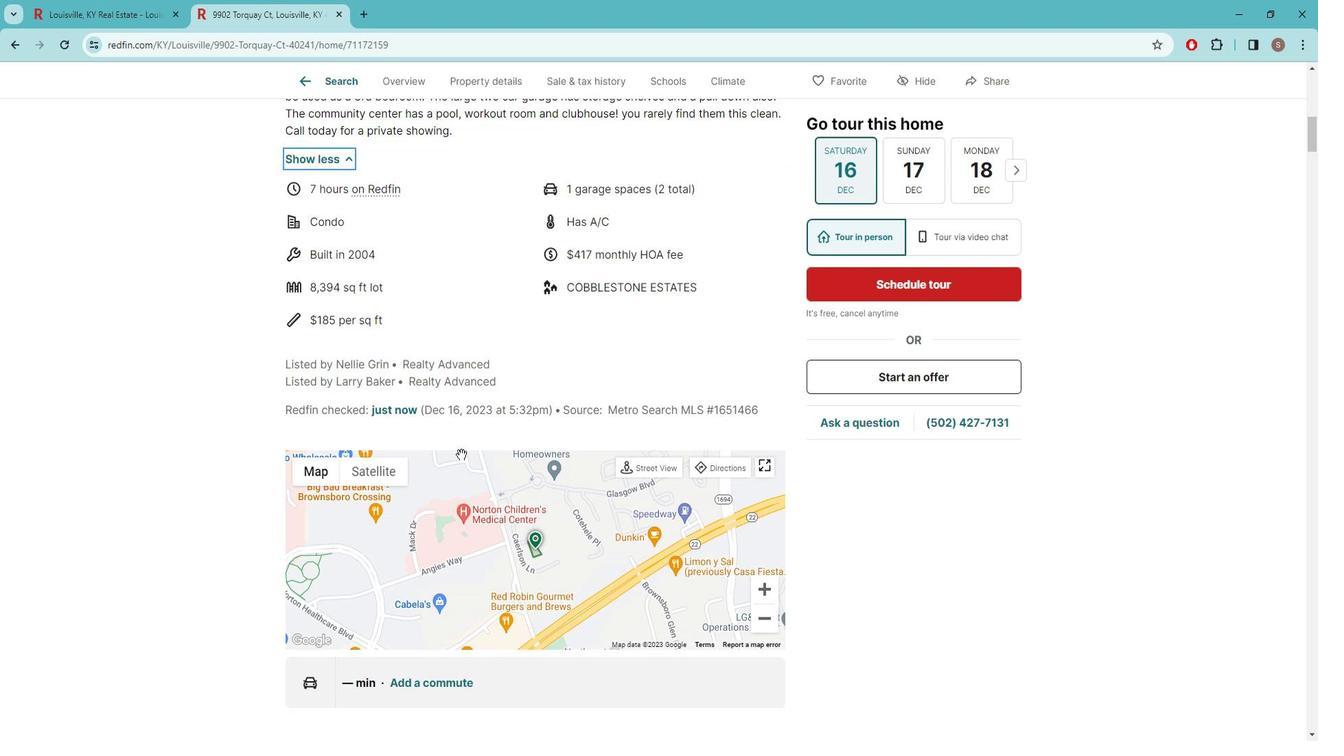 
Action: Mouse scrolled (476, 452) with delta (0, 0)
Screenshot: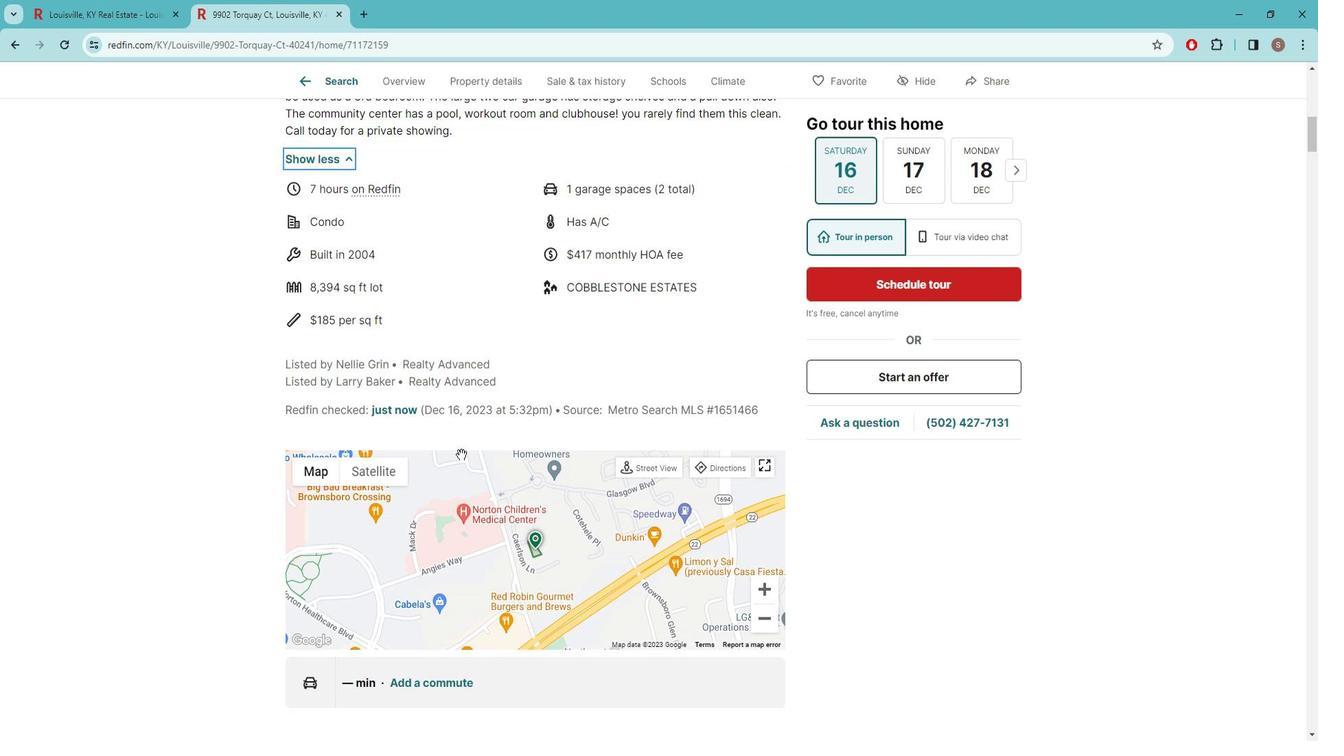 
Action: Mouse moved to (474, 453)
Screenshot: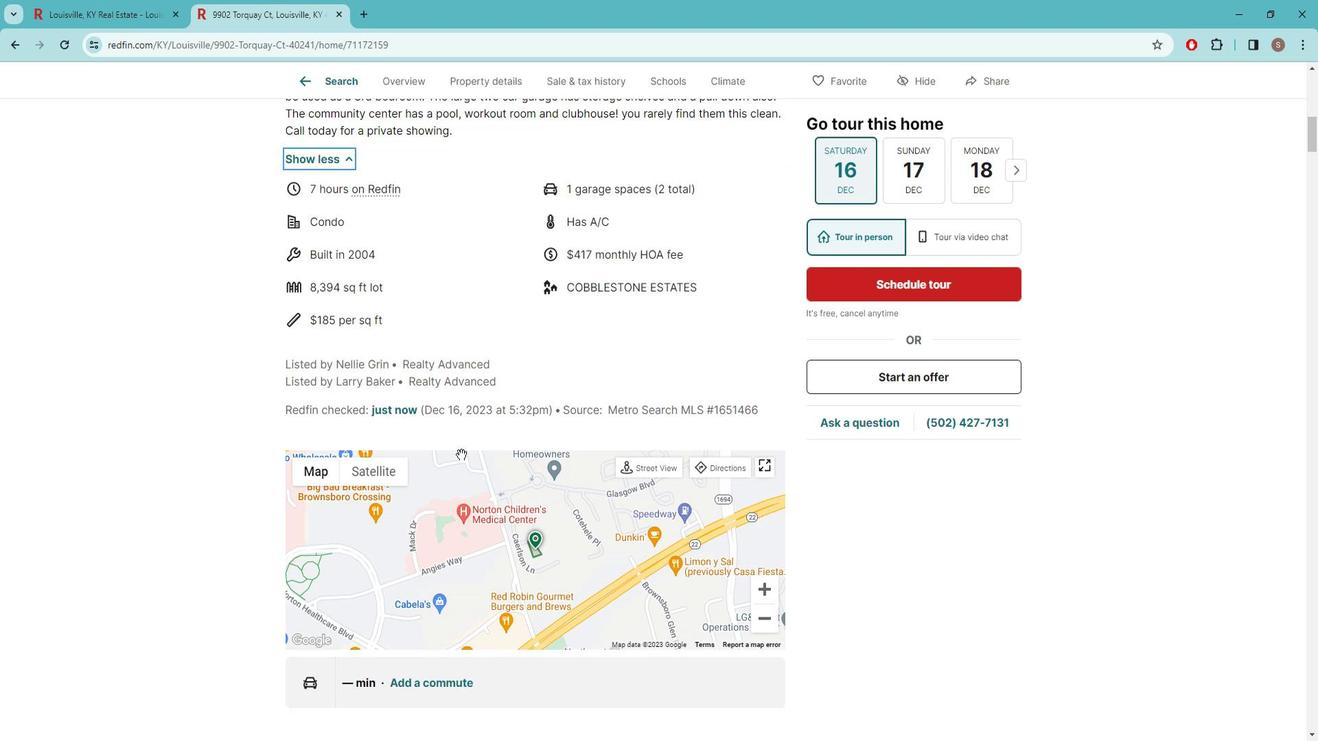 
Action: Mouse scrolled (474, 452) with delta (0, 0)
Screenshot: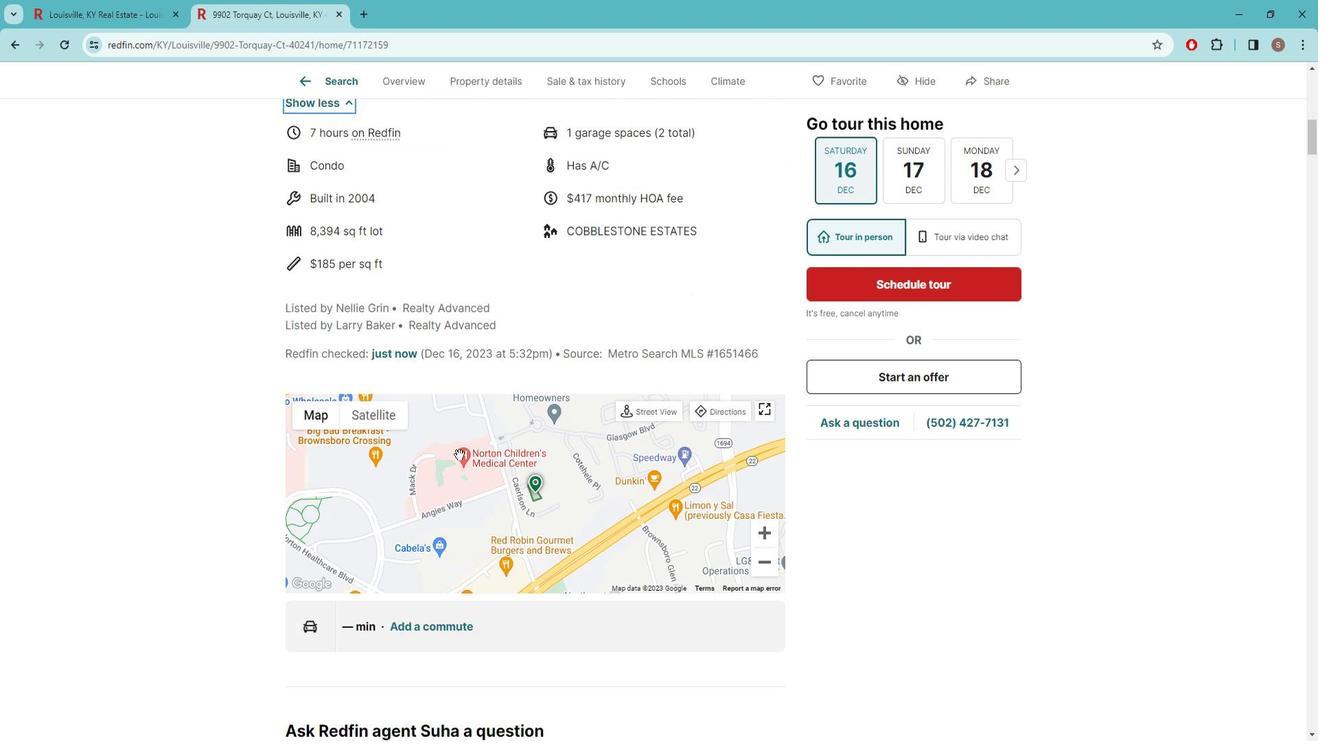 
Action: Mouse moved to (468, 453)
Screenshot: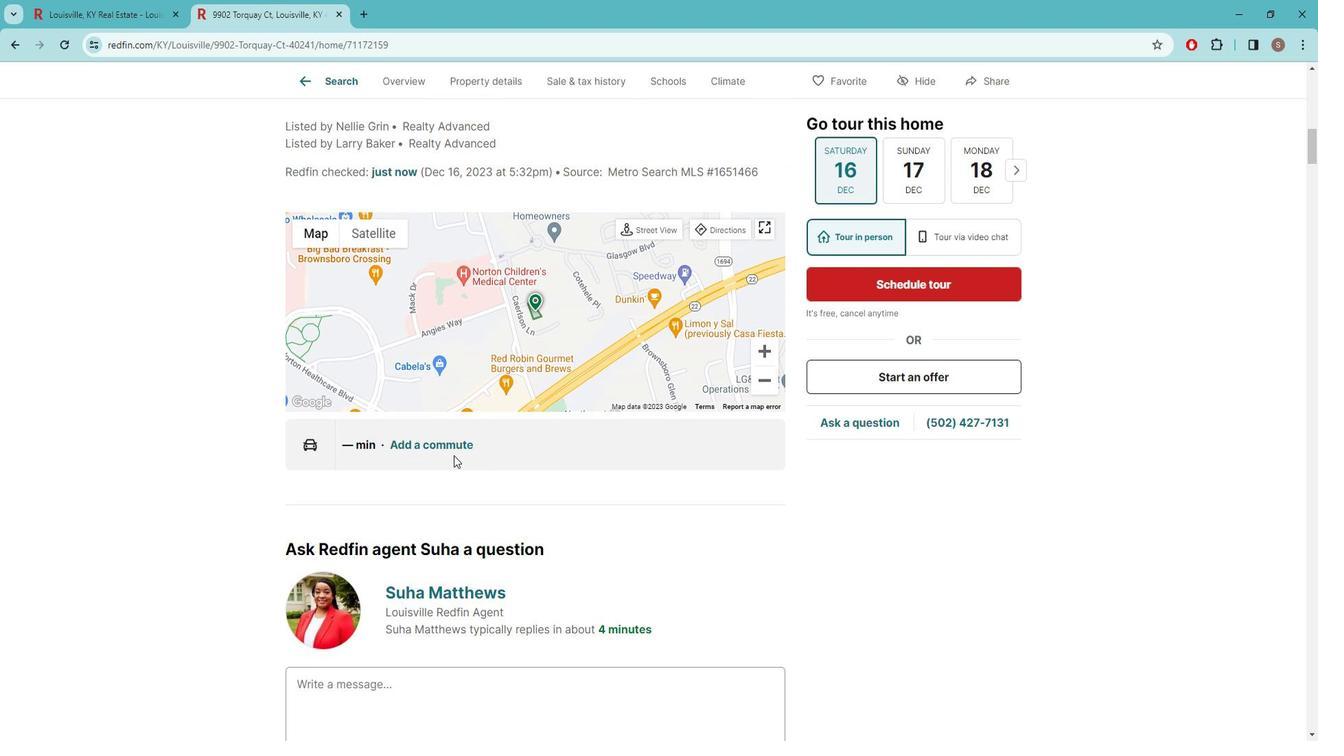 
Action: Mouse scrolled (468, 453) with delta (0, 0)
Screenshot: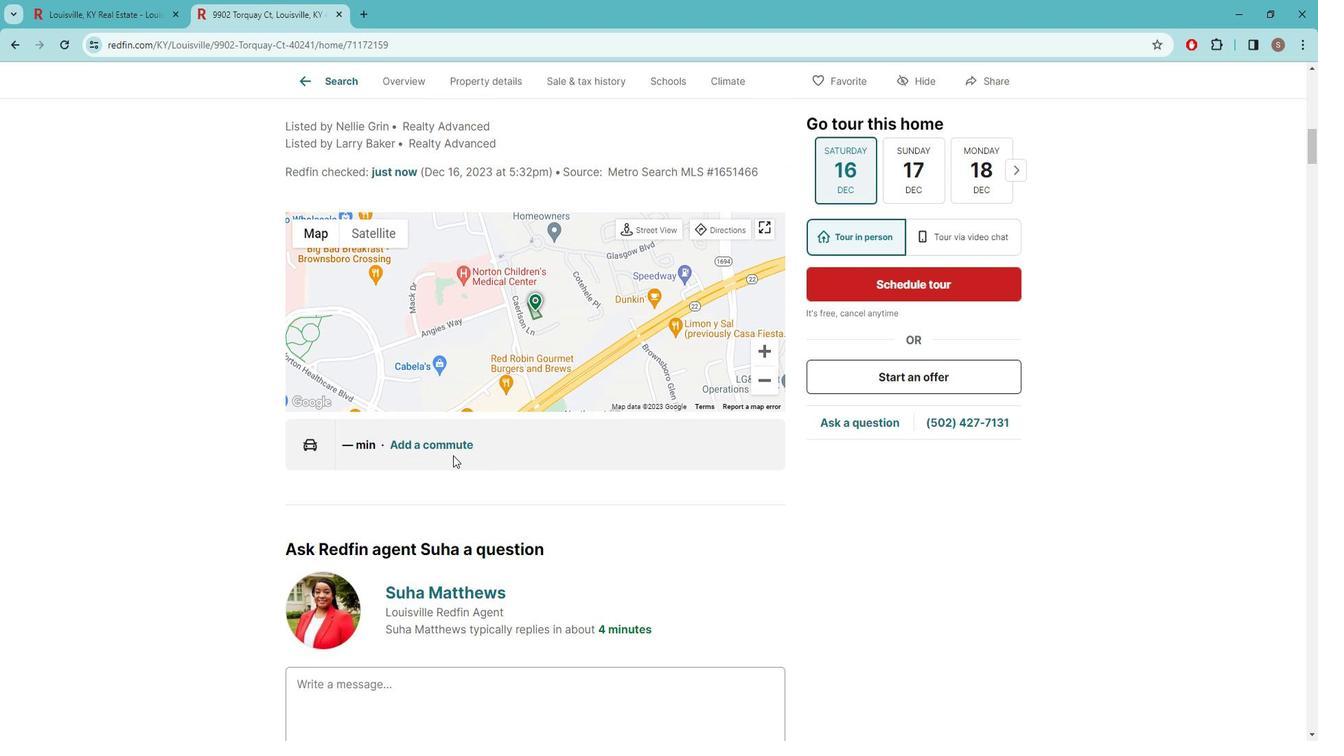 
Action: Mouse moved to (466, 453)
Screenshot: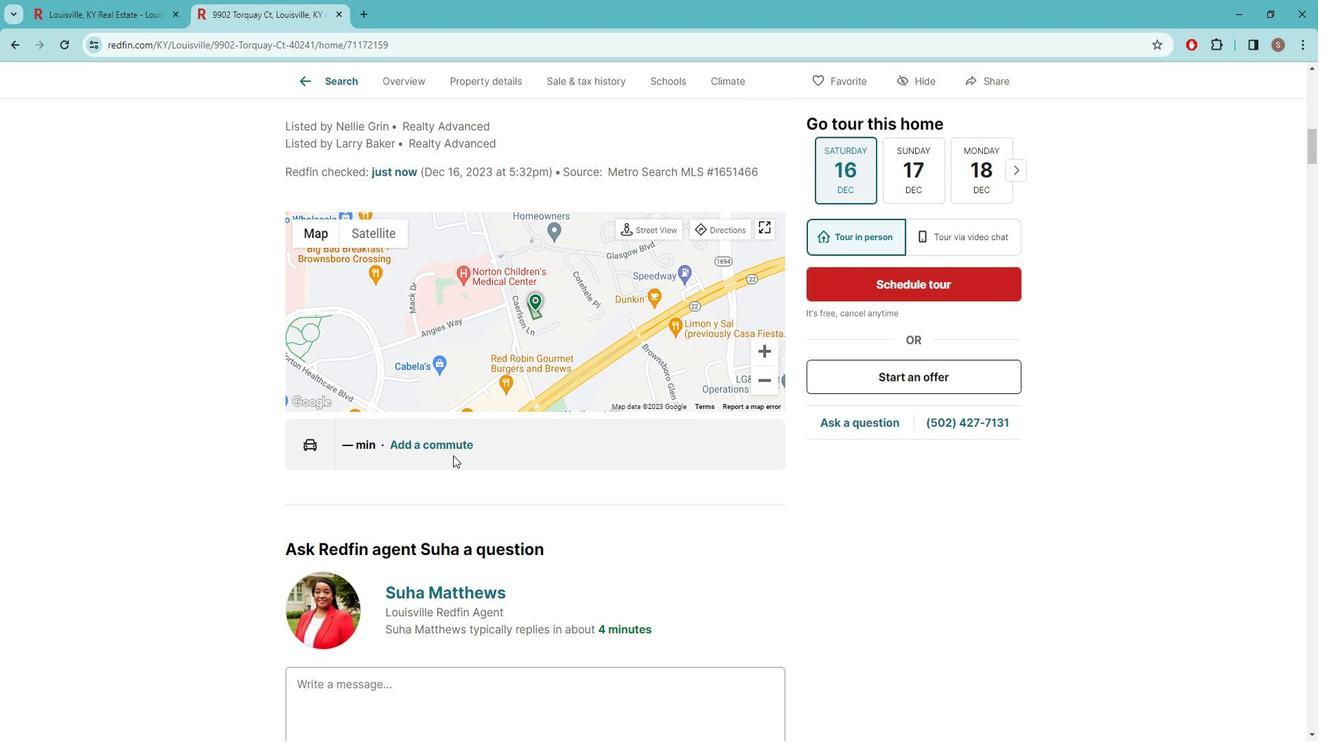 
Action: Mouse scrolled (466, 453) with delta (0, 0)
Screenshot: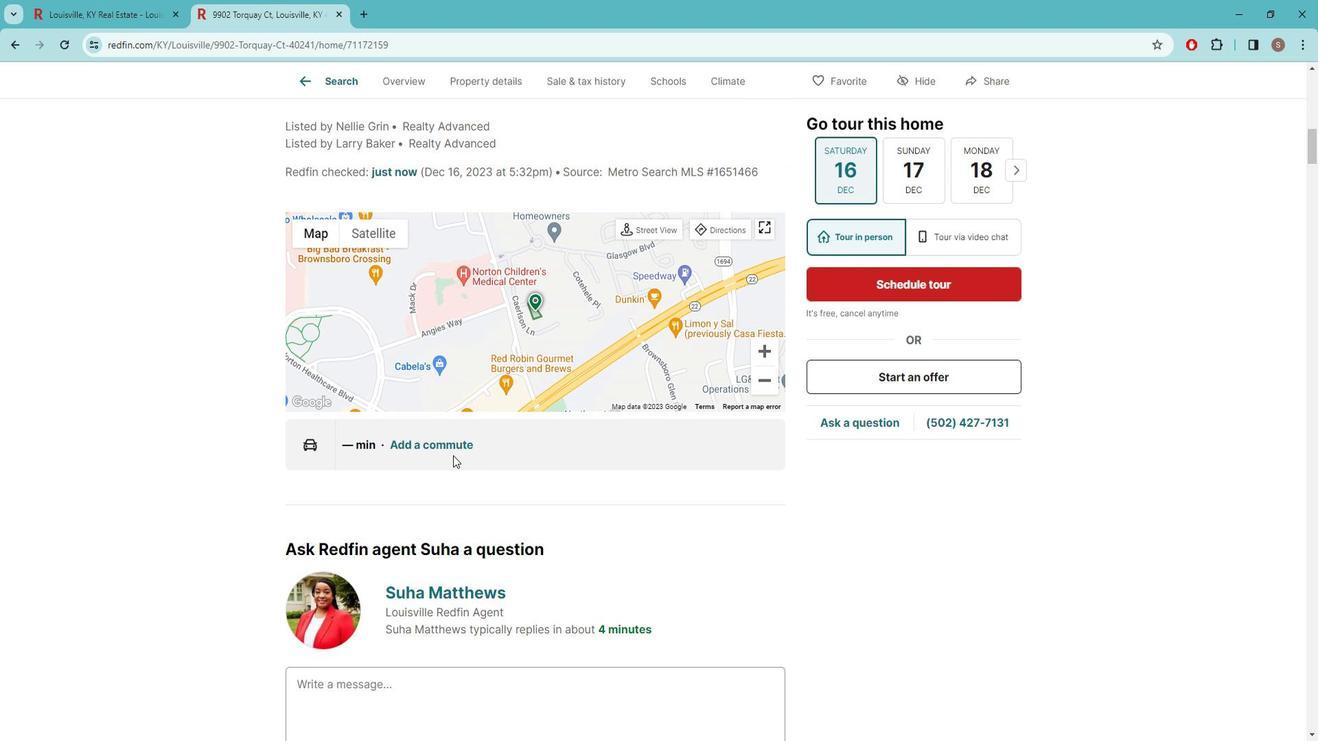 
Action: Mouse moved to (463, 455)
Screenshot: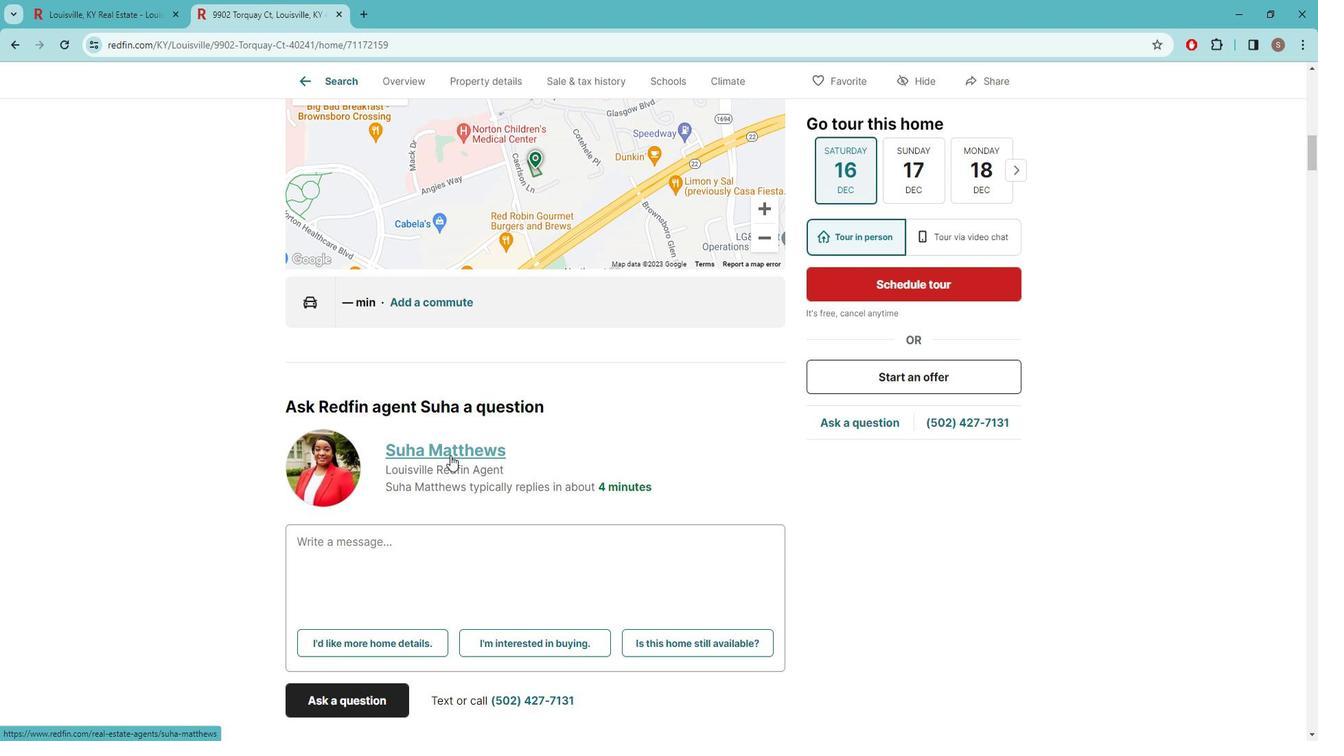 
Action: Mouse scrolled (463, 454) with delta (0, 0)
Screenshot: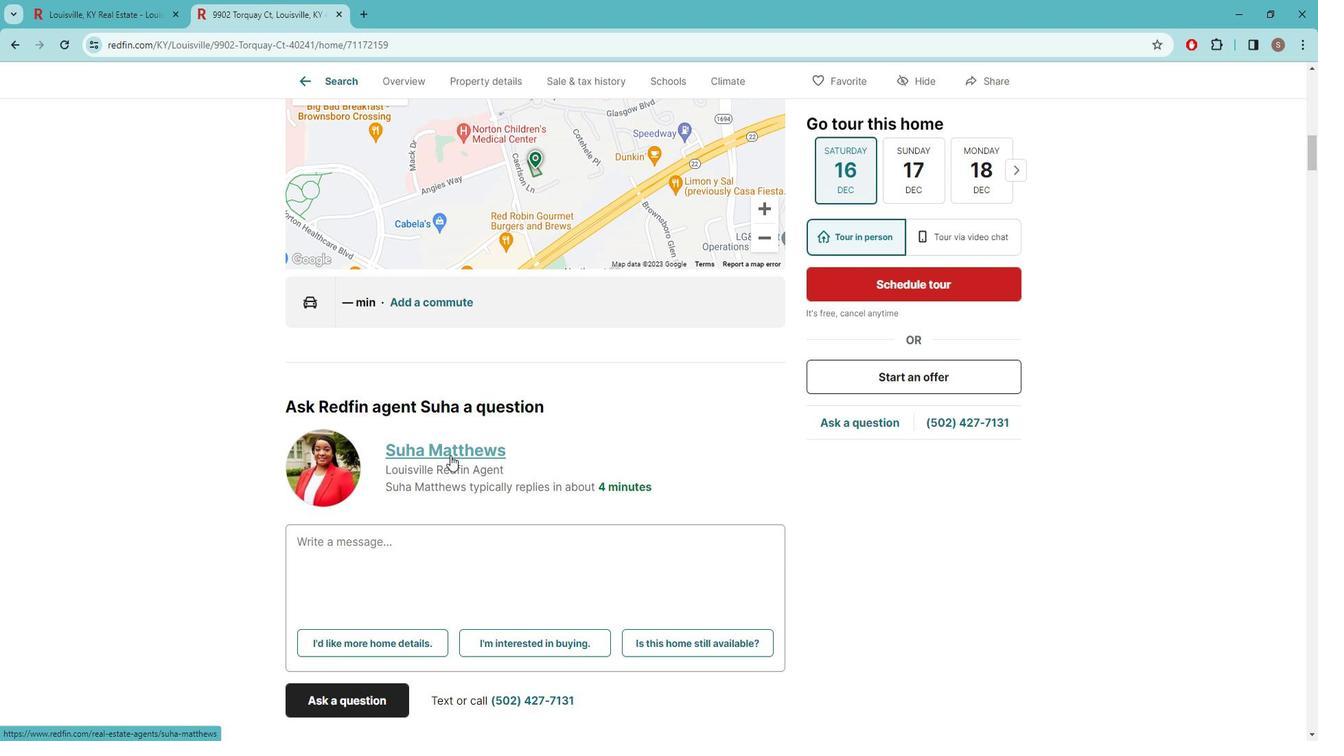 
Action: Mouse moved to (460, 457)
Screenshot: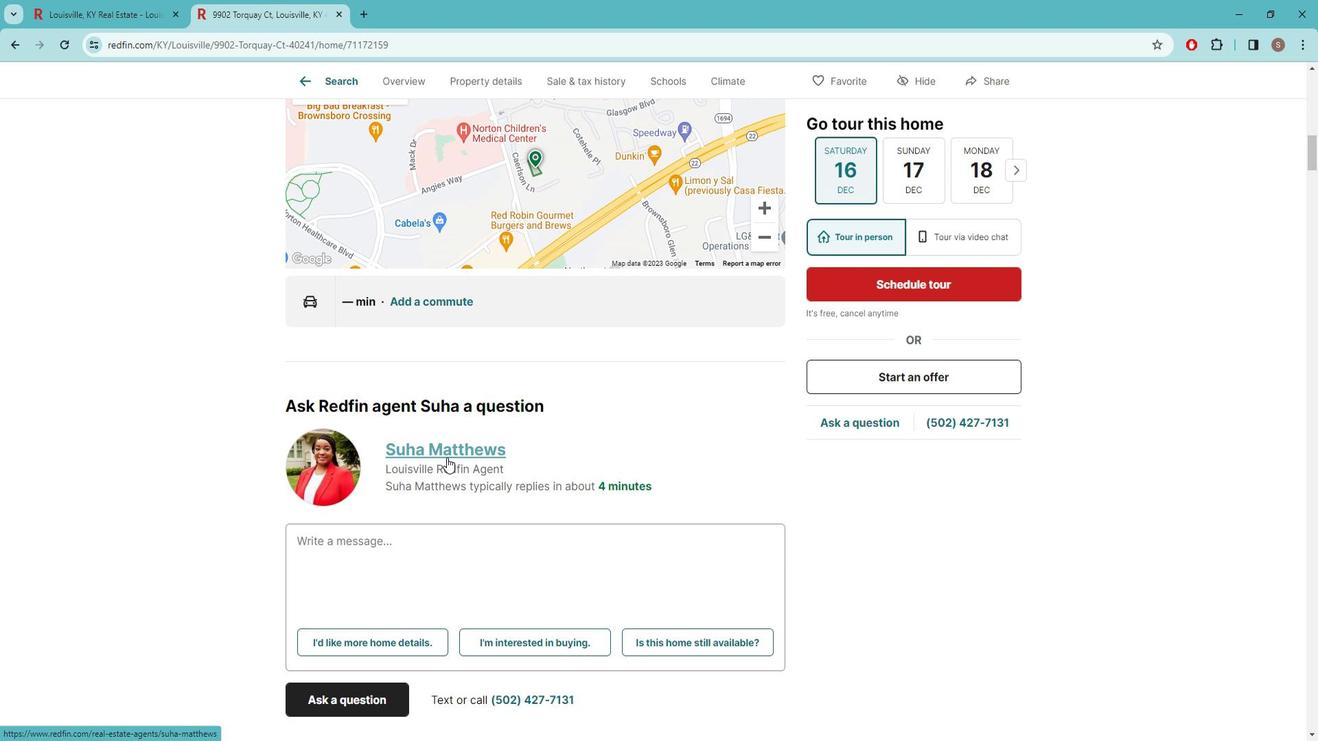 
Action: Mouse scrolled (460, 456) with delta (0, 0)
Screenshot: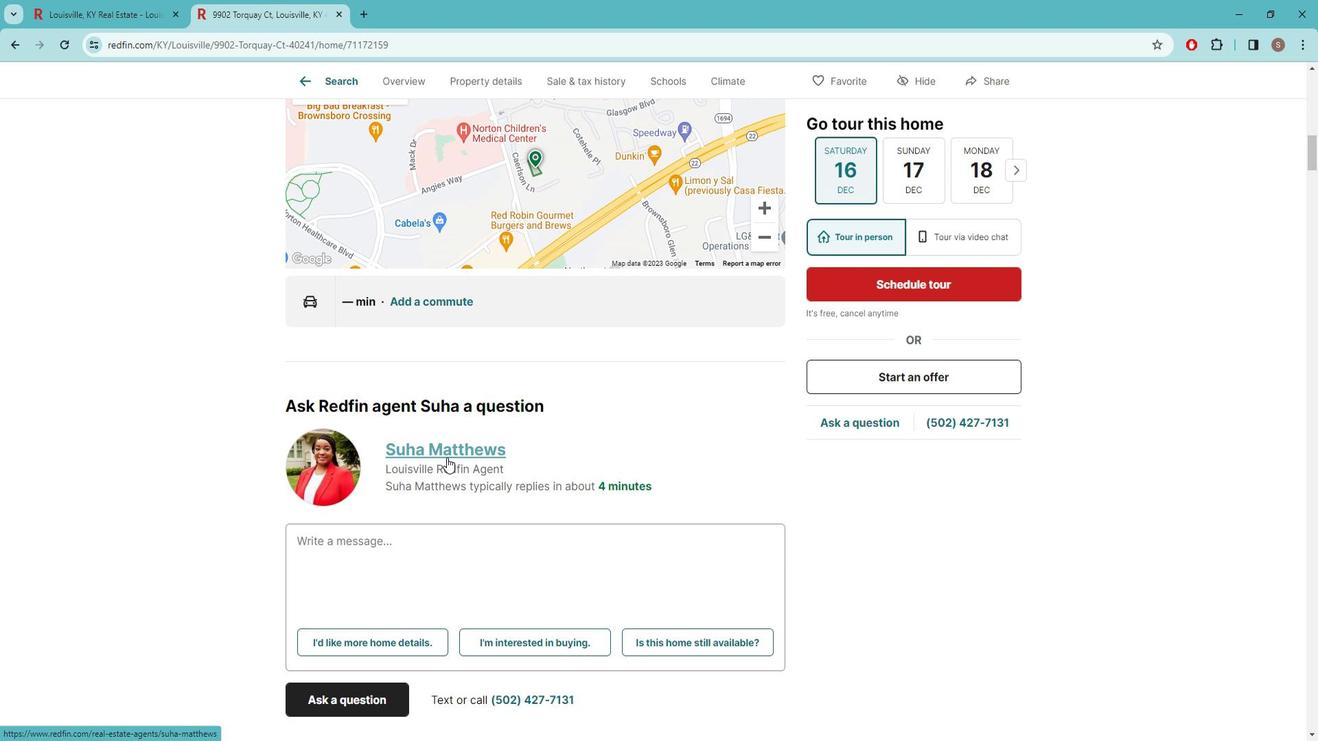 
Action: Mouse scrolled (460, 456) with delta (0, 0)
Screenshot: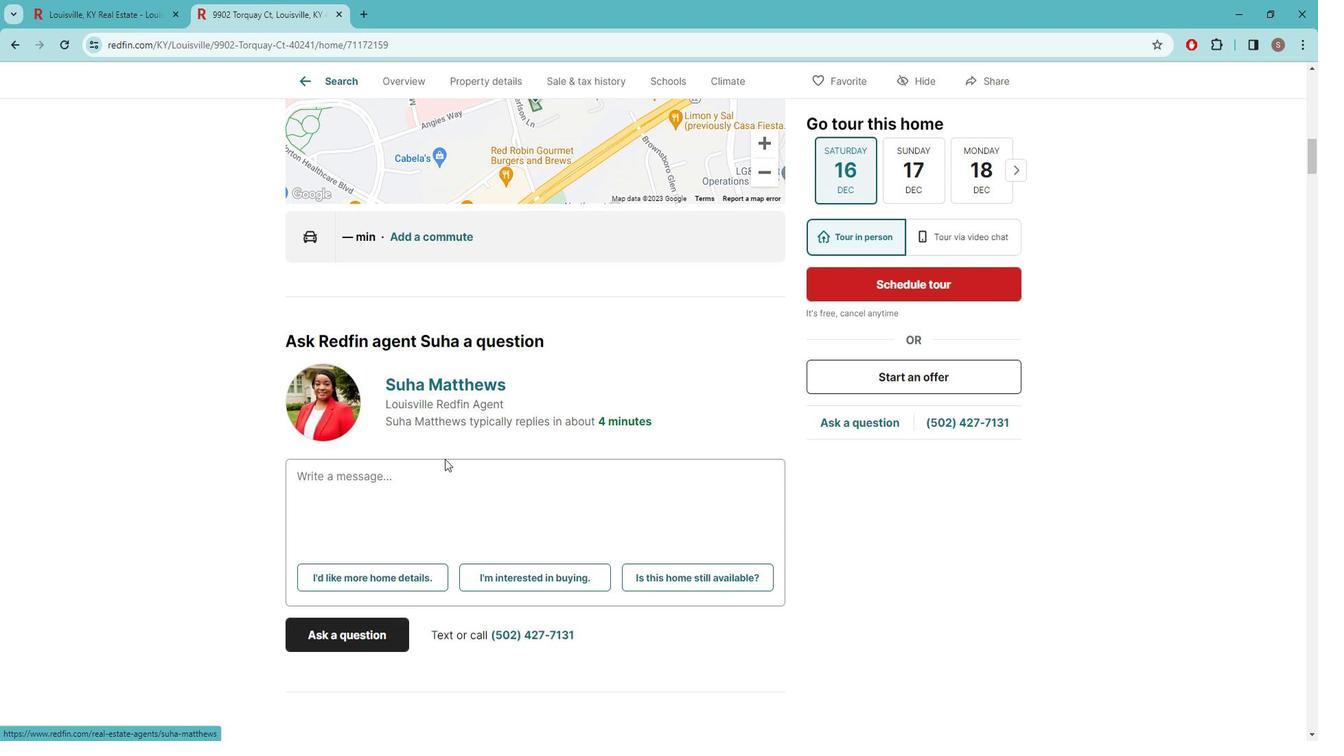 
Action: Mouse scrolled (460, 456) with delta (0, 0)
Screenshot: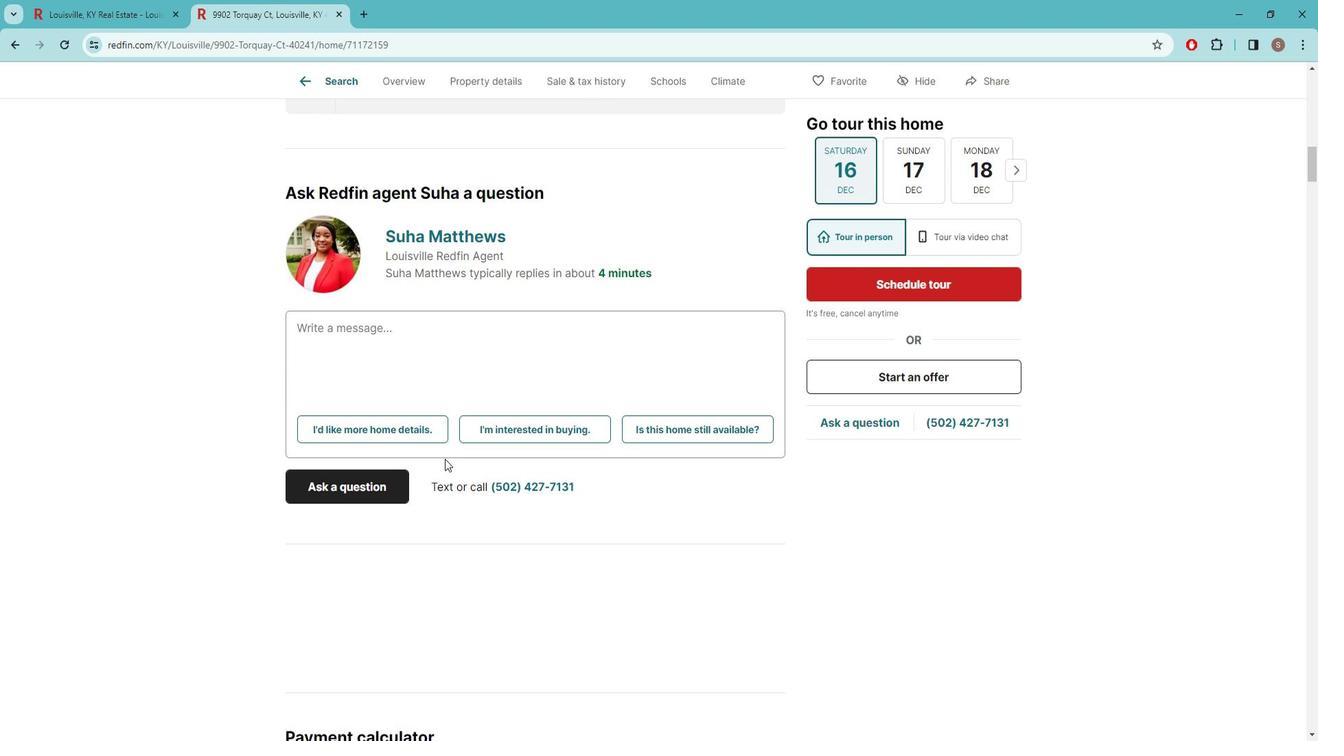 
Action: Mouse scrolled (460, 456) with delta (0, 0)
Screenshot: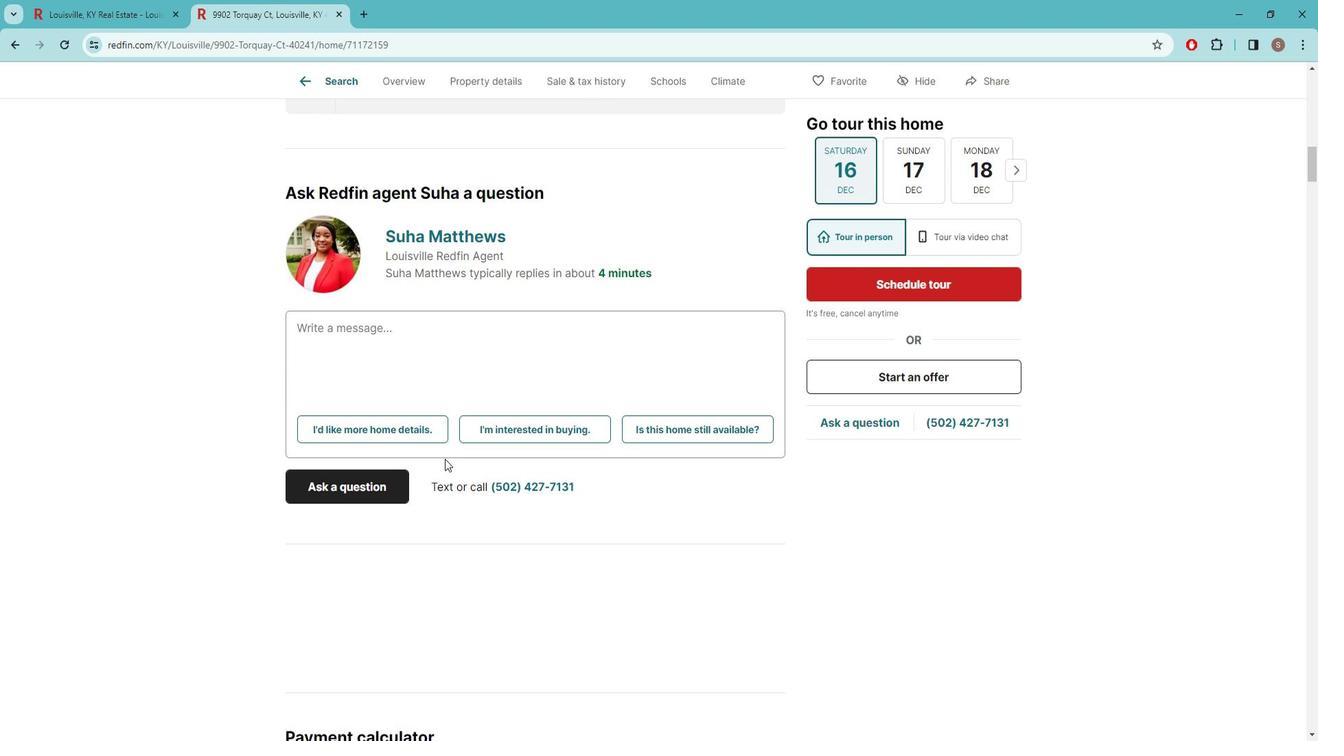 
Action: Mouse scrolled (460, 456) with delta (0, 0)
Screenshot: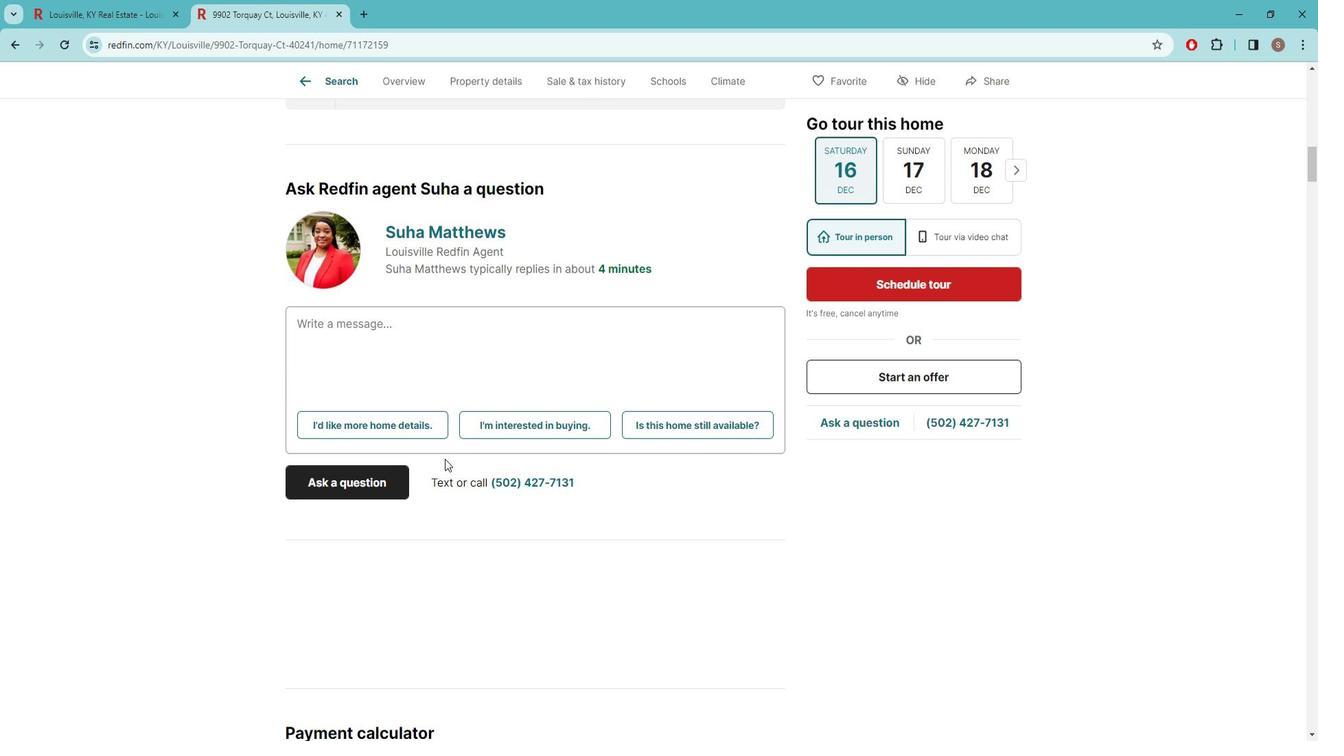 
Action: Mouse scrolled (460, 456) with delta (0, 0)
Screenshot: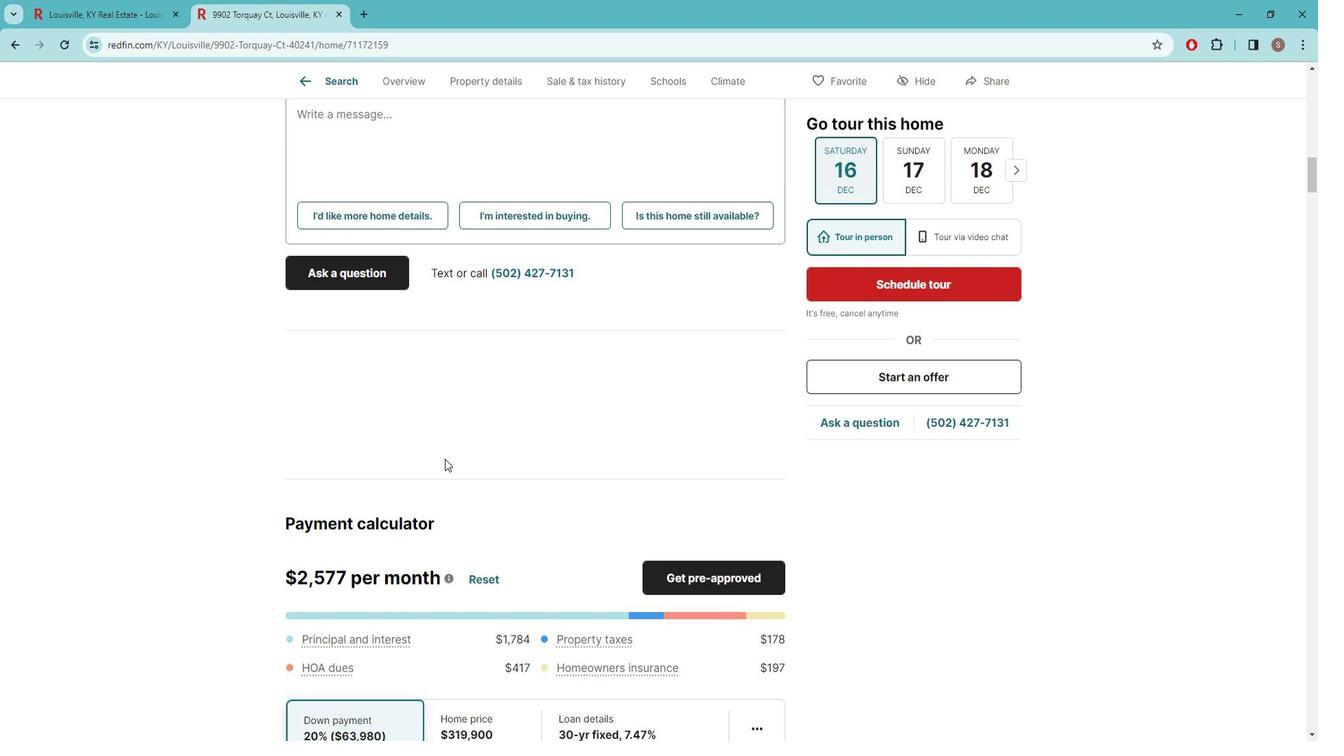 
Action: Mouse scrolled (460, 456) with delta (0, 0)
Screenshot: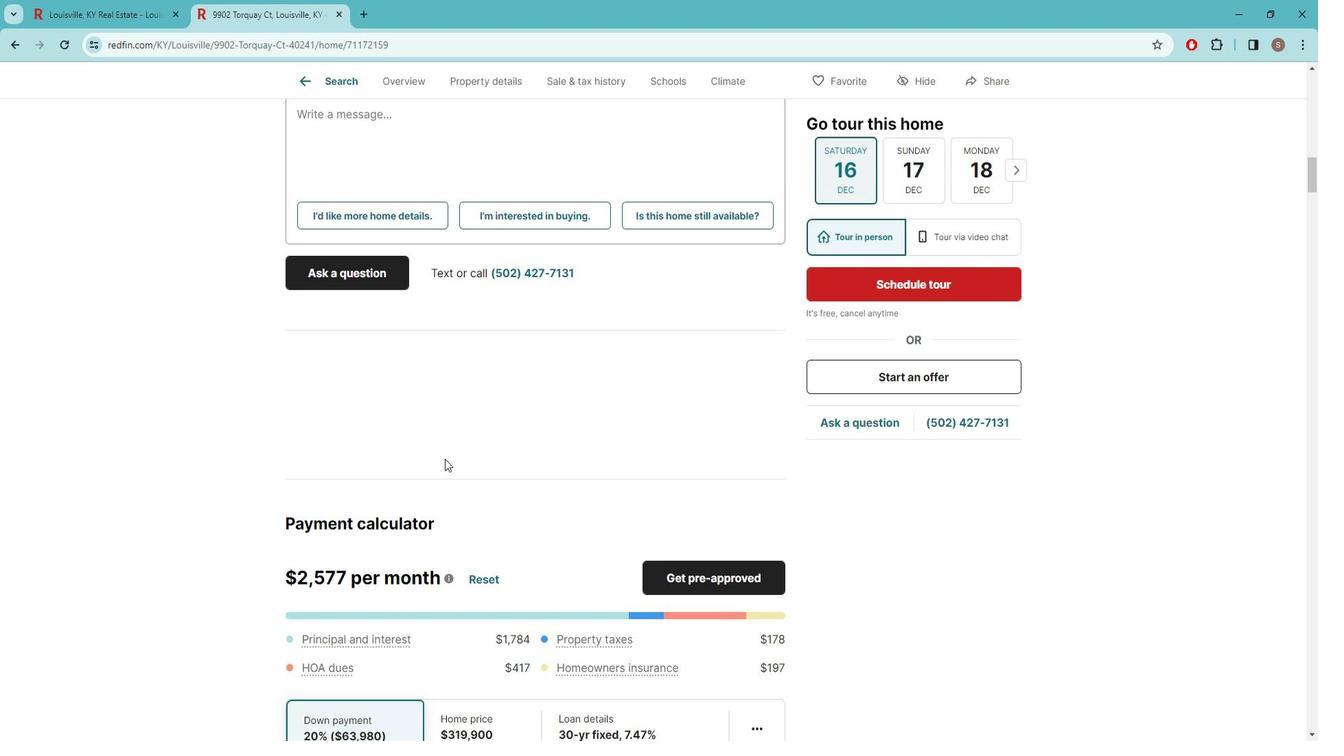 
Action: Mouse scrolled (460, 456) with delta (0, 0)
Screenshot: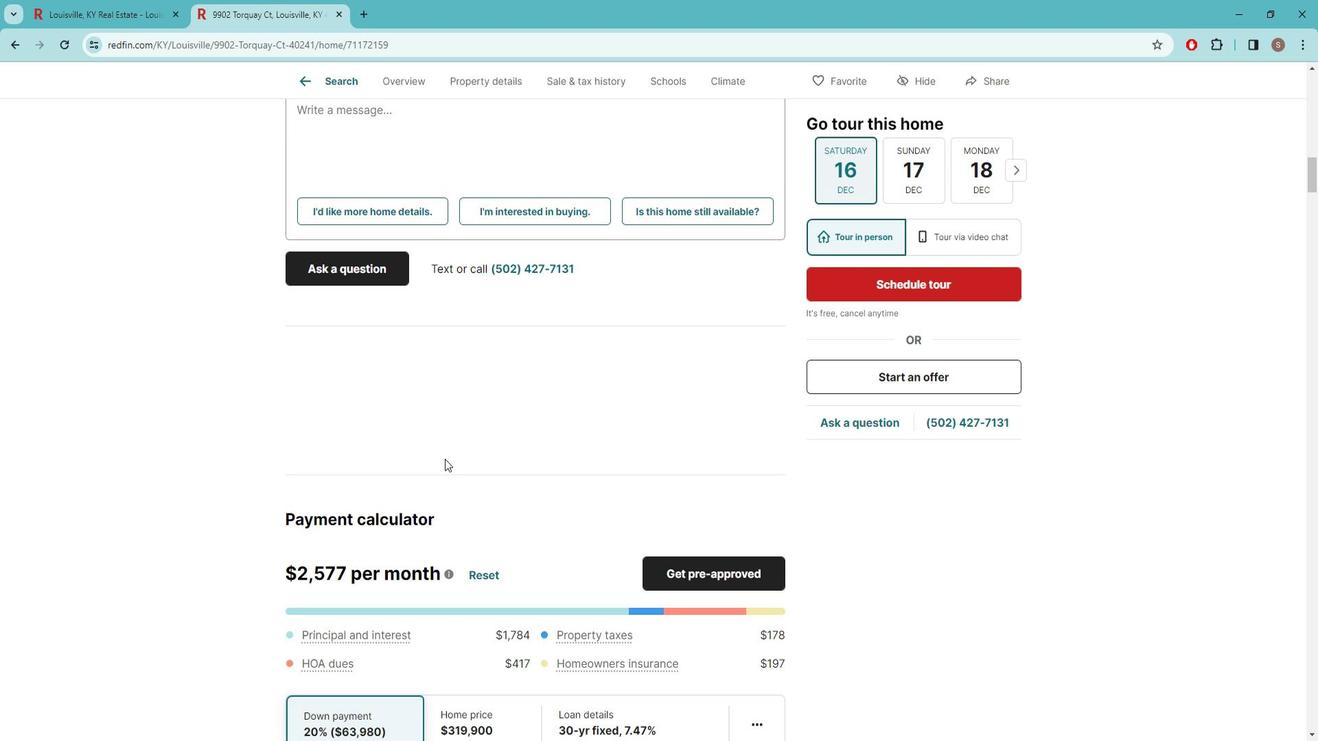 
Action: Mouse scrolled (460, 456) with delta (0, 0)
Screenshot: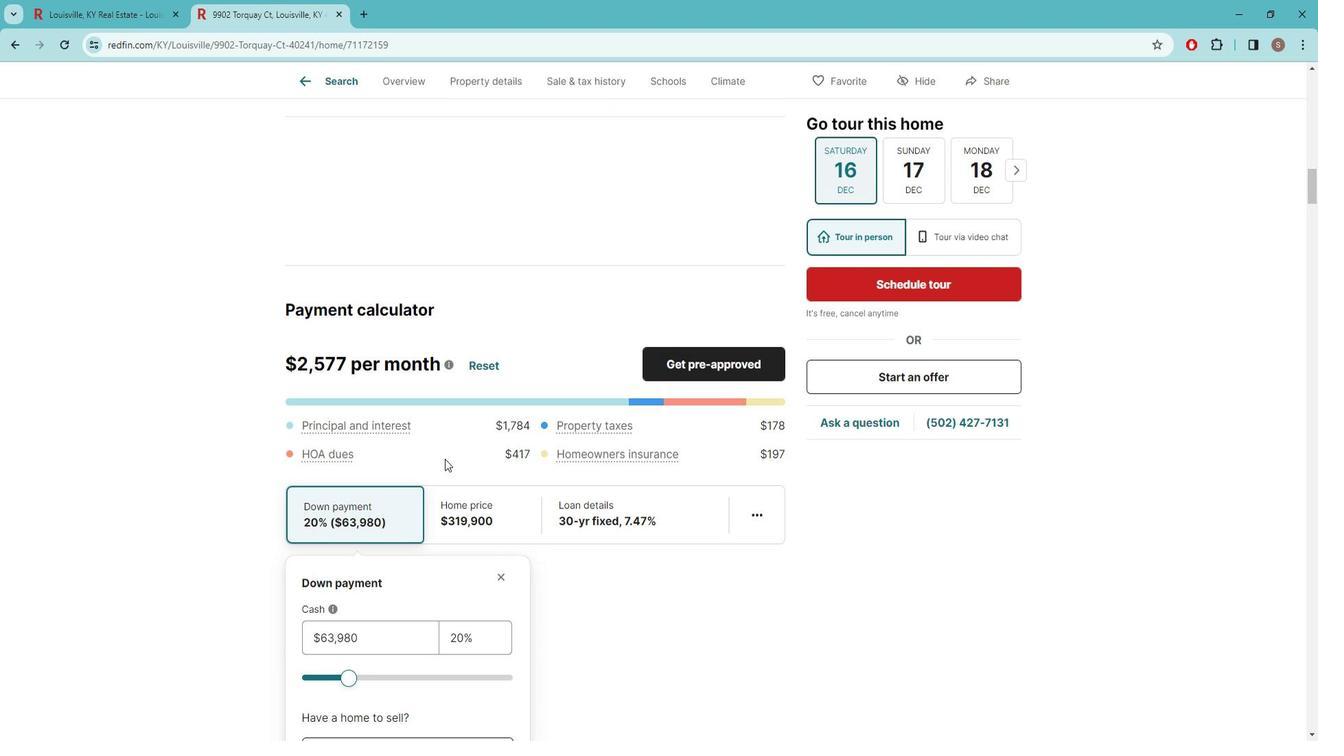 
Action: Mouse scrolled (460, 456) with delta (0, 0)
Screenshot: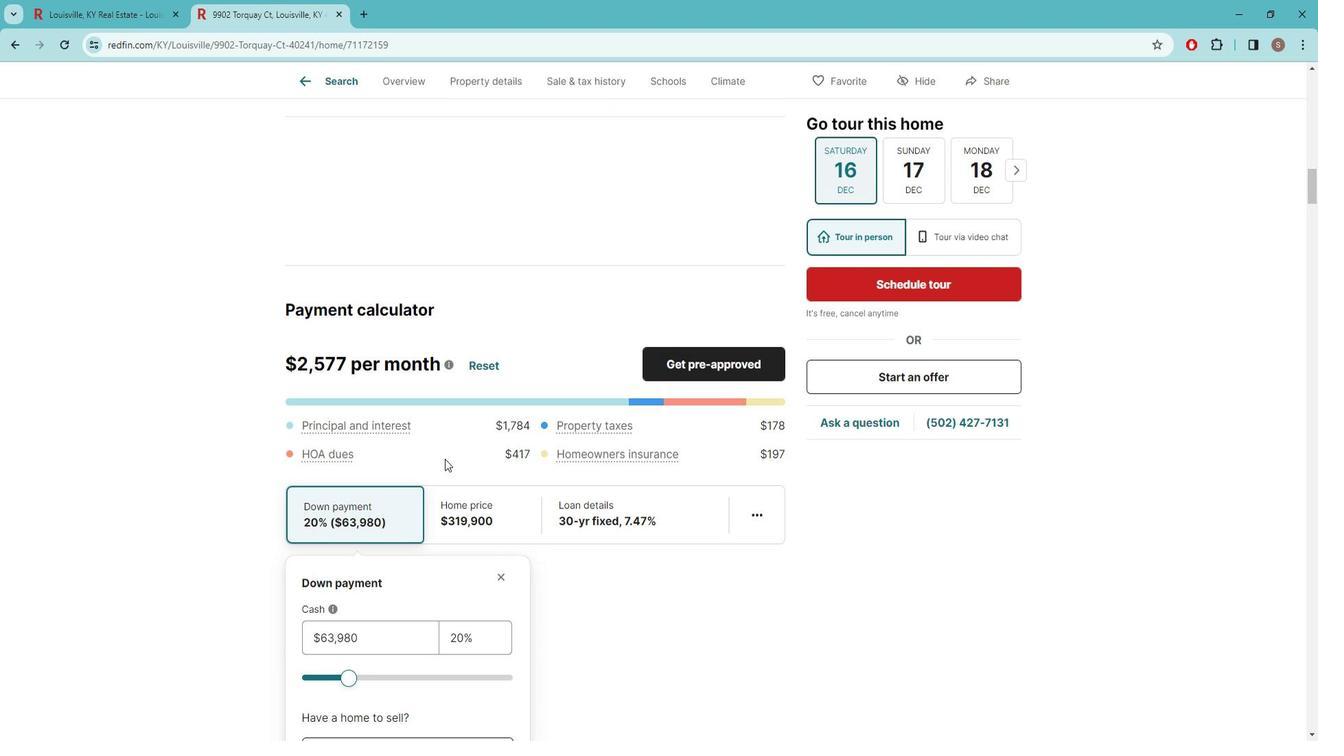 
Action: Mouse scrolled (460, 456) with delta (0, 0)
Screenshot: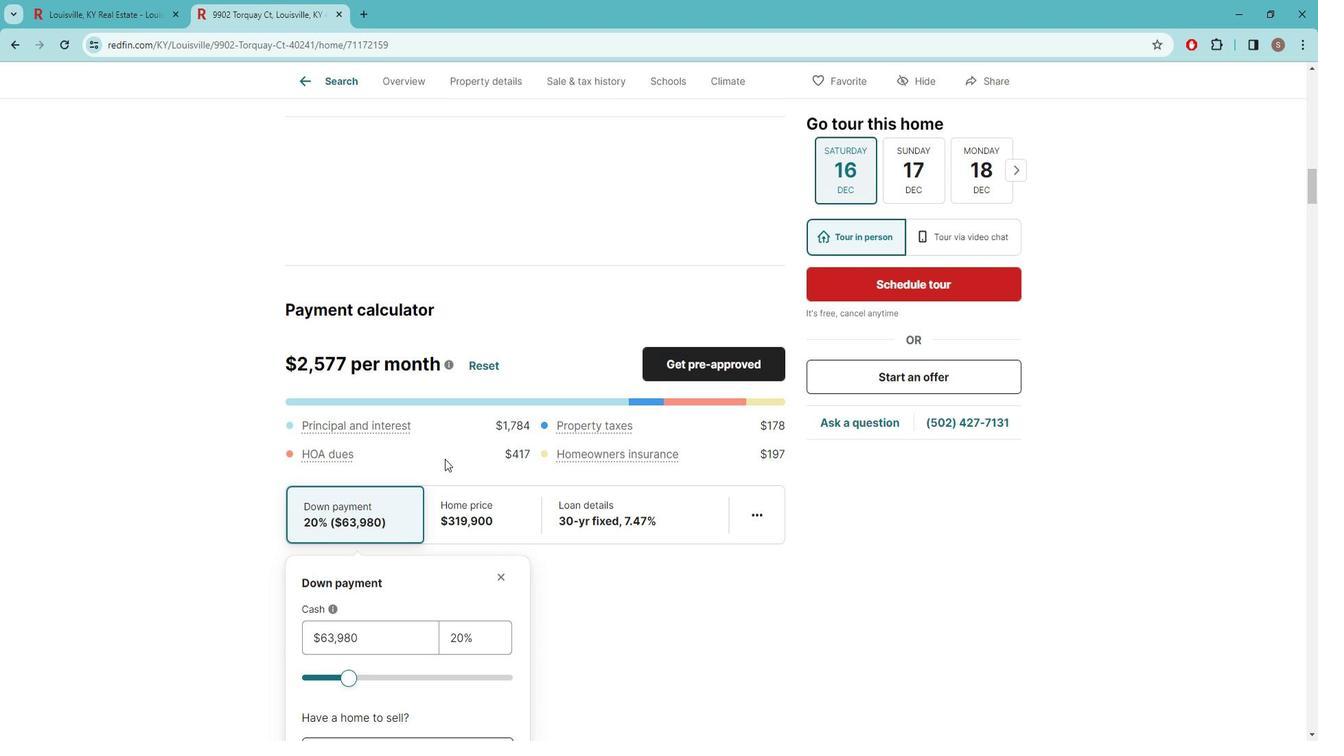 
Action: Mouse scrolled (460, 456) with delta (0, 0)
Screenshot: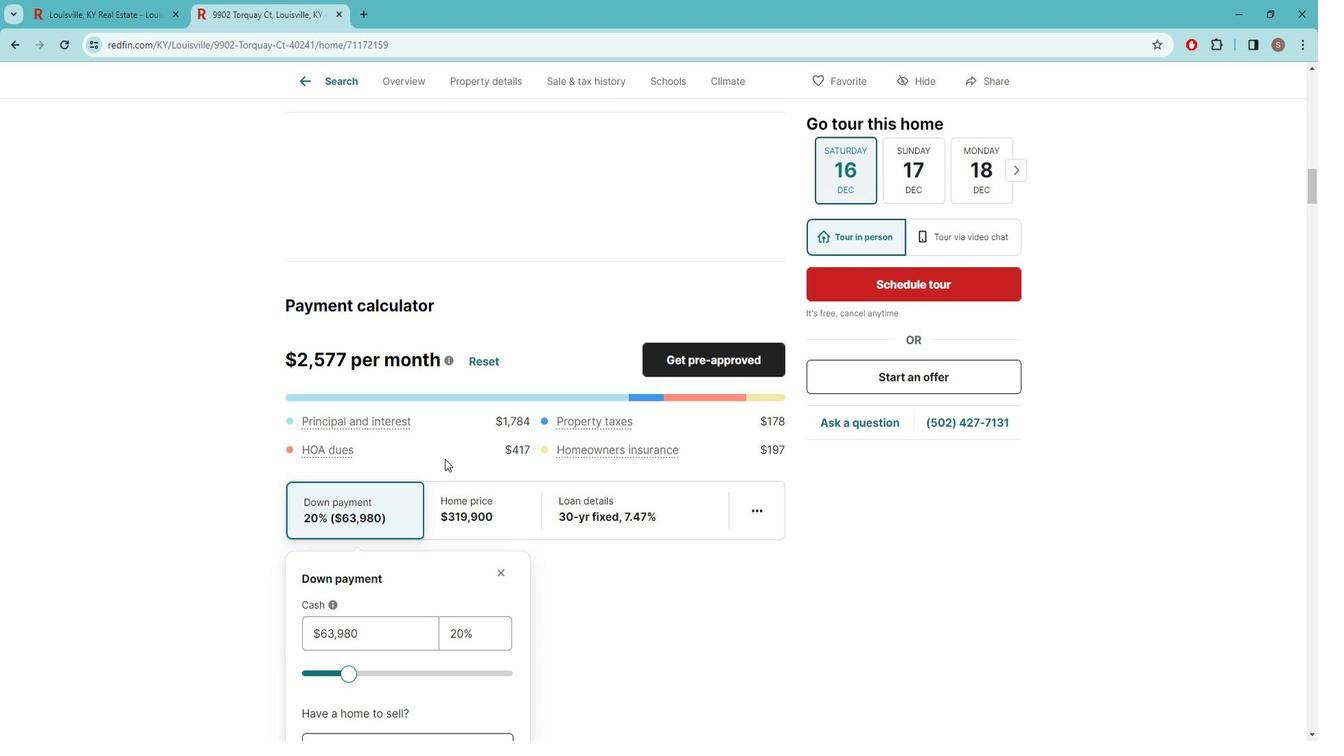 
Action: Mouse scrolled (460, 456) with delta (0, 0)
Screenshot: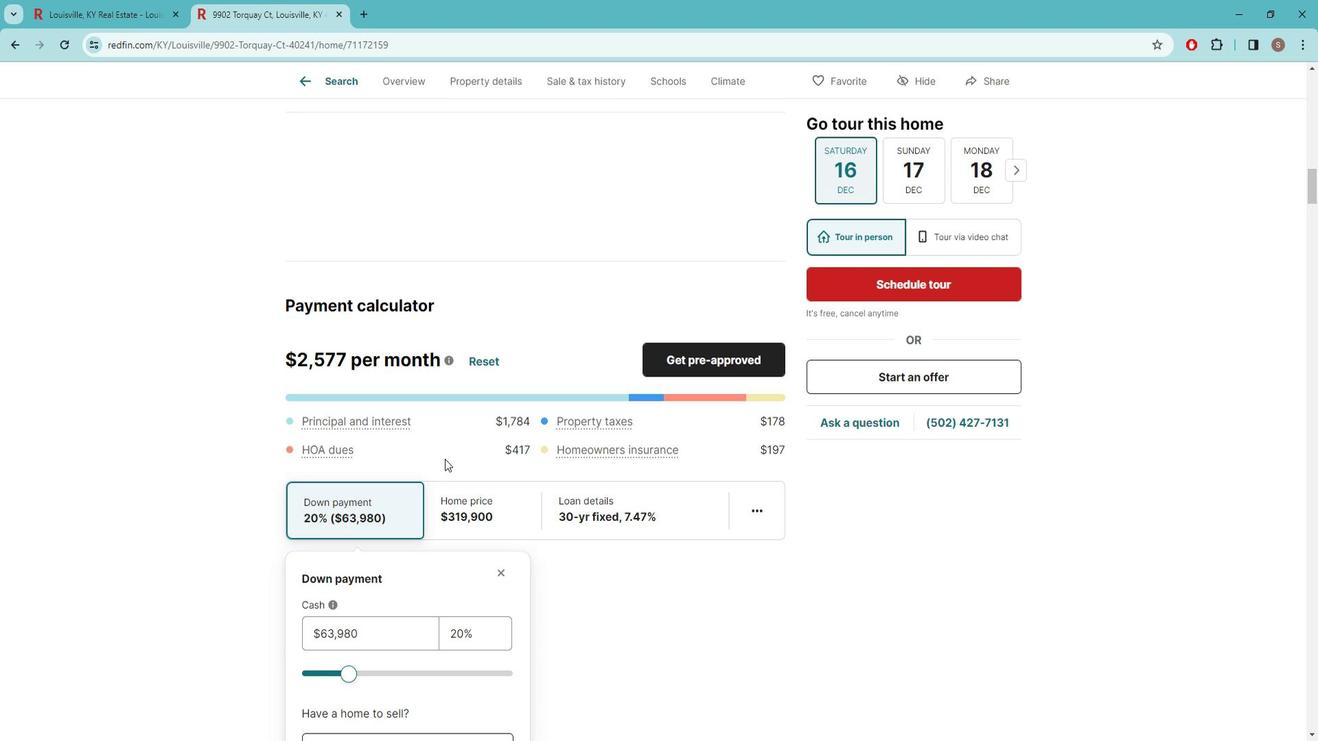 
Action: Mouse scrolled (460, 456) with delta (0, 0)
Screenshot: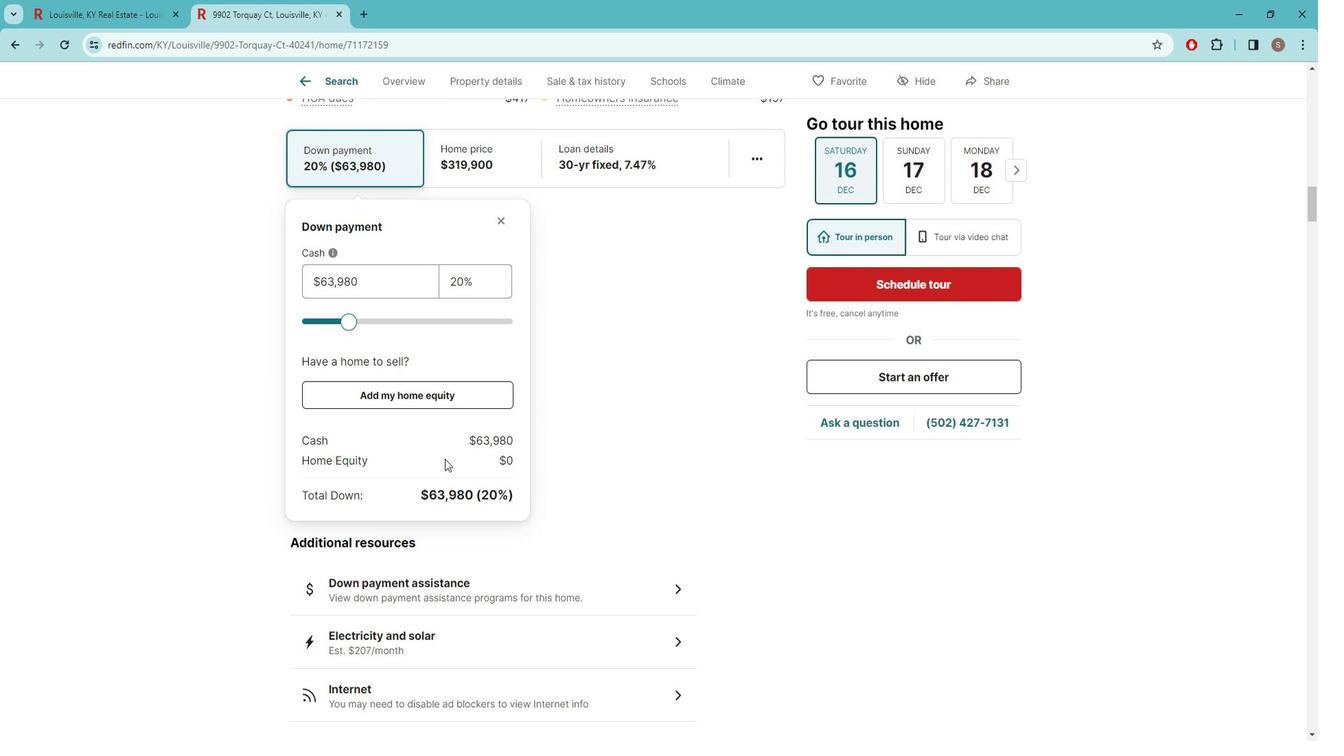 
Action: Mouse scrolled (460, 456) with delta (0, 0)
Screenshot: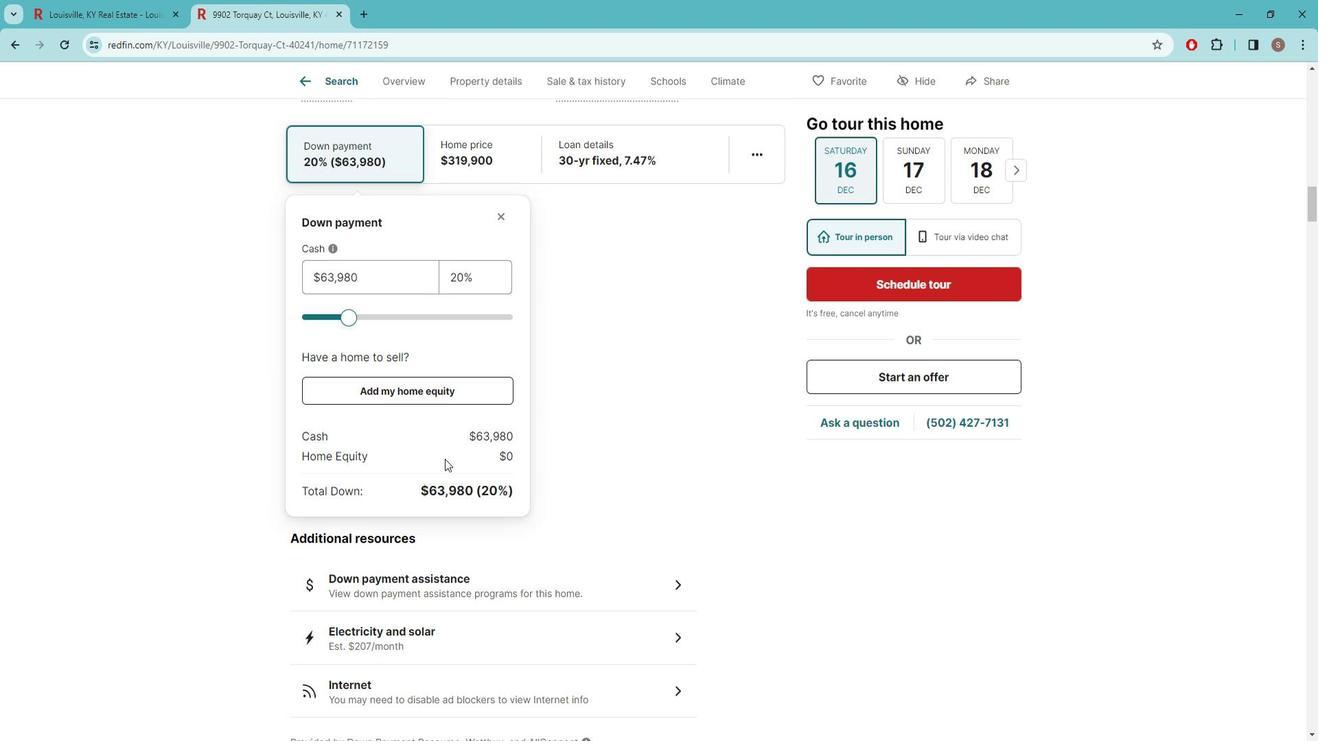 
Action: Mouse scrolled (460, 456) with delta (0, 0)
Screenshot: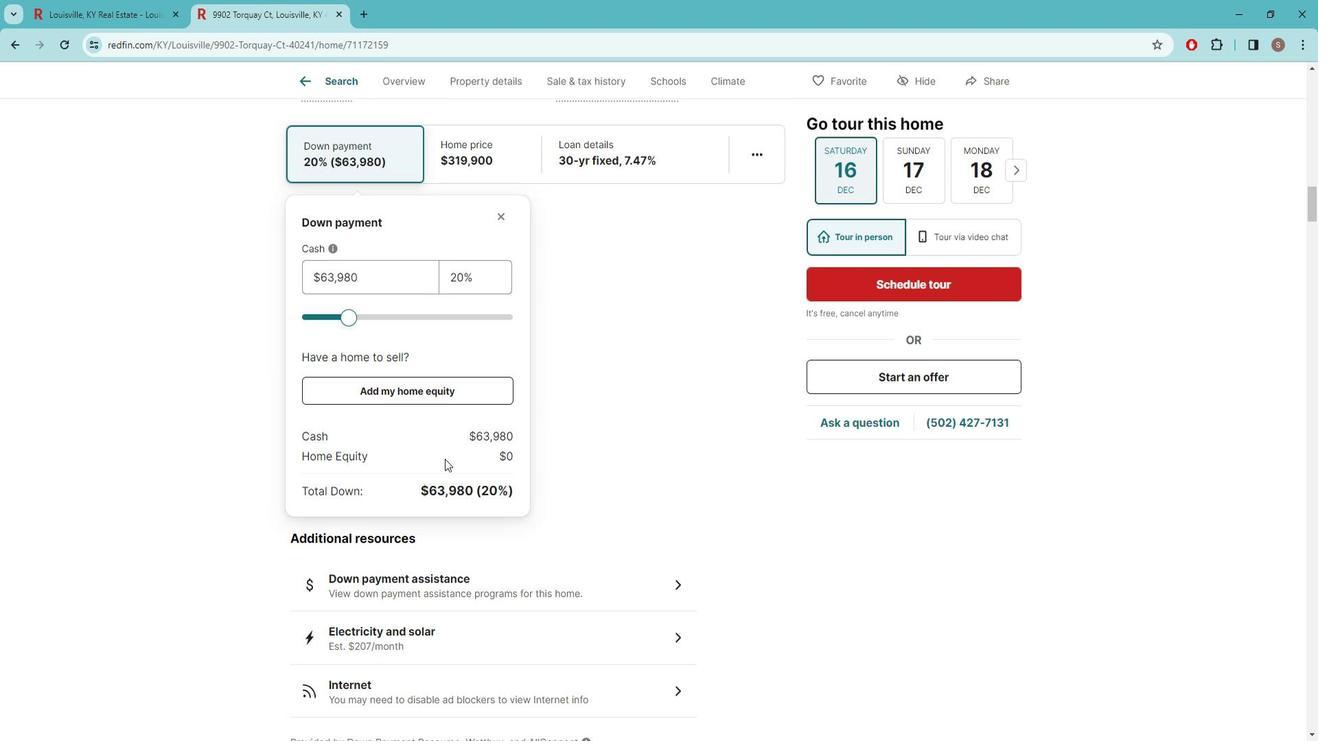 
Action: Mouse scrolled (460, 456) with delta (0, 0)
Screenshot: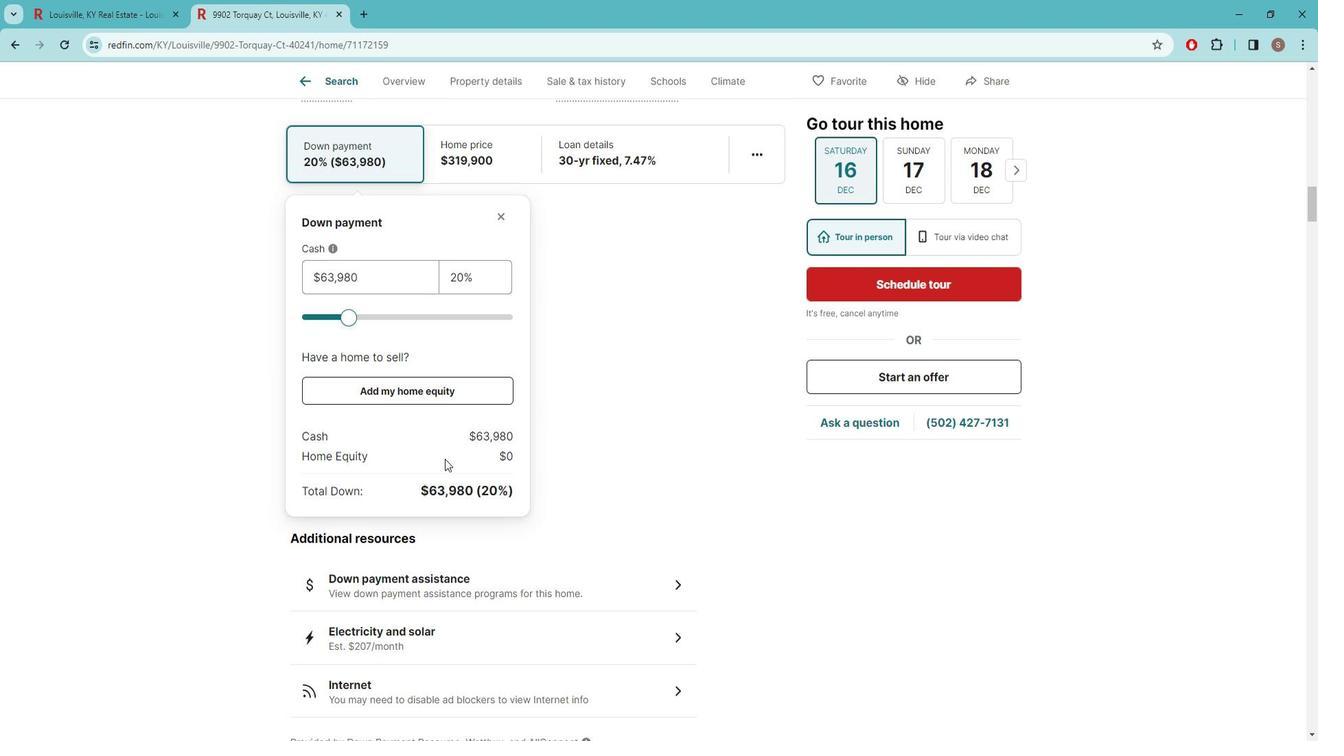 
Action: Mouse scrolled (460, 456) with delta (0, 0)
Screenshot: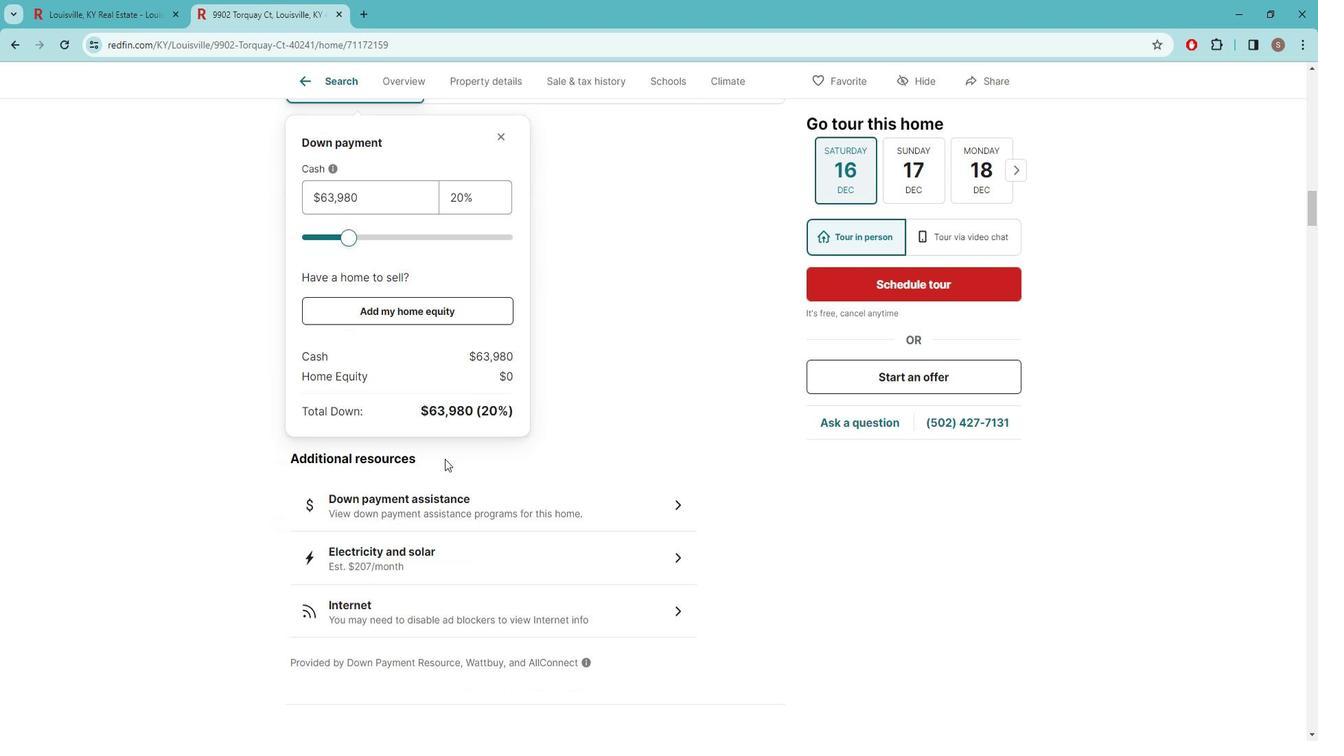 
Action: Mouse scrolled (460, 456) with delta (0, 0)
Screenshot: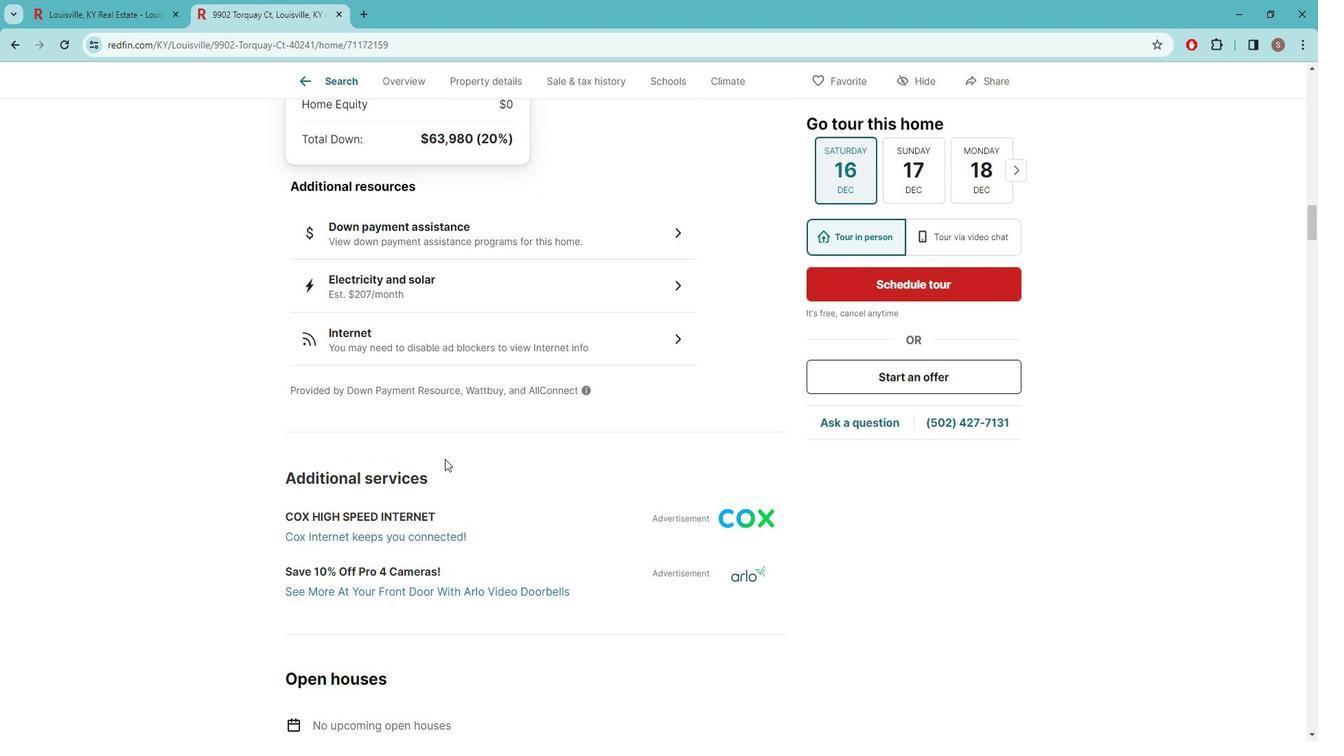 
Action: Mouse scrolled (460, 456) with delta (0, 0)
Screenshot: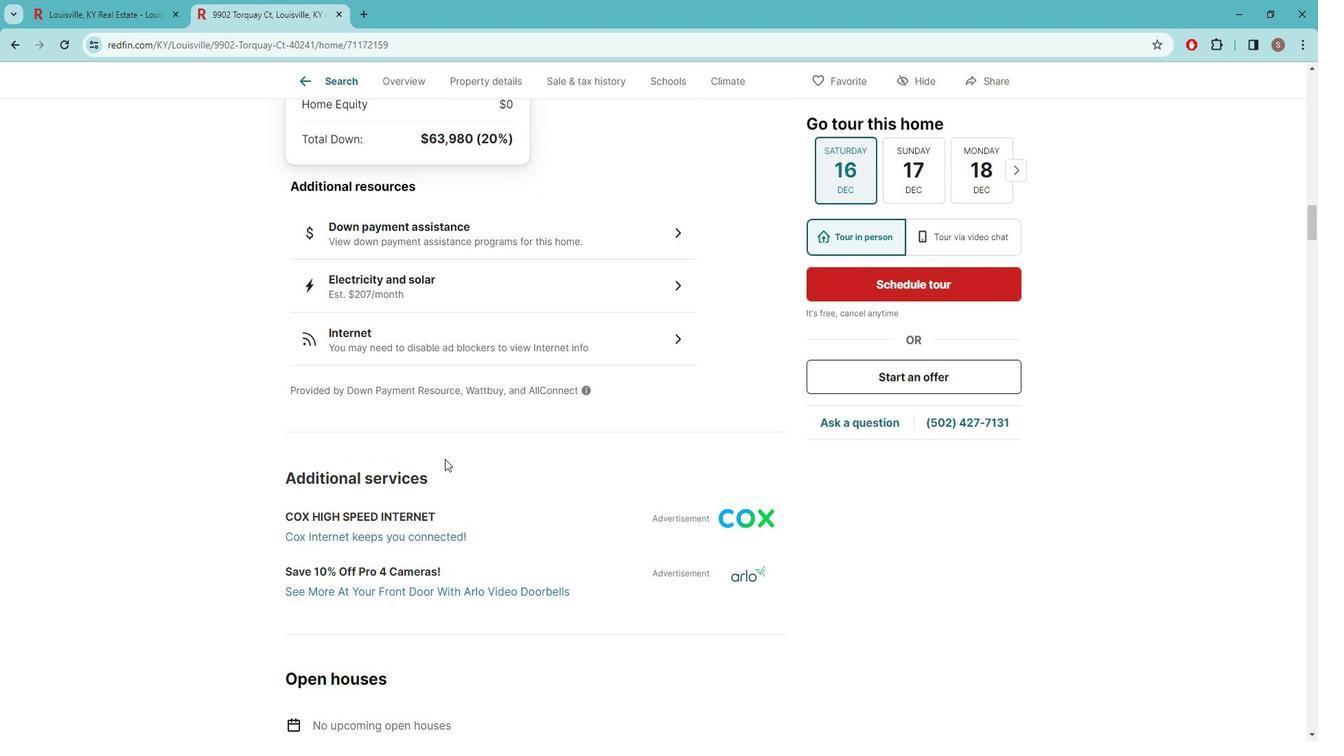 
Action: Mouse scrolled (460, 456) with delta (0, 0)
Screenshot: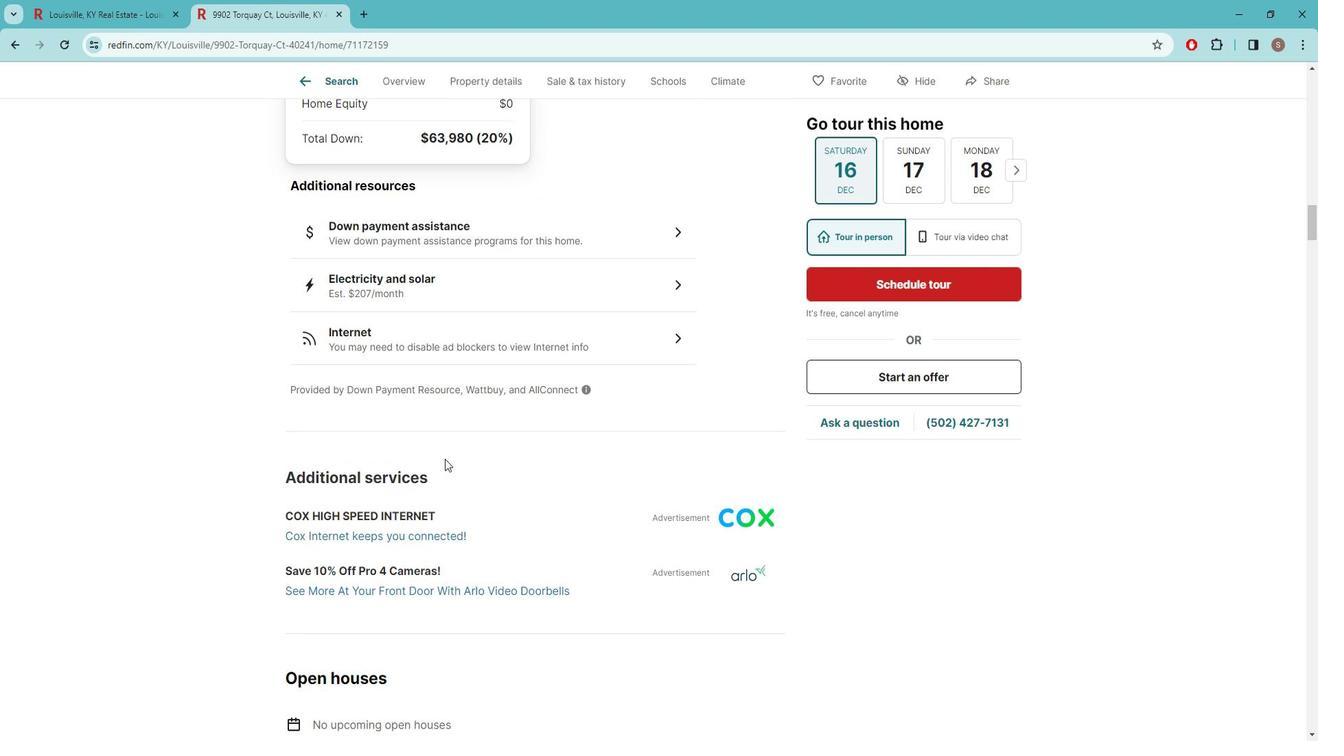 
Action: Mouse scrolled (460, 456) with delta (0, 0)
Screenshot: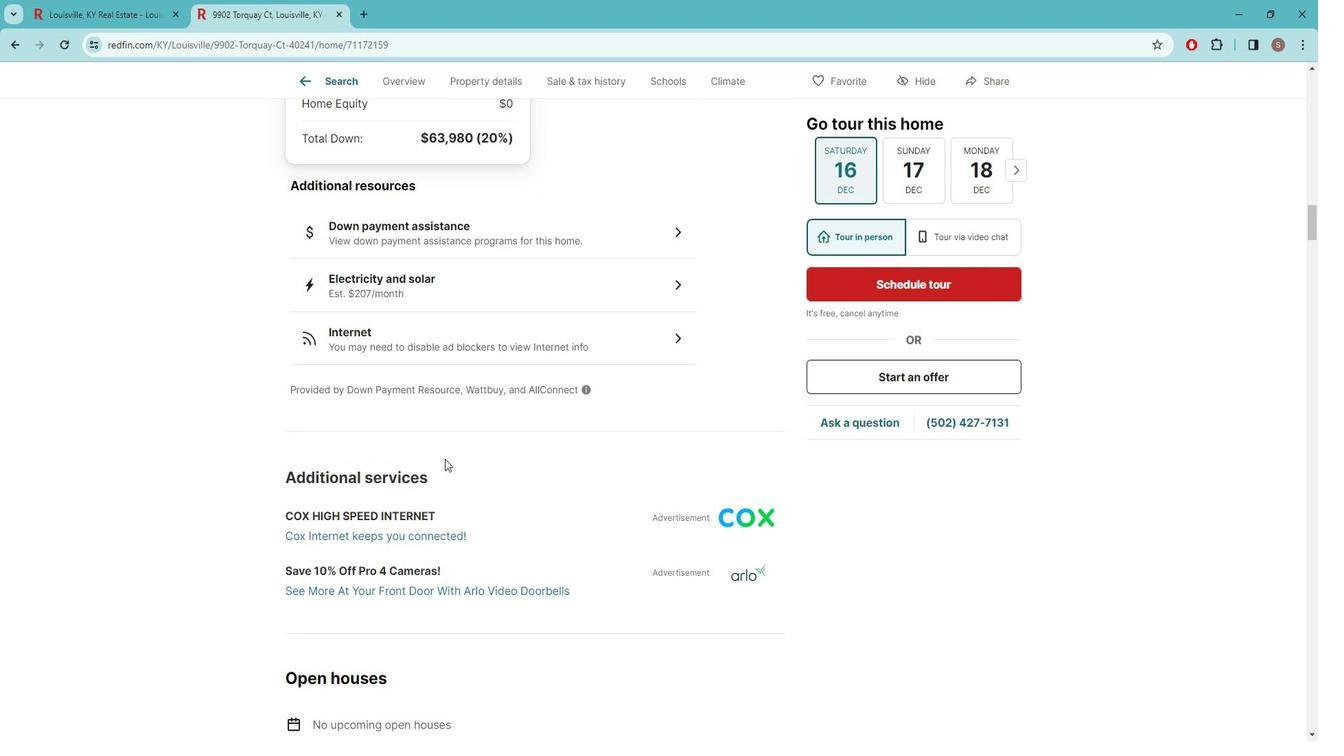 
Action: Mouse scrolled (460, 456) with delta (0, 0)
Screenshot: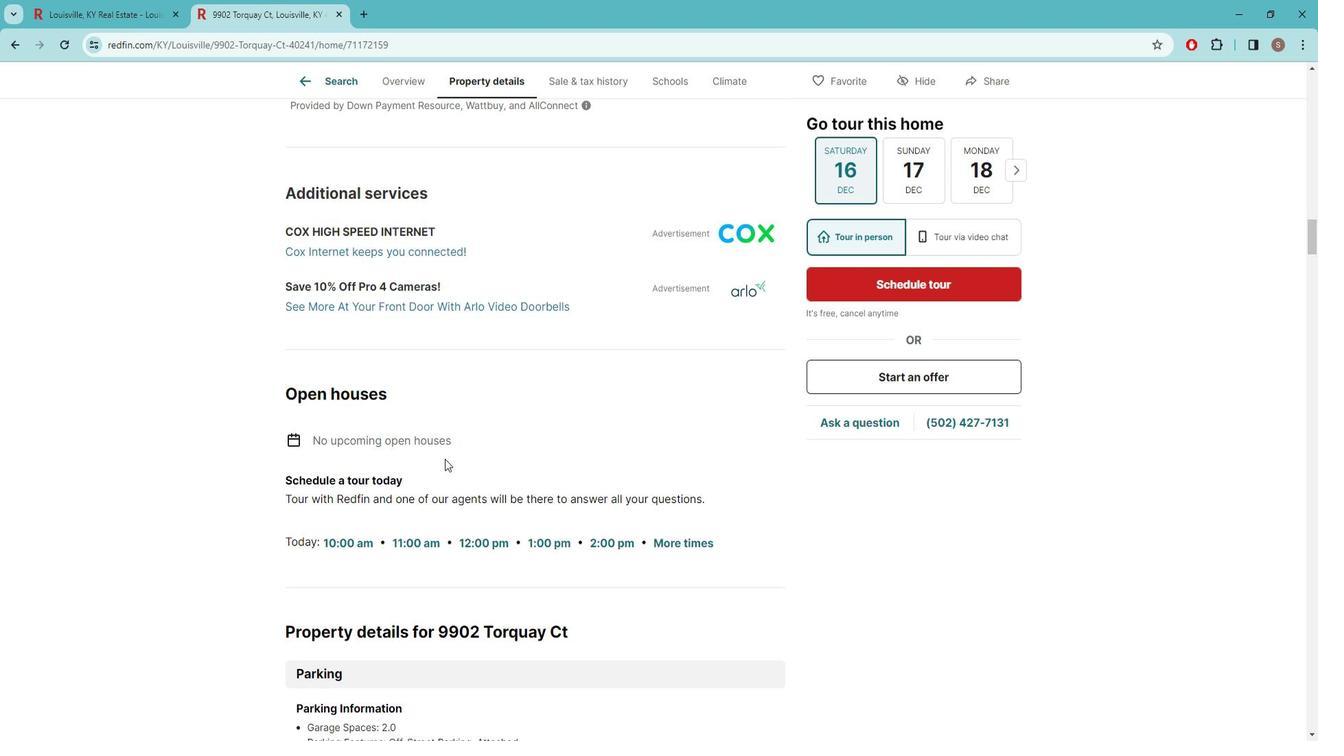 
Action: Mouse scrolled (460, 456) with delta (0, 0)
Screenshot: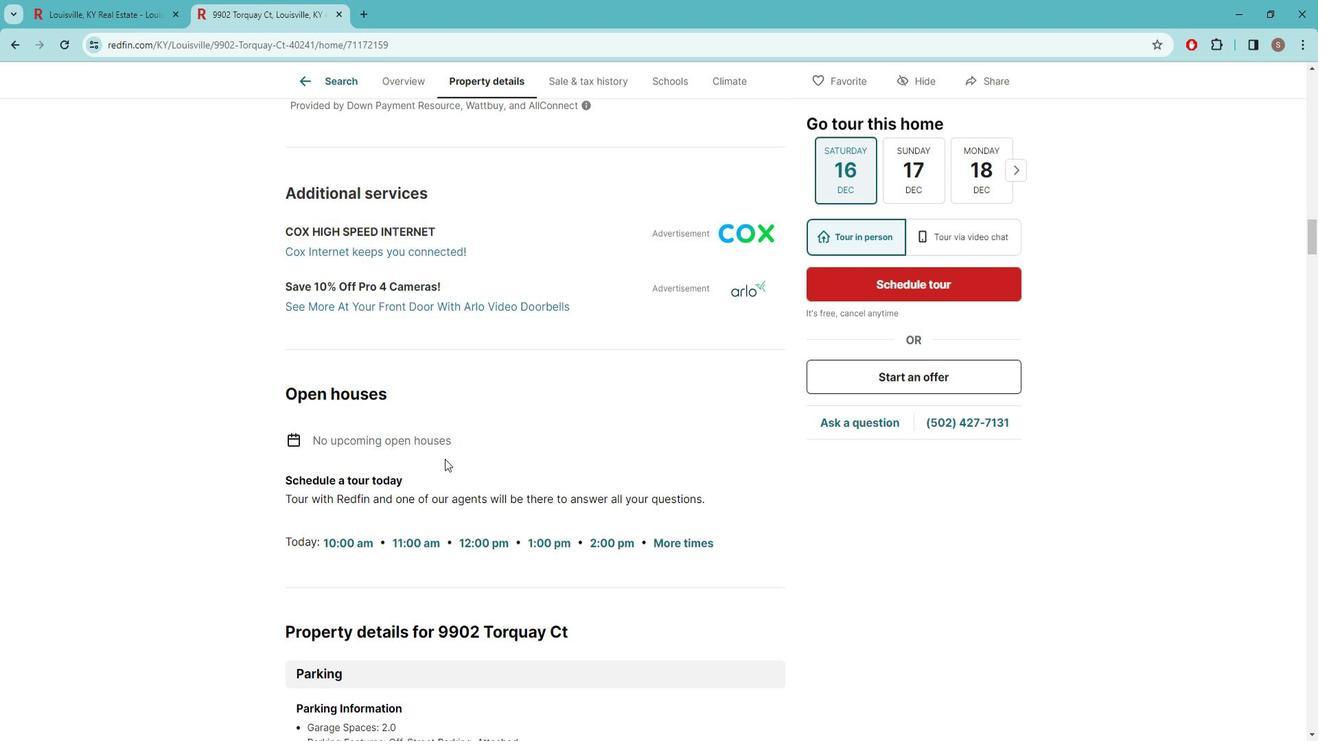 
Action: Mouse scrolled (460, 456) with delta (0, 0)
Screenshot: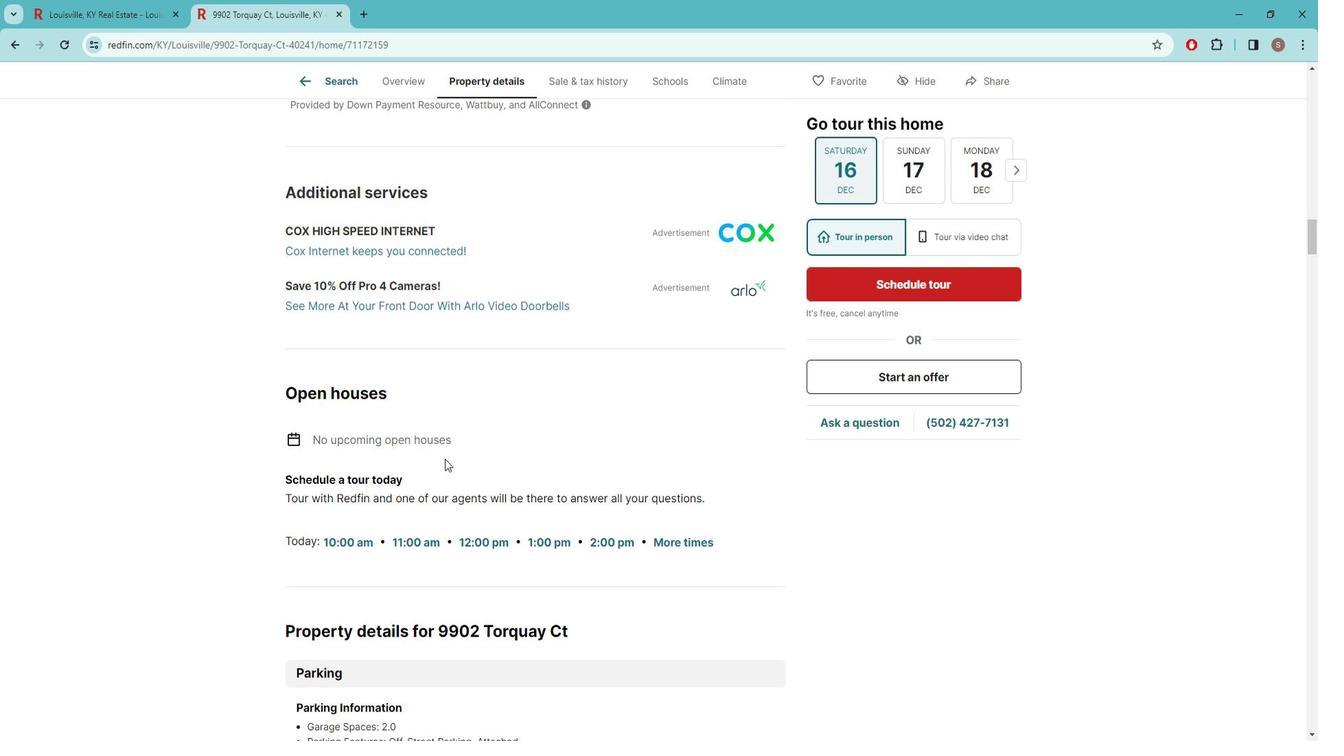 
Action: Mouse scrolled (460, 456) with delta (0, 0)
Screenshot: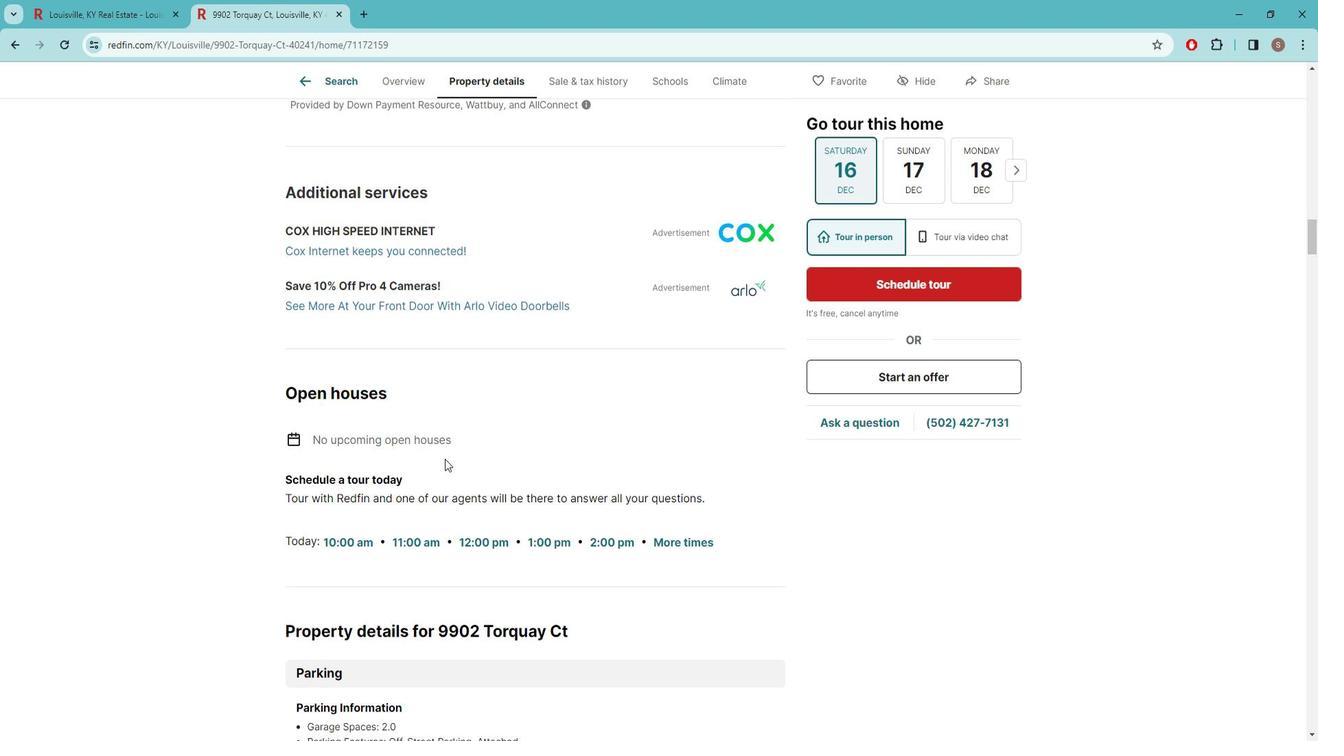 
Action: Mouse moved to (434, 497)
Screenshot: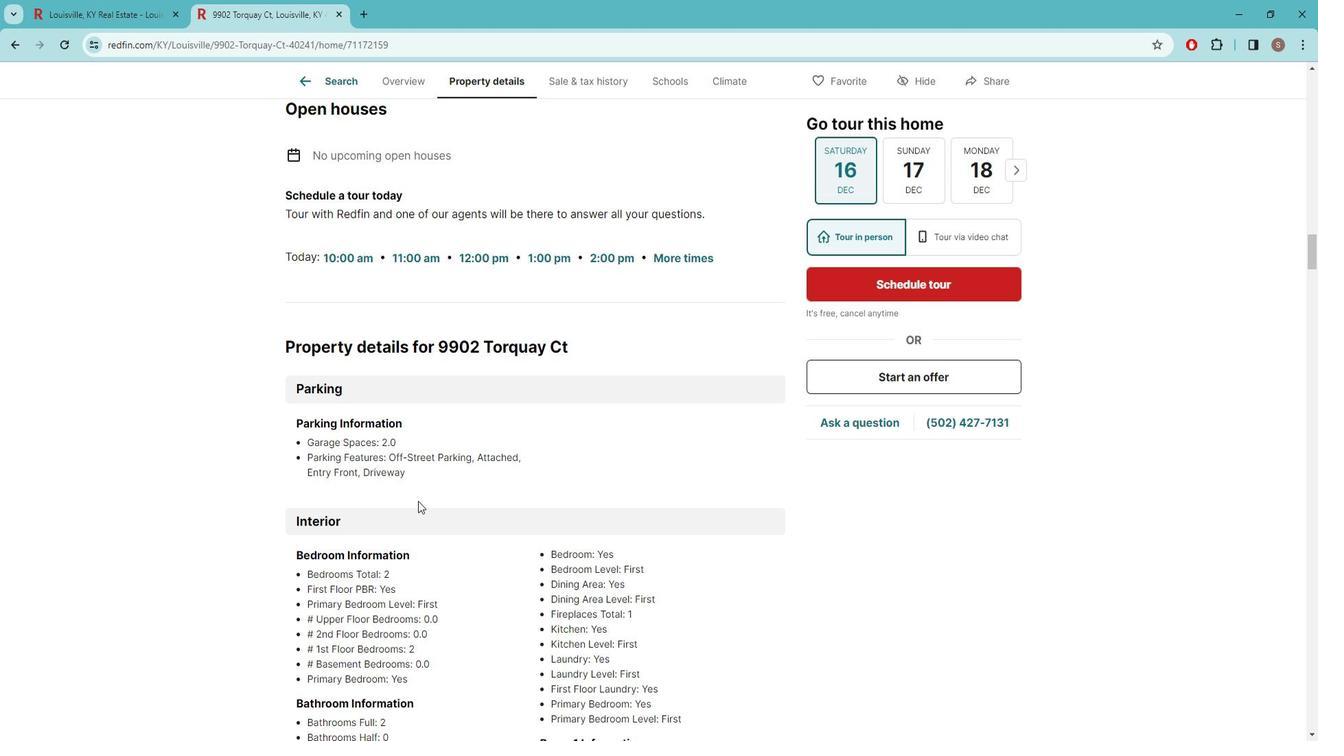 
Action: Mouse scrolled (434, 497) with delta (0, 0)
Screenshot: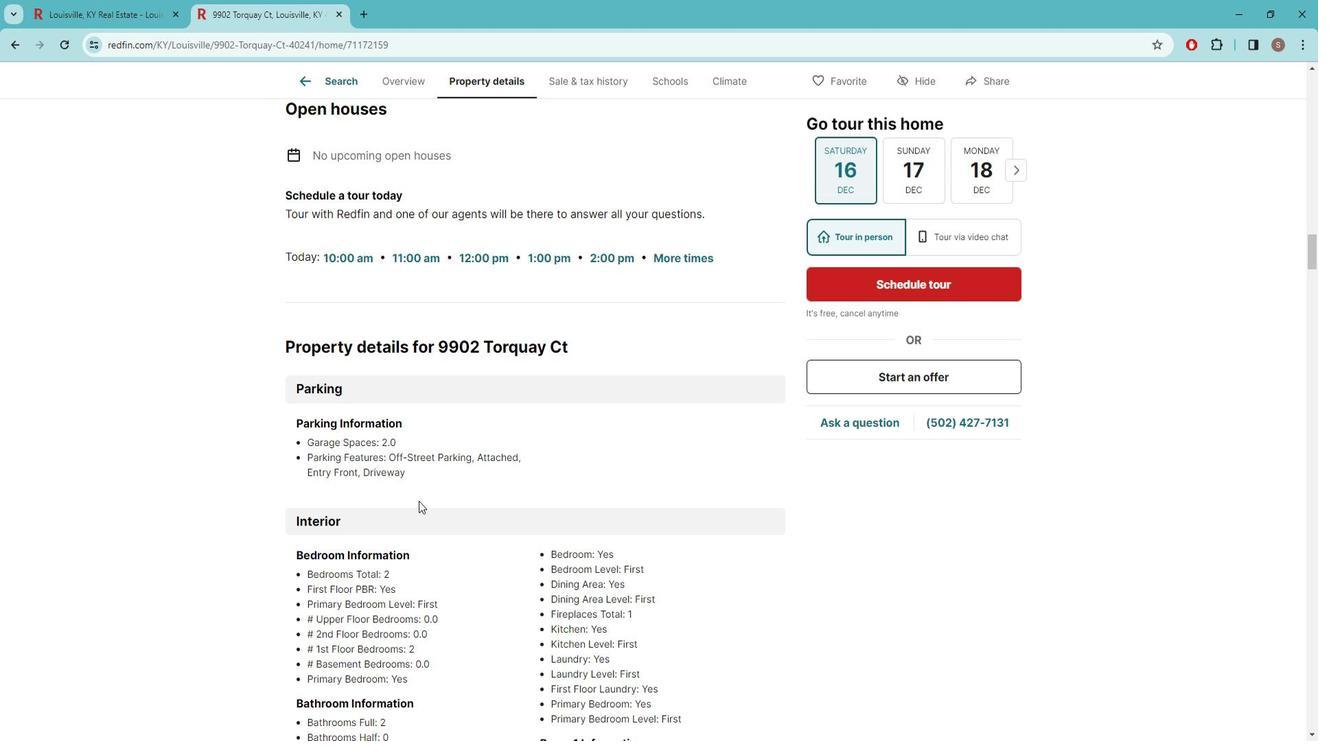 
Action: Mouse moved to (435, 497)
Screenshot: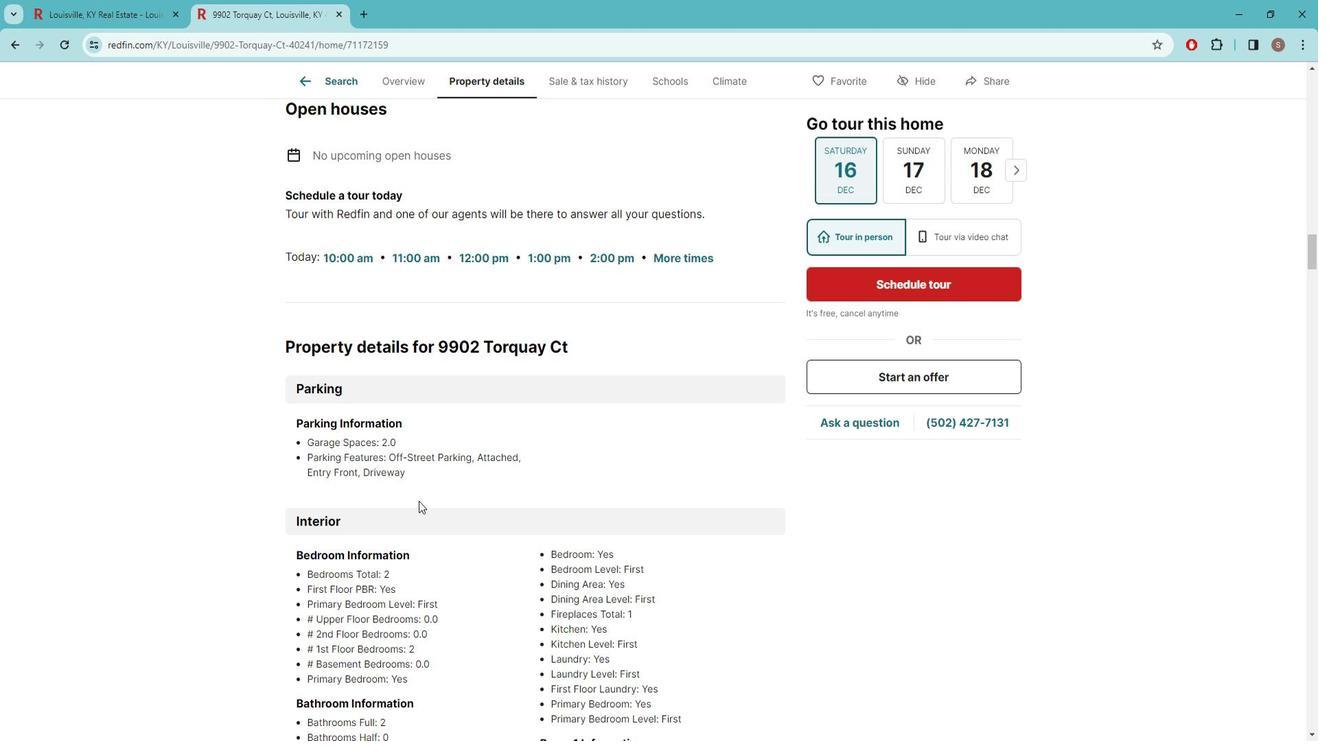 
Action: Mouse scrolled (435, 496) with delta (0, 0)
Screenshot: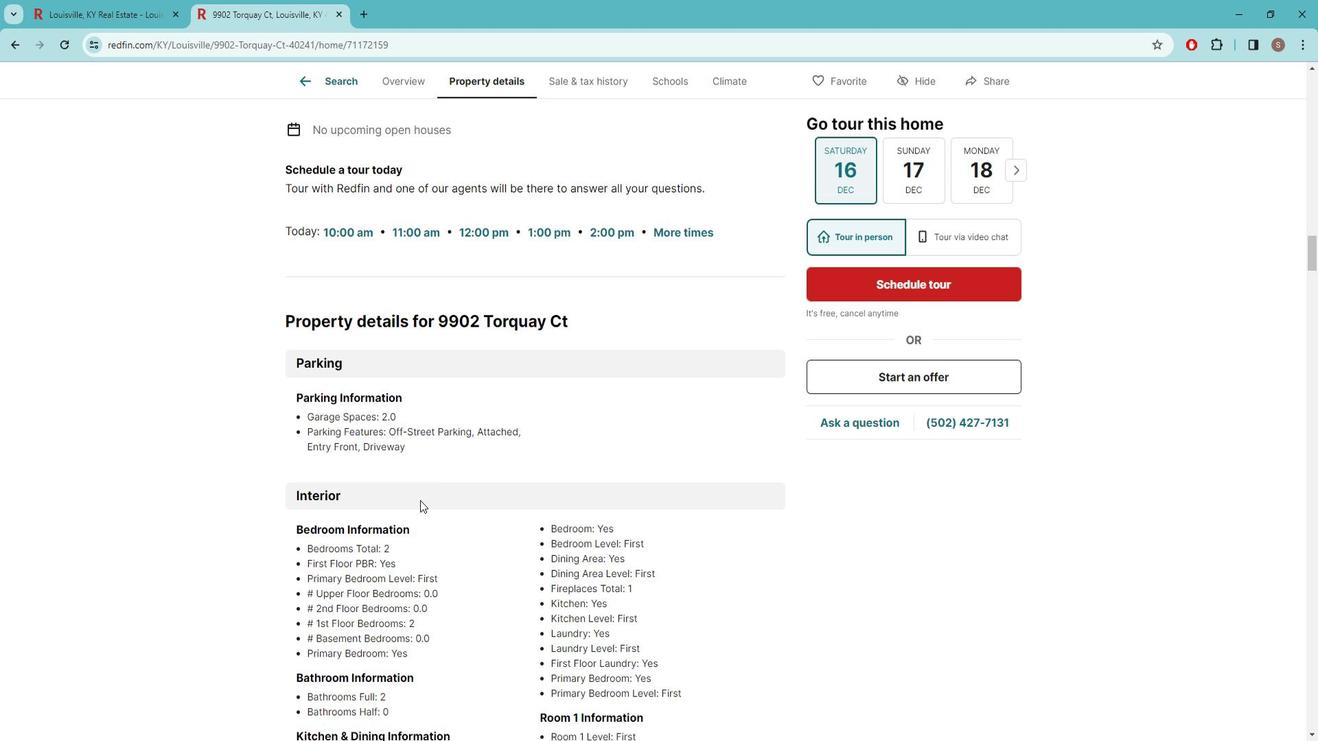 
Action: Mouse moved to (460, 528)
Screenshot: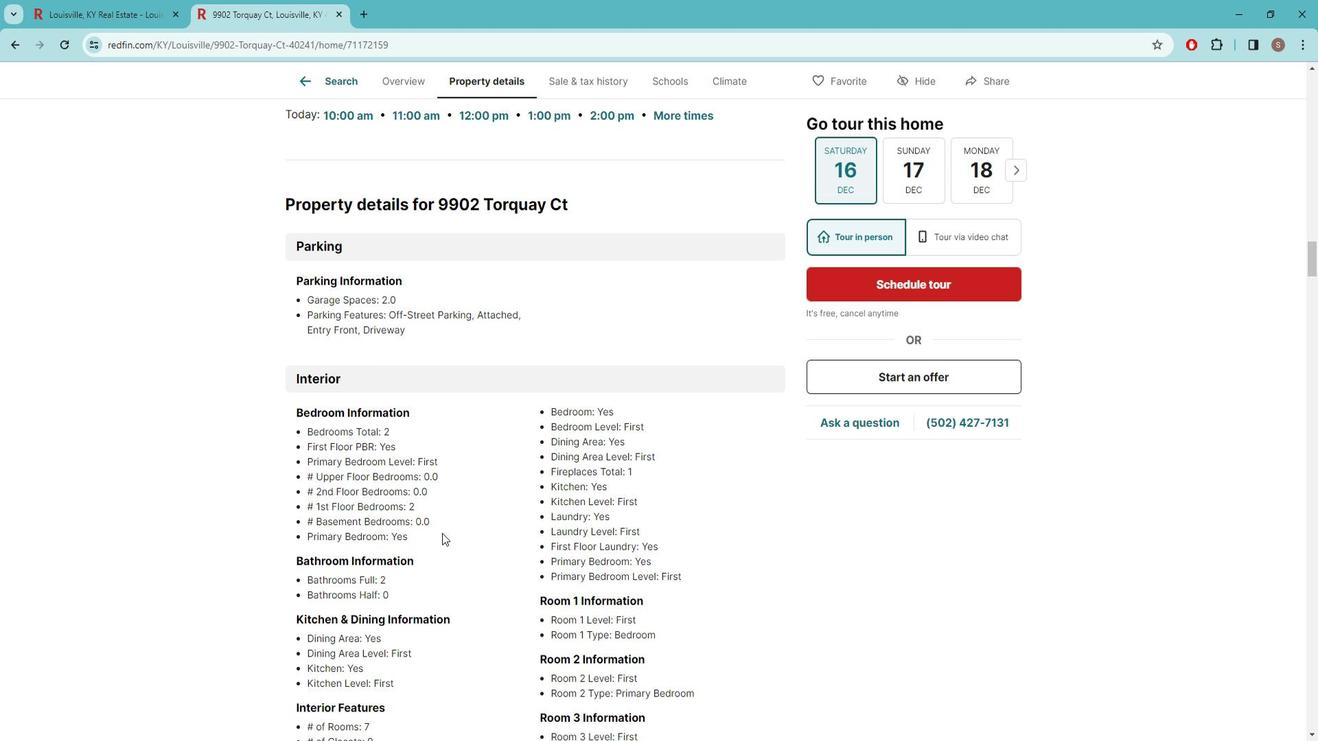
Action: Mouse scrolled (460, 528) with delta (0, 0)
Screenshot: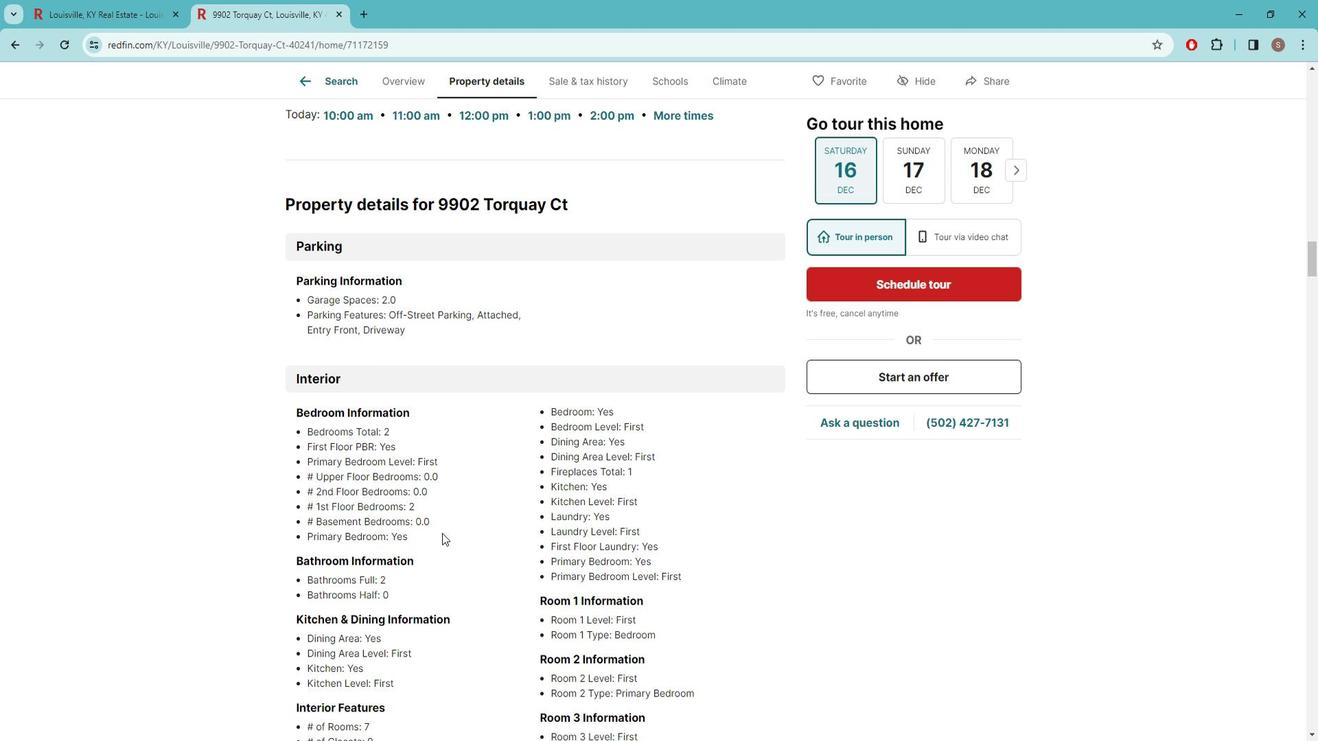 
Action: Mouse moved to (494, 545)
Screenshot: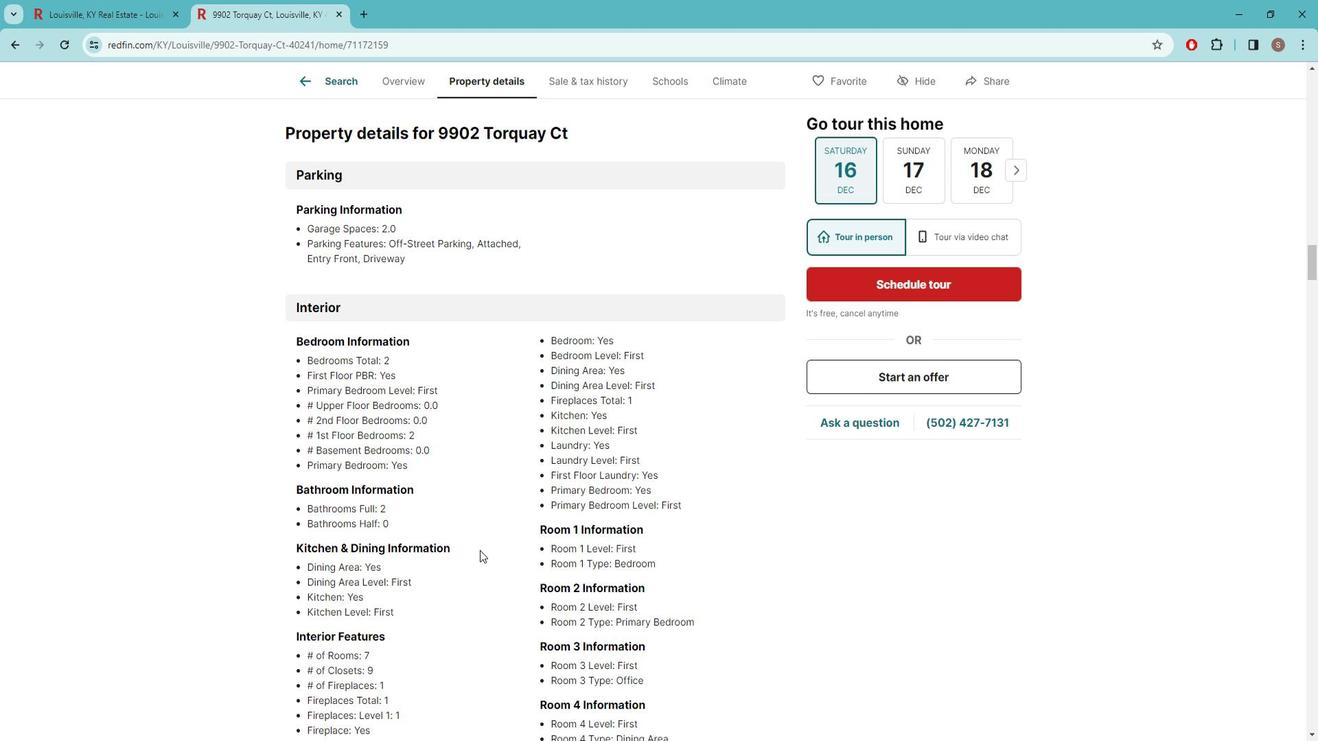 
Action: Mouse scrolled (494, 544) with delta (0, 0)
Screenshot: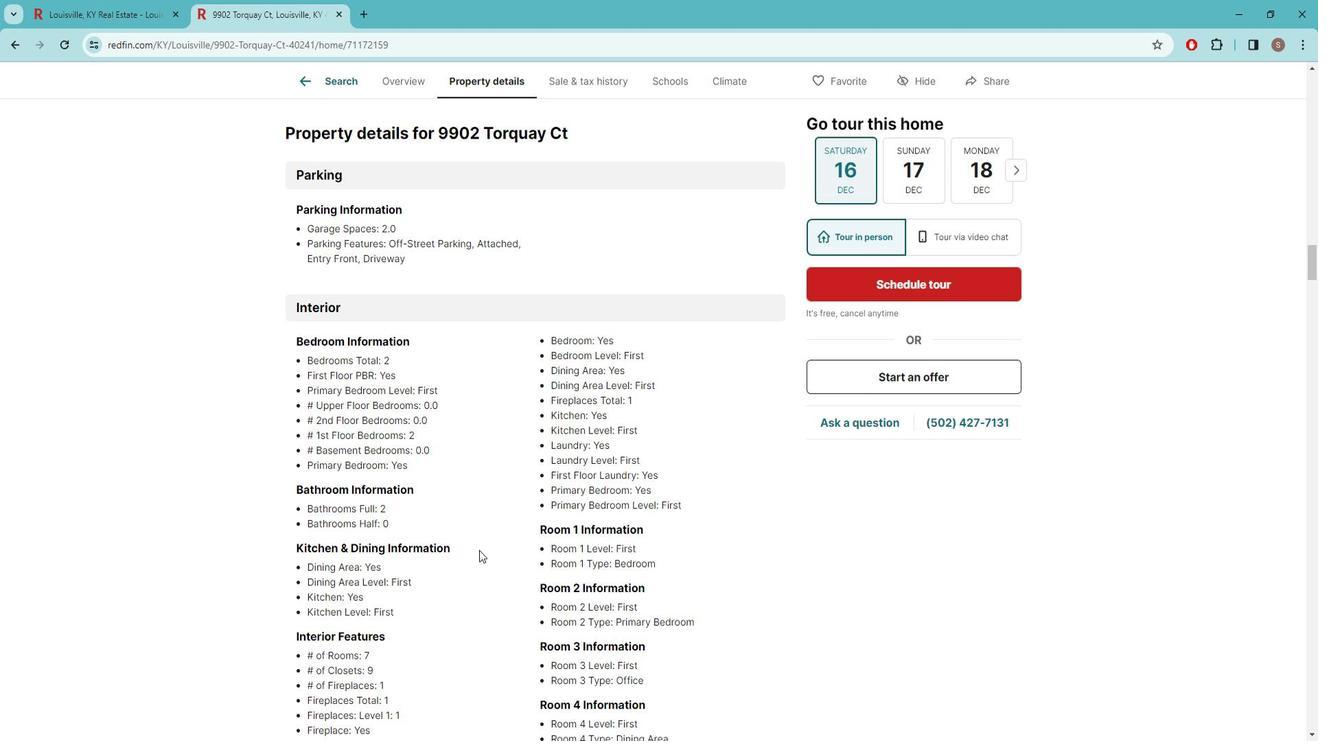 
Action: Mouse moved to (496, 552)
Screenshot: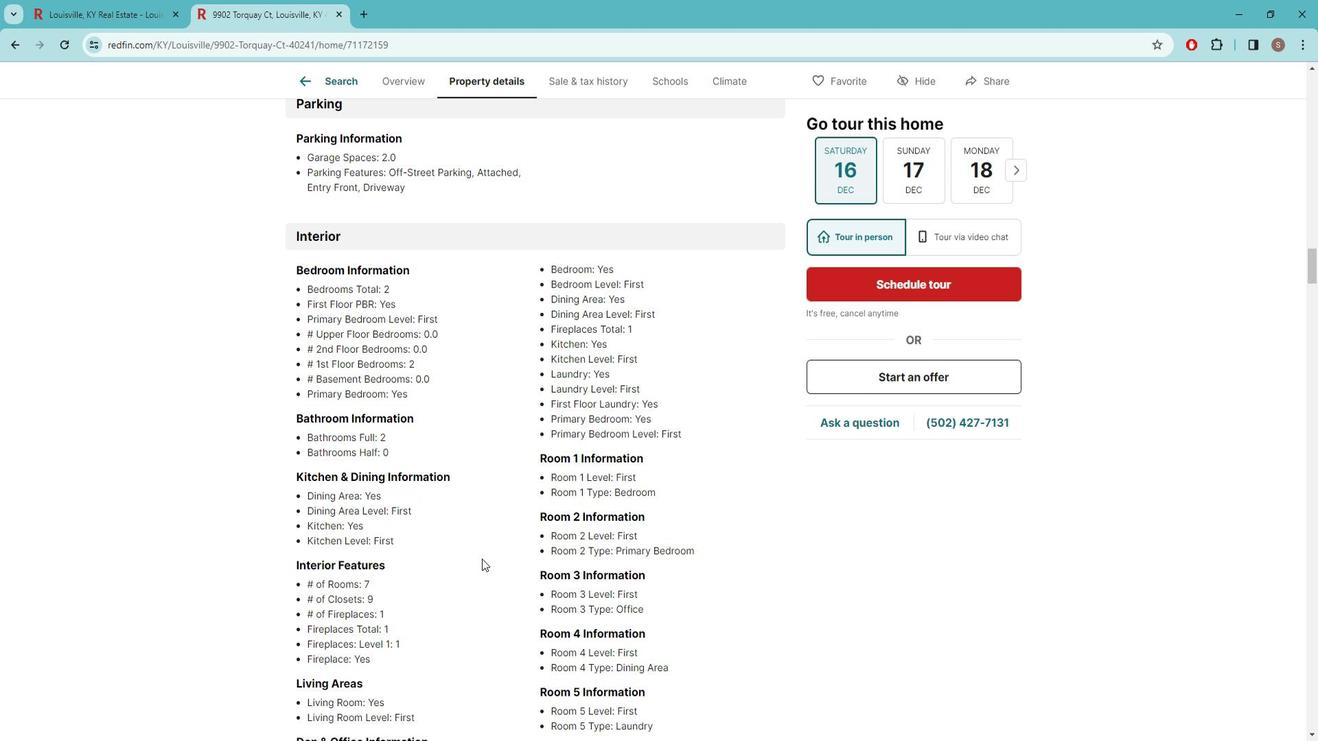 
Action: Mouse scrolled (496, 551) with delta (0, 0)
Screenshot: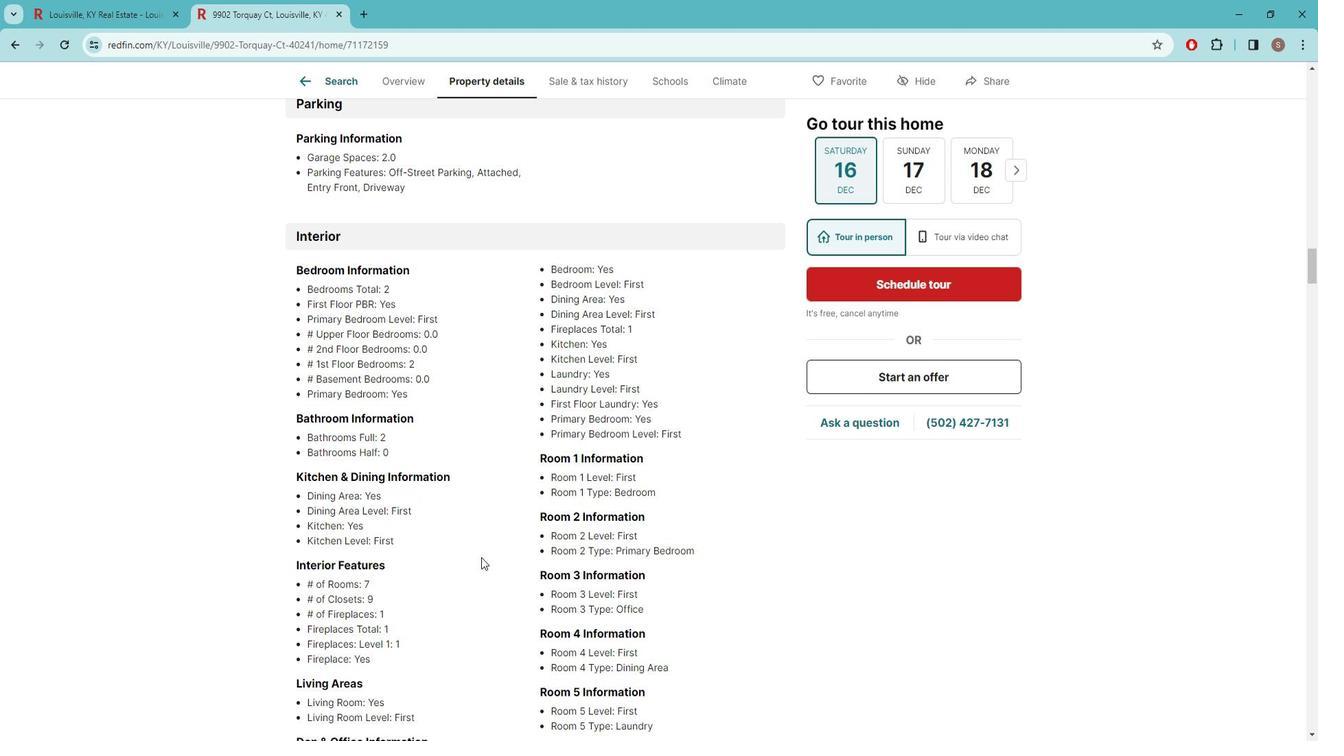 
Action: Mouse moved to (491, 537)
Screenshot: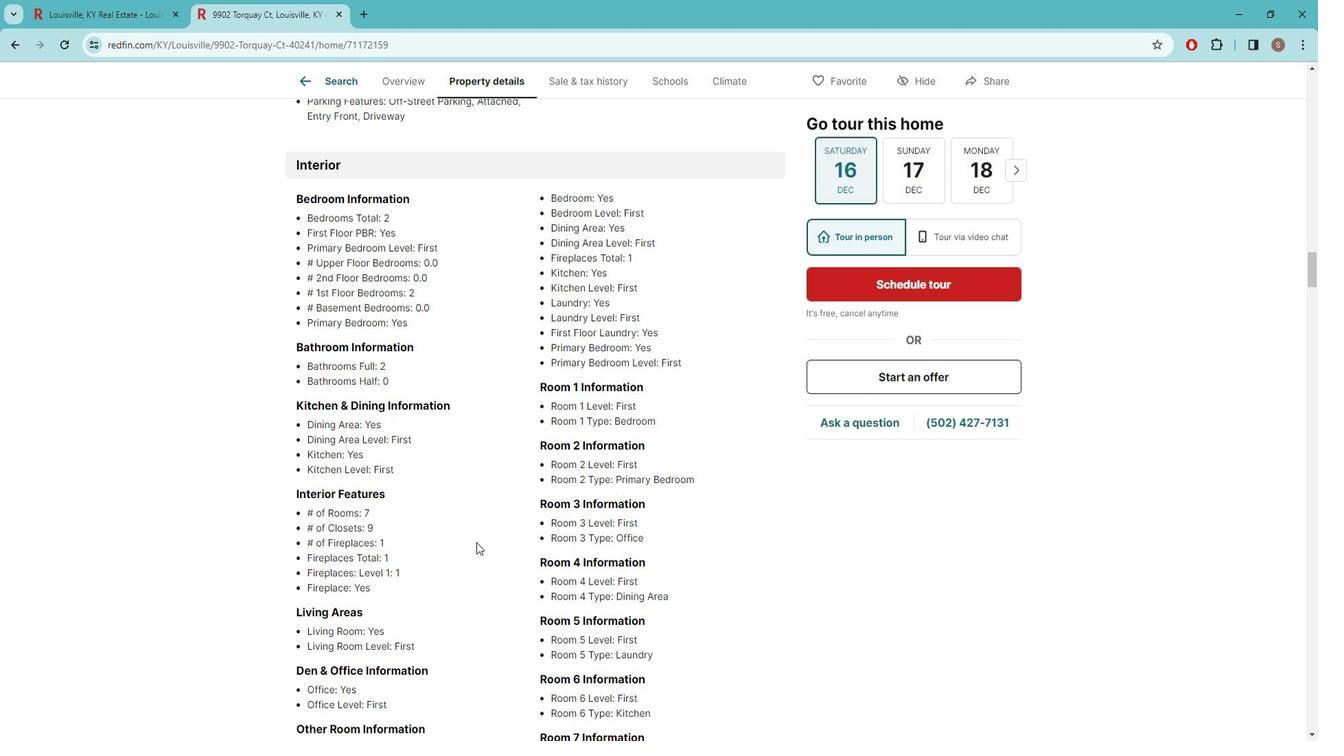 
Action: Mouse scrolled (491, 536) with delta (0, 0)
Screenshot: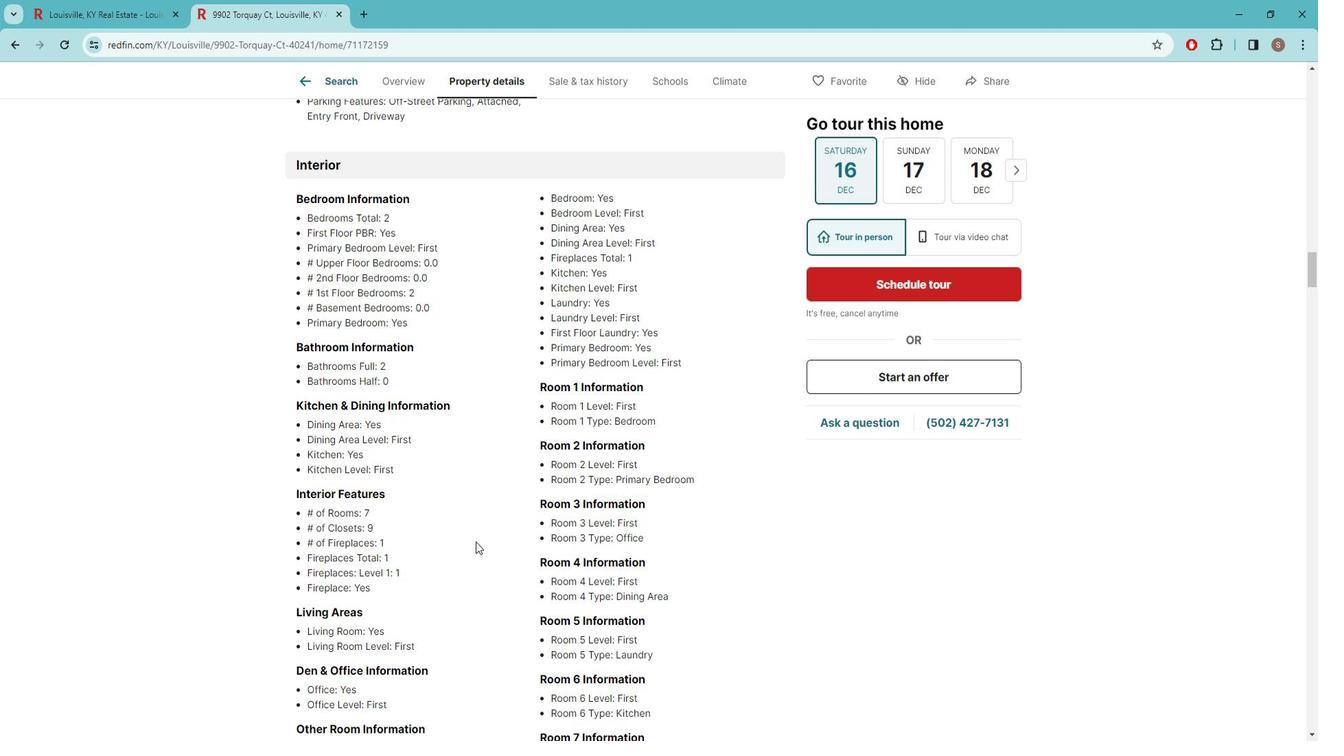 
Action: Mouse moved to (486, 567)
Screenshot: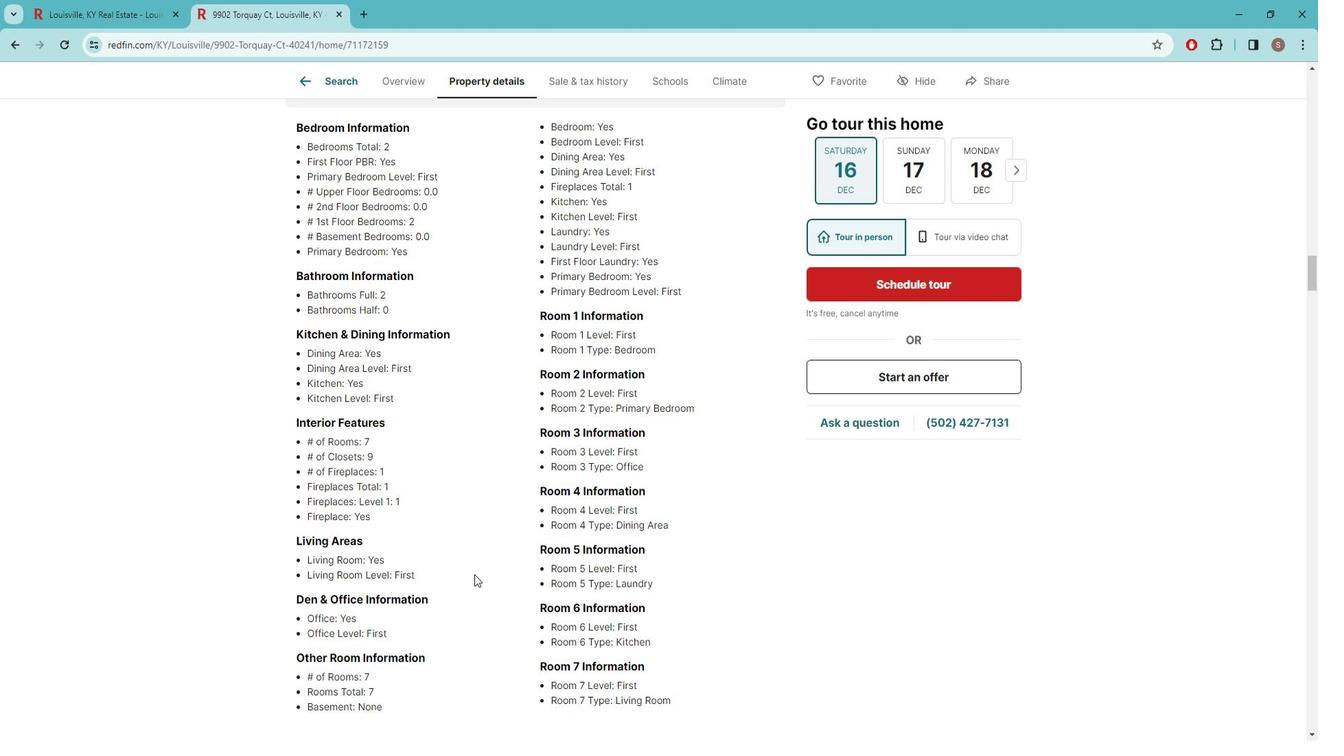 
Action: Mouse scrolled (486, 567) with delta (0, 0)
Screenshot: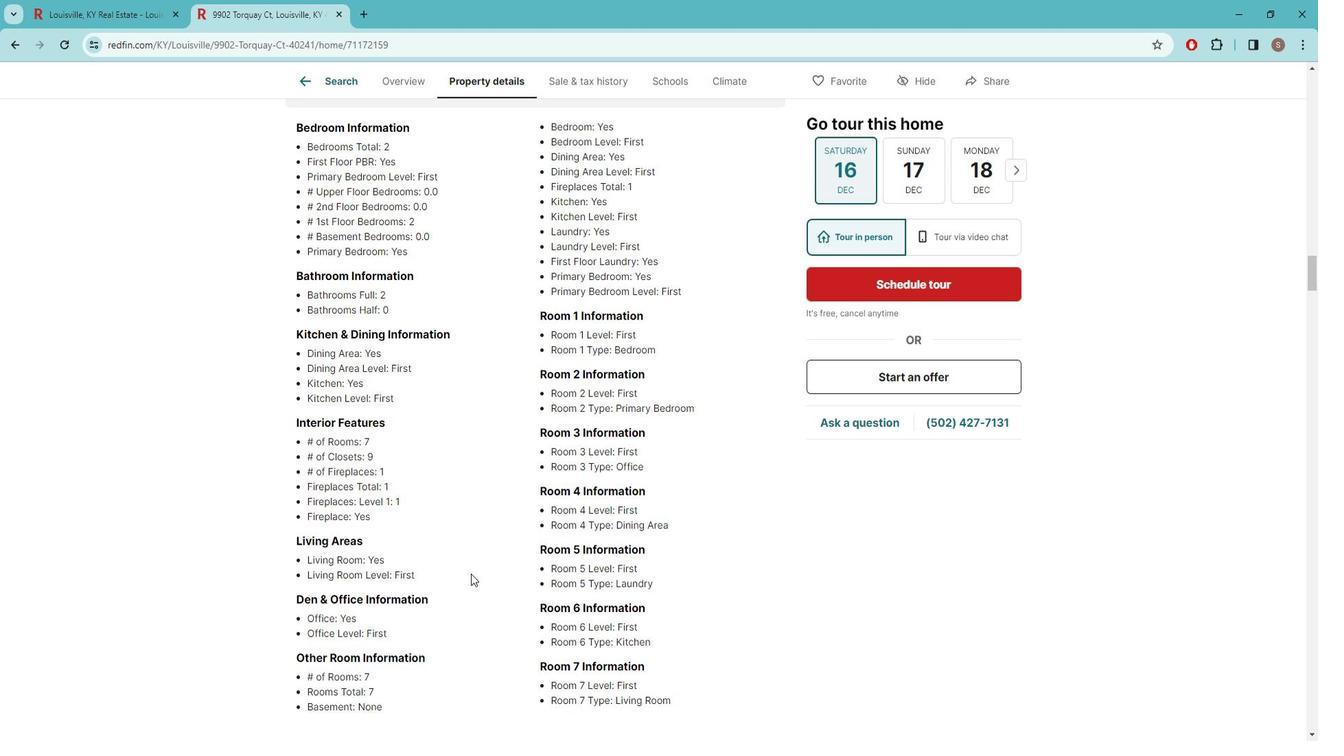 
Action: Mouse moved to (464, 602)
Screenshot: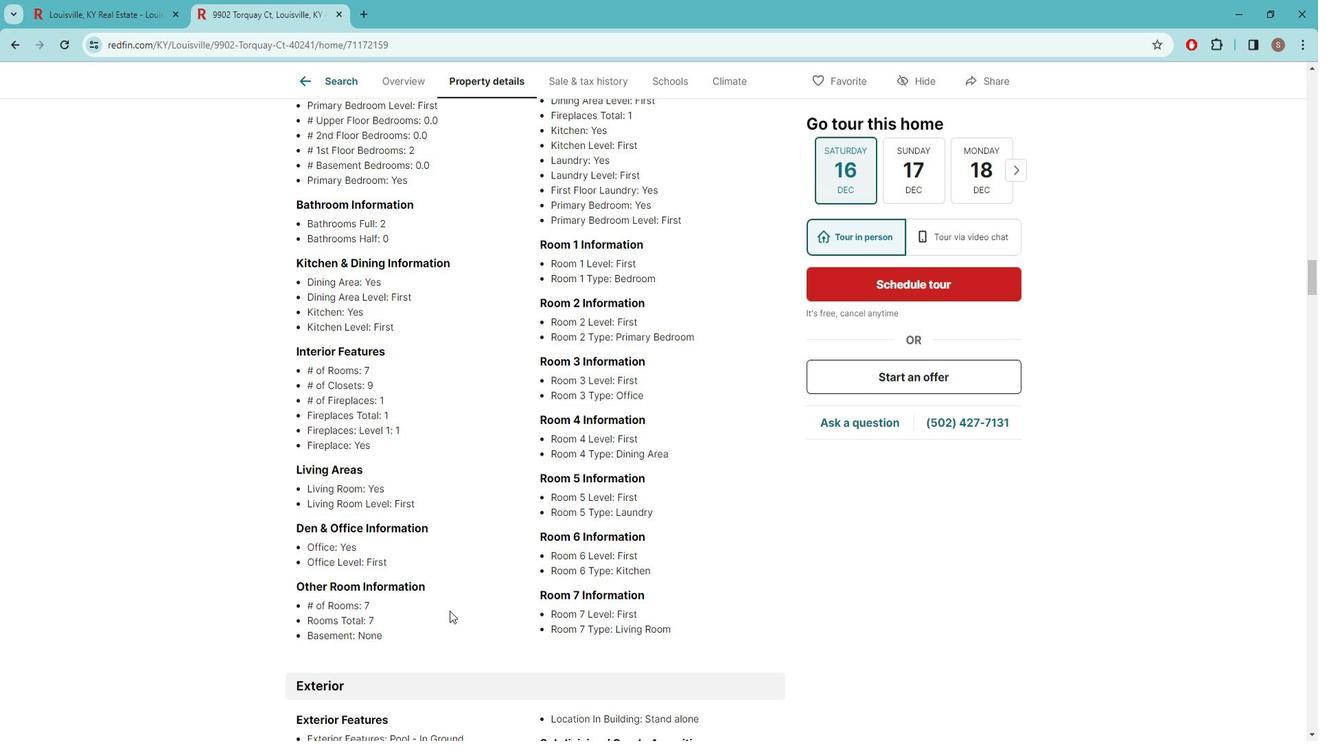 
Action: Mouse scrolled (464, 601) with delta (0, 0)
Screenshot: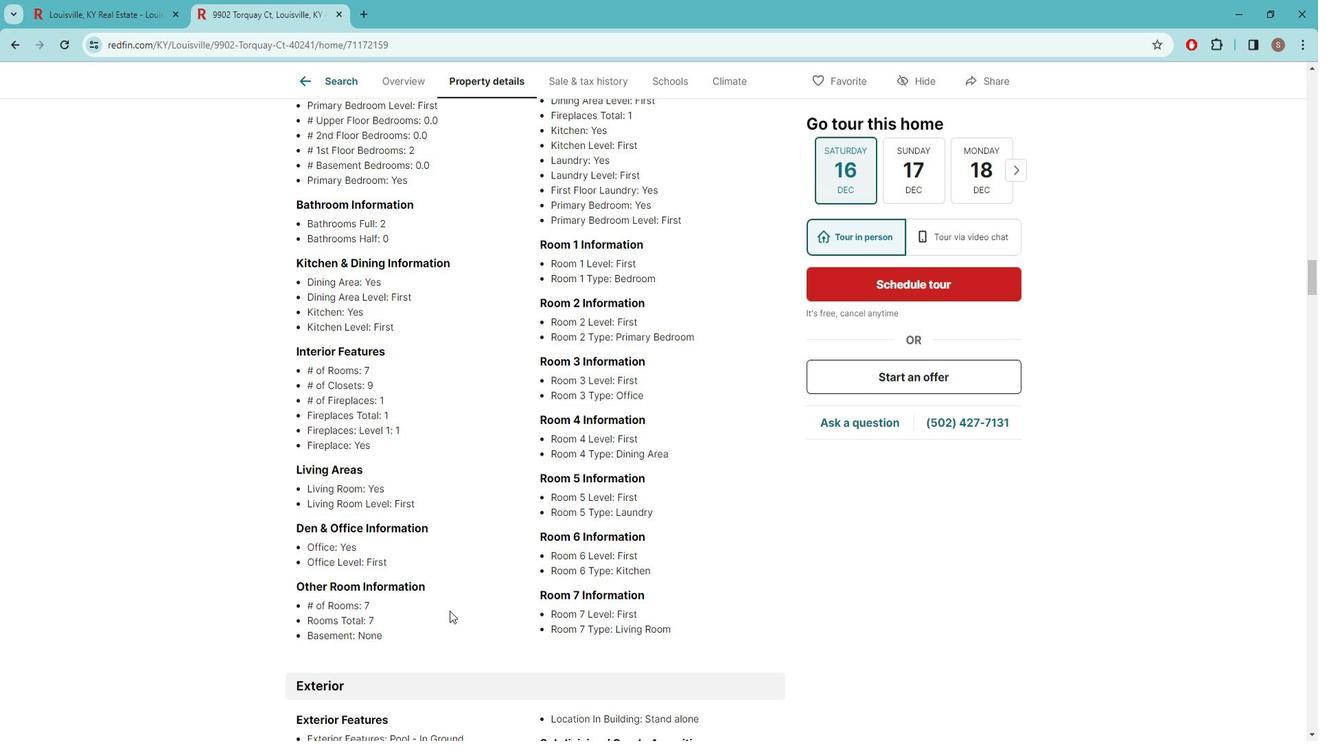 
Action: Mouse moved to (480, 611)
Screenshot: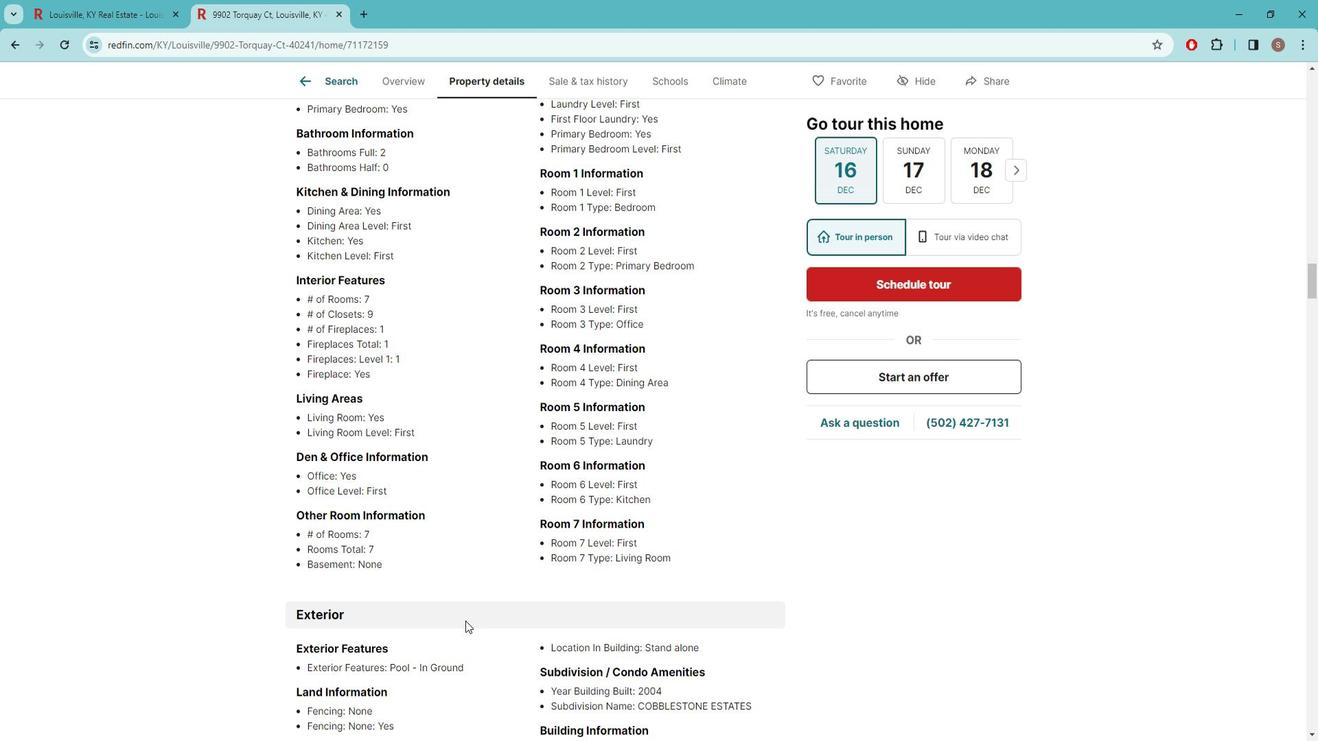 
Action: Mouse scrolled (480, 611) with delta (0, 0)
Screenshot: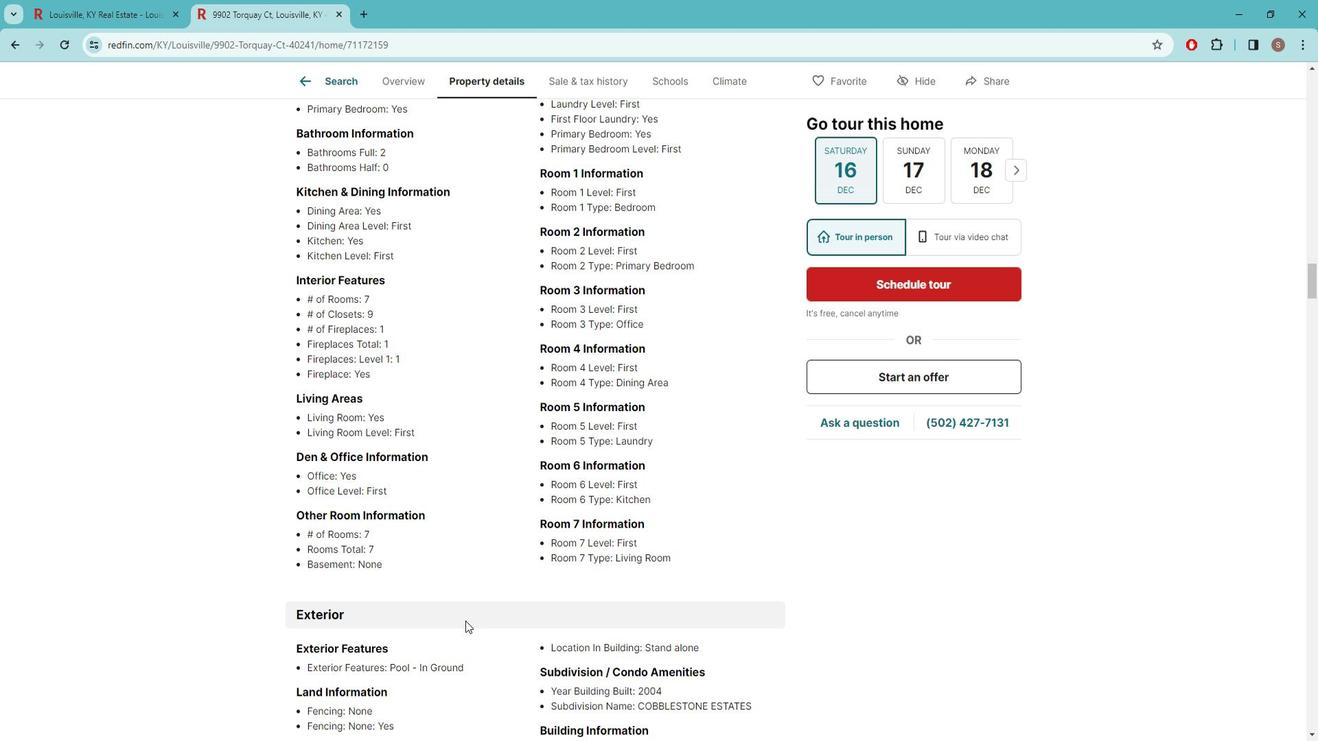
Action: Mouse moved to (484, 604)
Screenshot: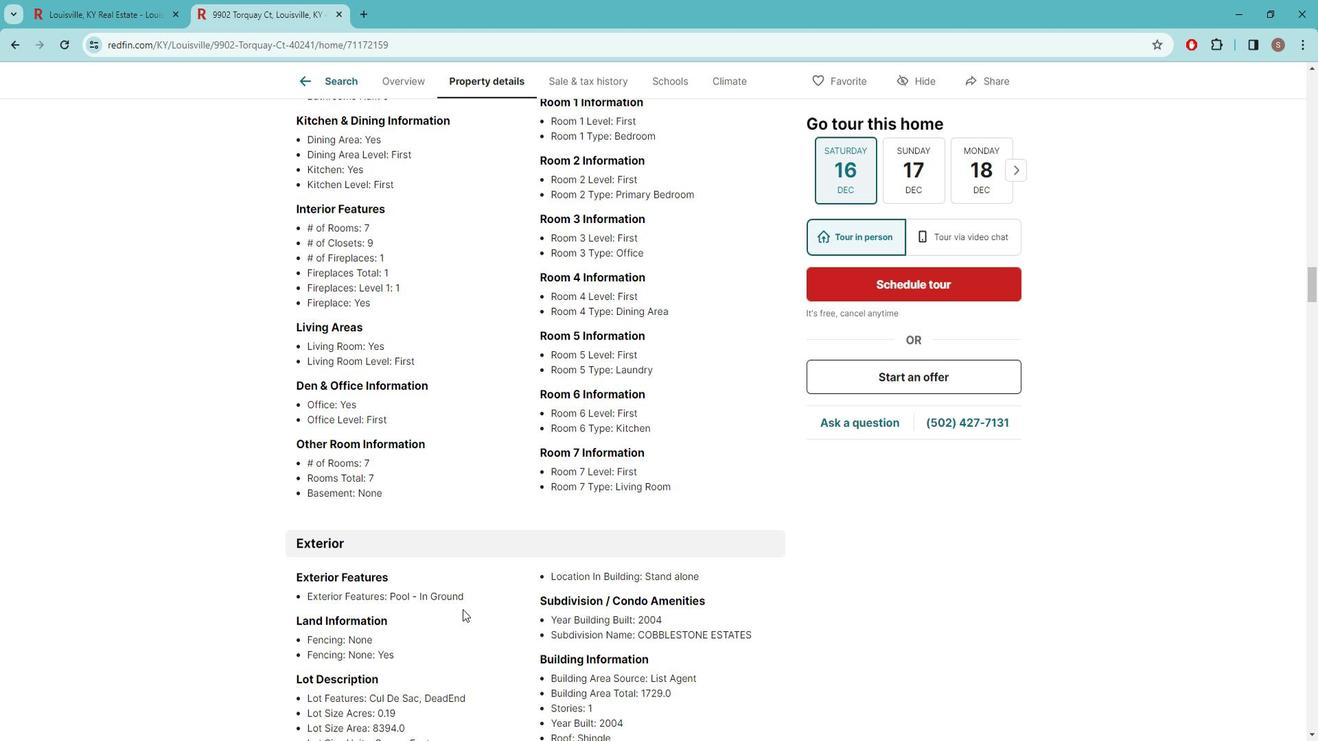 
Action: Mouse scrolled (484, 603) with delta (0, 0)
Screenshot: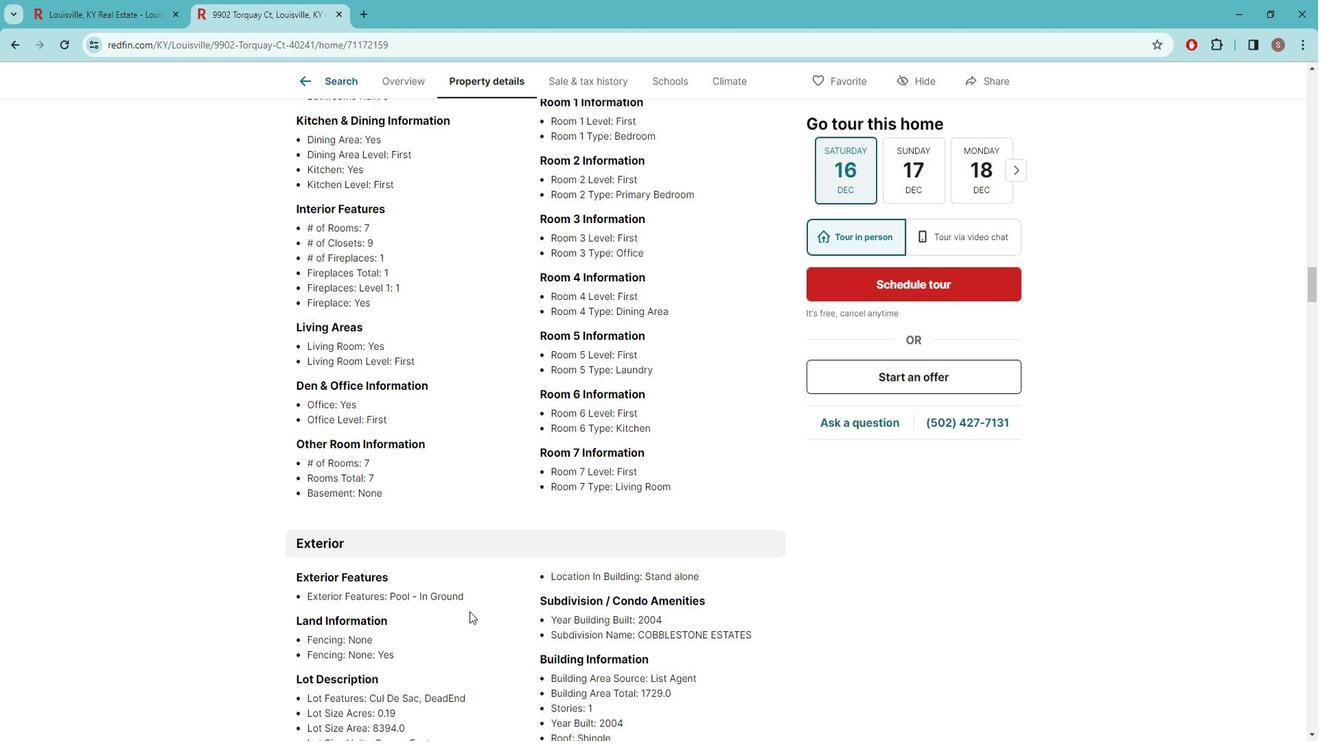 
Action: Mouse moved to (482, 519)
Screenshot: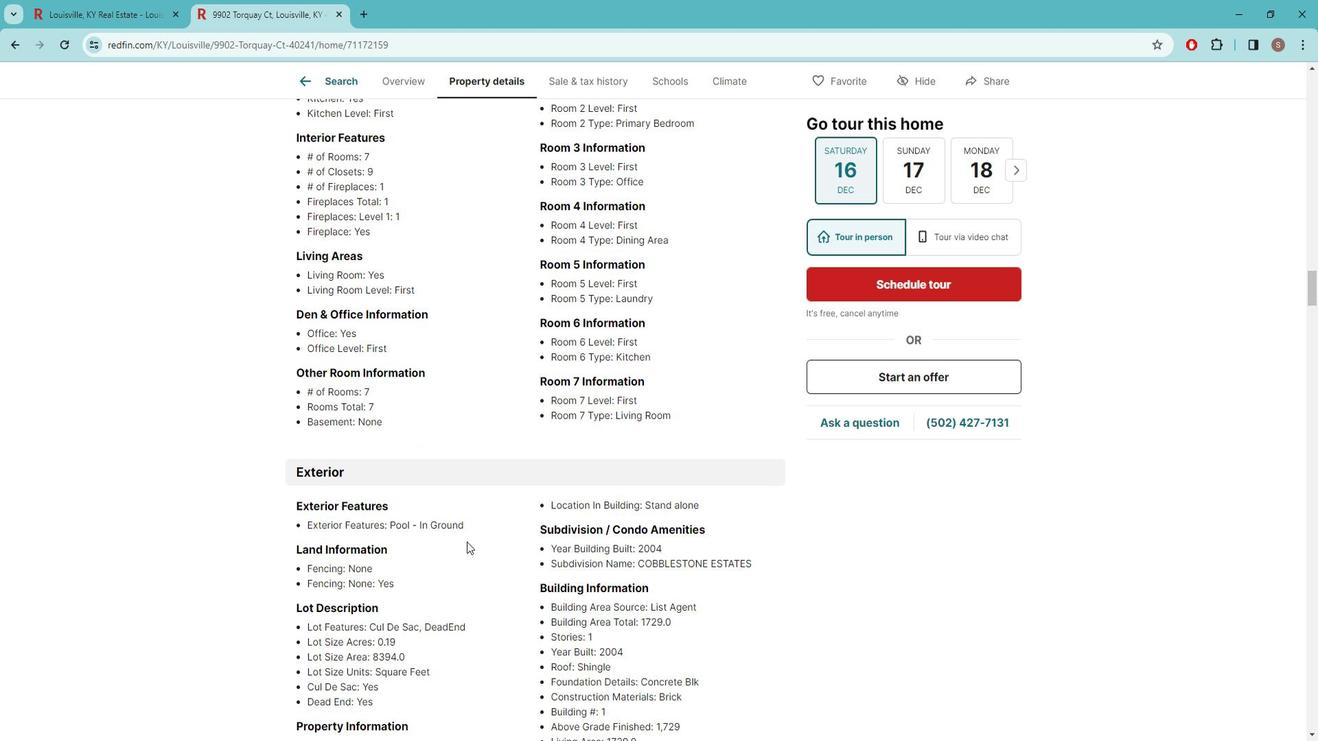 
Action: Mouse scrolled (482, 518) with delta (0, 0)
Screenshot: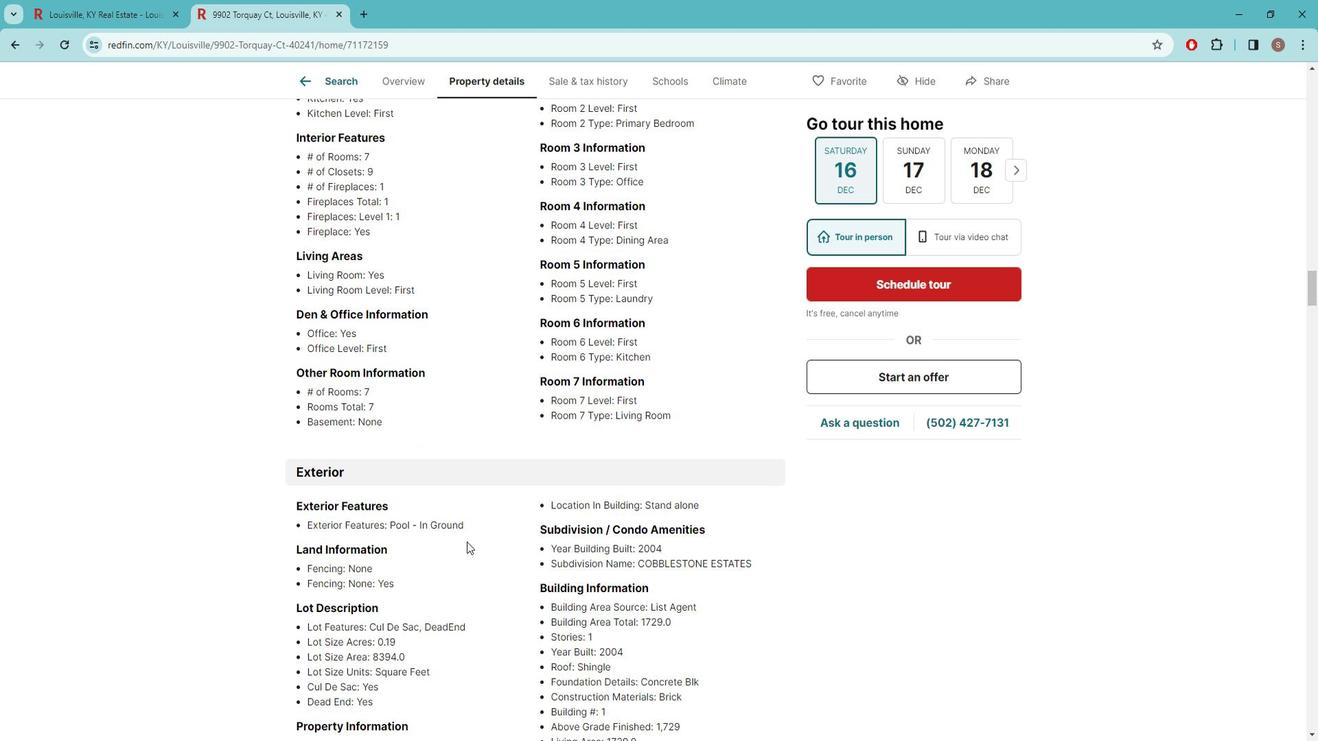 
Action: Mouse moved to (482, 613)
Screenshot: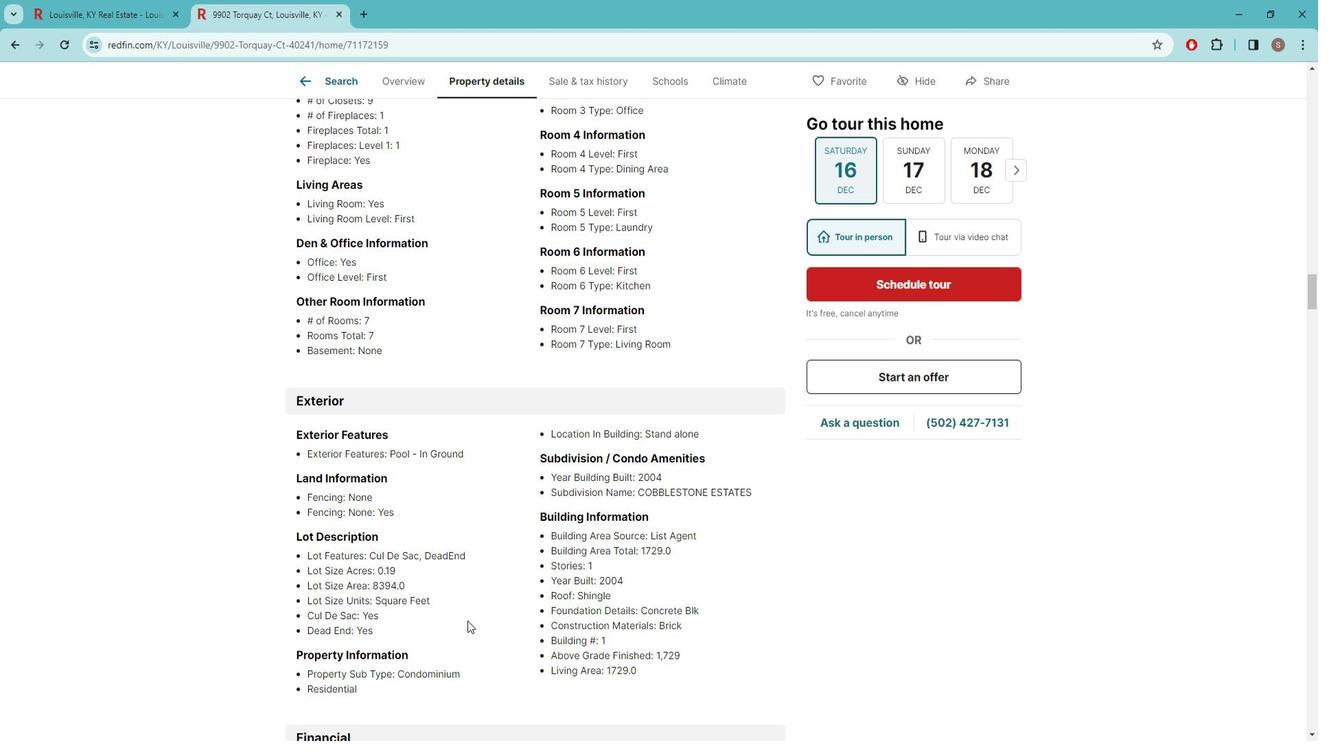 
Action: Mouse scrolled (482, 613) with delta (0, 0)
Screenshot: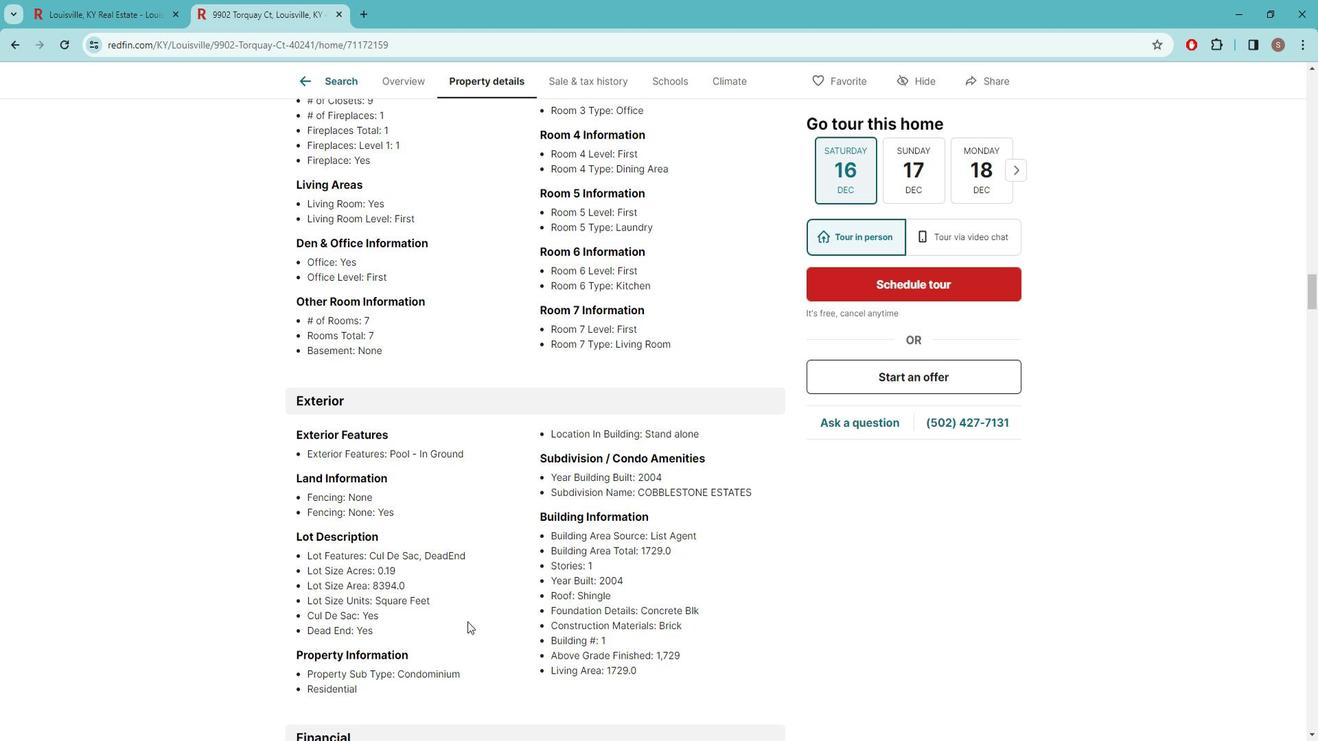 
Action: Mouse moved to (491, 596)
Screenshot: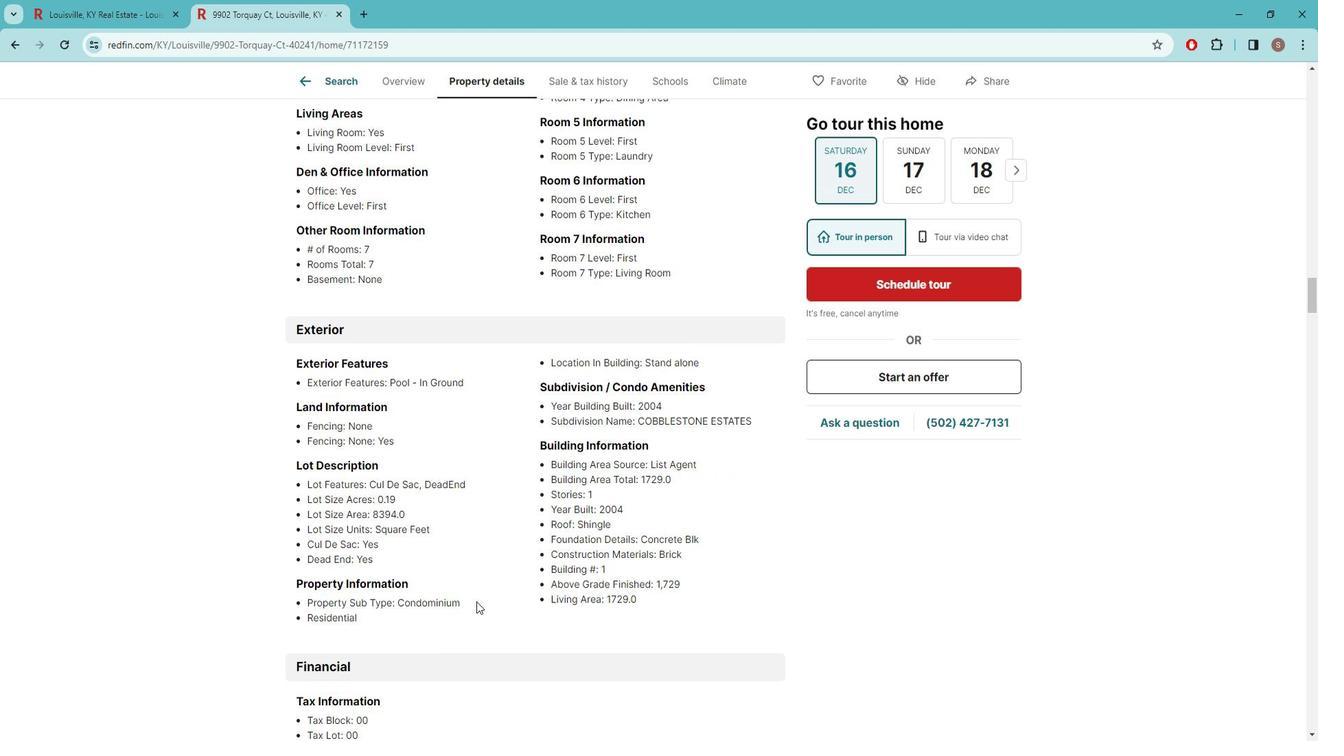 
Action: Mouse scrolled (491, 596) with delta (0, 0)
Screenshot: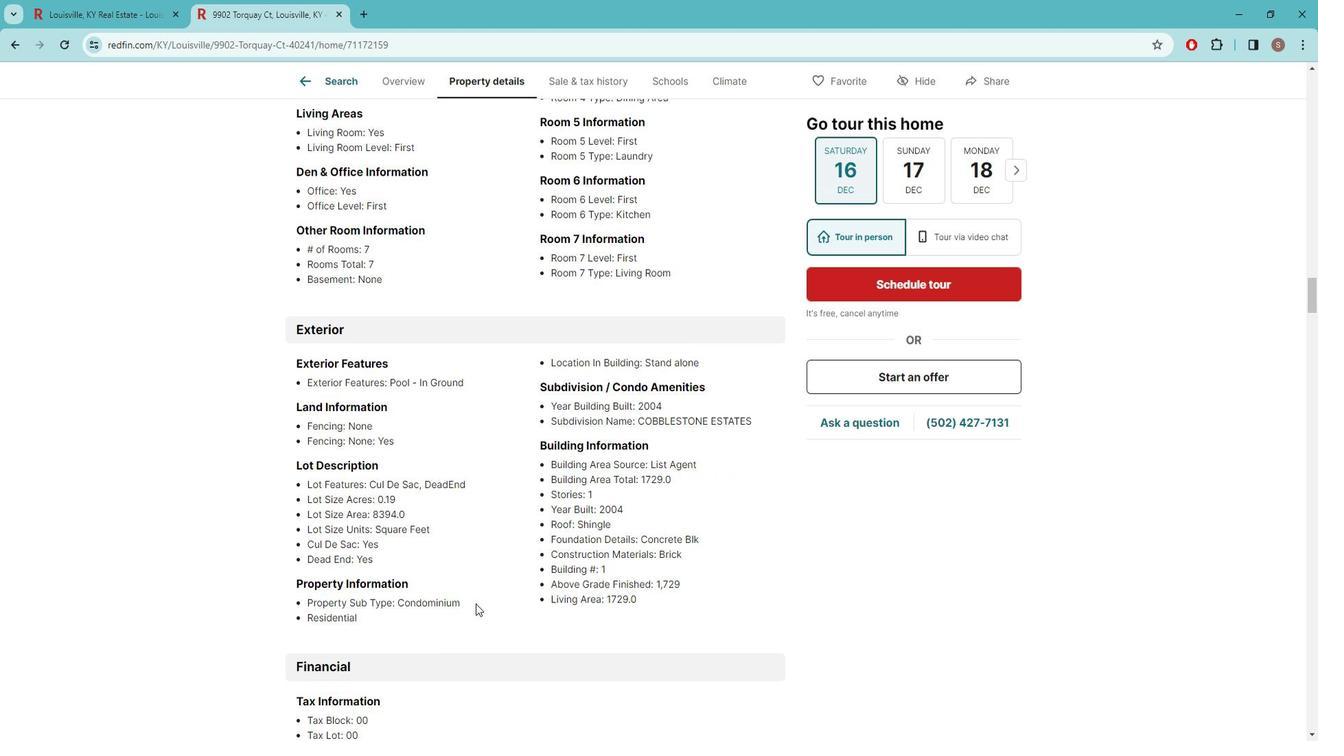 
Action: Mouse moved to (470, 643)
Screenshot: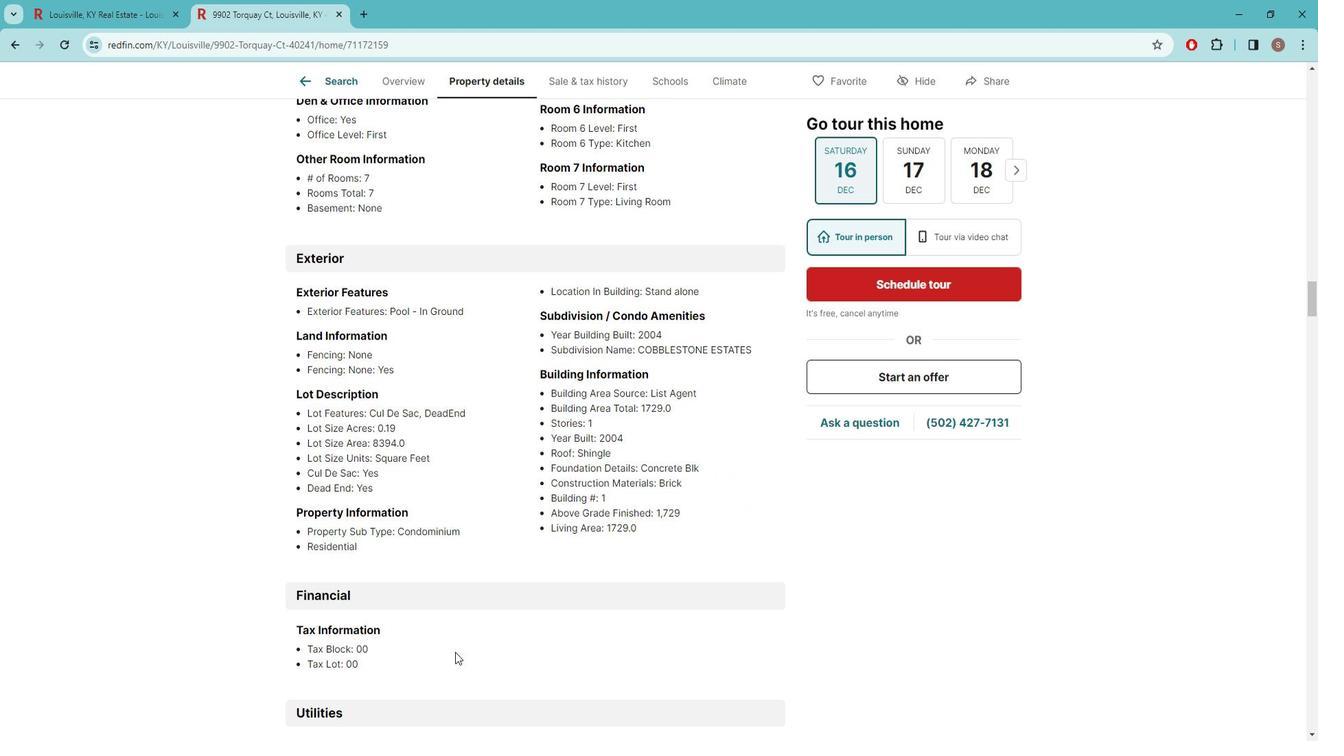 
Action: Mouse scrolled (470, 642) with delta (0, 0)
Screenshot: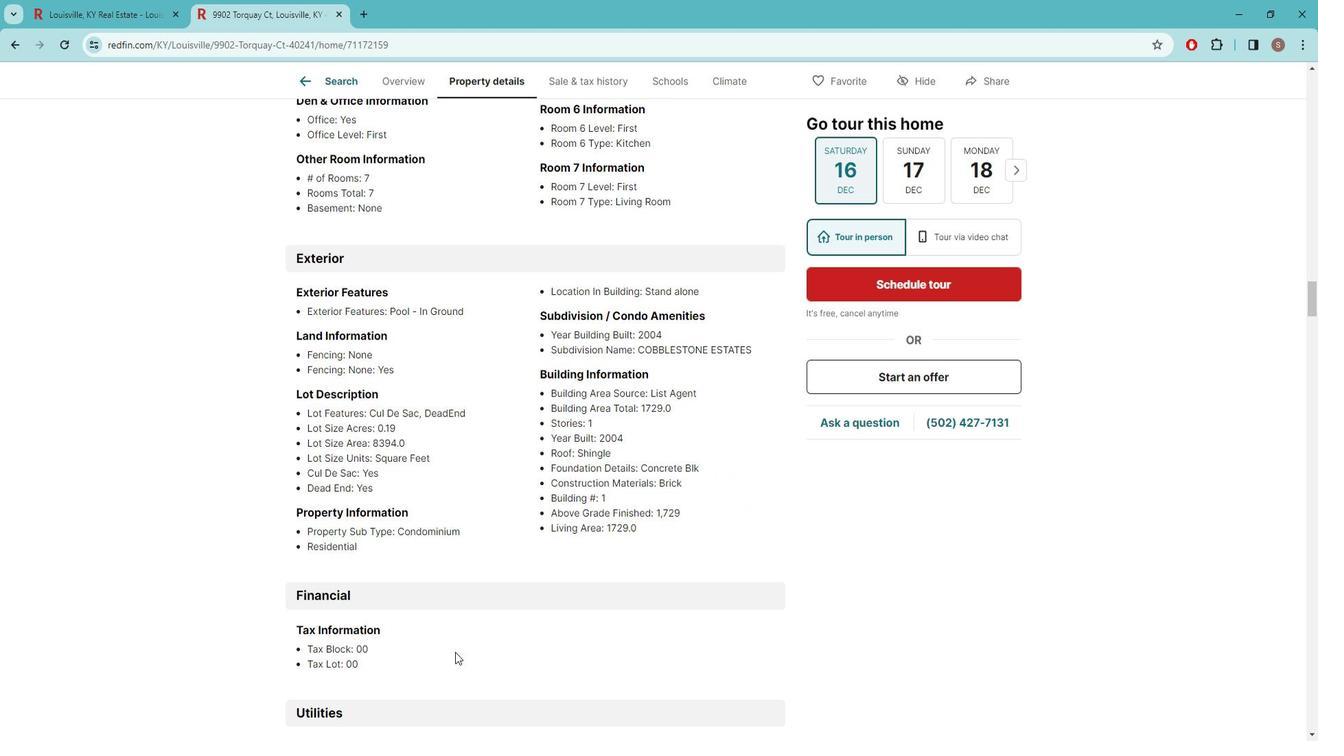 
Action: Mouse moved to (469, 640)
Screenshot: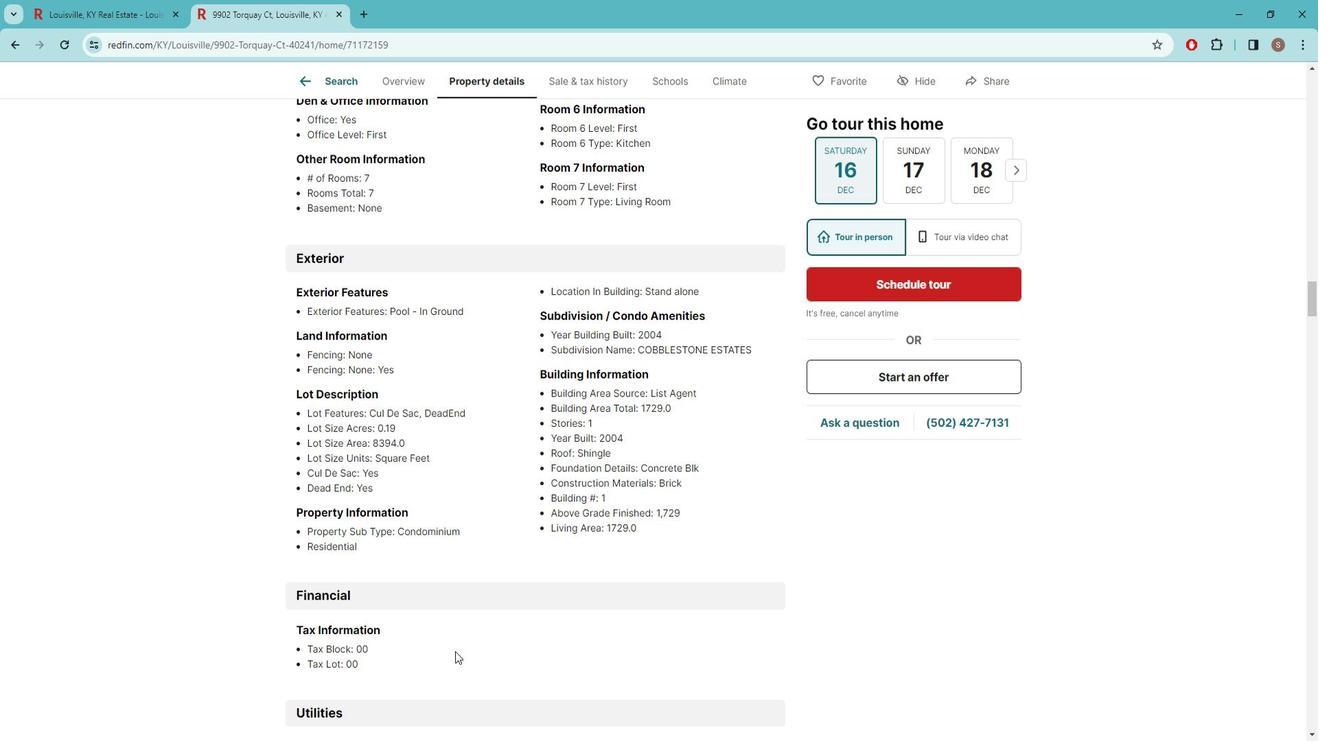 
Action: Mouse scrolled (469, 640) with delta (0, 0)
Screenshot: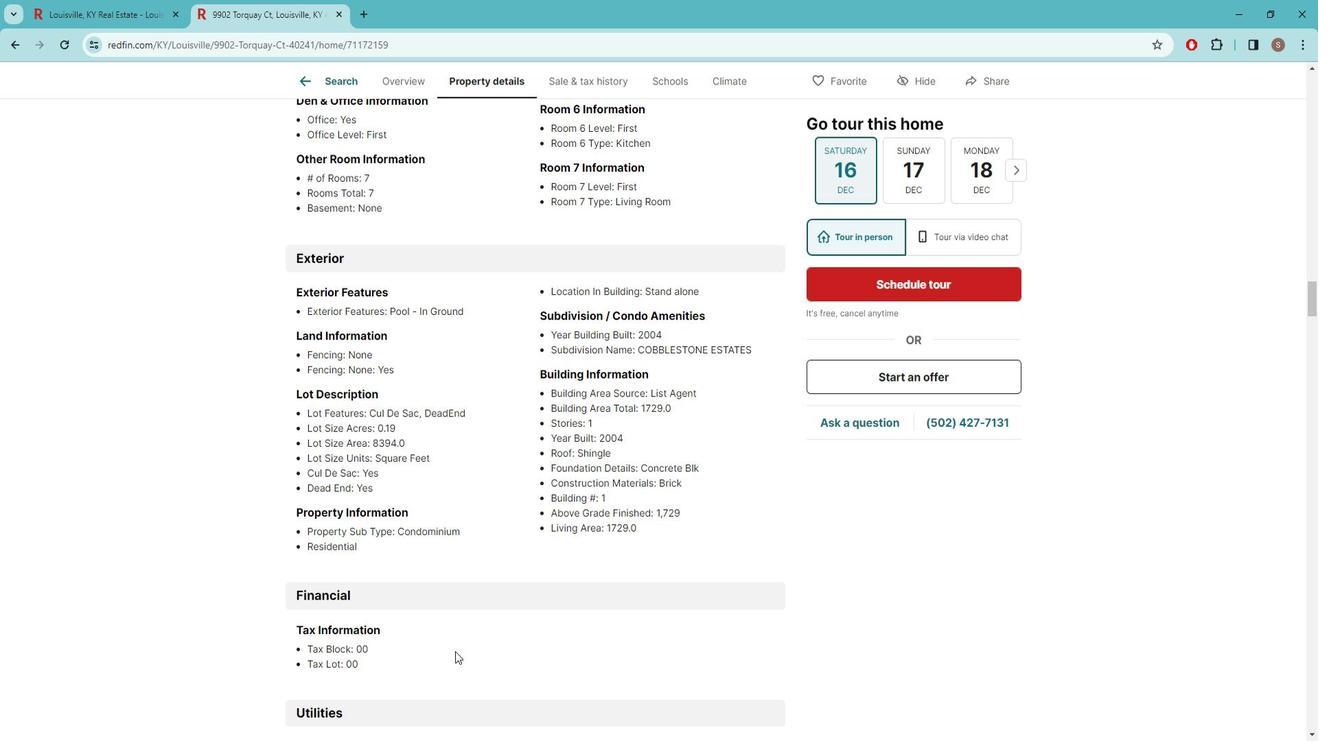 
Action: Mouse moved to (462, 599)
Screenshot: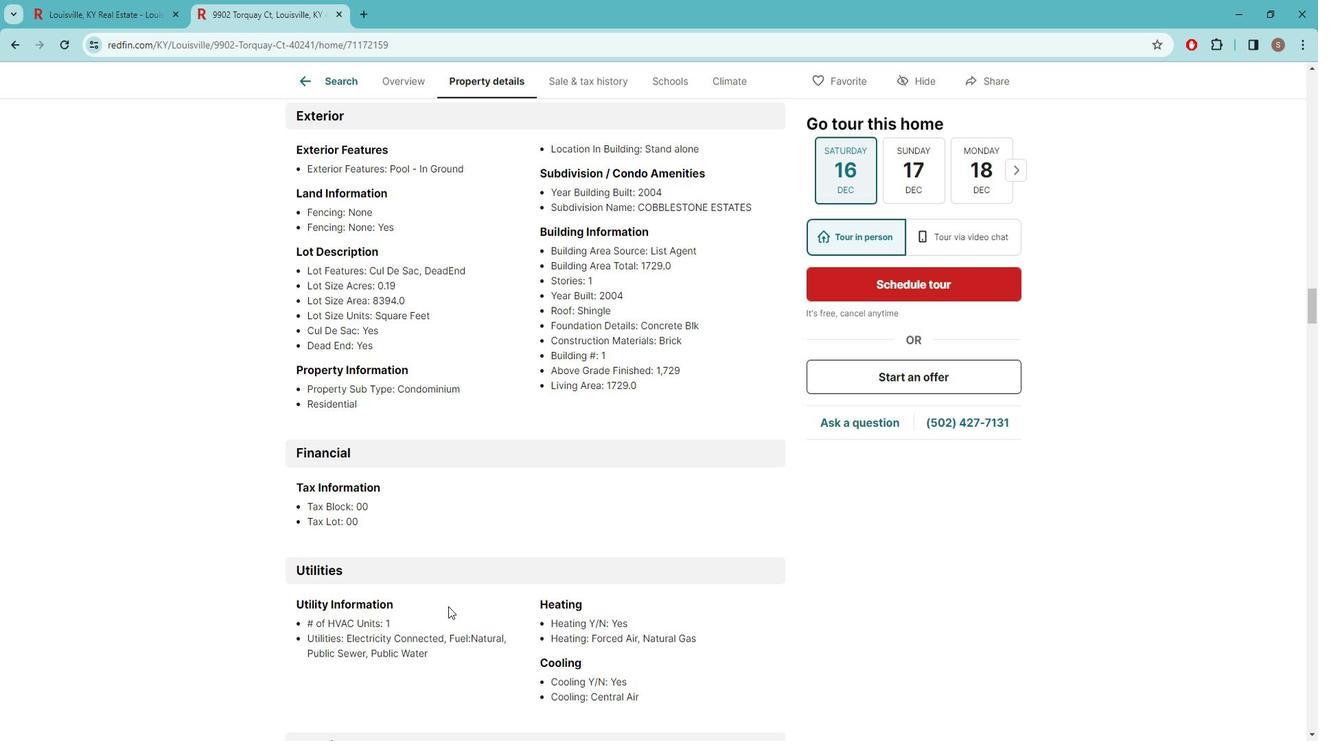 
Action: Mouse scrolled (462, 598) with delta (0, 0)
Screenshot: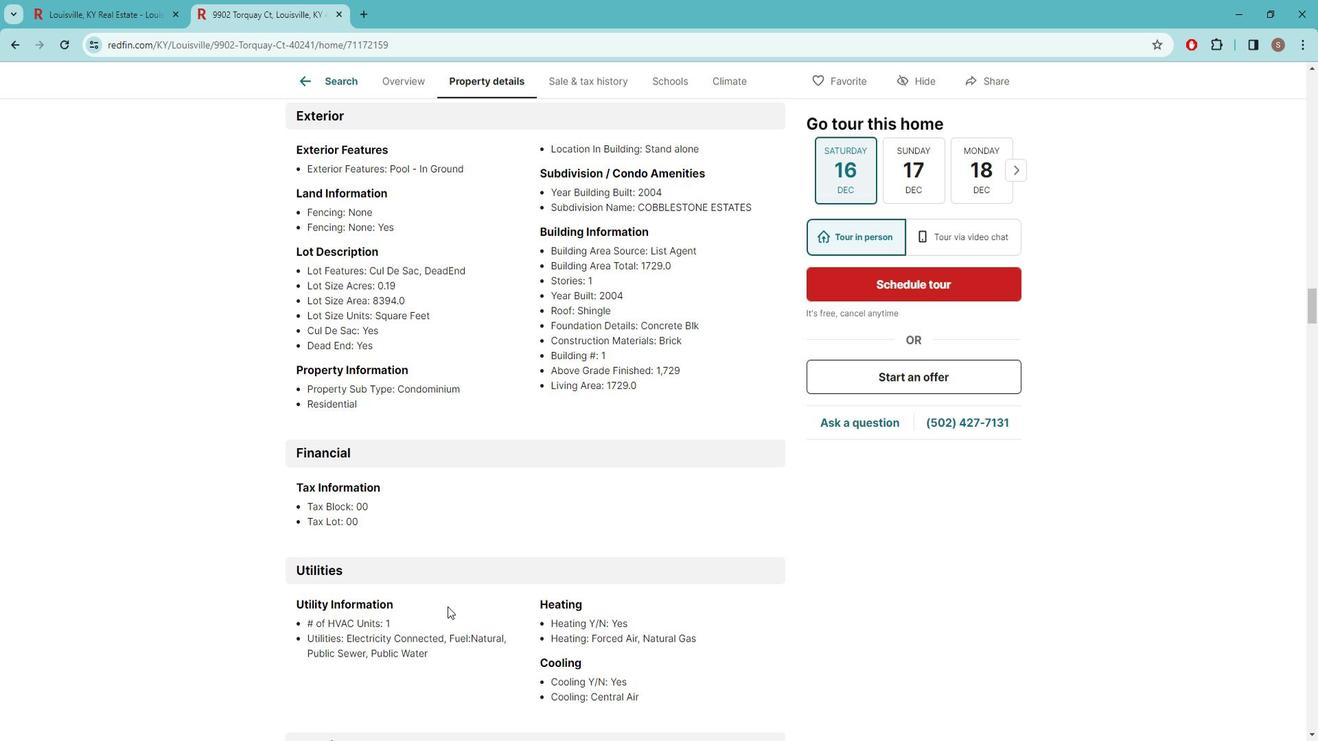 
Action: Mouse moved to (482, 616)
Screenshot: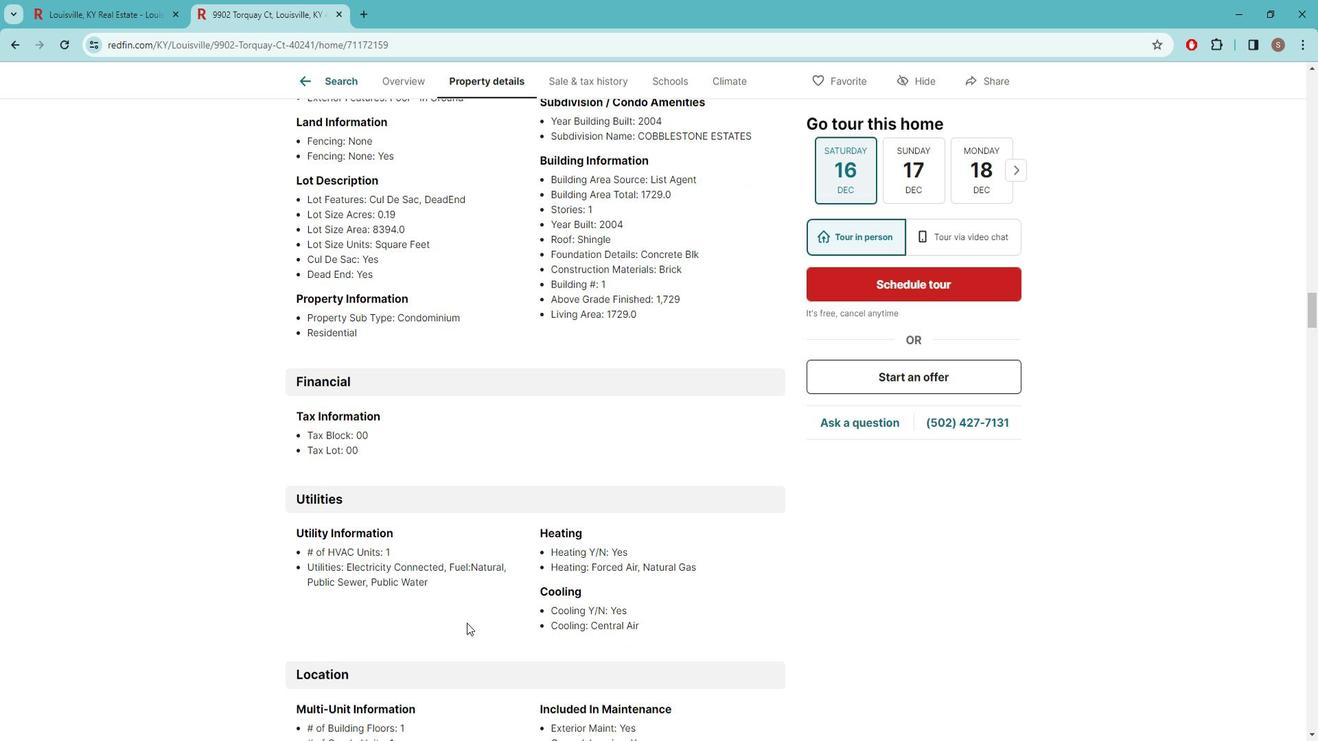 
Action: Mouse scrolled (482, 616) with delta (0, 0)
Screenshot: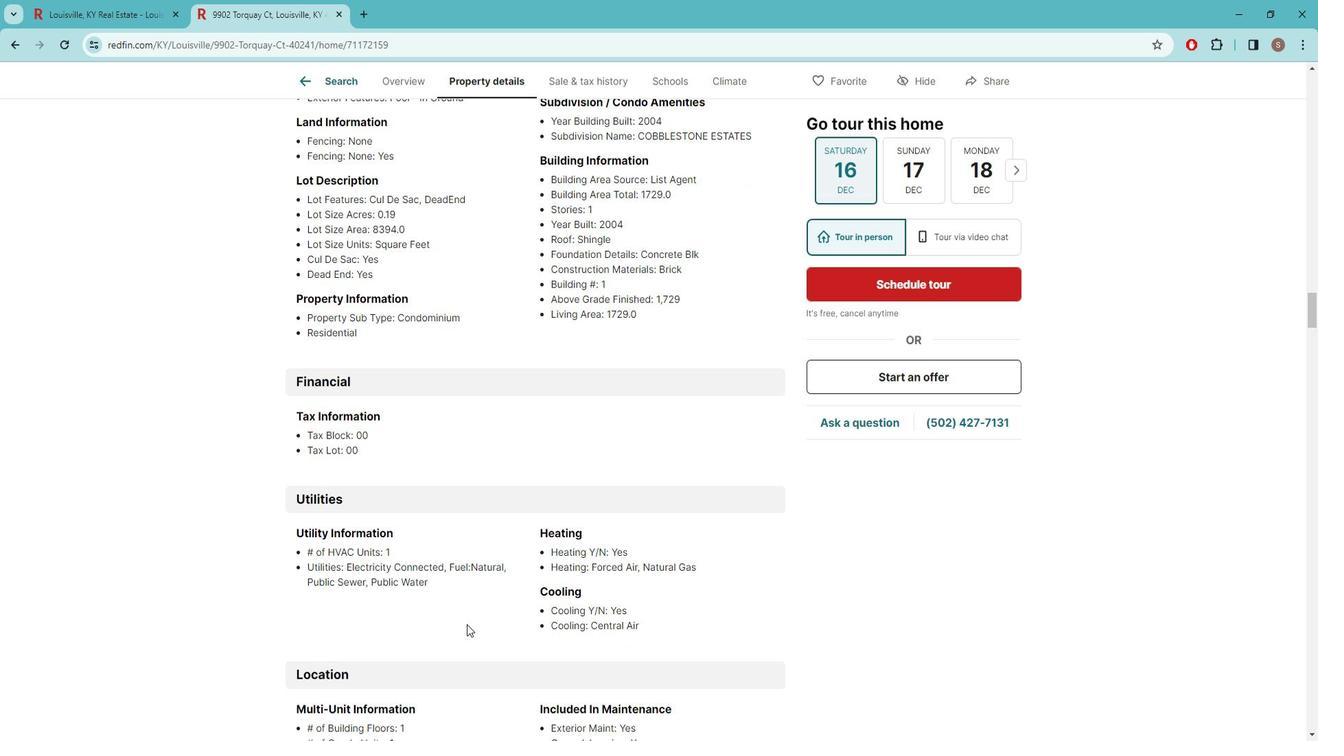 
Action: Mouse scrolled (482, 616) with delta (0, 0)
Screenshot: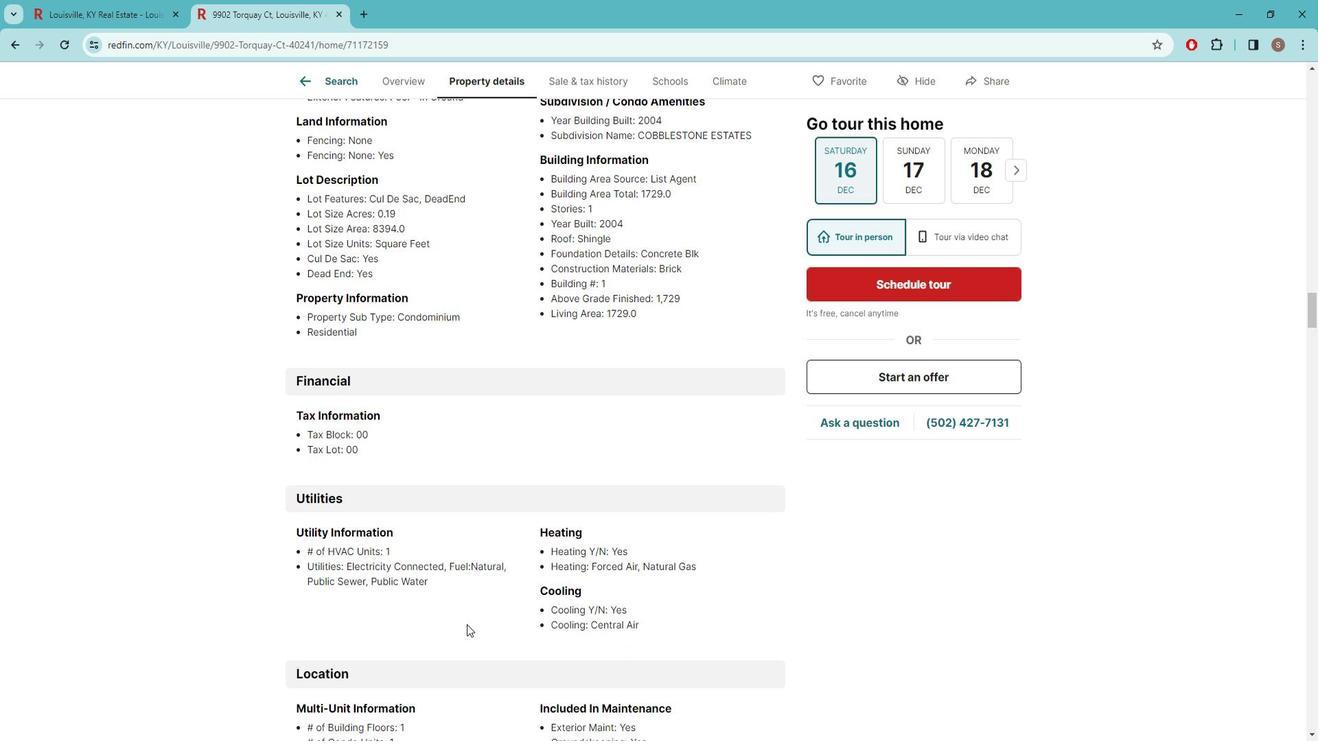 
Action: Mouse moved to (477, 604)
Screenshot: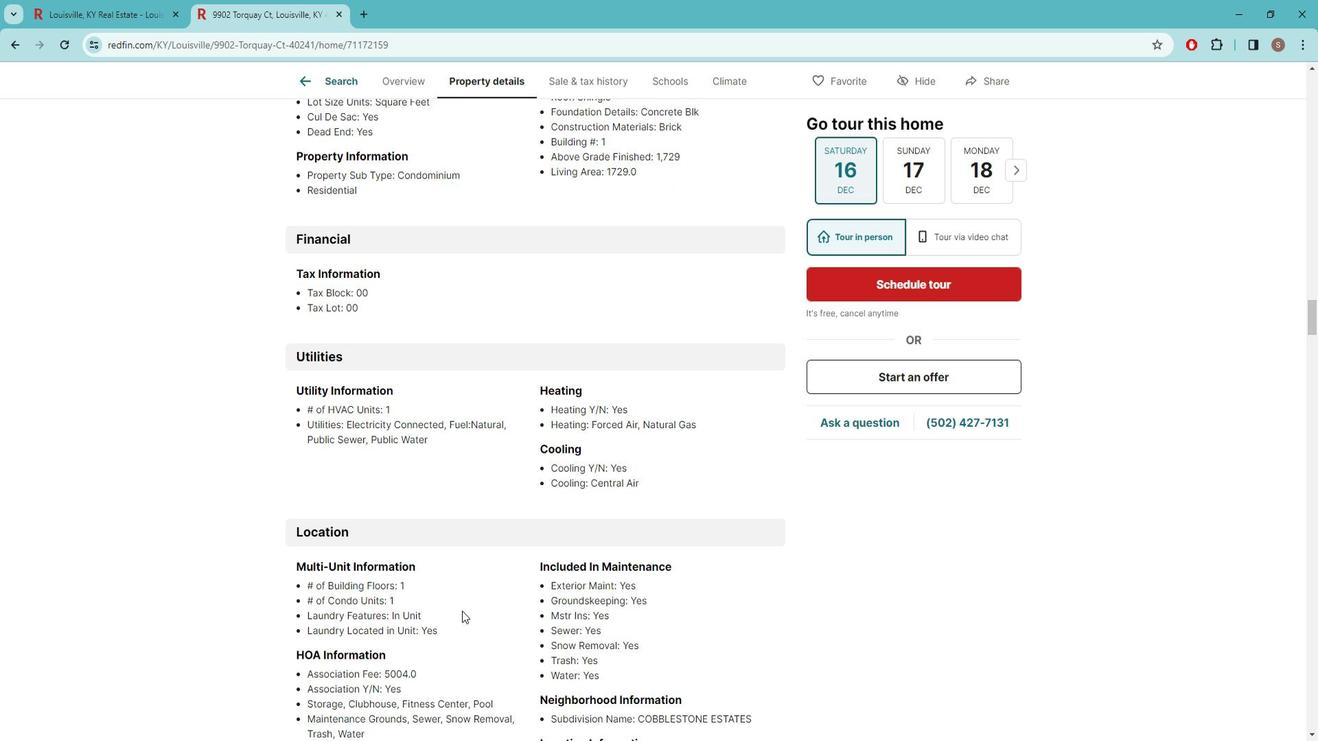 
Action: Mouse scrolled (477, 603) with delta (0, 0)
Screenshot: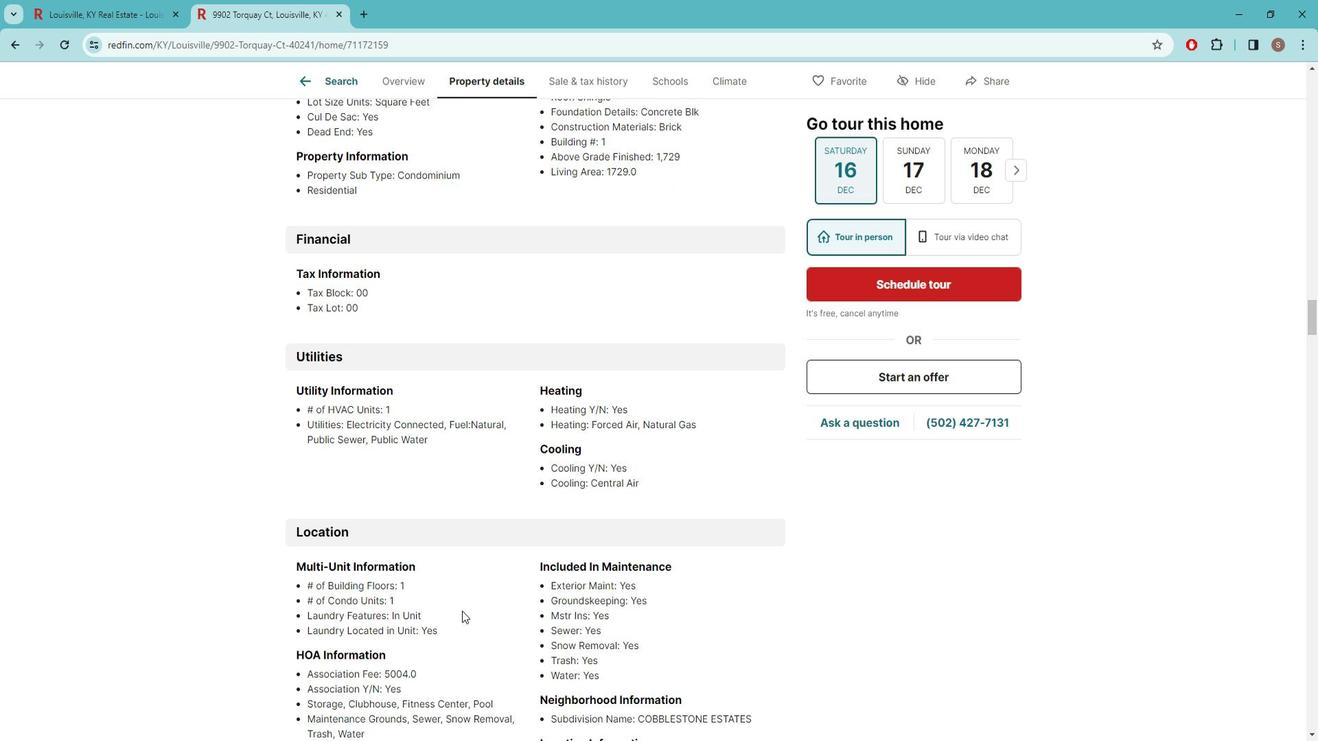 
Action: Mouse moved to (480, 618)
Screenshot: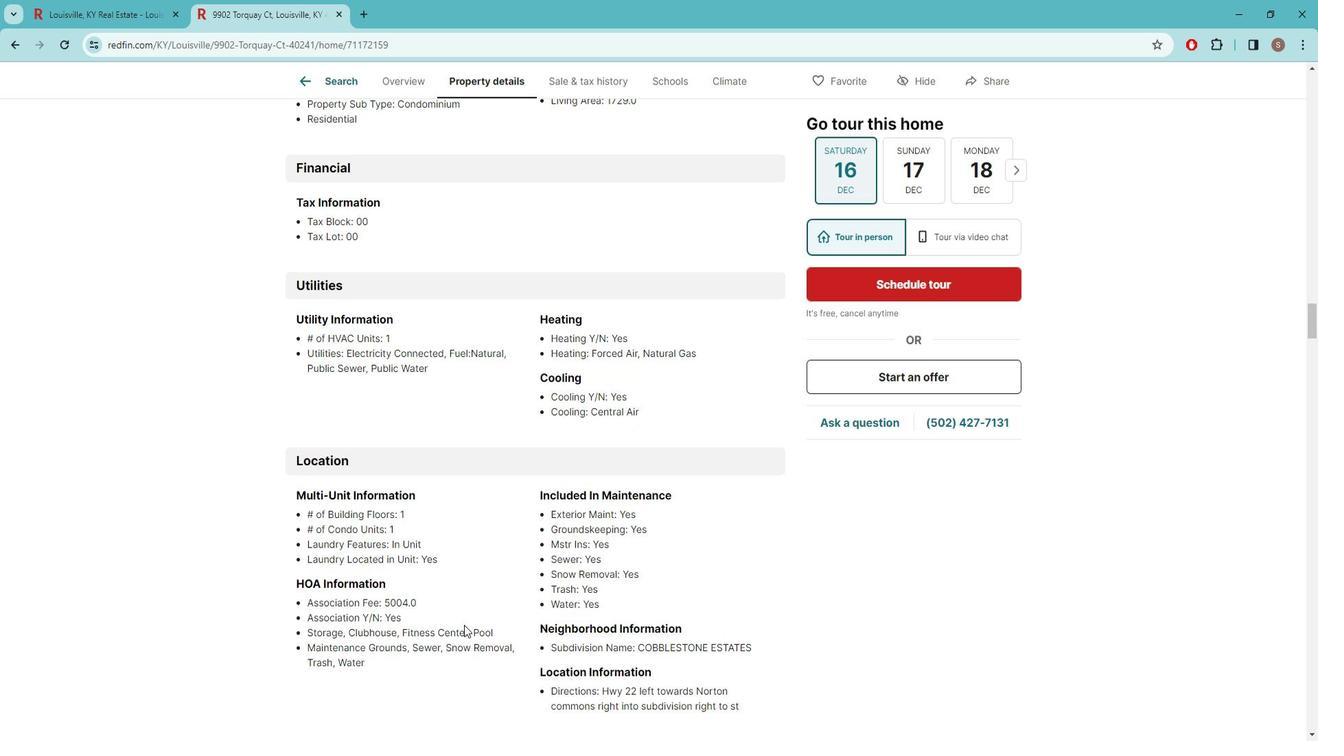 
Action: Mouse scrolled (480, 617) with delta (0, 0)
Screenshot: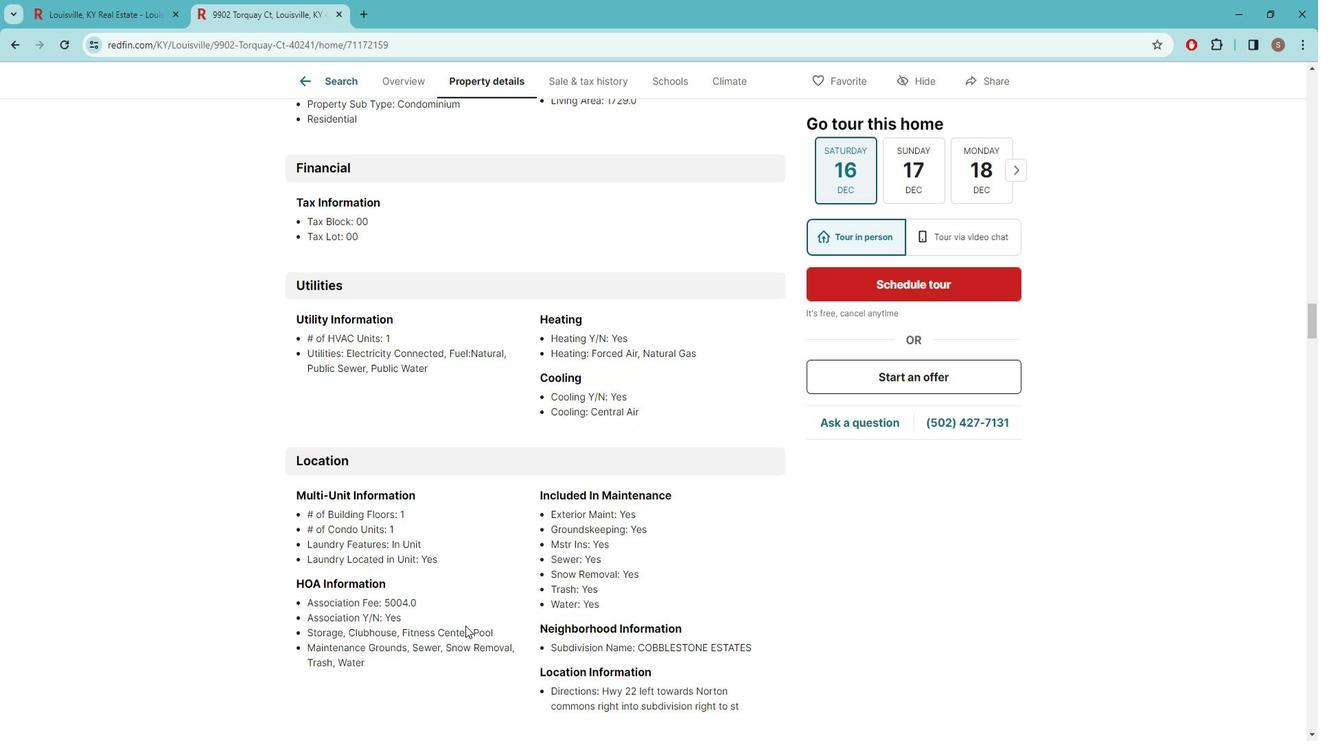 
Action: Mouse moved to (480, 620)
Screenshot: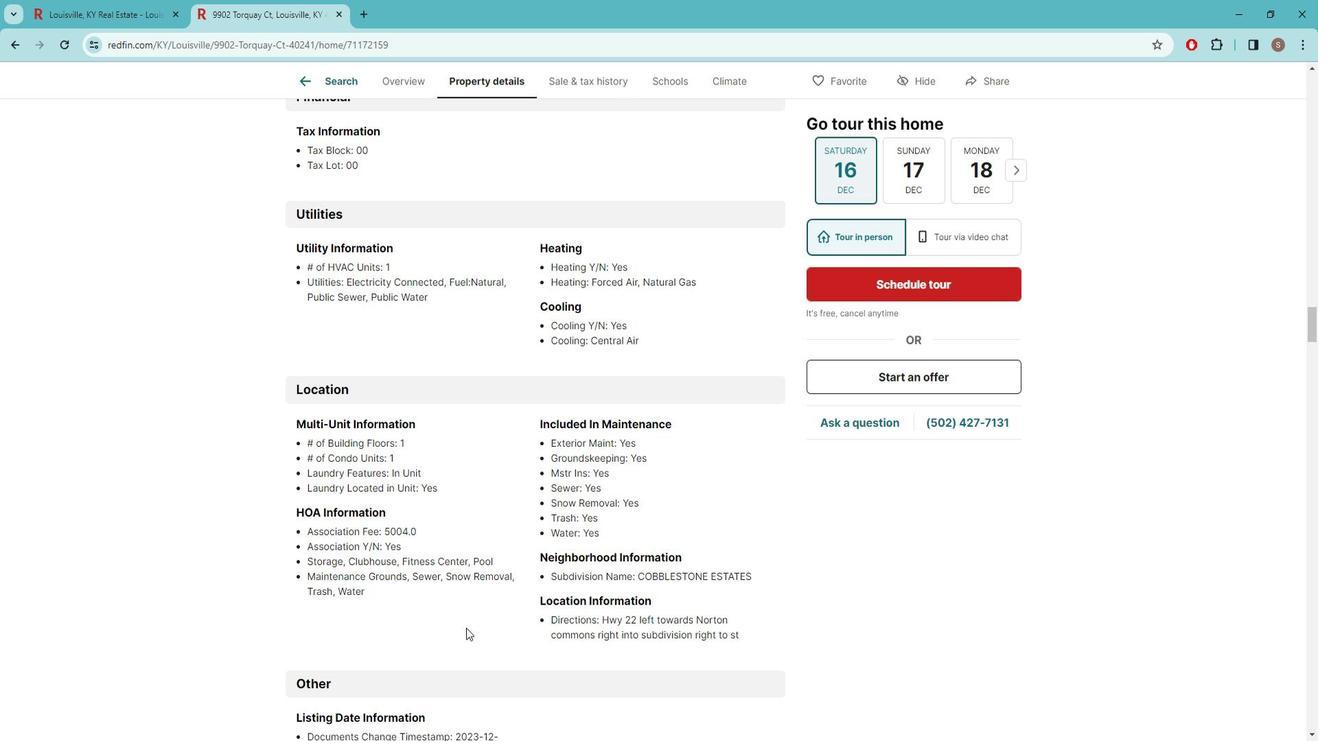 
Action: Mouse scrolled (480, 619) with delta (0, 0)
Screenshot: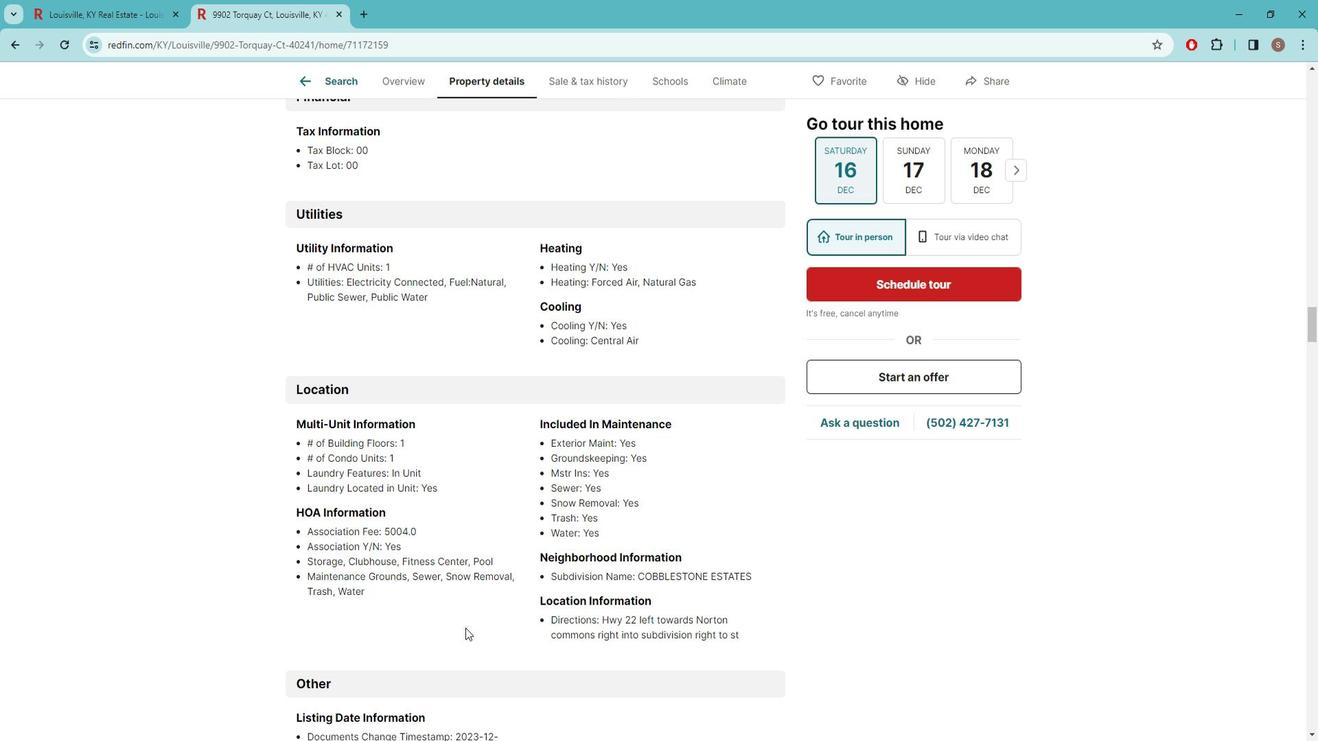 
Action: Mouse moved to (485, 612)
Screenshot: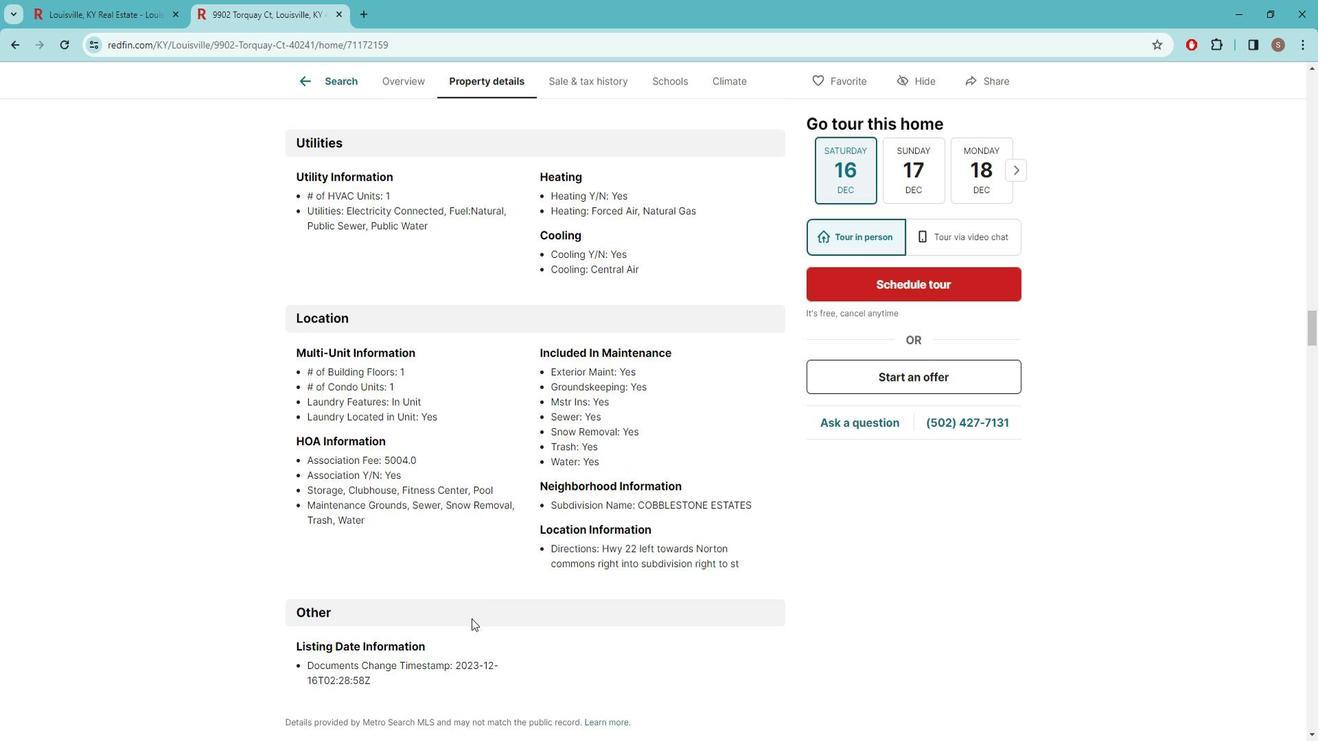 
Action: Mouse scrolled (485, 611) with delta (0, 0)
Screenshot: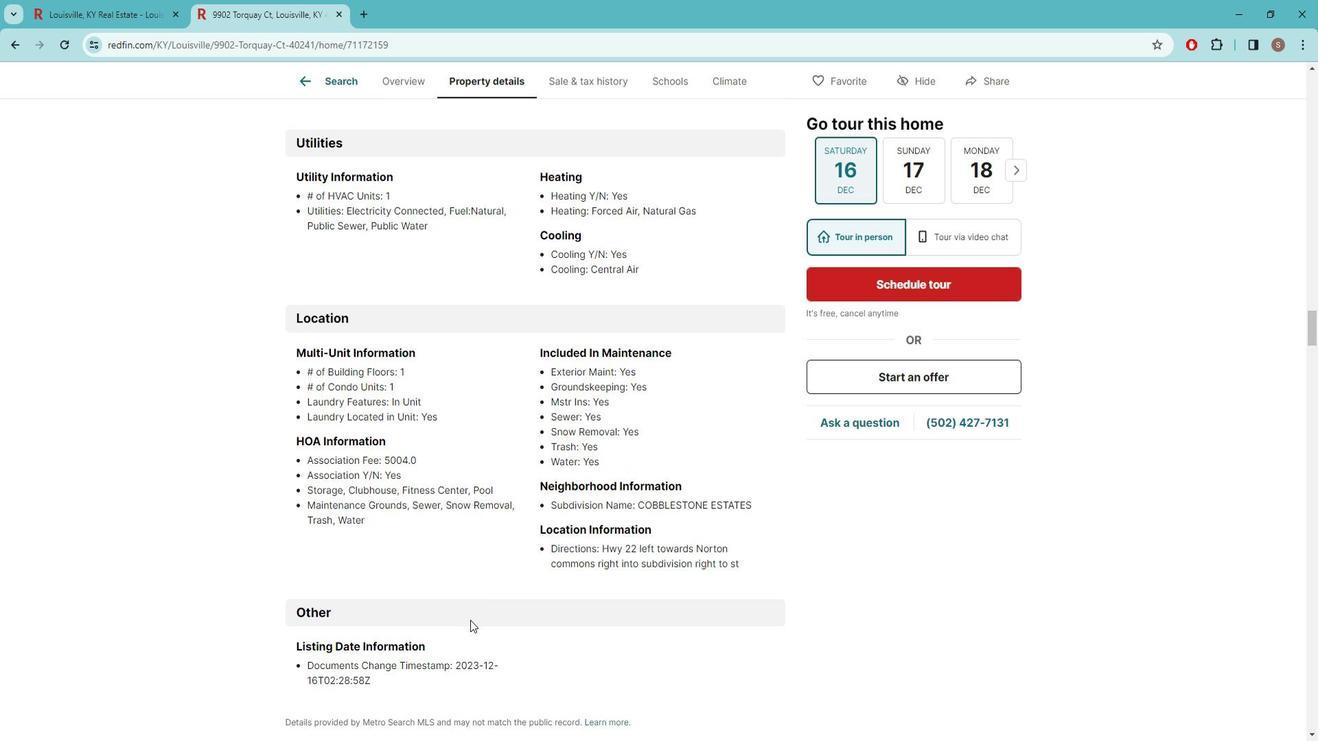 
Action: Mouse moved to (163, 15)
Screenshot: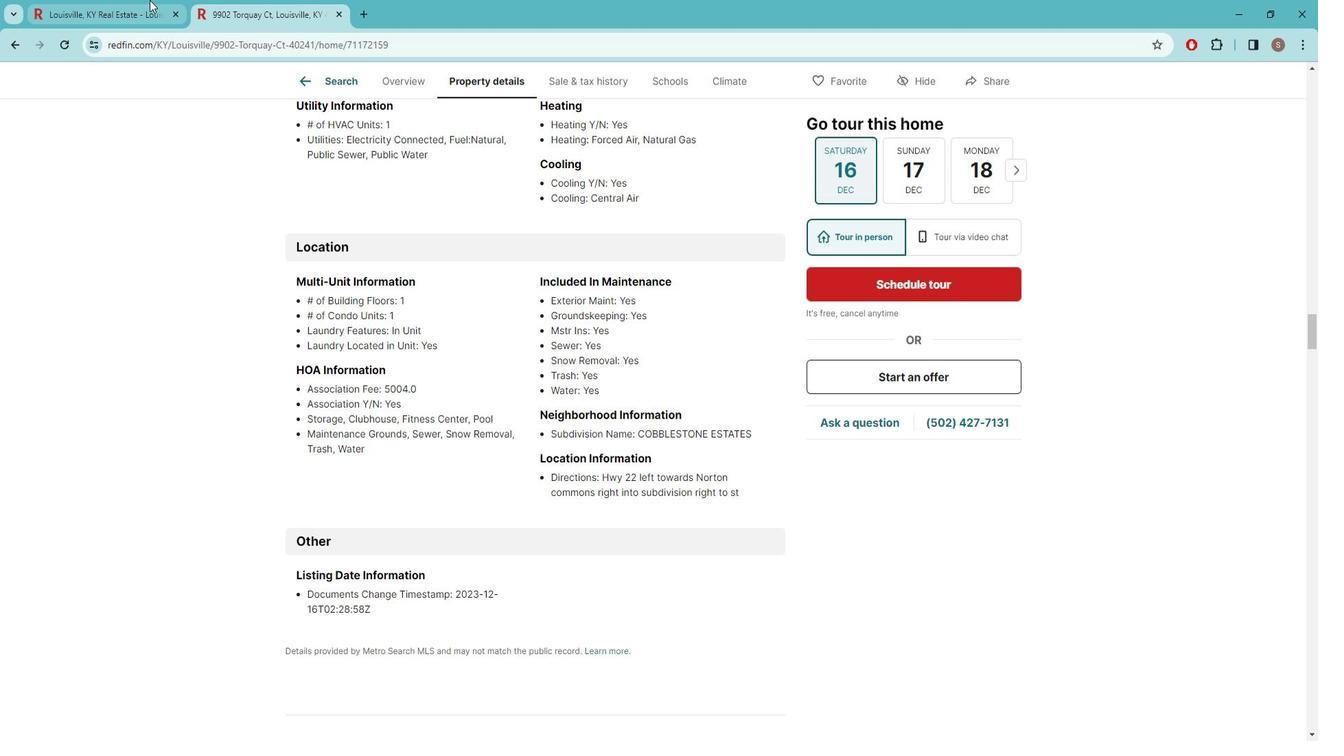 
Action: Mouse pressed left at (163, 15)
Screenshot: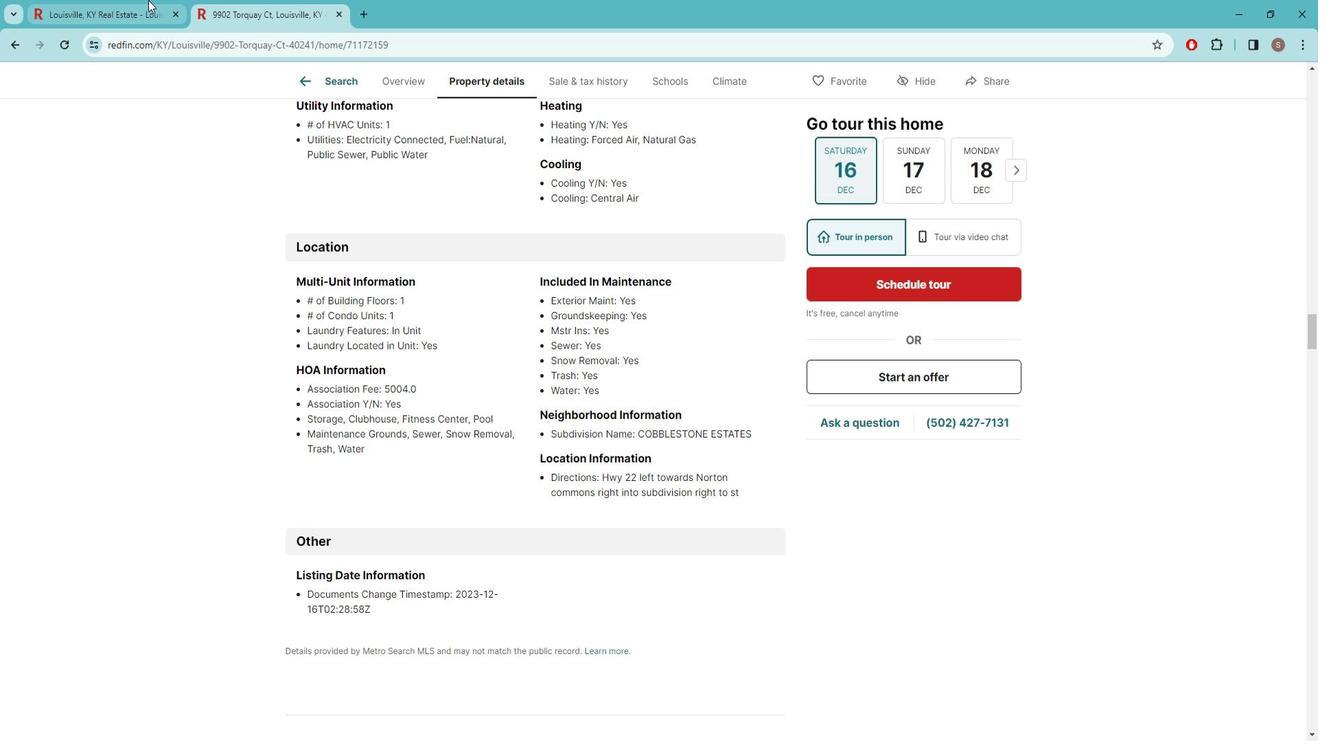 
Action: Mouse moved to (1122, 432)
Screenshot: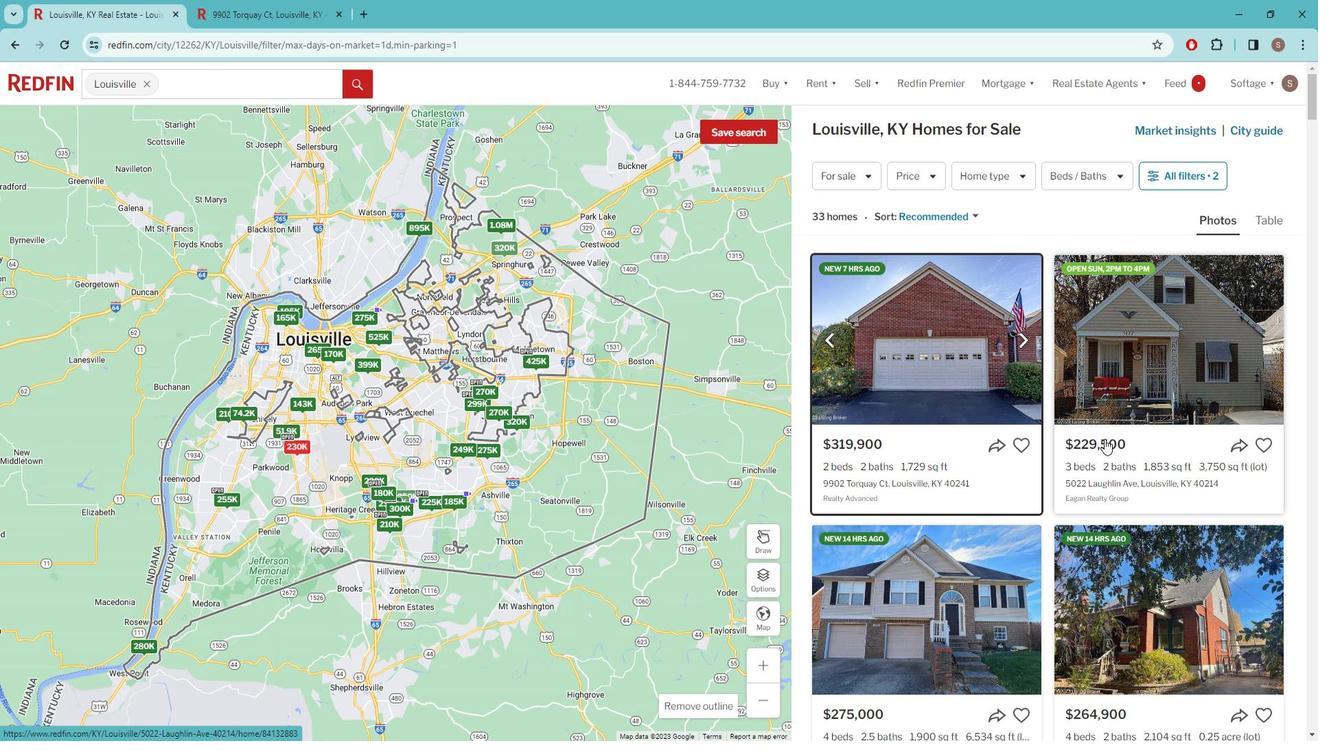 
Action: Mouse scrolled (1122, 431) with delta (0, 0)
Screenshot: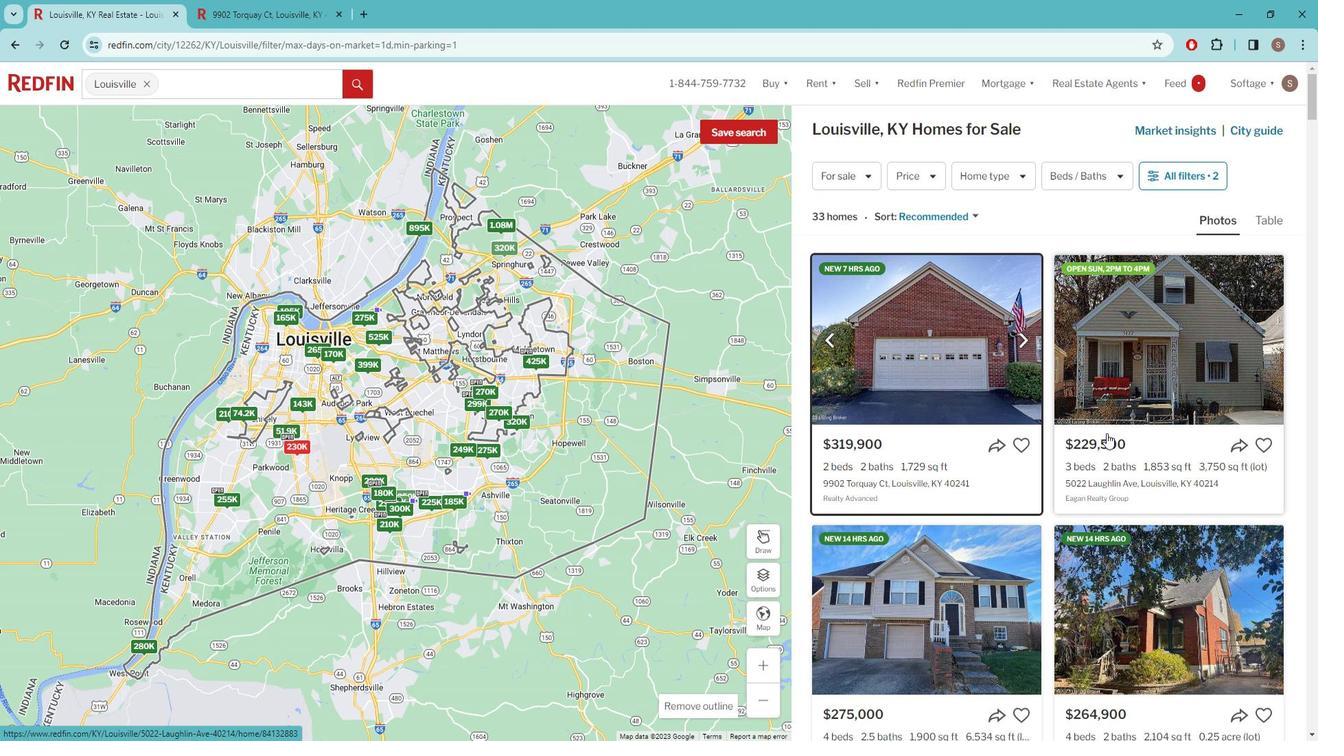 
Action: Mouse moved to (1149, 417)
Screenshot: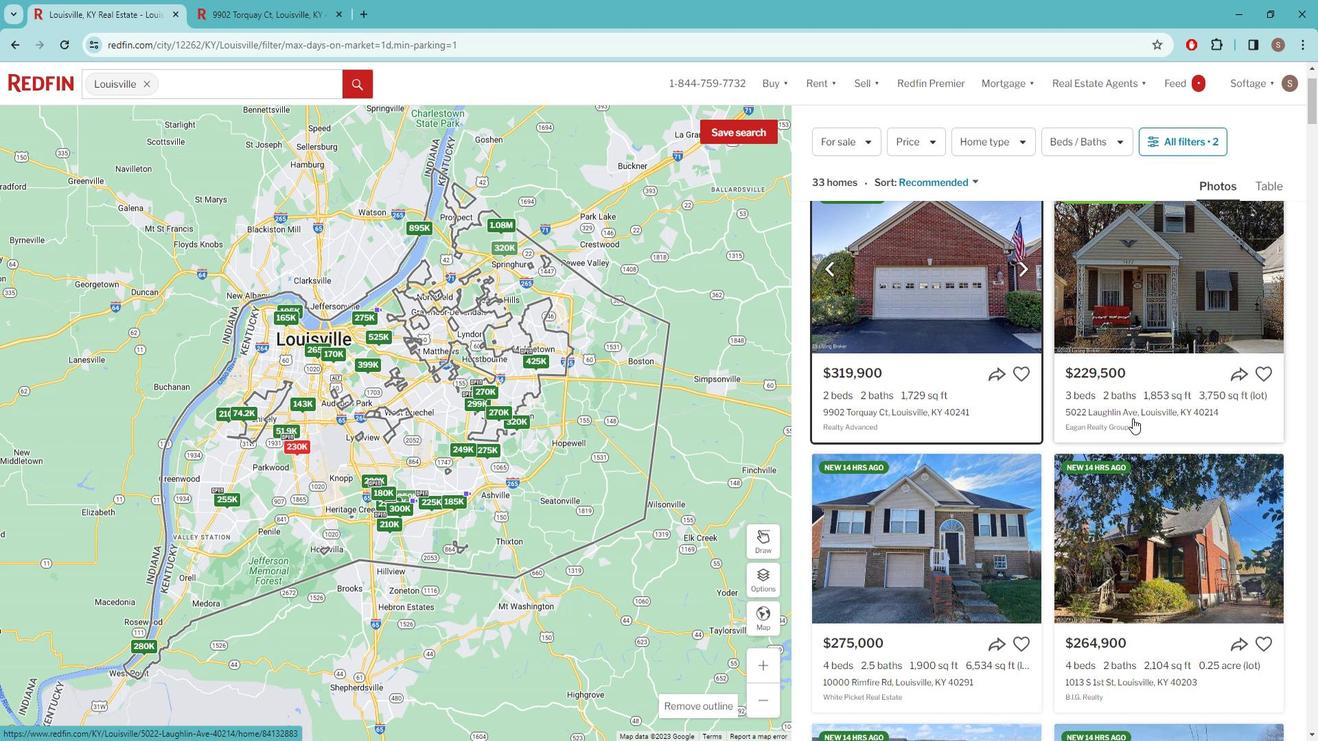 
Action: Mouse scrolled (1149, 416) with delta (0, 0)
Screenshot: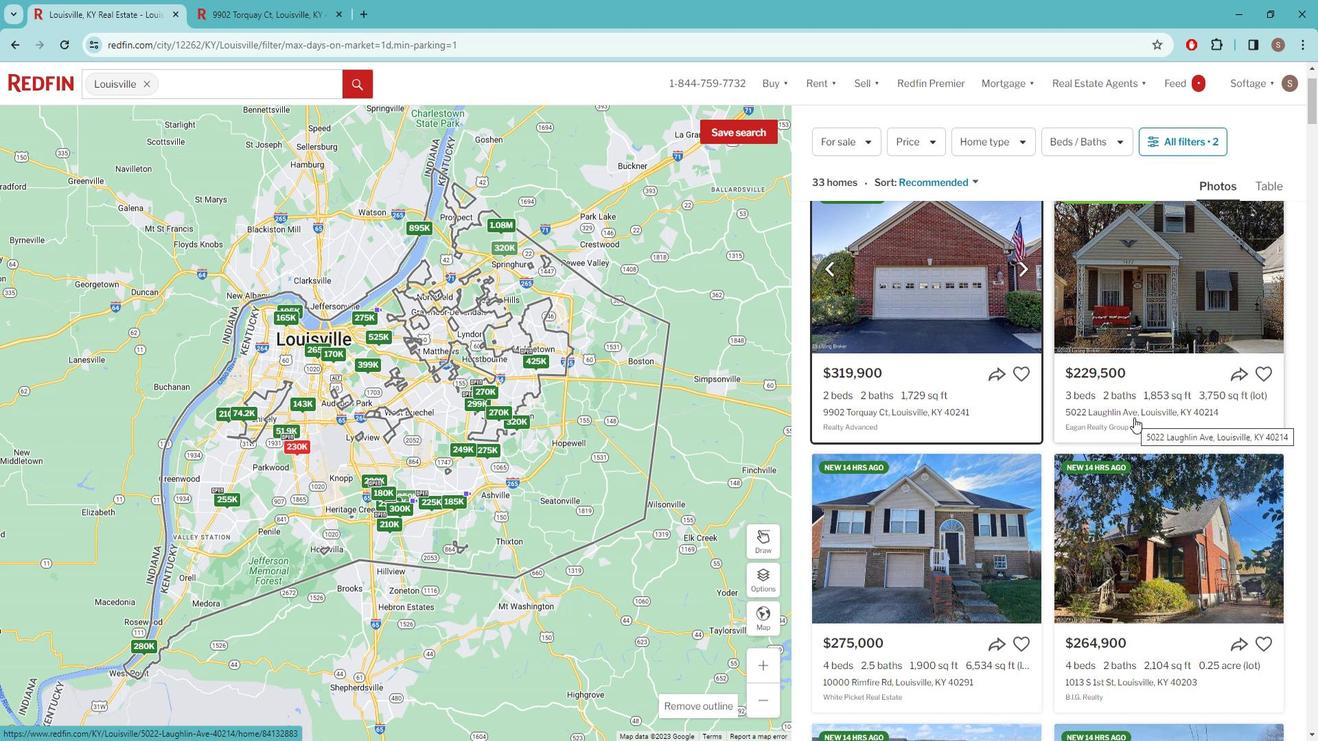 
Action: Mouse scrolled (1149, 416) with delta (0, 0)
Screenshot: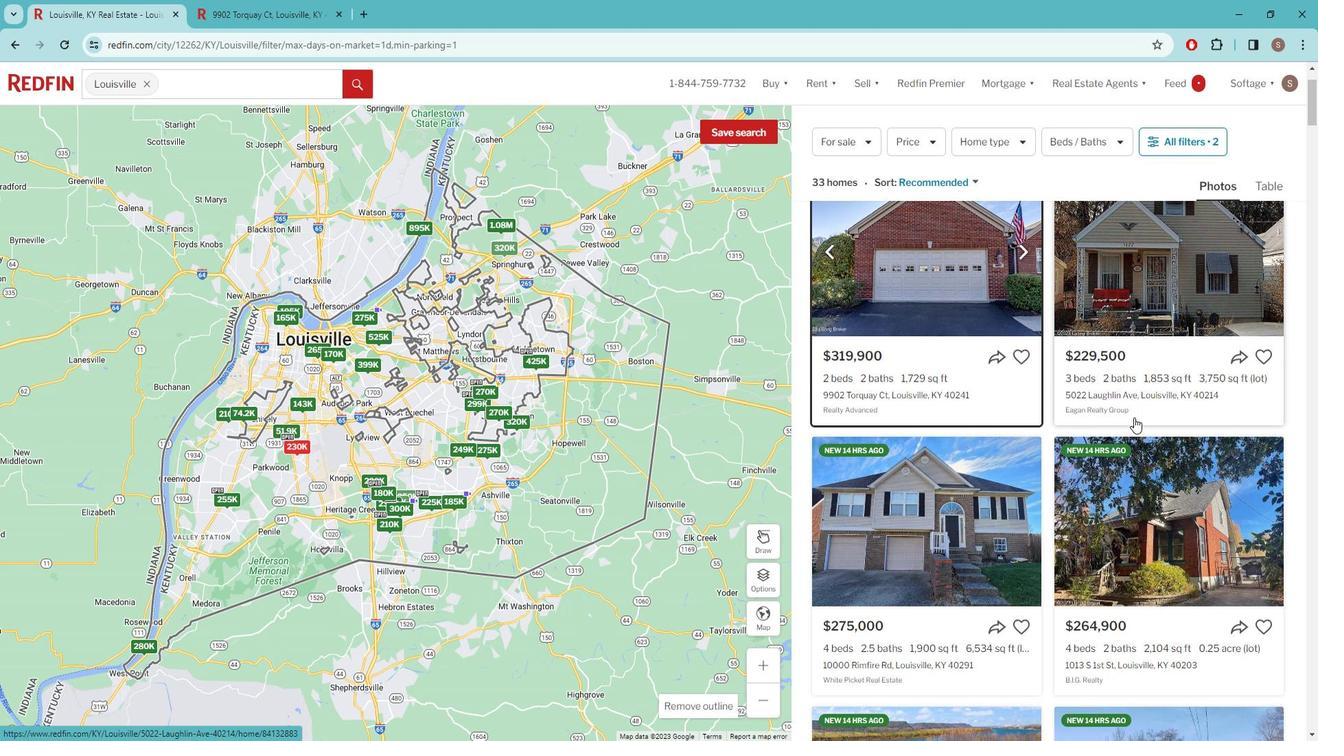 
Action: Mouse scrolled (1149, 416) with delta (0, 0)
Screenshot: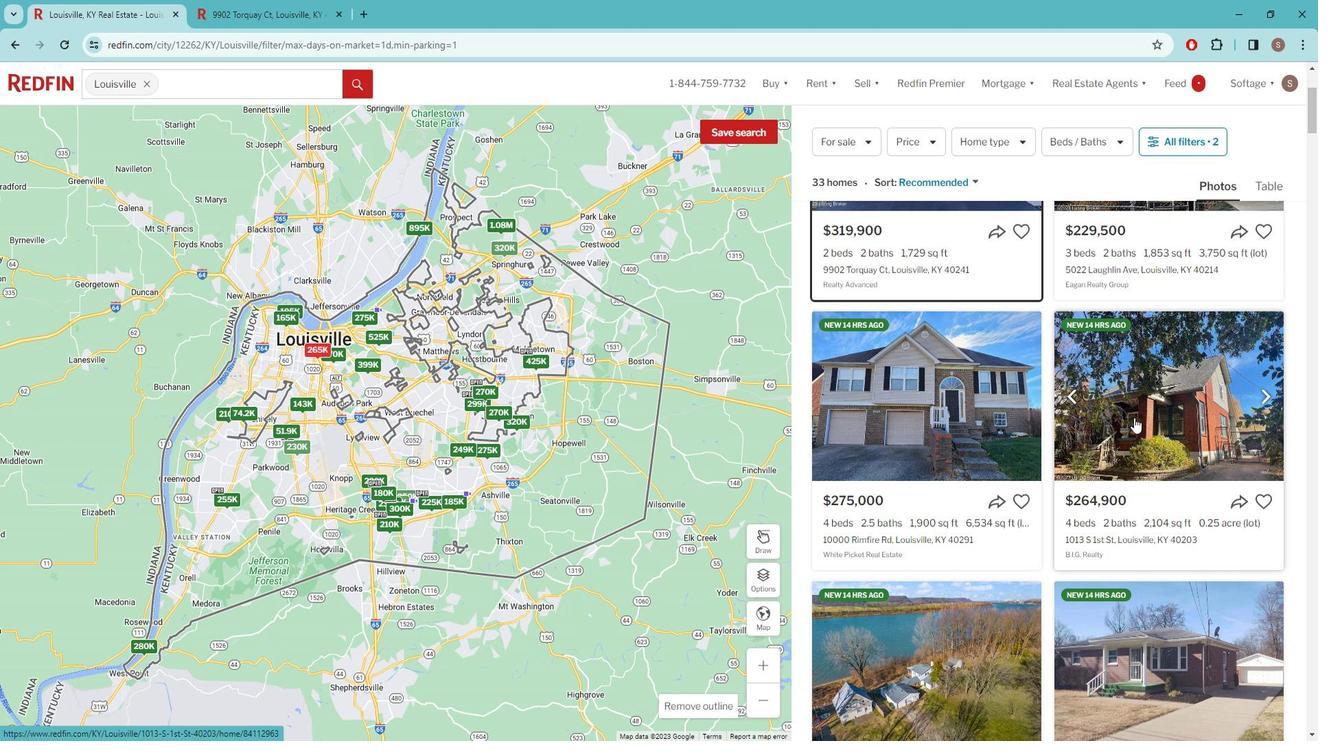 
Action: Mouse scrolled (1149, 416) with delta (0, 0)
Screenshot: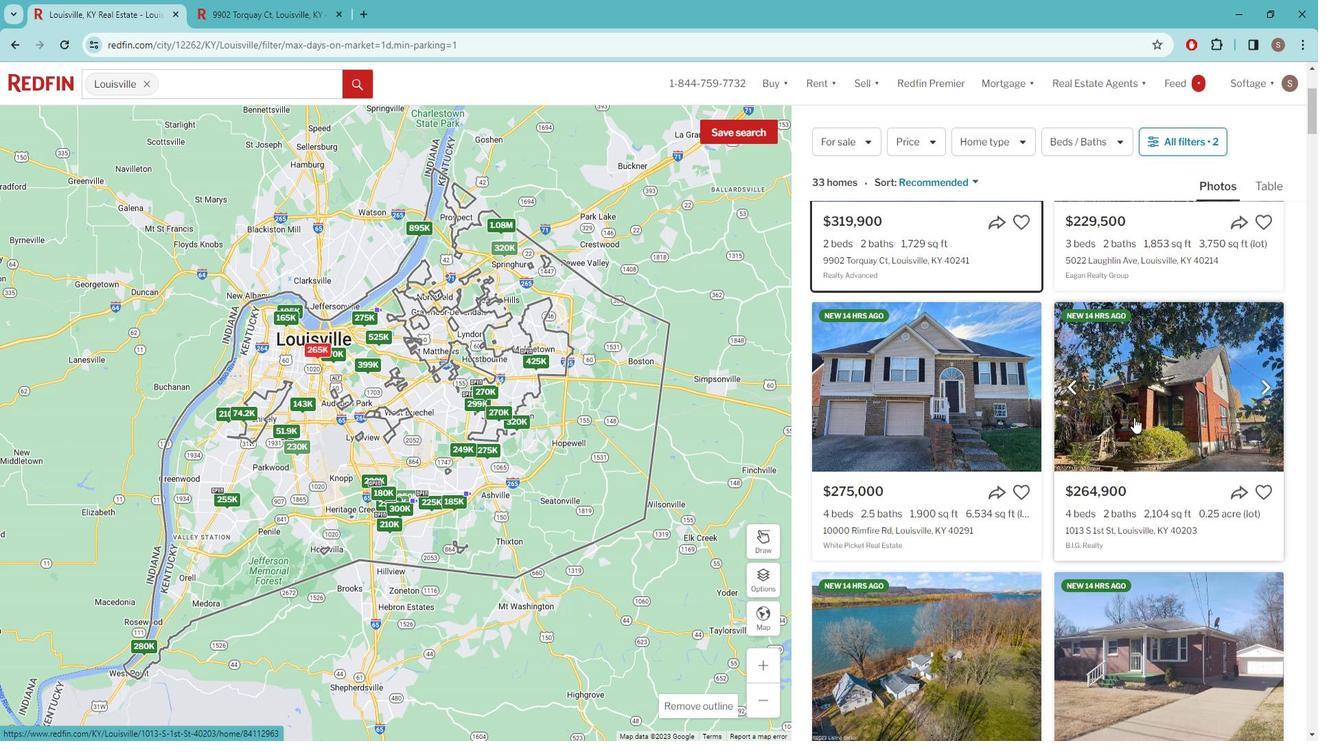 
Action: Mouse scrolled (1149, 416) with delta (0, 0)
Screenshot: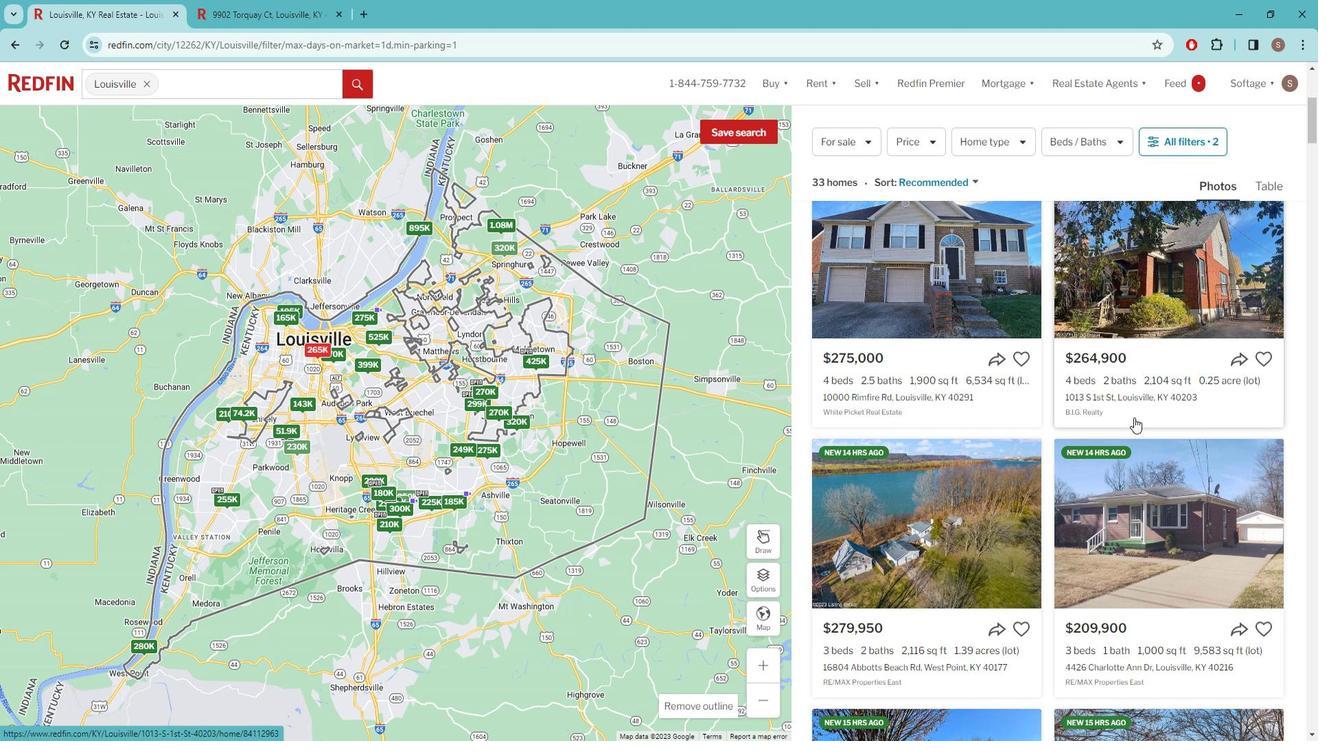 
Action: Mouse scrolled (1149, 416) with delta (0, 0)
Screenshot: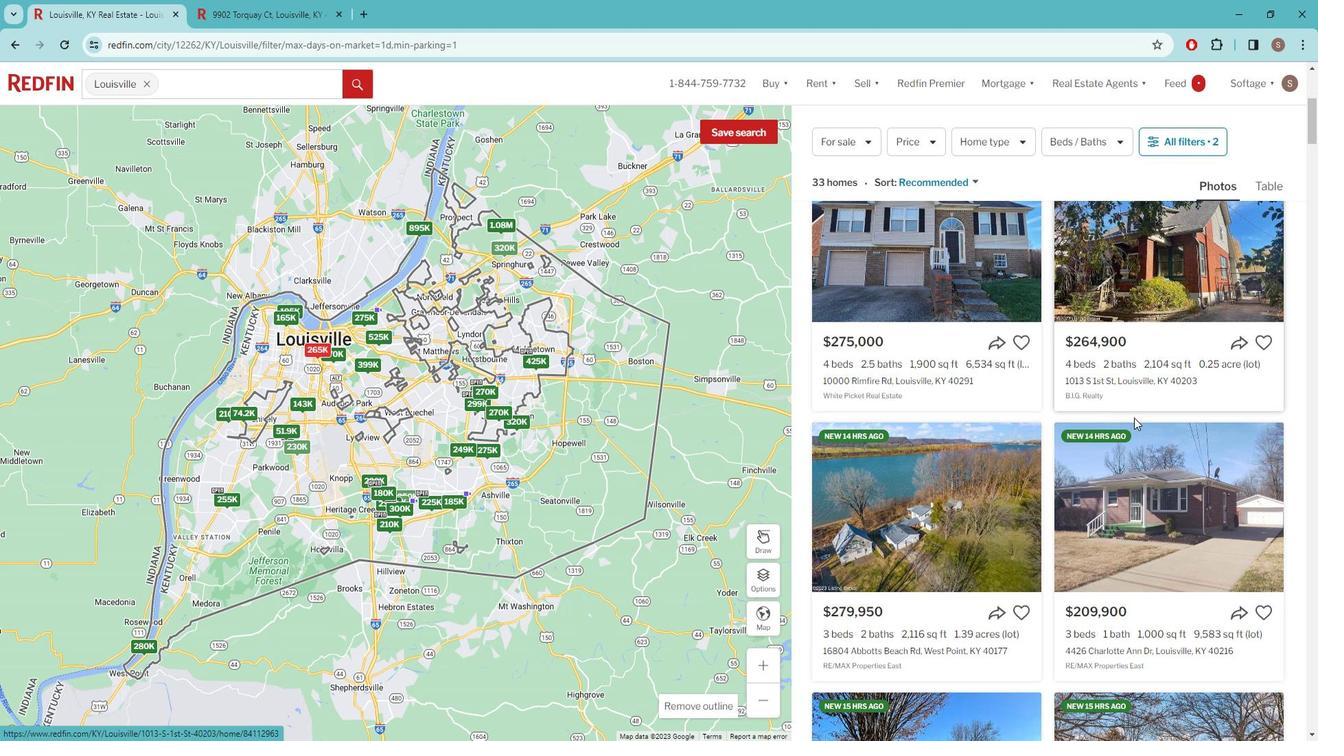 
Action: Mouse moved to (1108, 631)
Screenshot: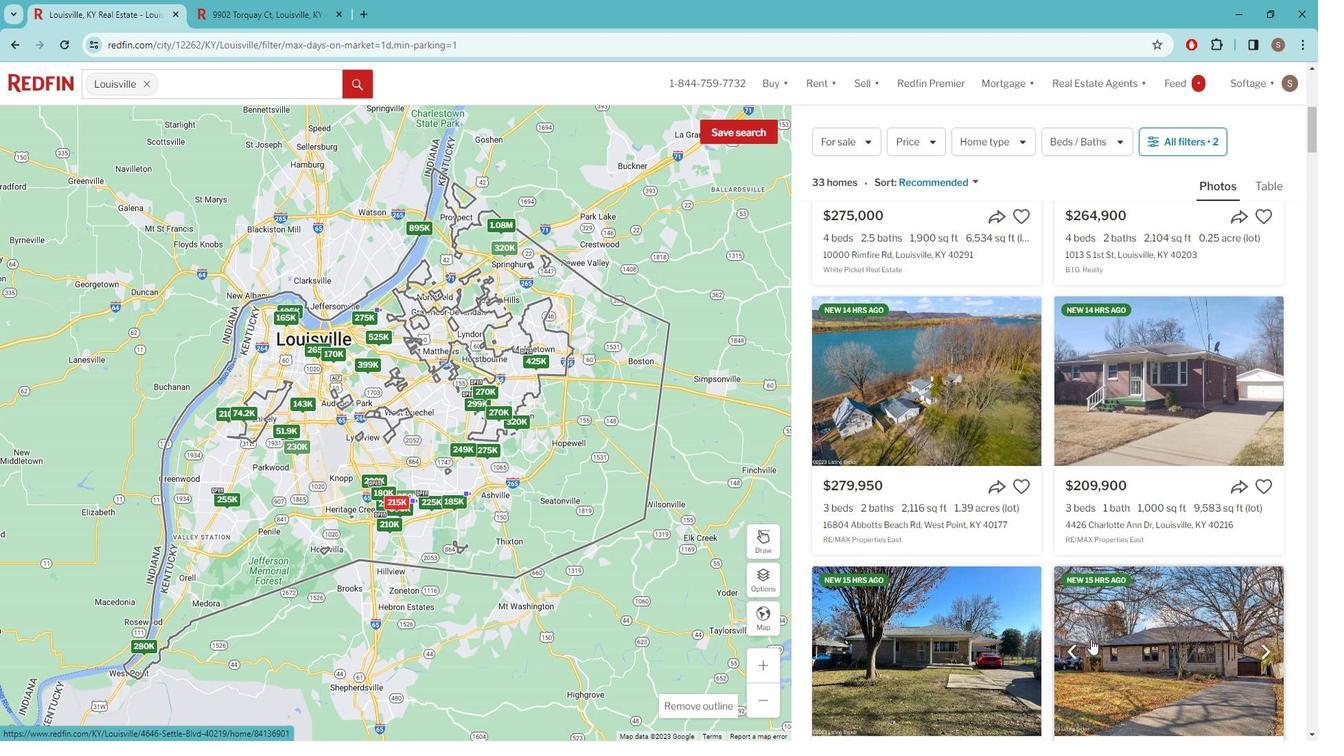 
Action: Mouse pressed left at (1108, 631)
Screenshot: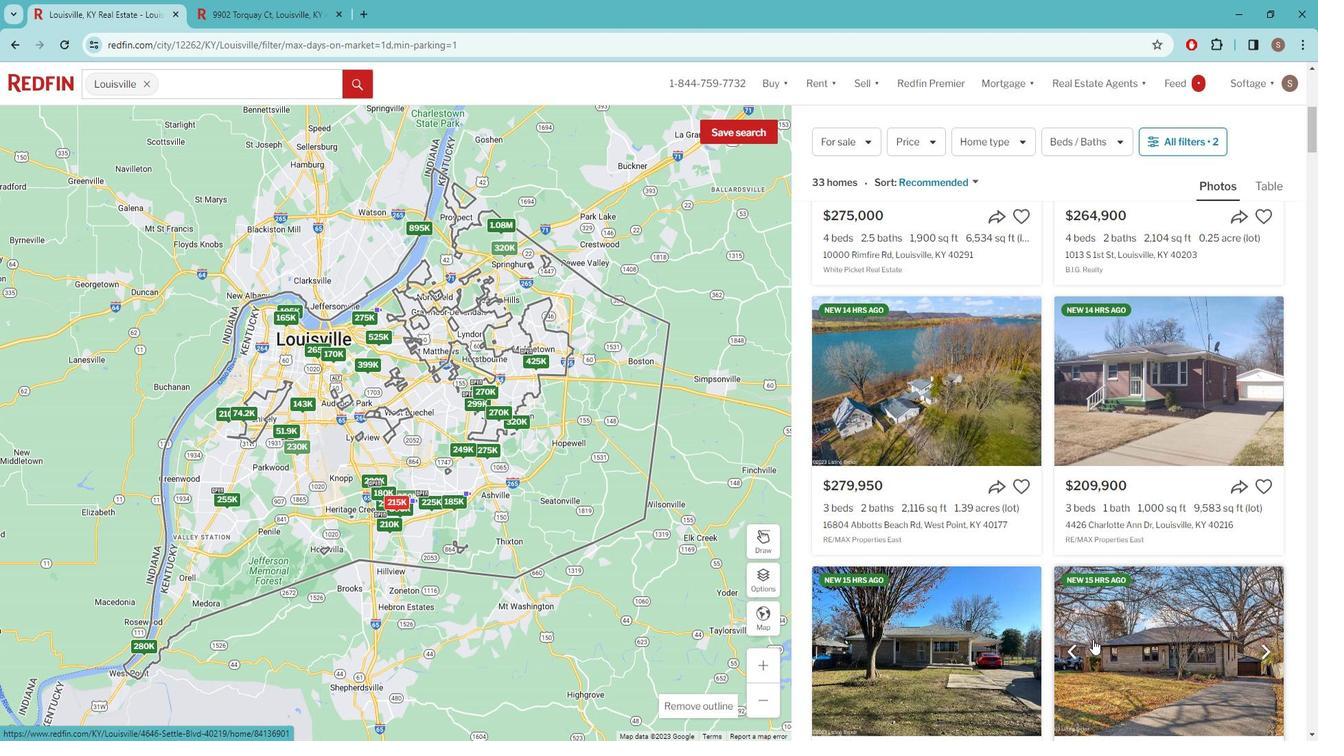 
Action: Mouse moved to (644, 419)
Screenshot: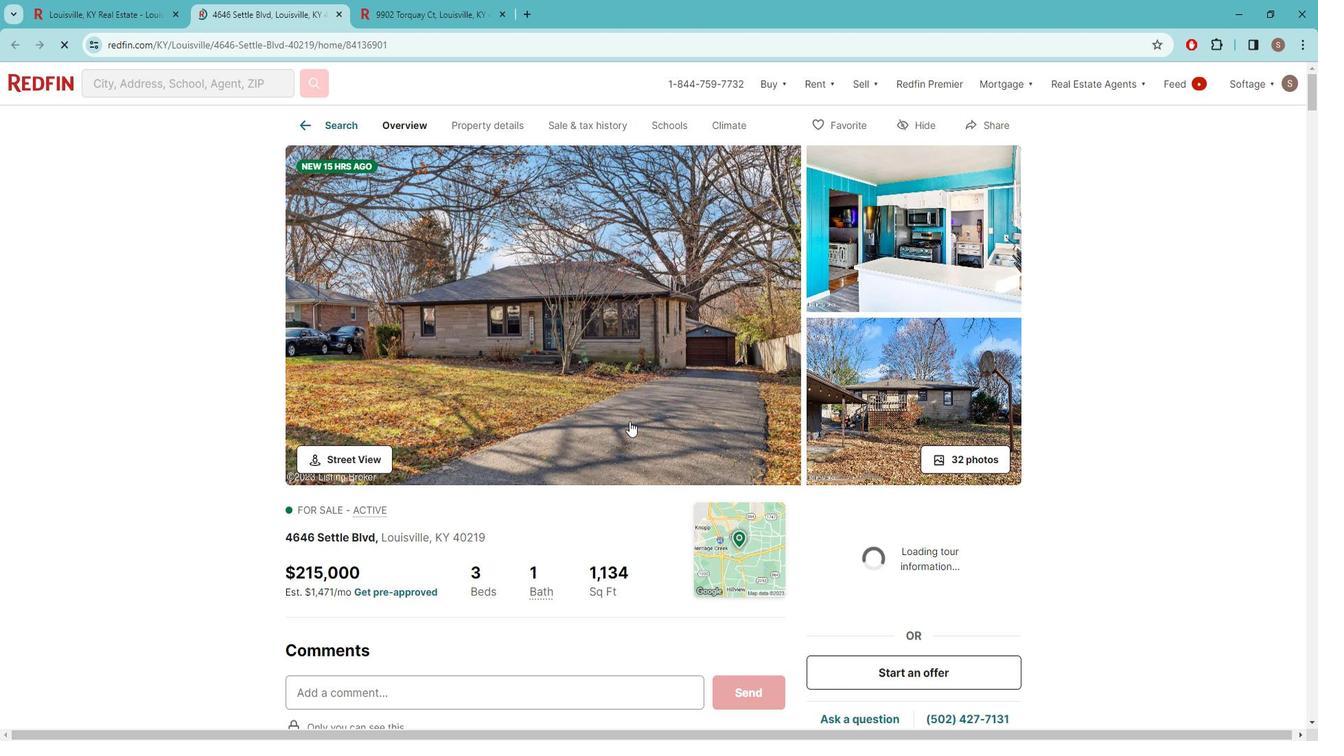 
Action: Mouse pressed left at (644, 419)
Screenshot: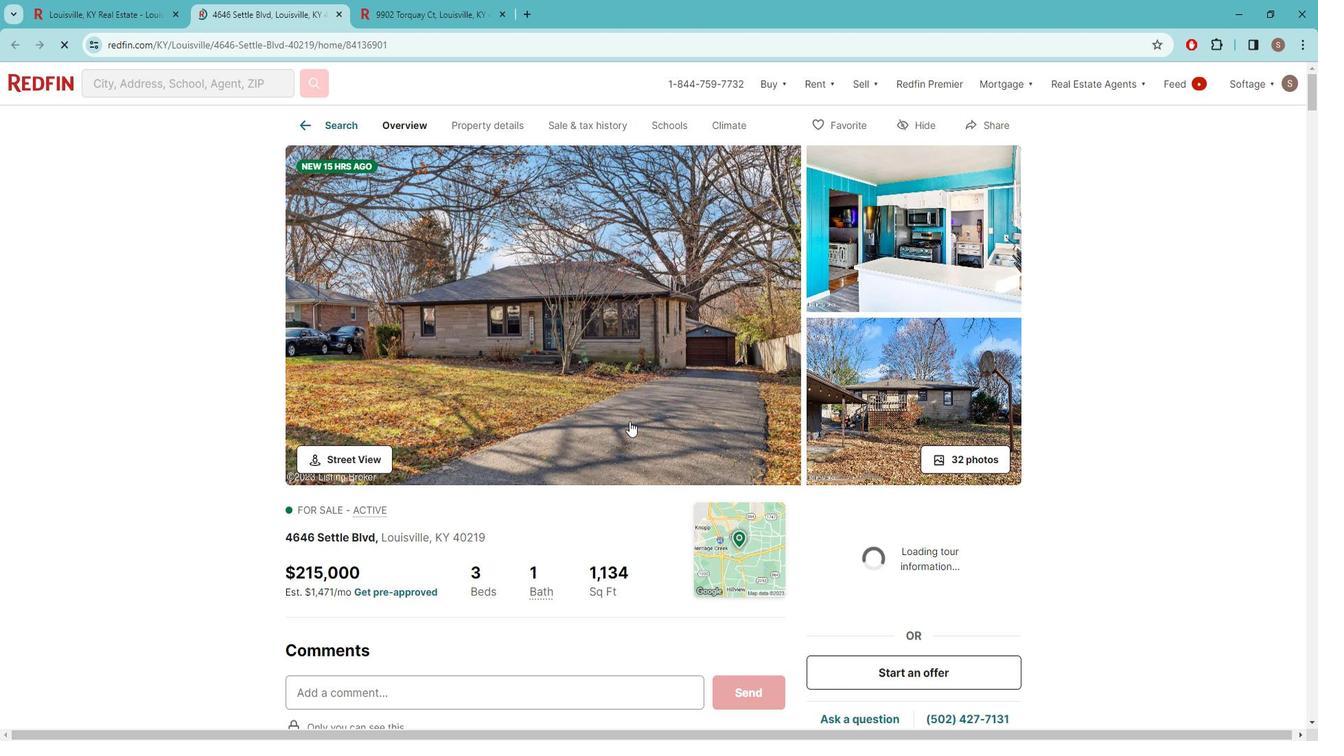 
Action: Mouse moved to (1256, 403)
Screenshot: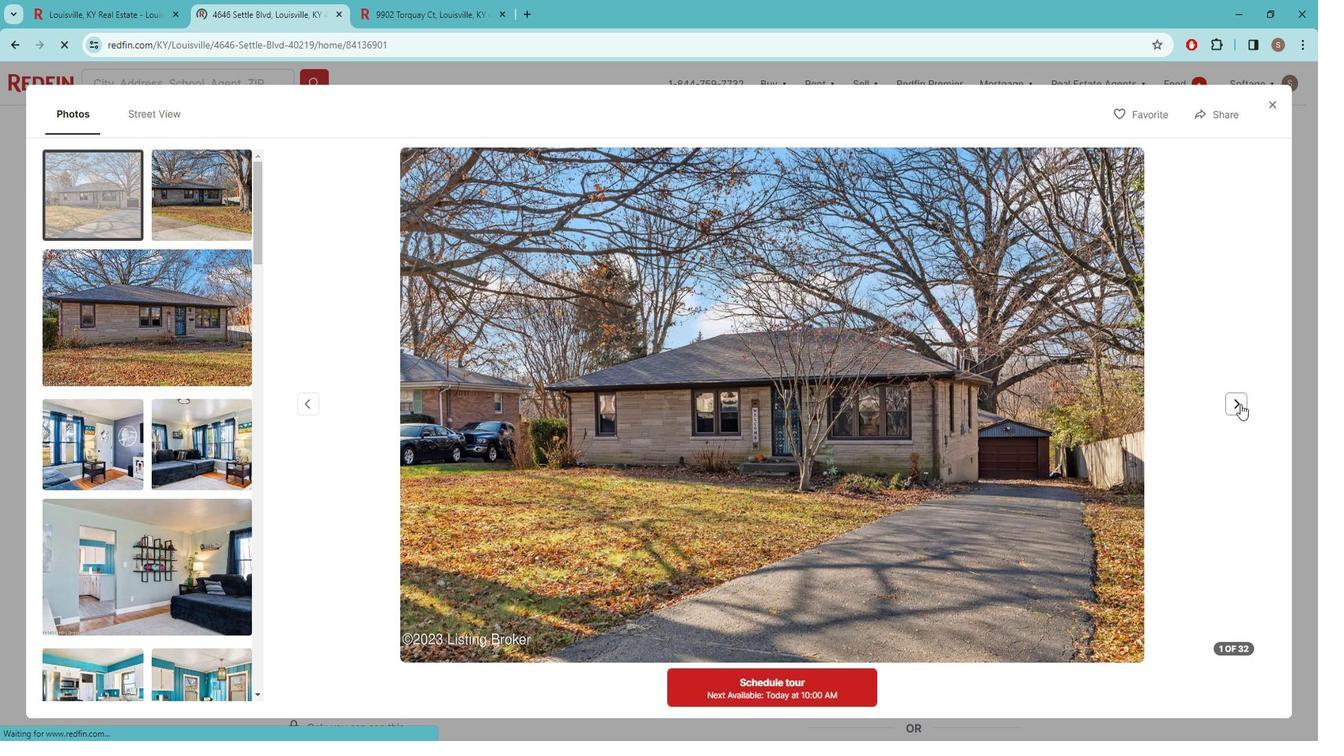 
Action: Mouse pressed left at (1256, 403)
Screenshot: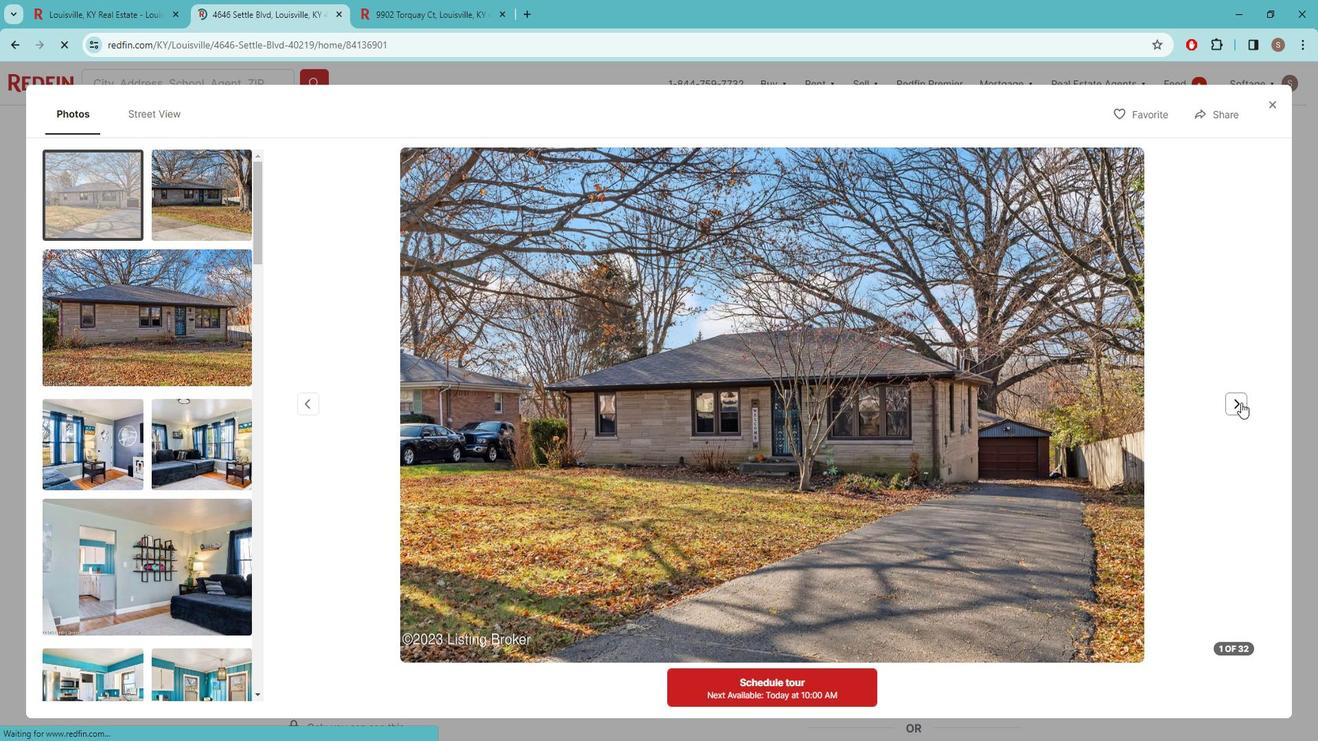 
Action: Mouse pressed left at (1256, 403)
Screenshot: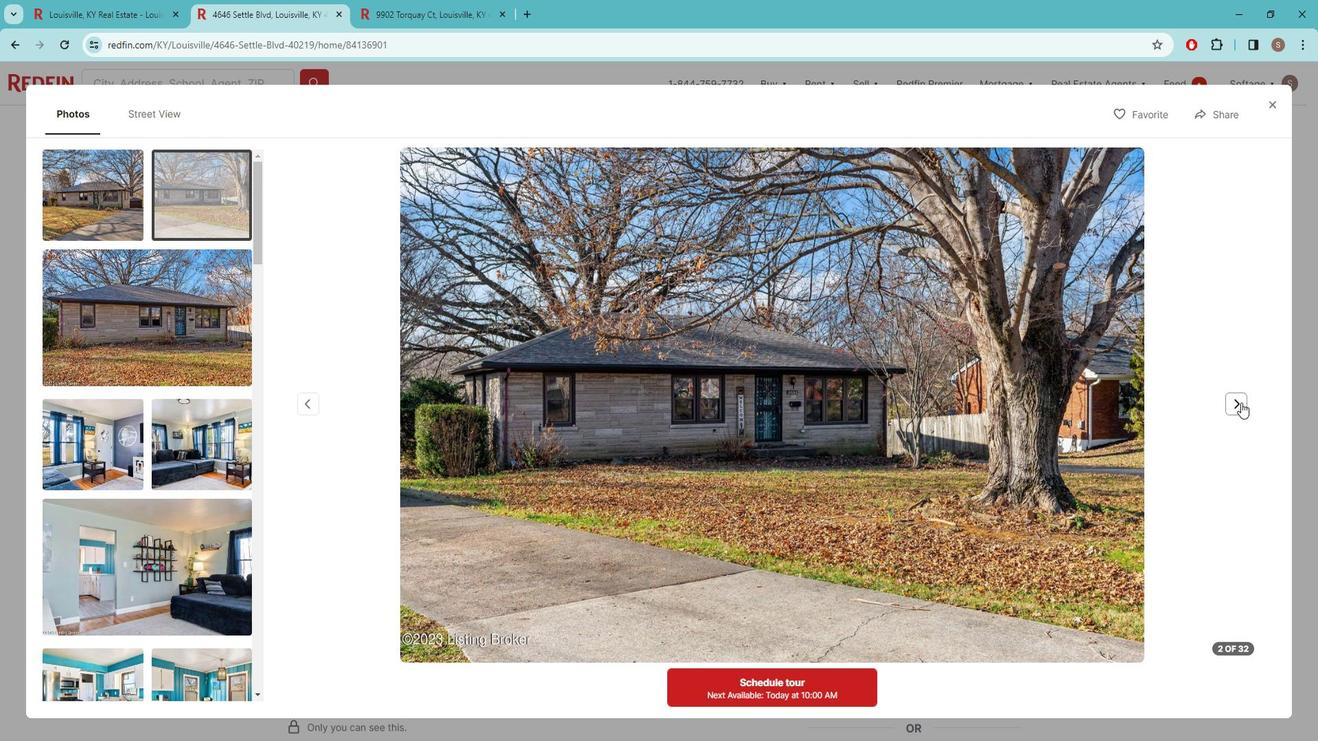
Action: Mouse pressed left at (1256, 403)
Screenshot: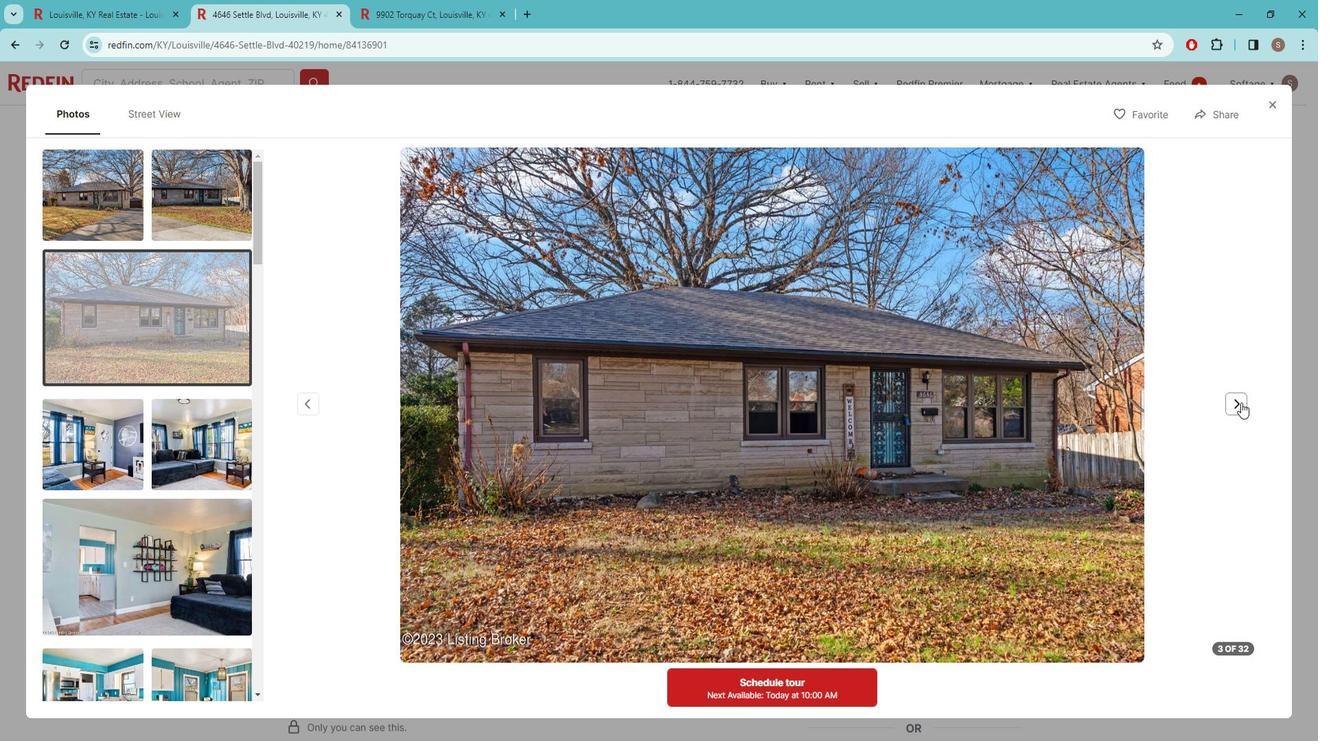 
Action: Mouse pressed left at (1256, 403)
Screenshot: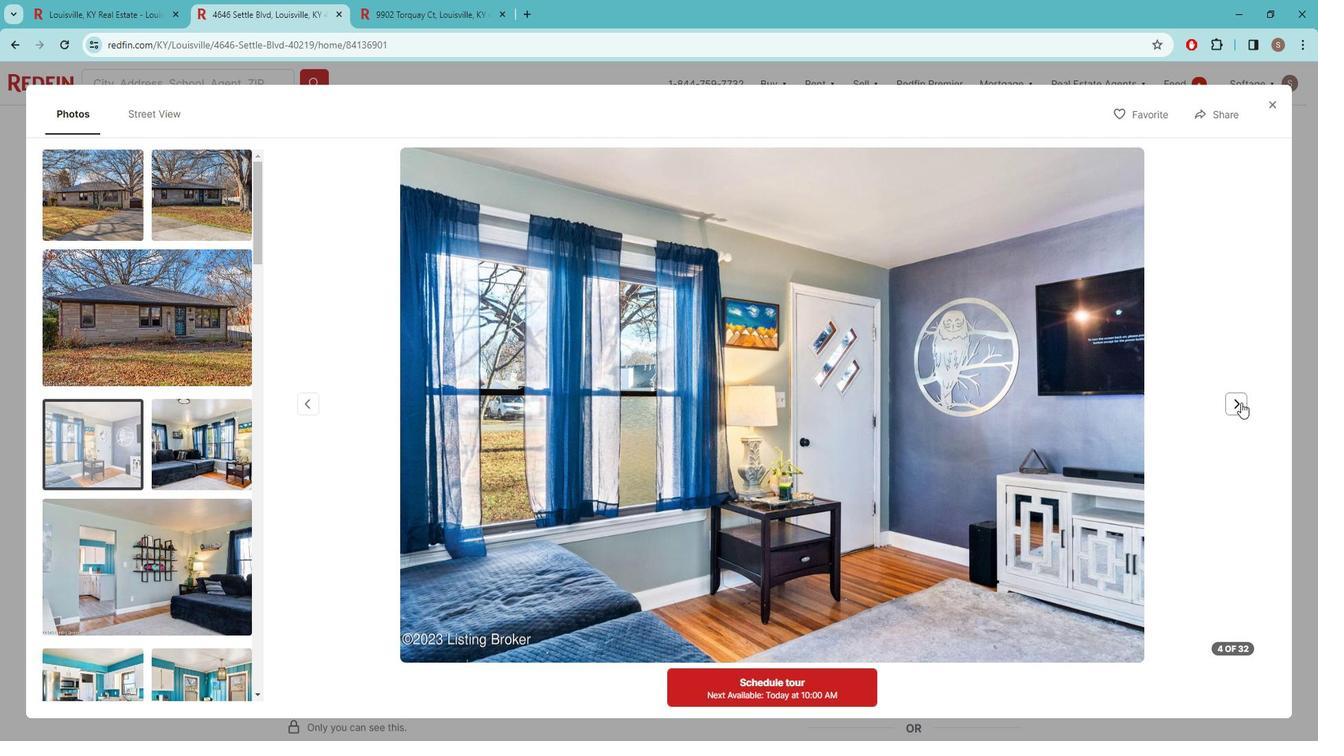 
Action: Mouse pressed left at (1256, 403)
Screenshot: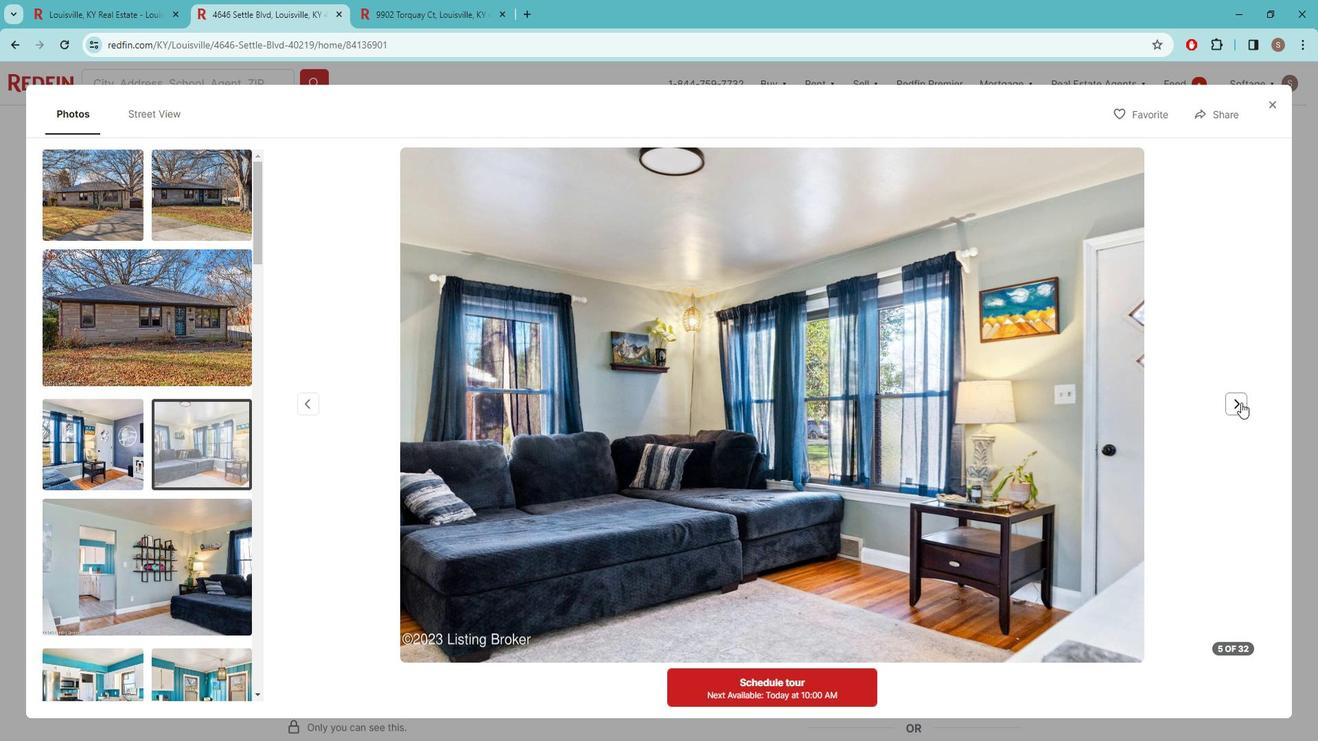 
Action: Mouse pressed left at (1256, 403)
Screenshot: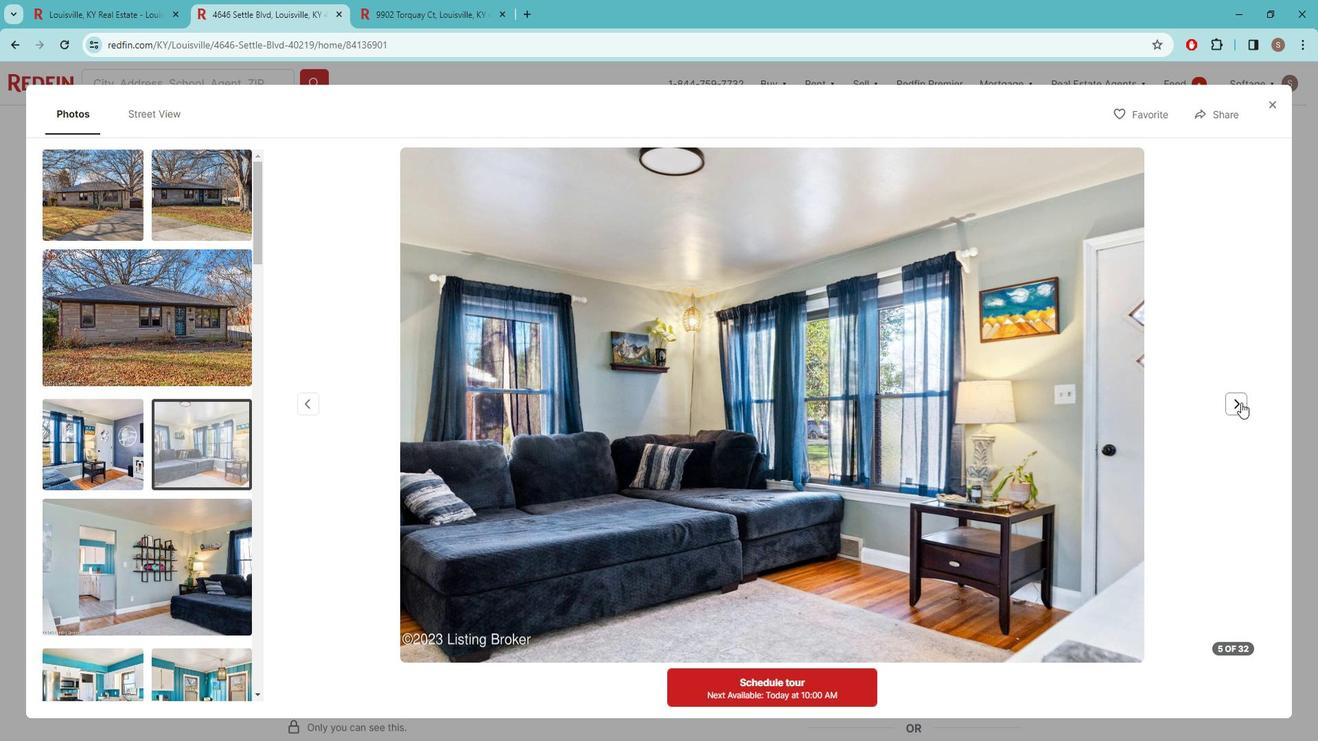 
Action: Mouse pressed left at (1256, 403)
Screenshot: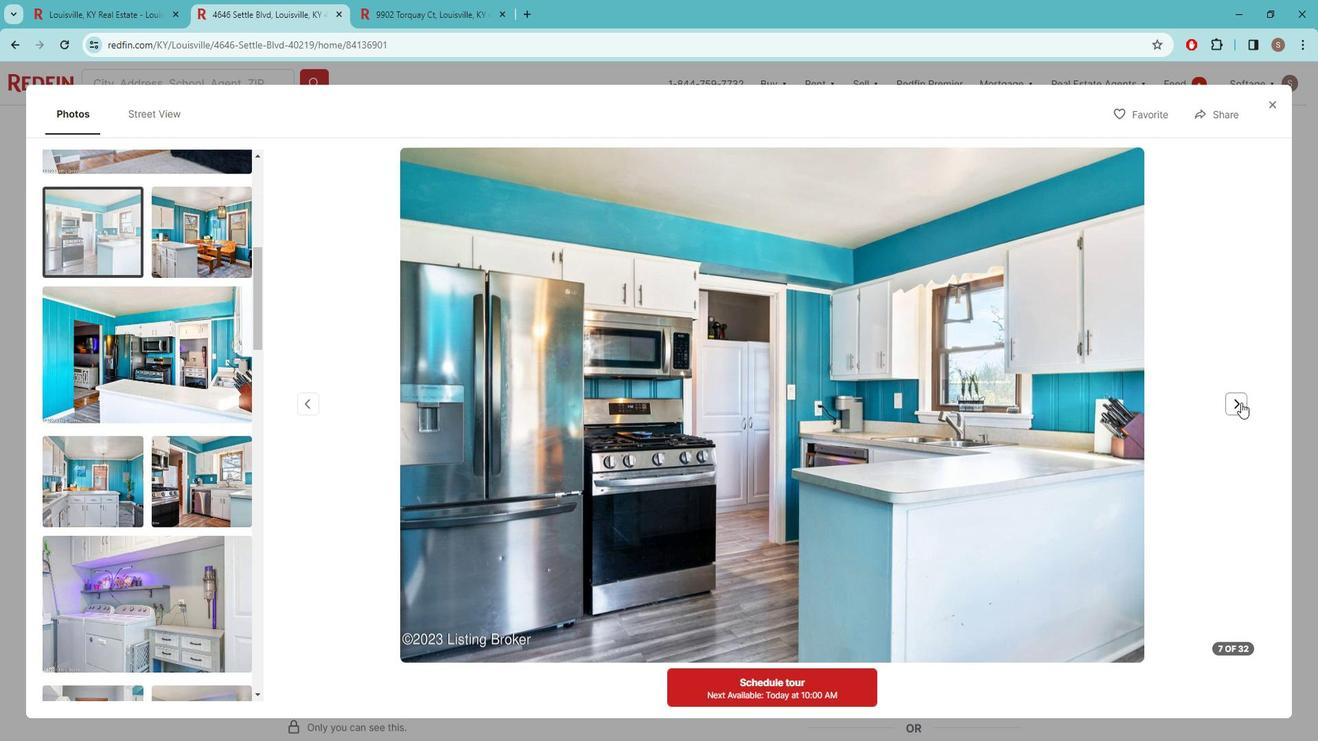 
Action: Mouse pressed left at (1256, 403)
Screenshot: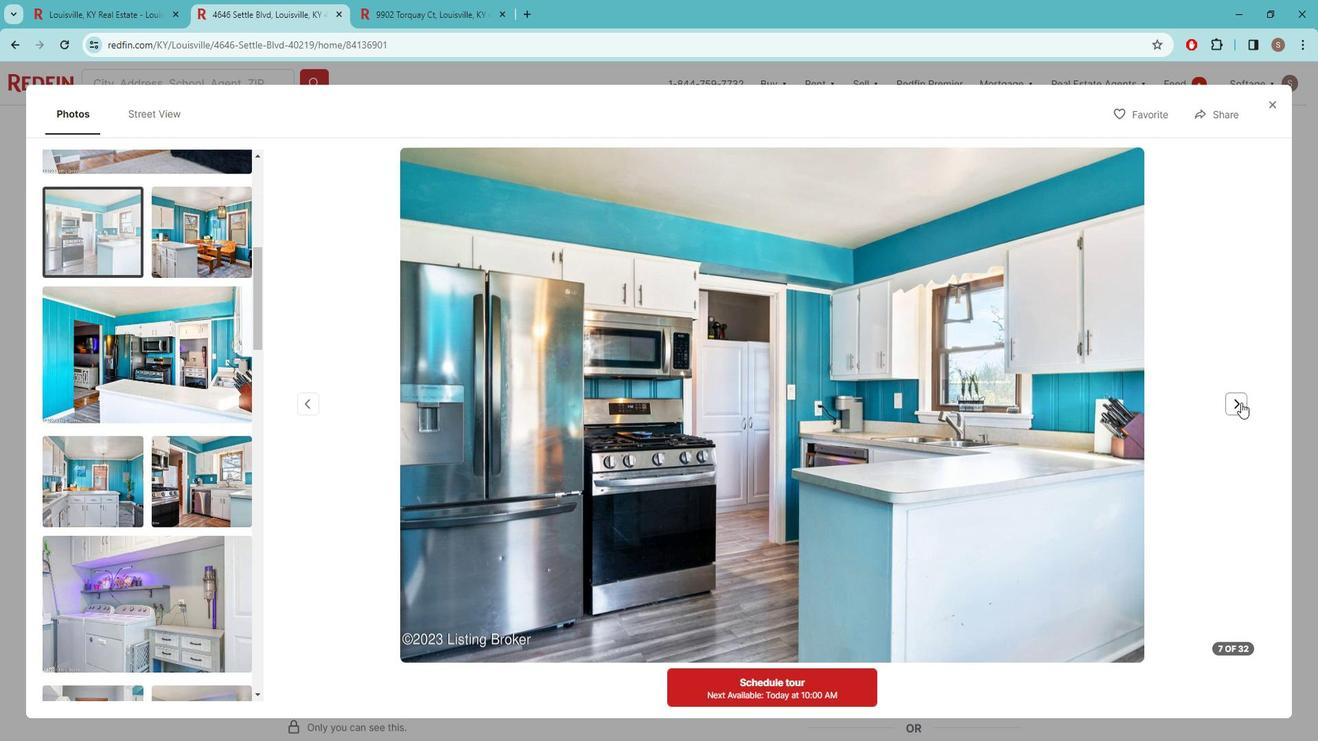 
Action: Mouse pressed left at (1256, 403)
Screenshot: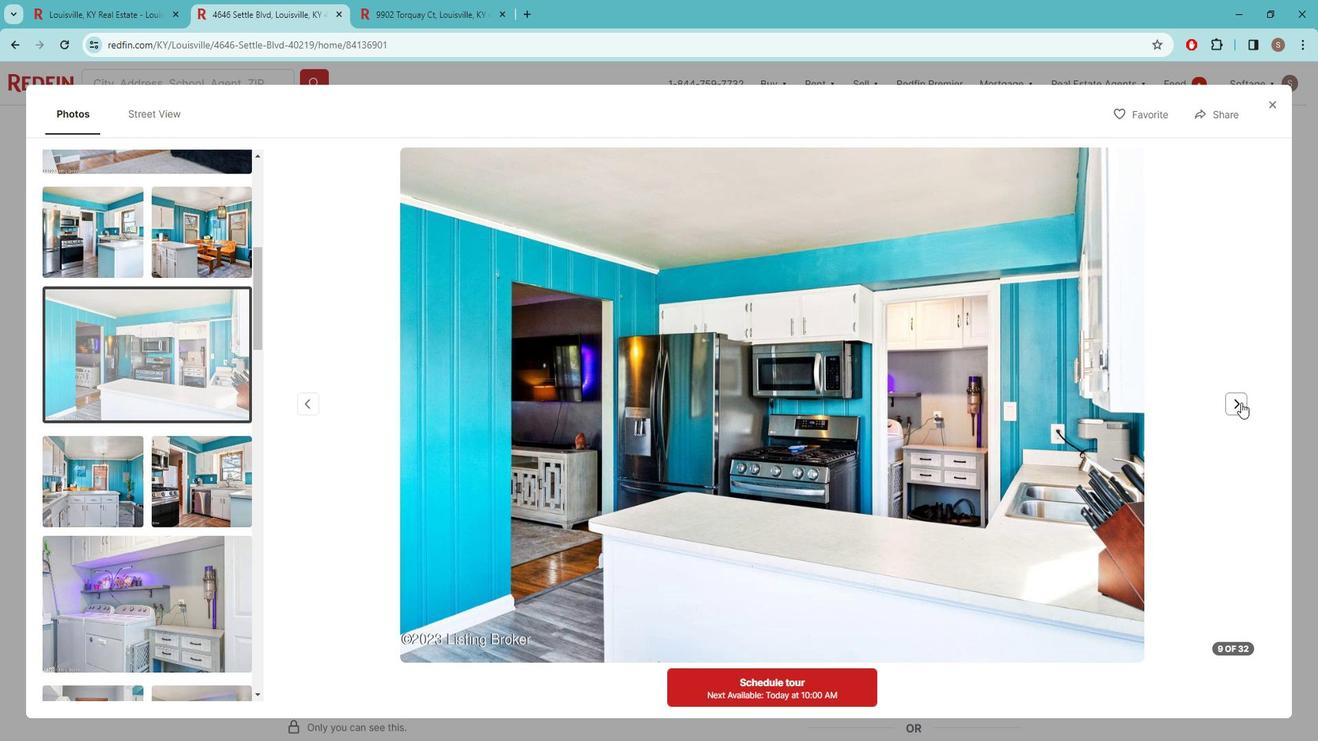 
Action: Mouse pressed left at (1256, 403)
Screenshot: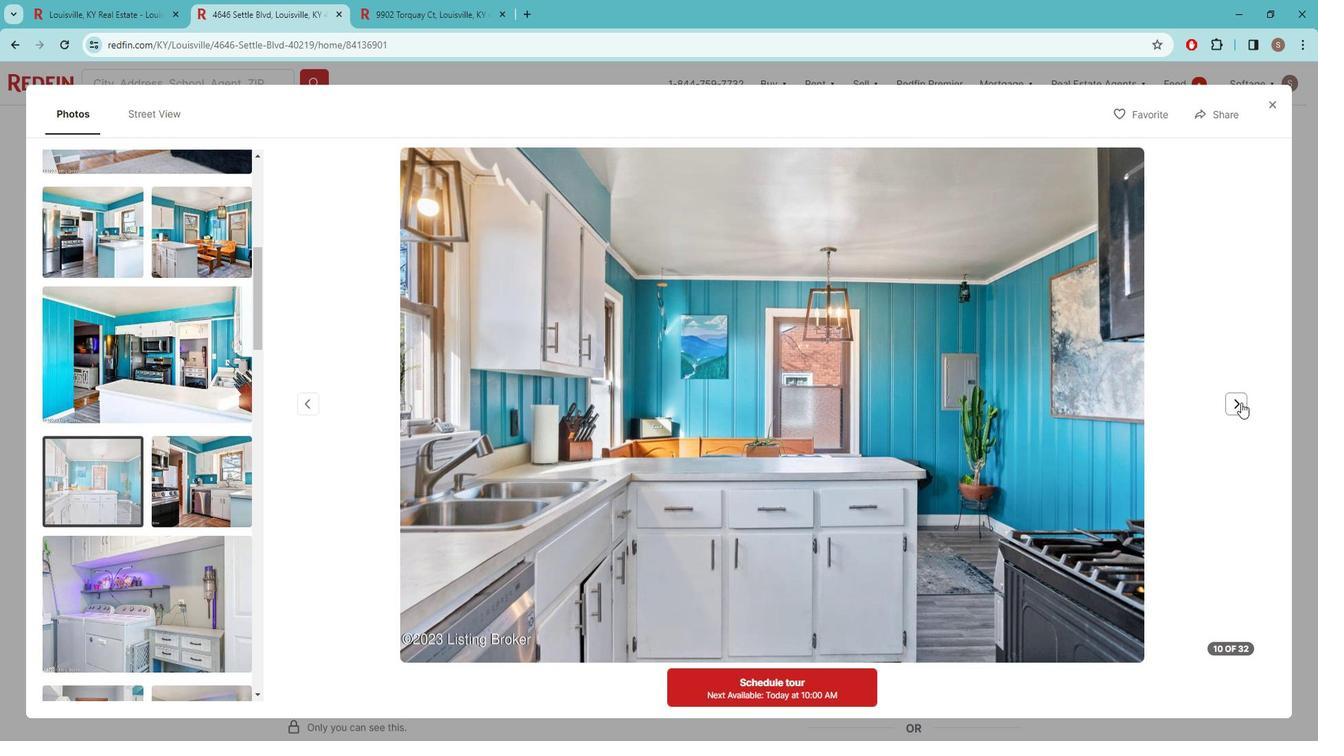 
Action: Mouse pressed left at (1256, 403)
Screenshot: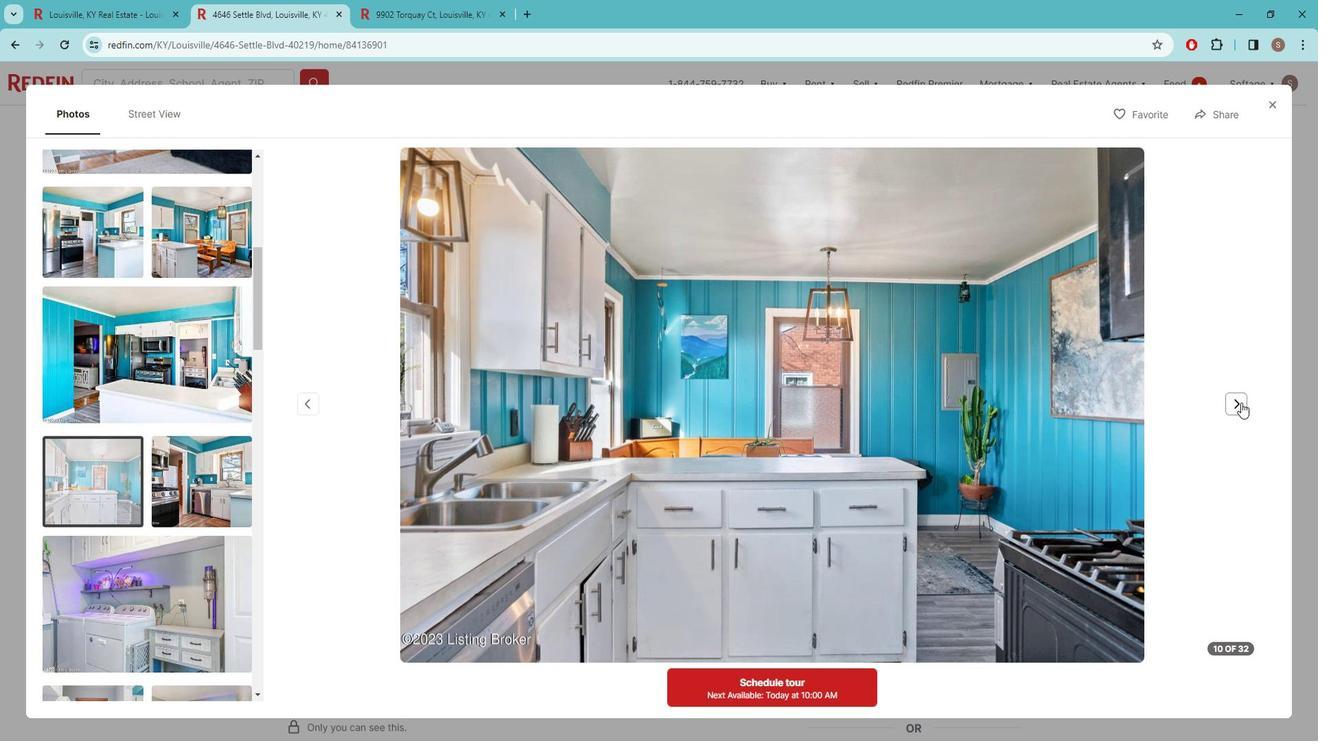 
Action: Mouse pressed left at (1256, 403)
